 Task: Add an event with the title Second Marketing Campaign Performance Evaluation and Optimization, date ''2023/10/25'', time 7:50 AM to 9:50 AMand add a description: The Strategy Planning Session sets the foundation for informed decision-making, goal alignment, and coordinated efforts. It enables participants to collectively shape the organization''s or project''s direction, anticipate challenges, and create a roadmap for success._x000D_
_x000D_
_x000D_
_x000D_
_x000D_
Select event color  Tangerine . Add location for the event as: 321 Kurfürstendamm, Berlin, Germany, logged in from the account softage.9@softage.netand send the event invitation to softage.7@softage.net with CC to  softage.8@softage.net. Set a reminder for the event Weekly on Sunday
Action: Mouse moved to (45, 146)
Screenshot: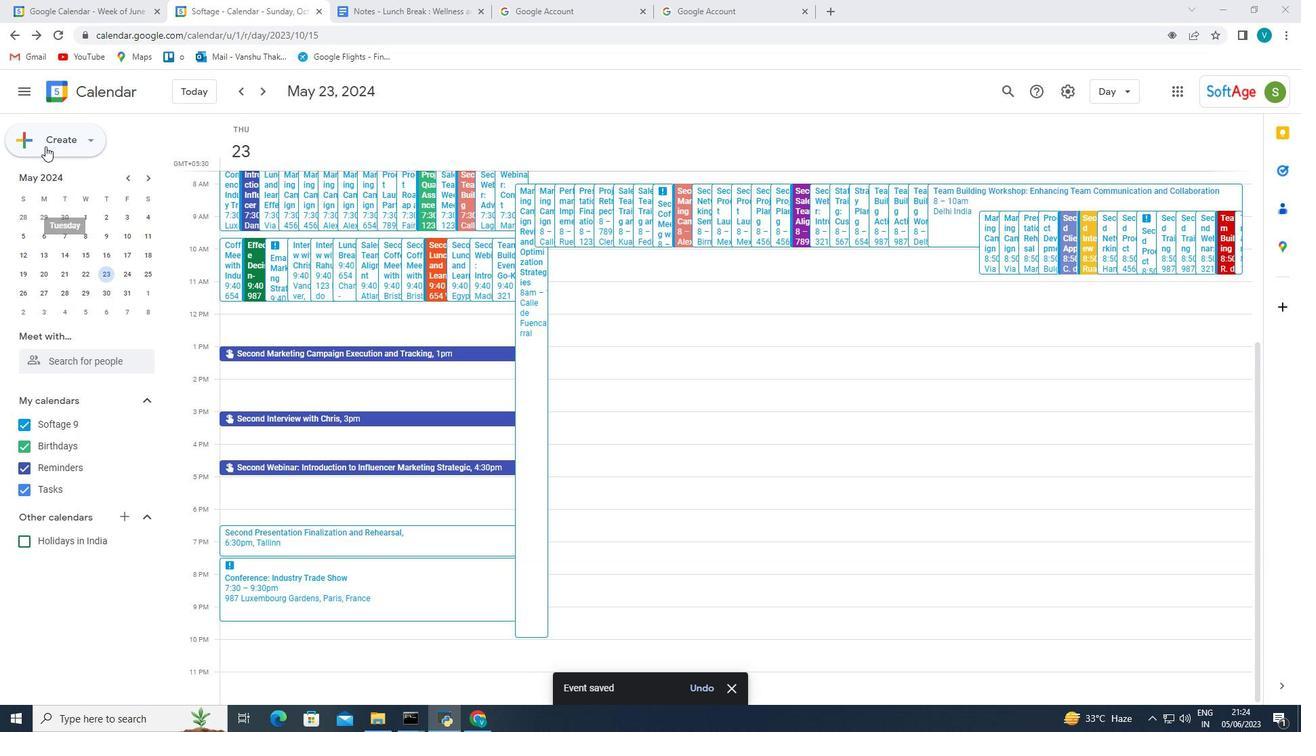 
Action: Mouse pressed left at (45, 146)
Screenshot: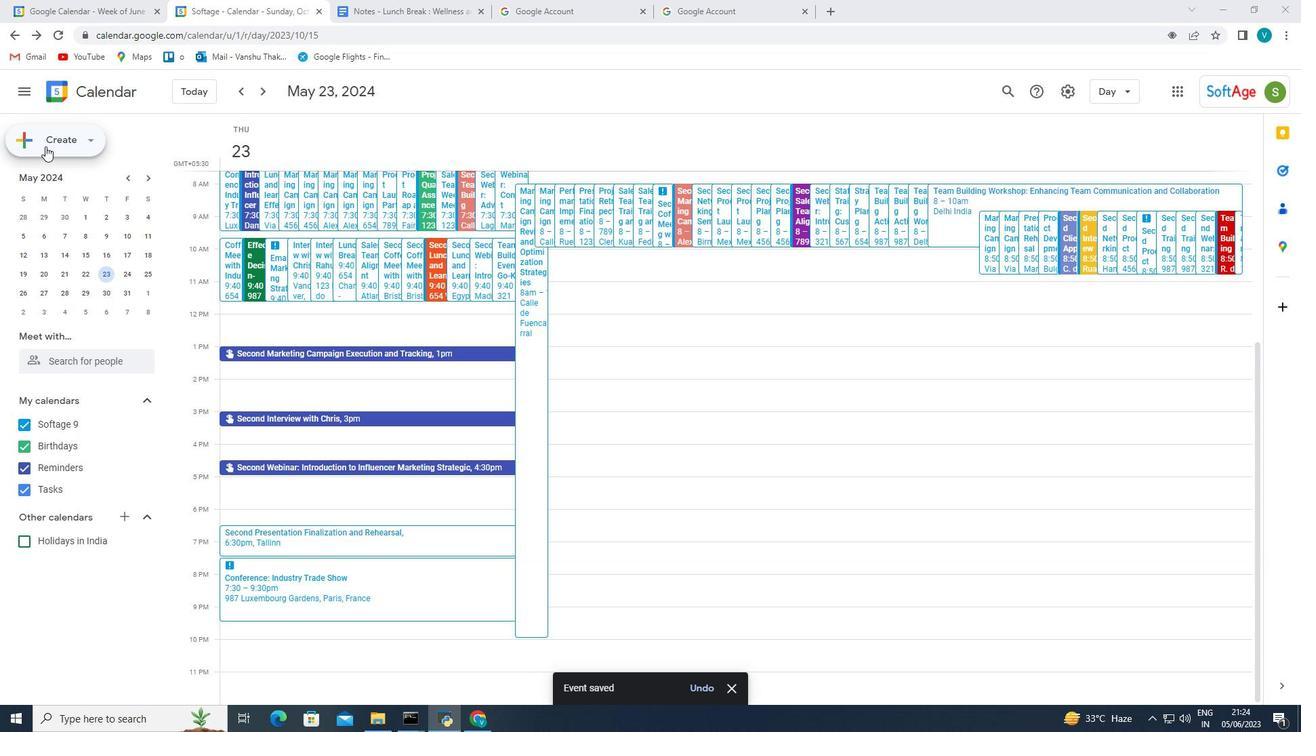 
Action: Mouse moved to (52, 169)
Screenshot: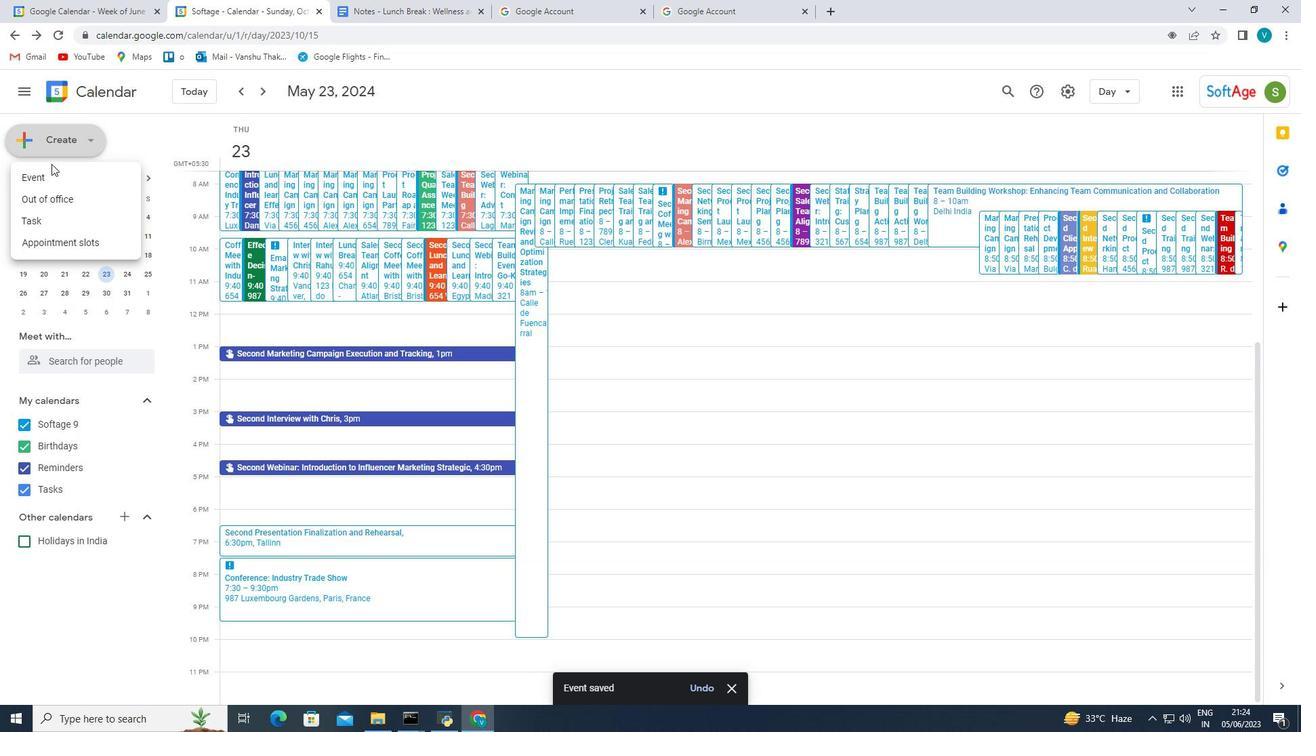
Action: Mouse pressed left at (52, 169)
Screenshot: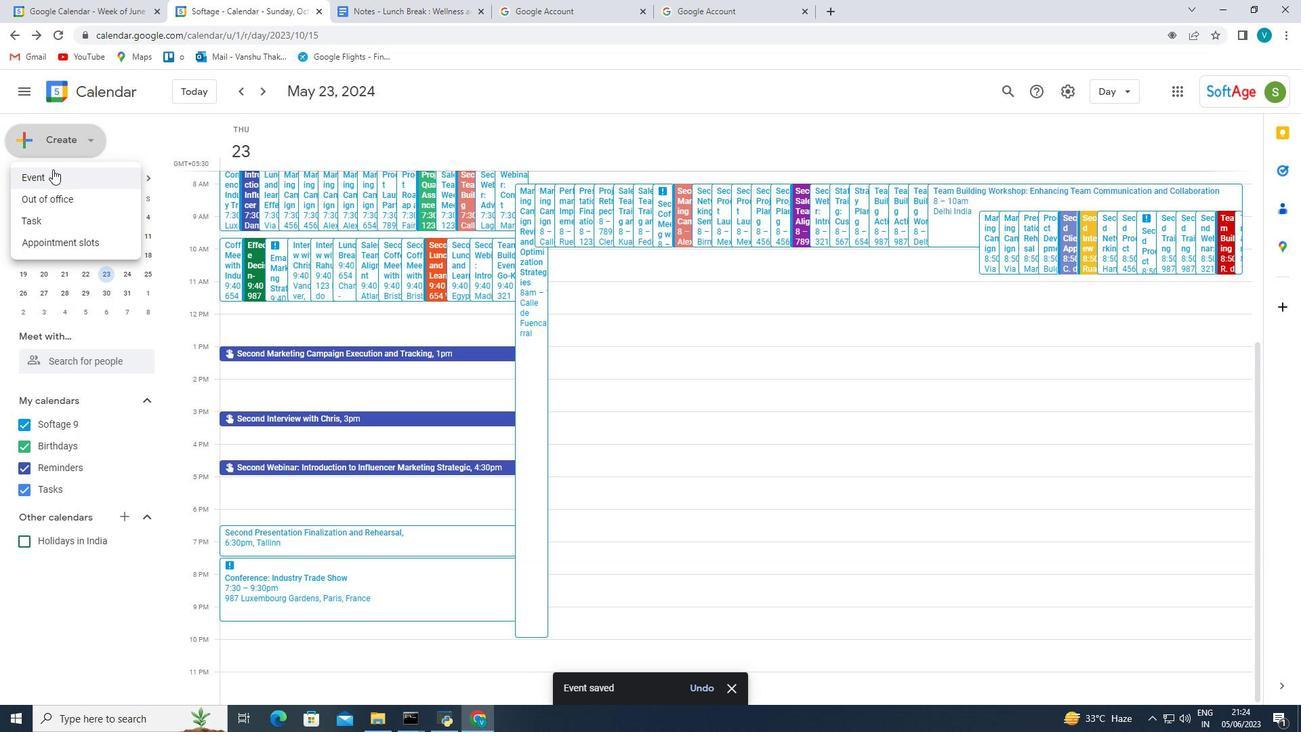 
Action: Mouse moved to (614, 318)
Screenshot: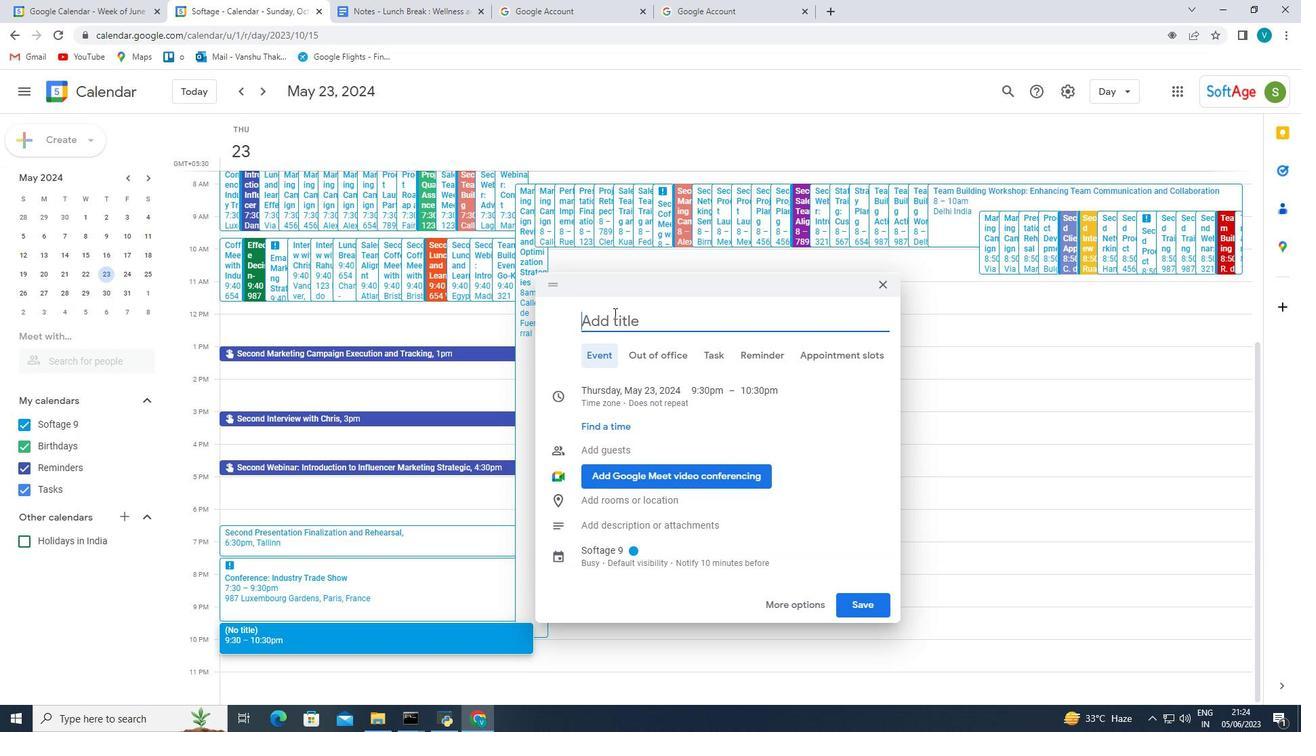
Action: Mouse pressed left at (614, 318)
Screenshot: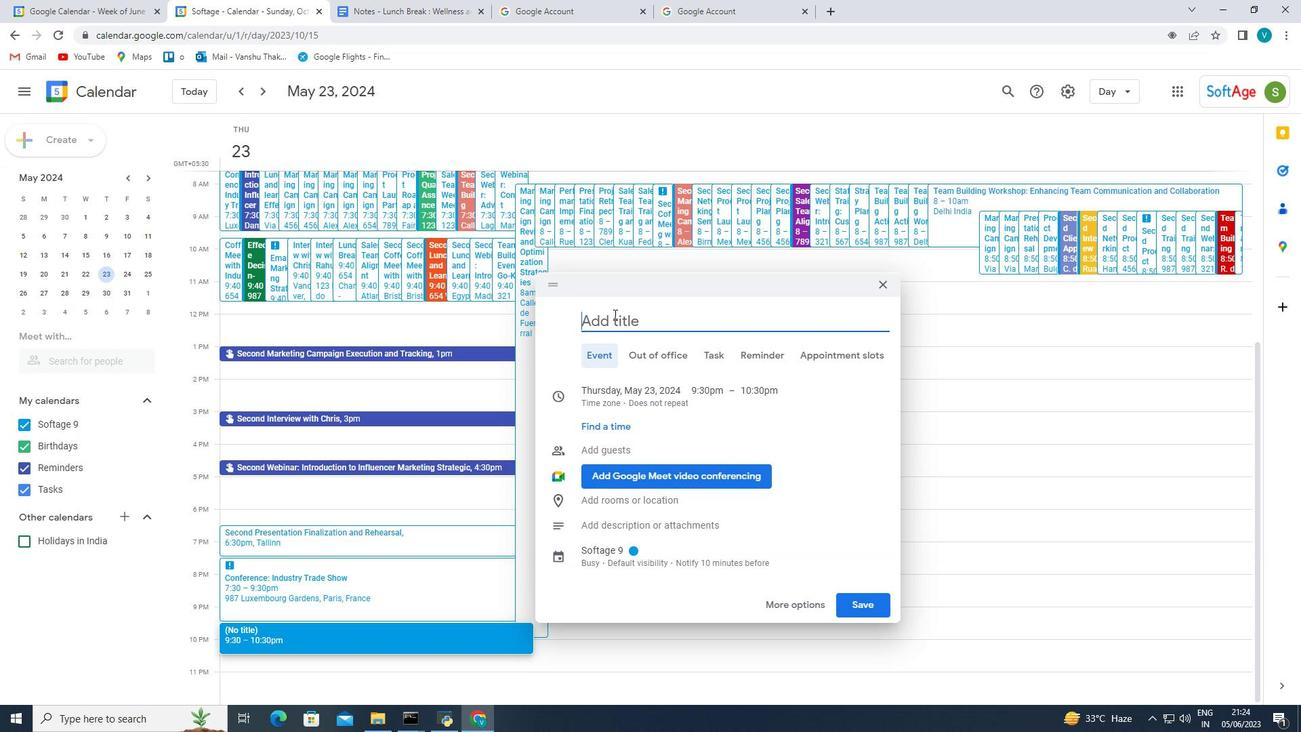 
Action: Key pressed <Key.shift_r>Second<Key.space><Key.shift_r><Key.shift_r><Key.shift_r><Key.shift_r>Marketing<Key.space><Key.shift_r>Can<Key.backspace>mpaign<Key.space><Key.shift_r>Performance<Key.space><Key.shift_r>Ev<Key.backspace>valuation<Key.space>and<Key.space><Key.shift_r>Optimization<Key.space>,
Screenshot: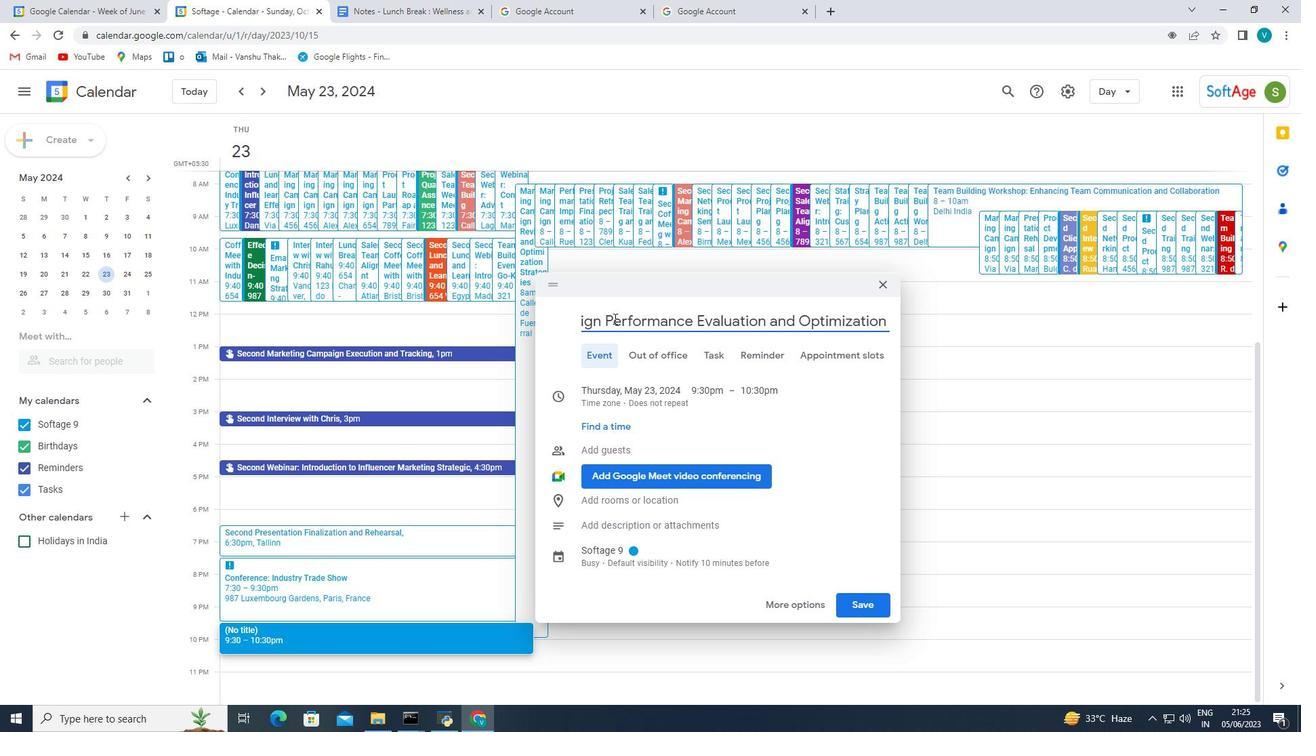 
Action: Mouse moved to (634, 390)
Screenshot: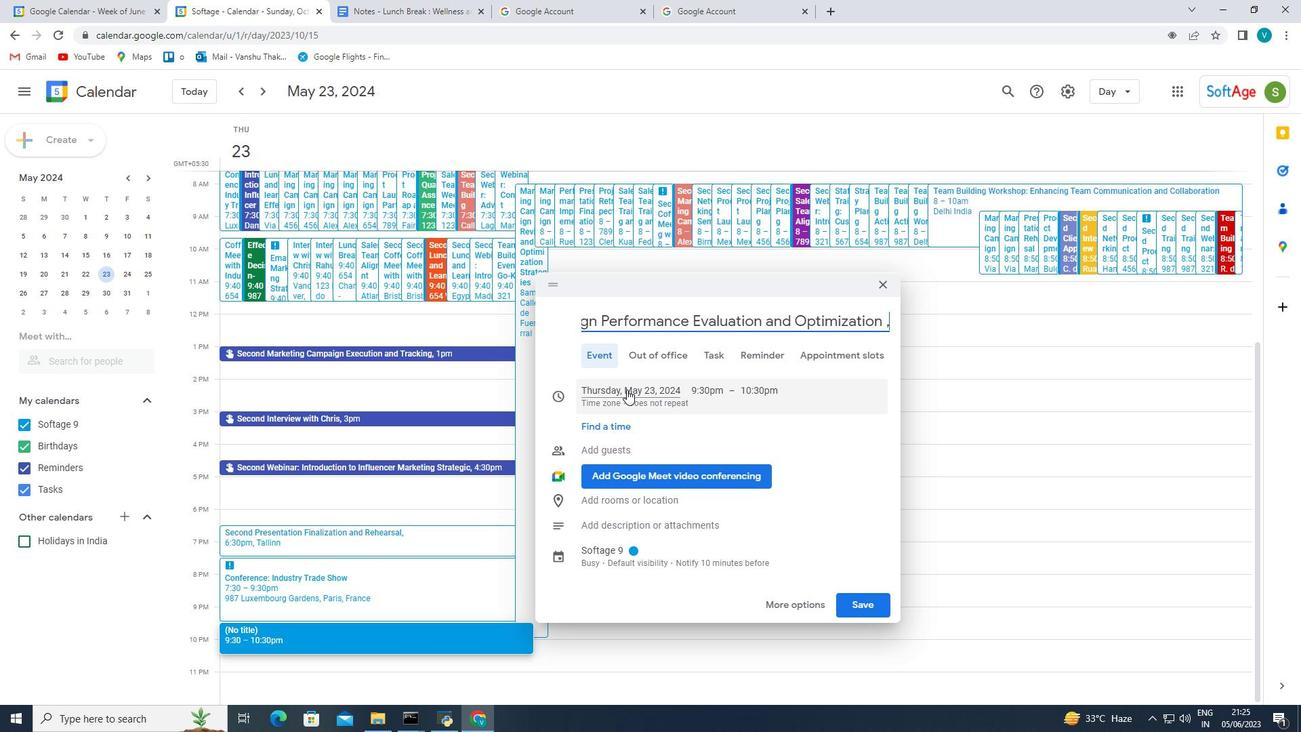 
Action: Mouse pressed left at (634, 390)
Screenshot: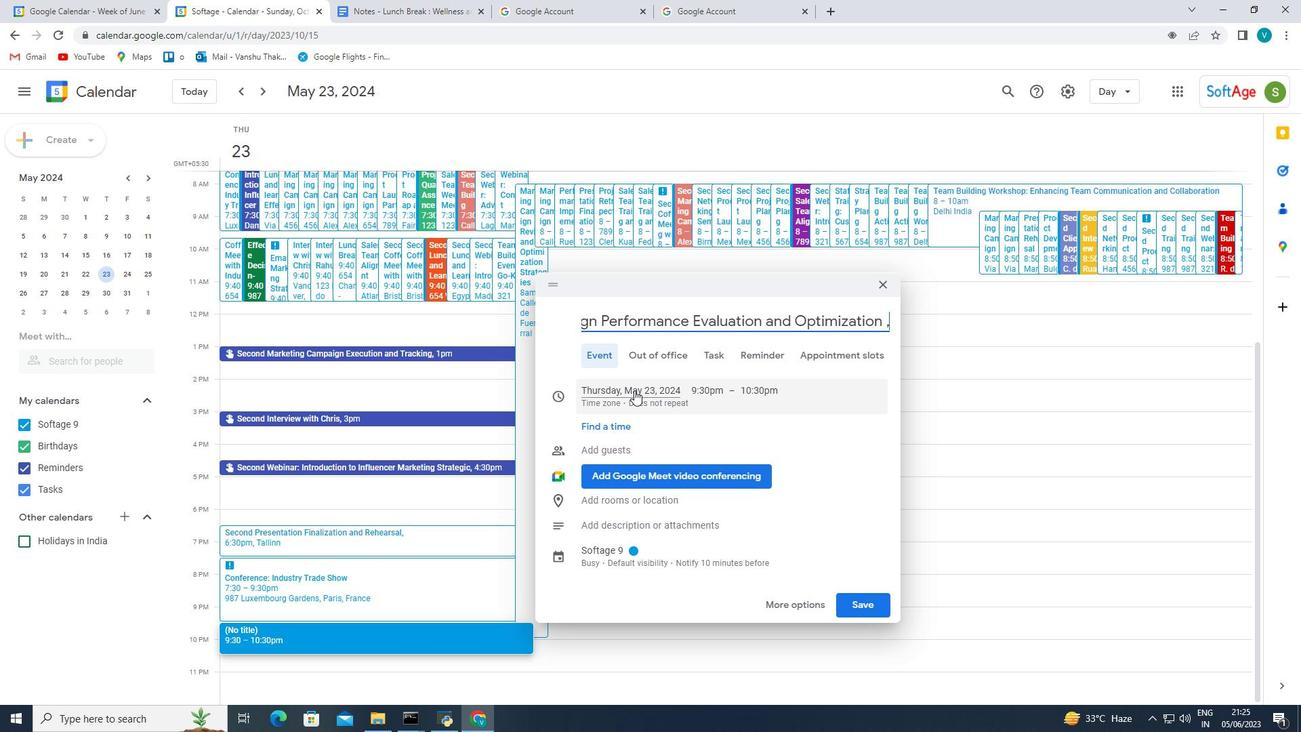 
Action: Key pressed 2023/10/25<Key.enter>
Screenshot: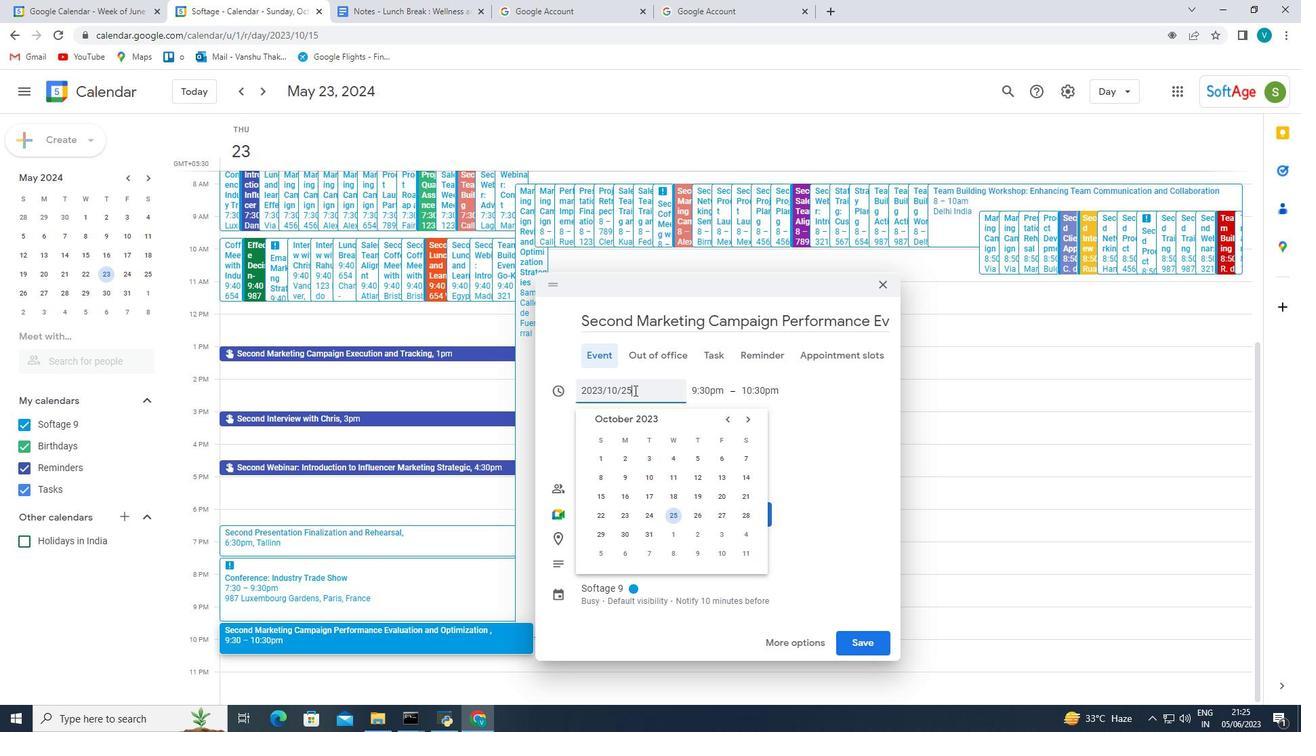 
Action: Mouse moved to (701, 387)
Screenshot: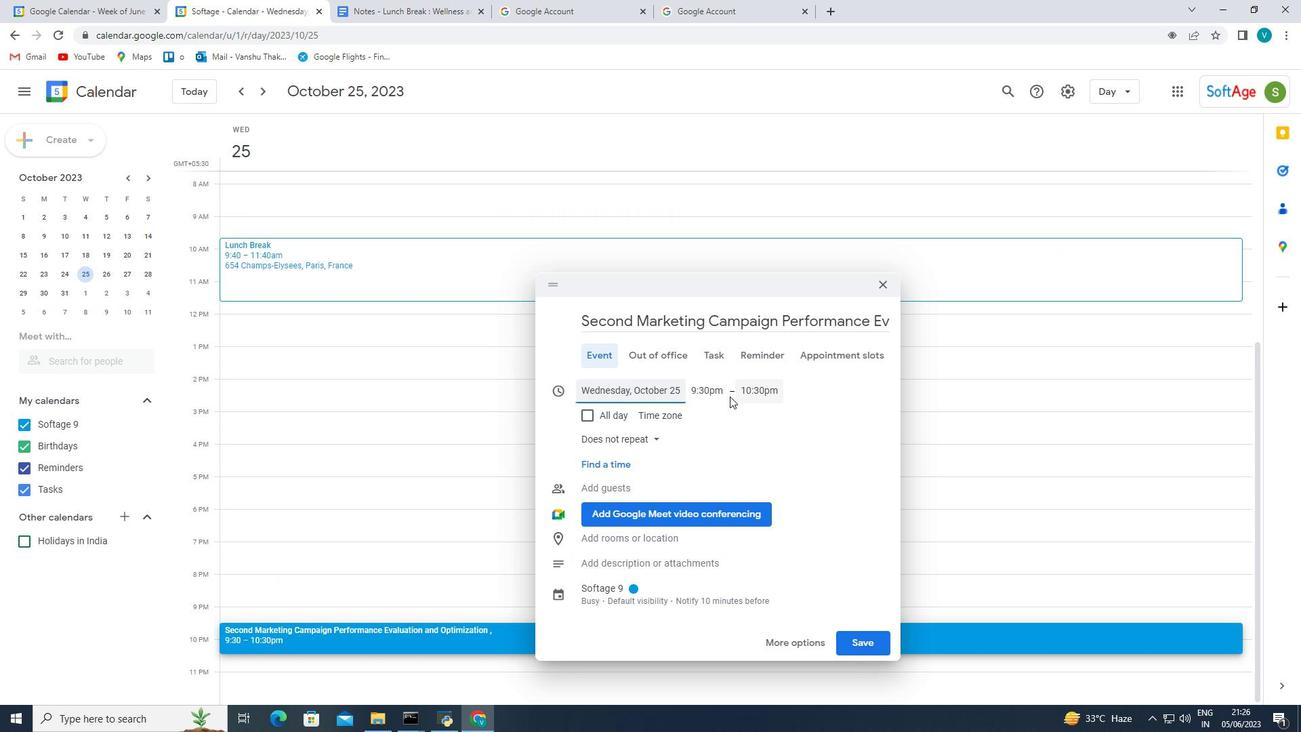 
Action: Mouse pressed left at (701, 387)
Screenshot: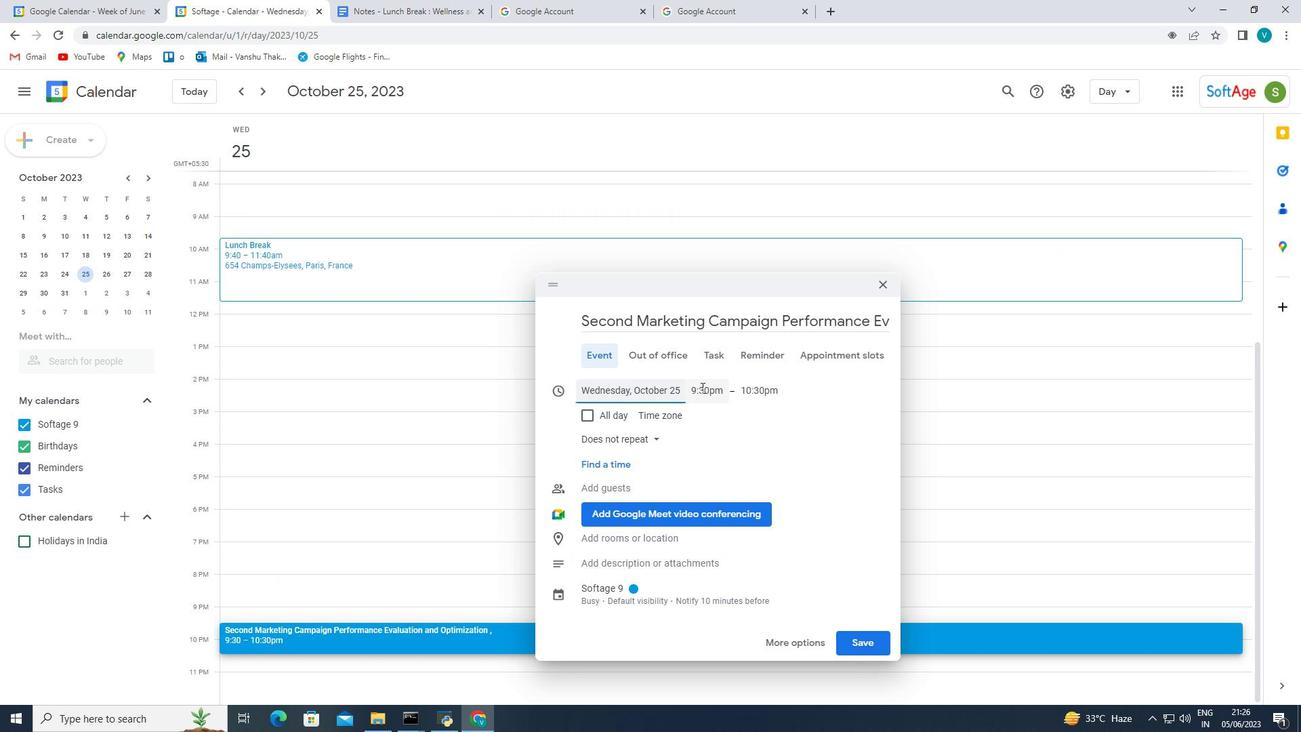 
Action: Mouse moved to (992, 445)
Screenshot: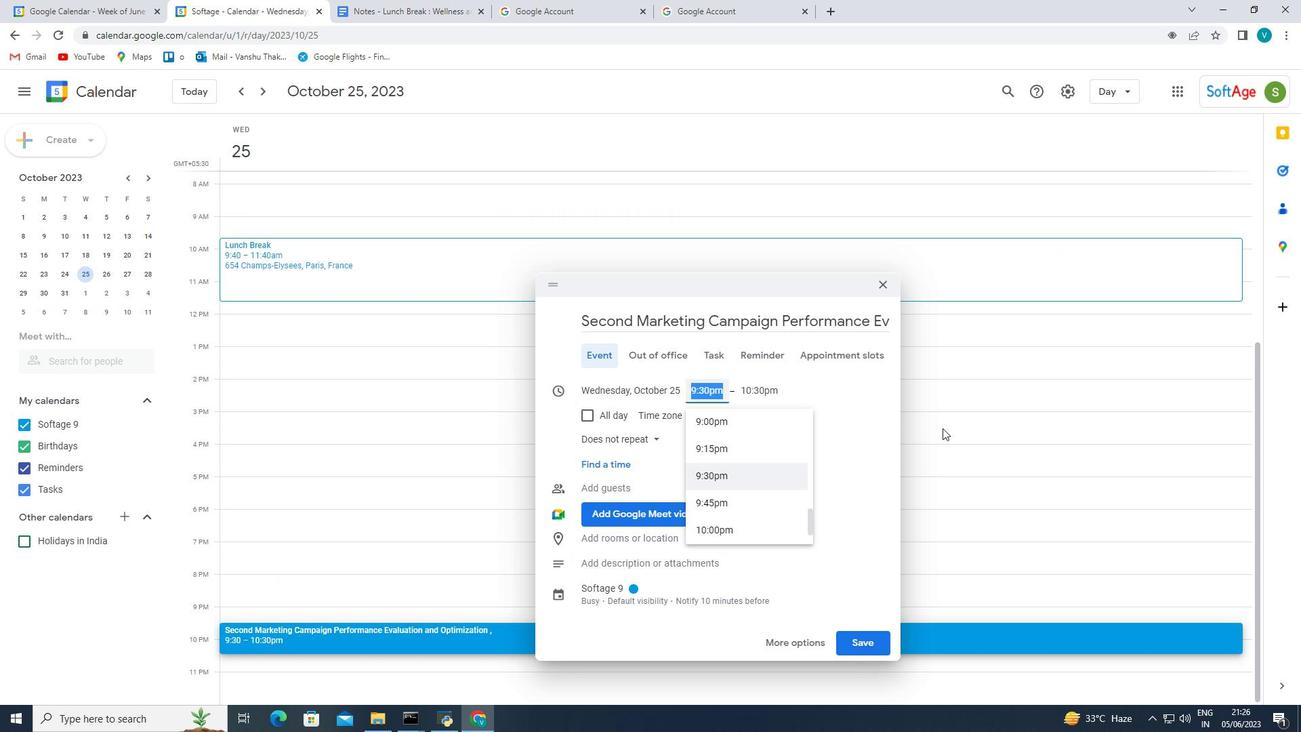 
Action: Key pressed 7<Key.shift_r>:50am<Key.enter>
Screenshot: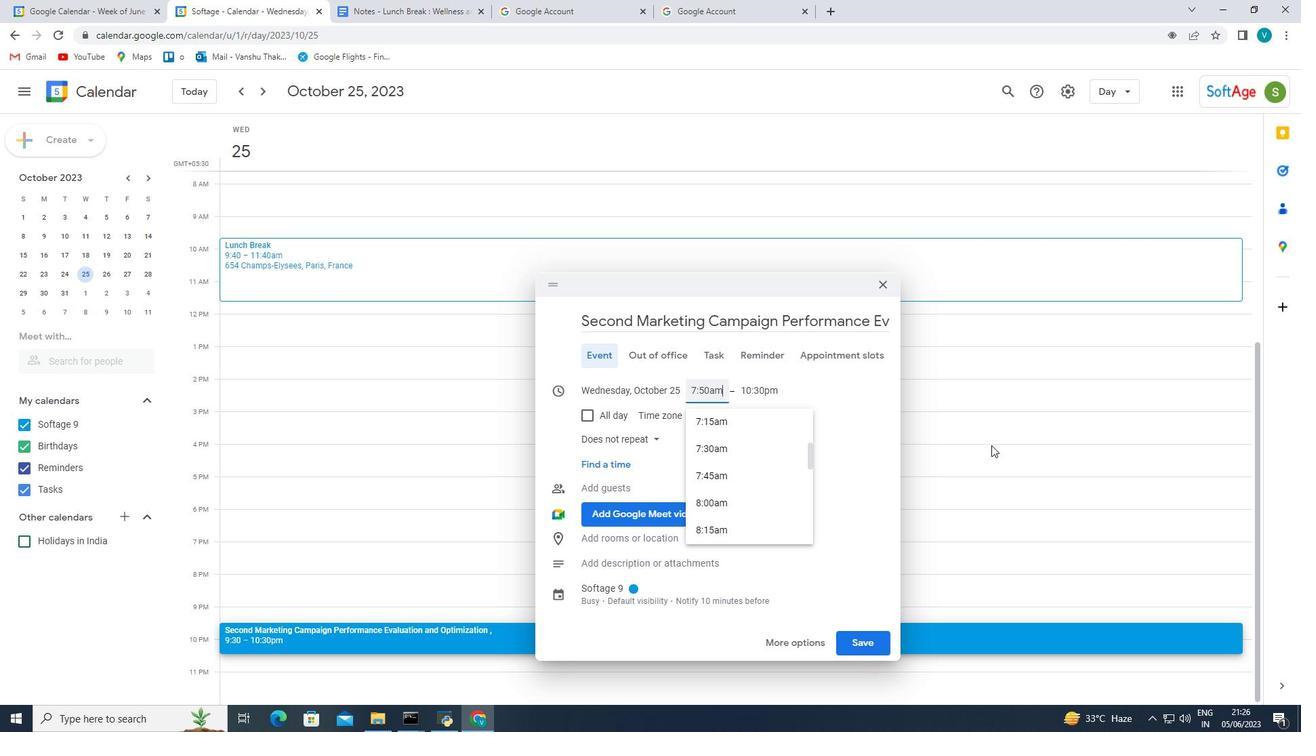 
Action: Mouse moved to (747, 298)
Screenshot: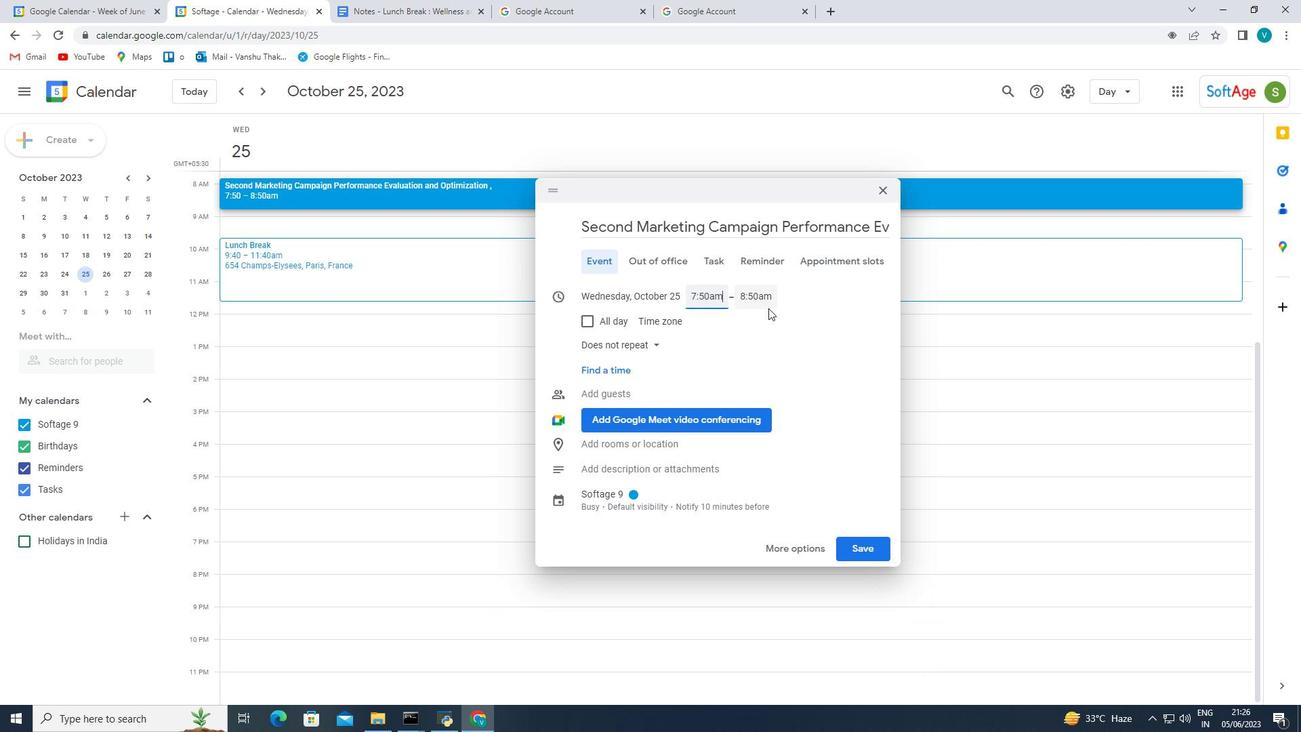 
Action: Mouse pressed left at (747, 298)
Screenshot: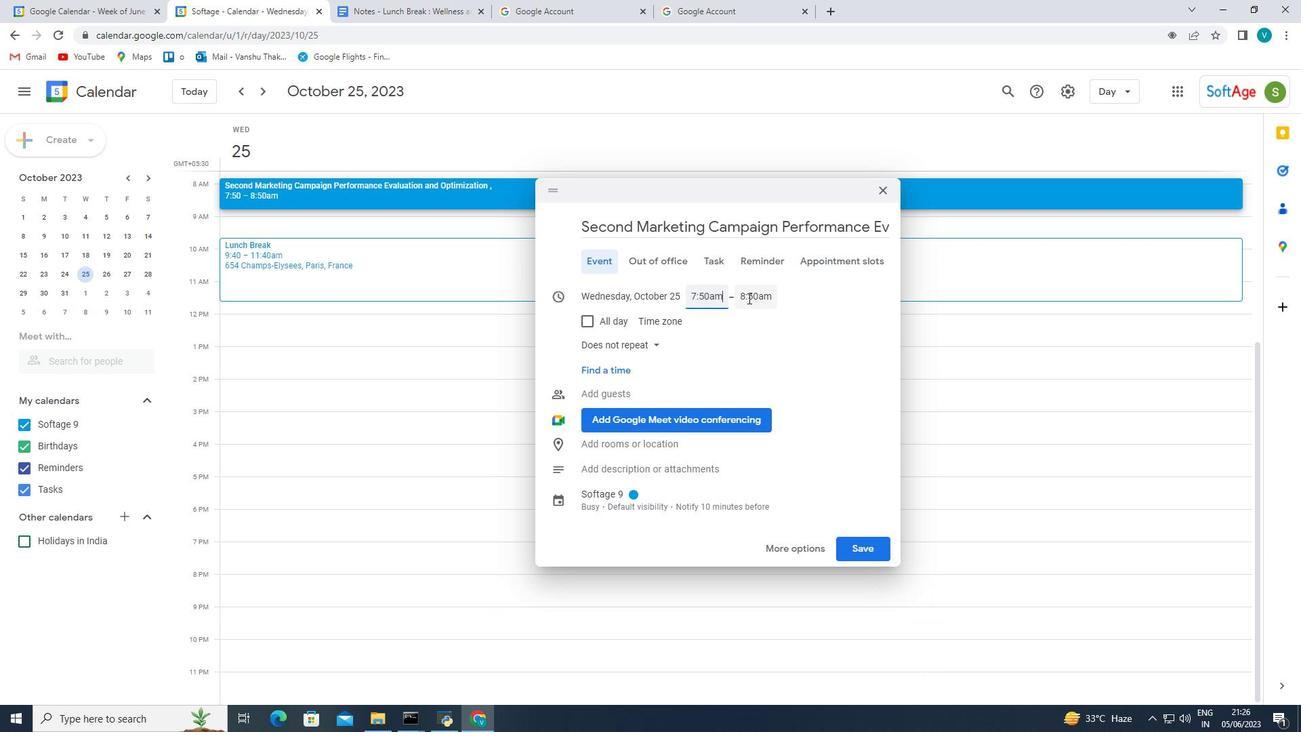 
Action: Mouse moved to (1292, 372)
Screenshot: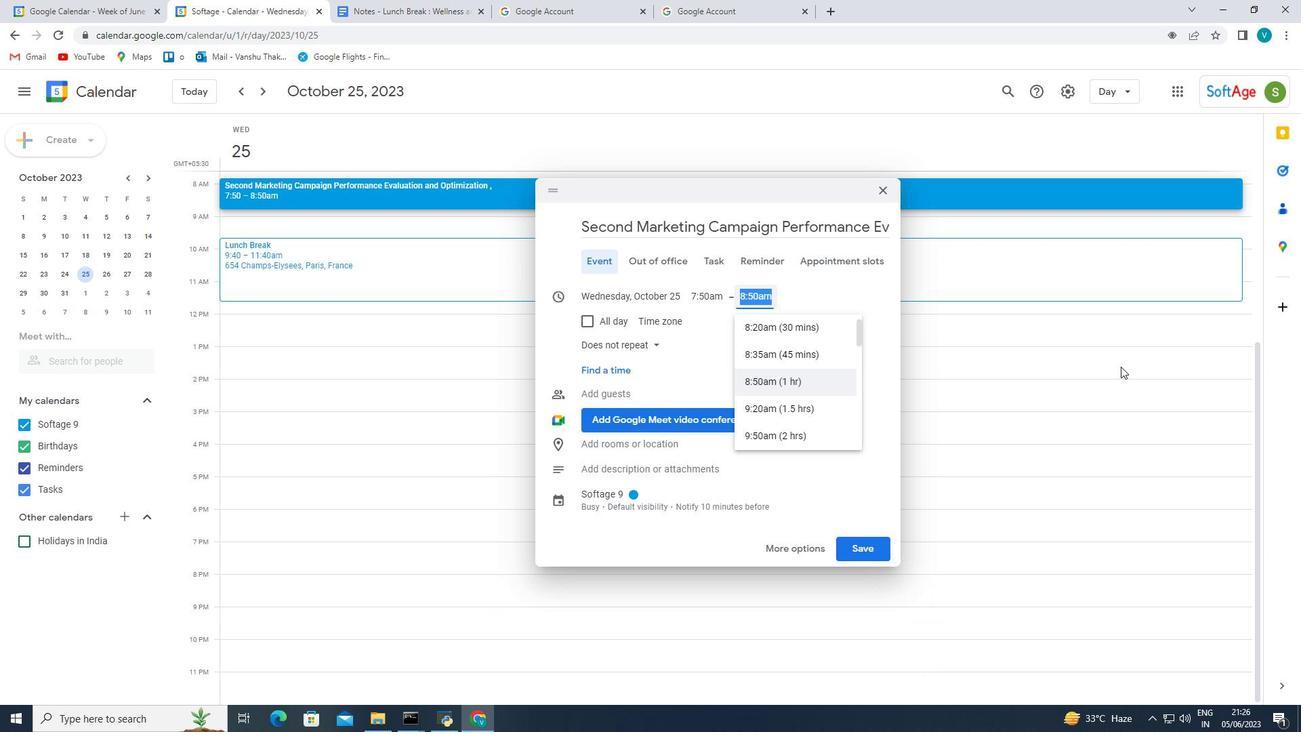 
Action: Key pressed 9<Key.shift_r>:50am<Key.enter>
Screenshot: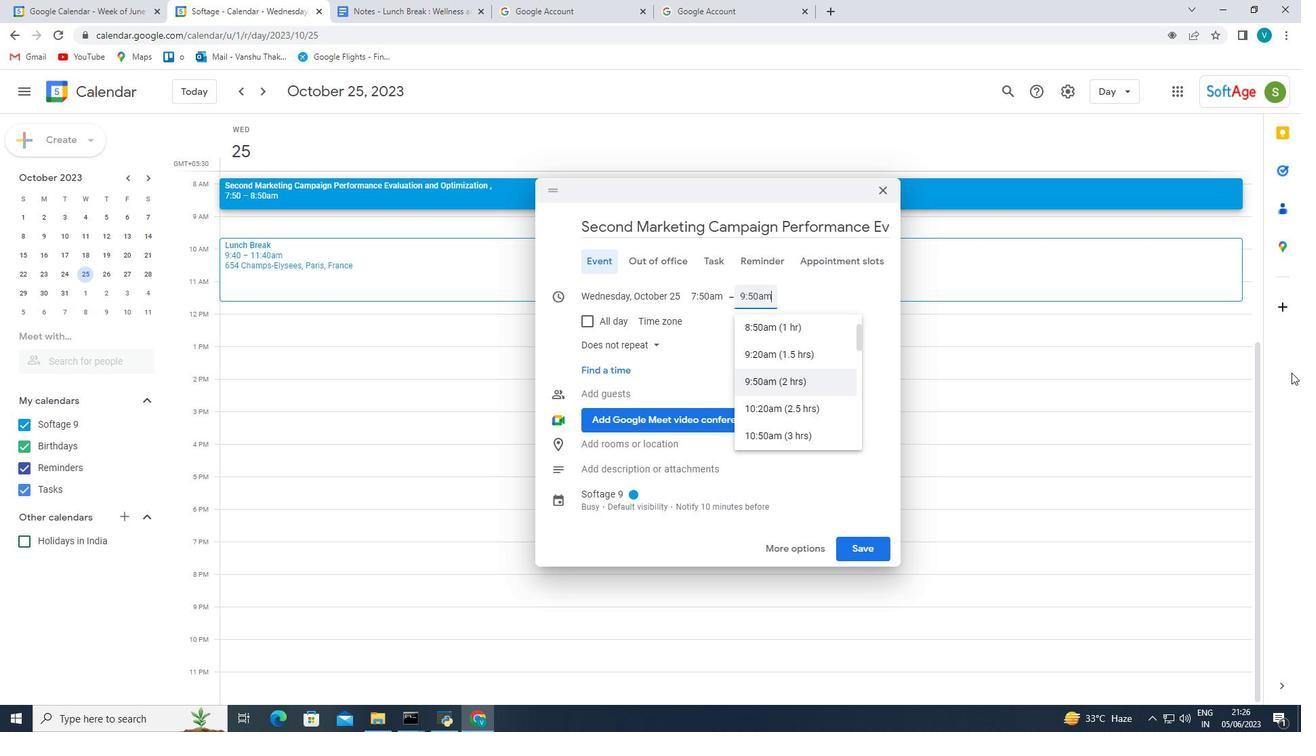 
Action: Mouse moved to (698, 431)
Screenshot: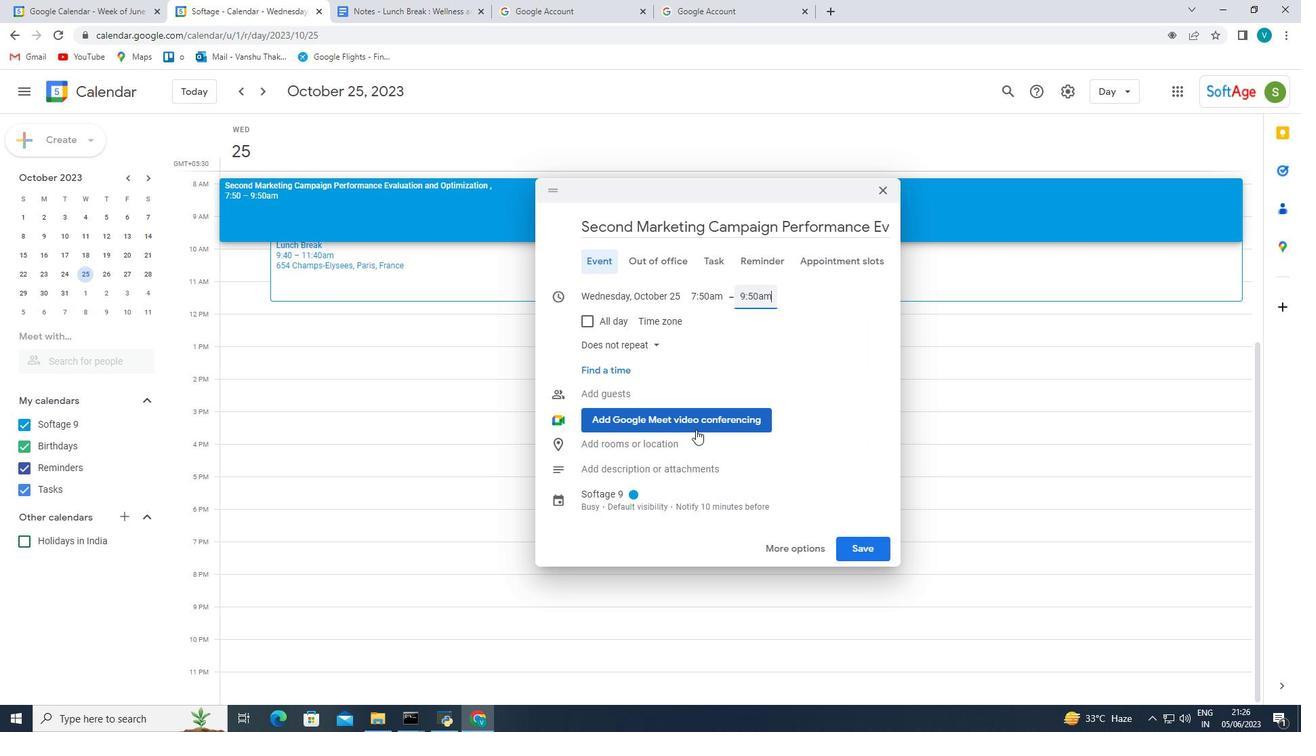 
Action: Mouse scrolled (698, 431) with delta (0, 0)
Screenshot: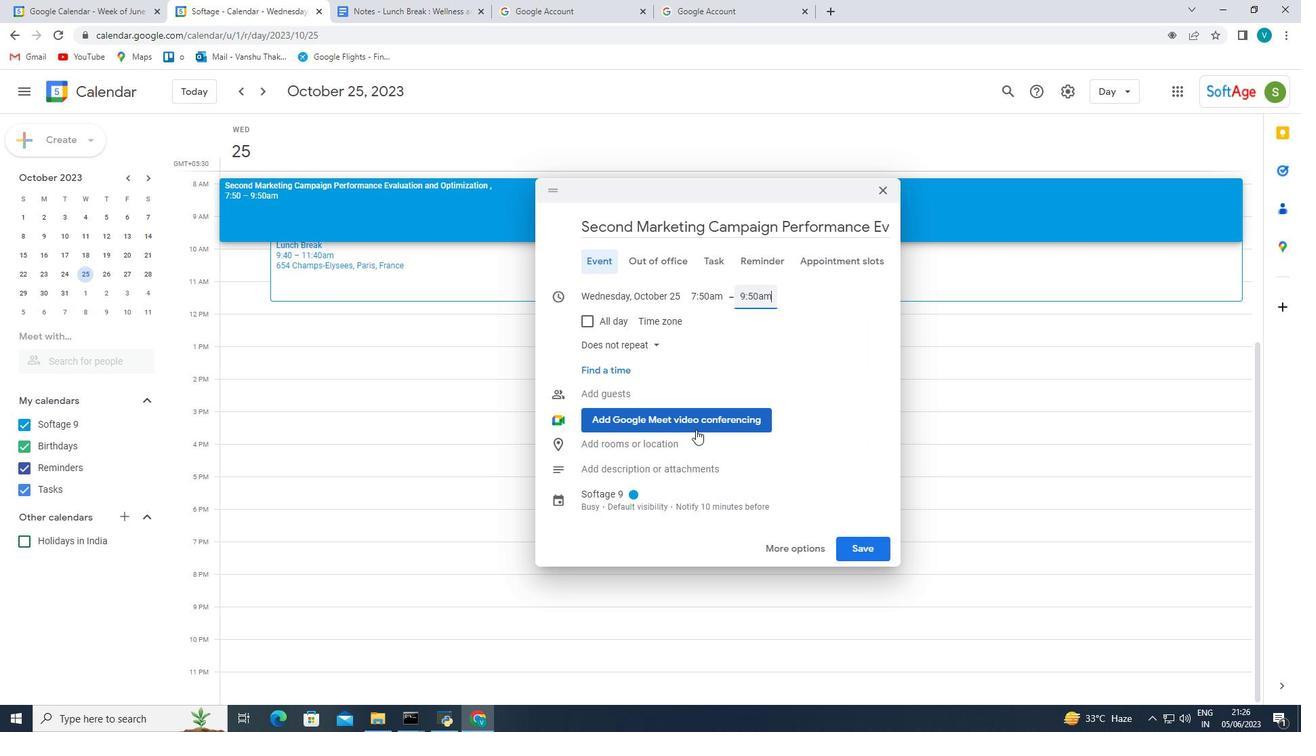 
Action: Mouse moved to (698, 432)
Screenshot: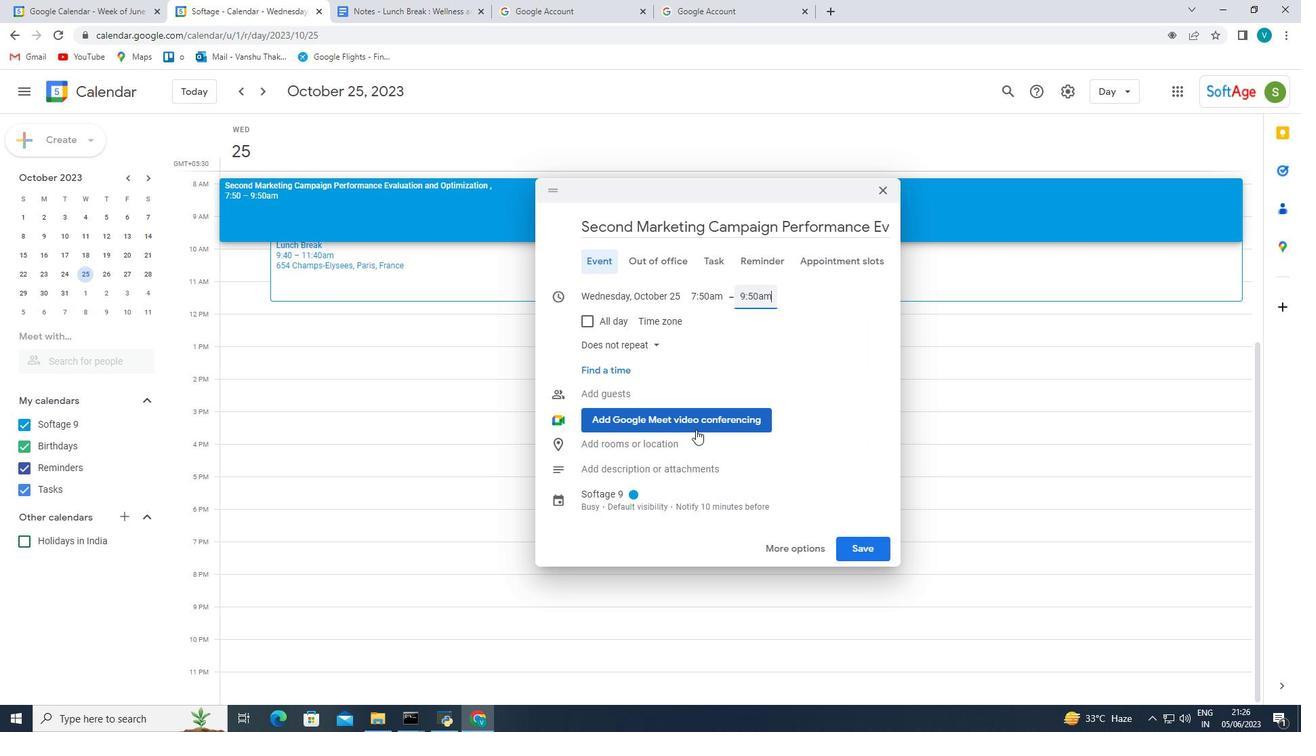 
Action: Mouse scrolled (698, 431) with delta (0, 0)
Screenshot: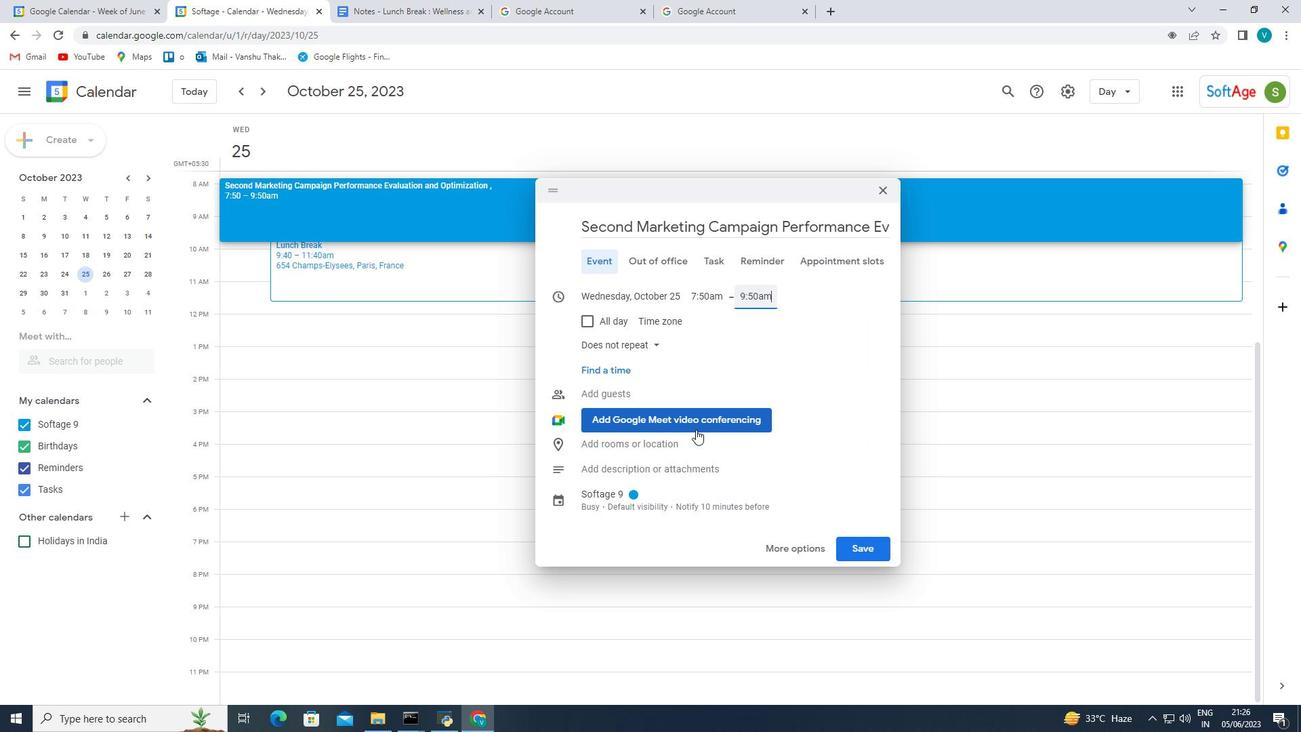 
Action: Mouse scrolled (698, 431) with delta (0, 0)
Screenshot: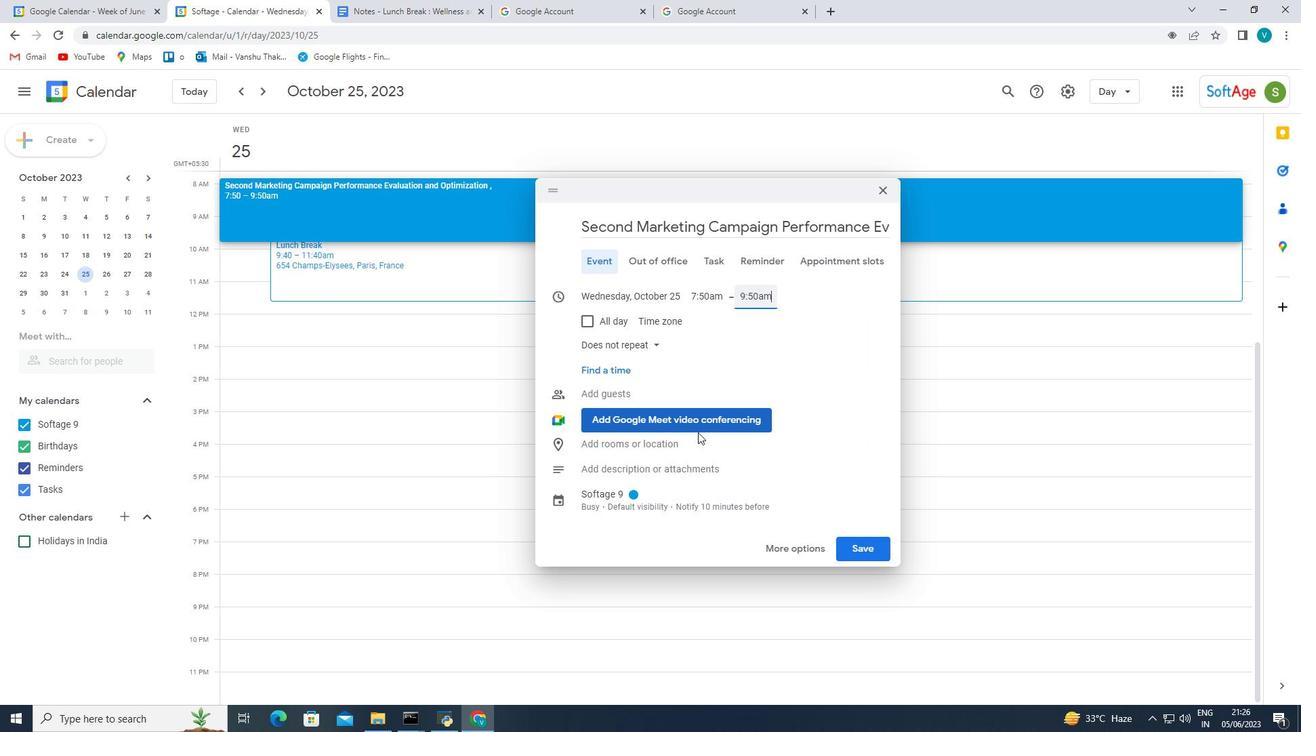 
Action: Mouse moved to (698, 433)
Screenshot: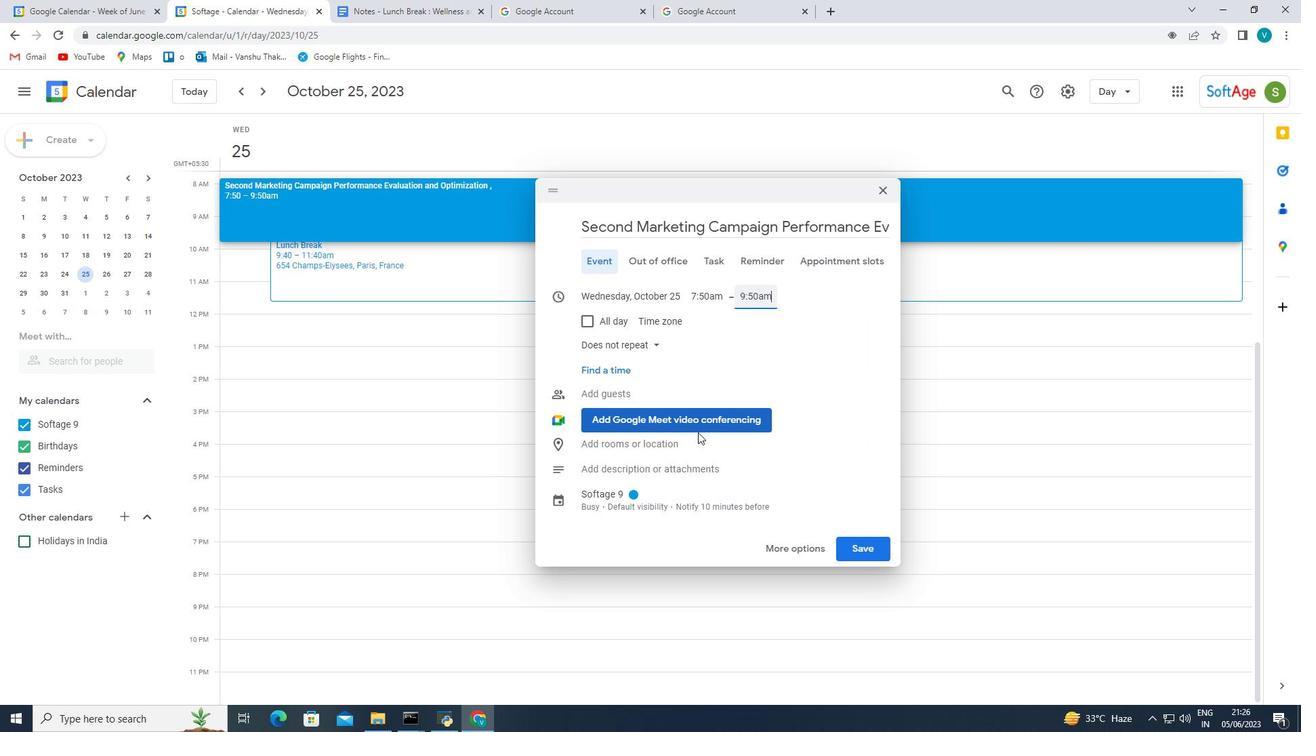 
Action: Mouse scrolled (698, 433) with delta (0, 0)
Screenshot: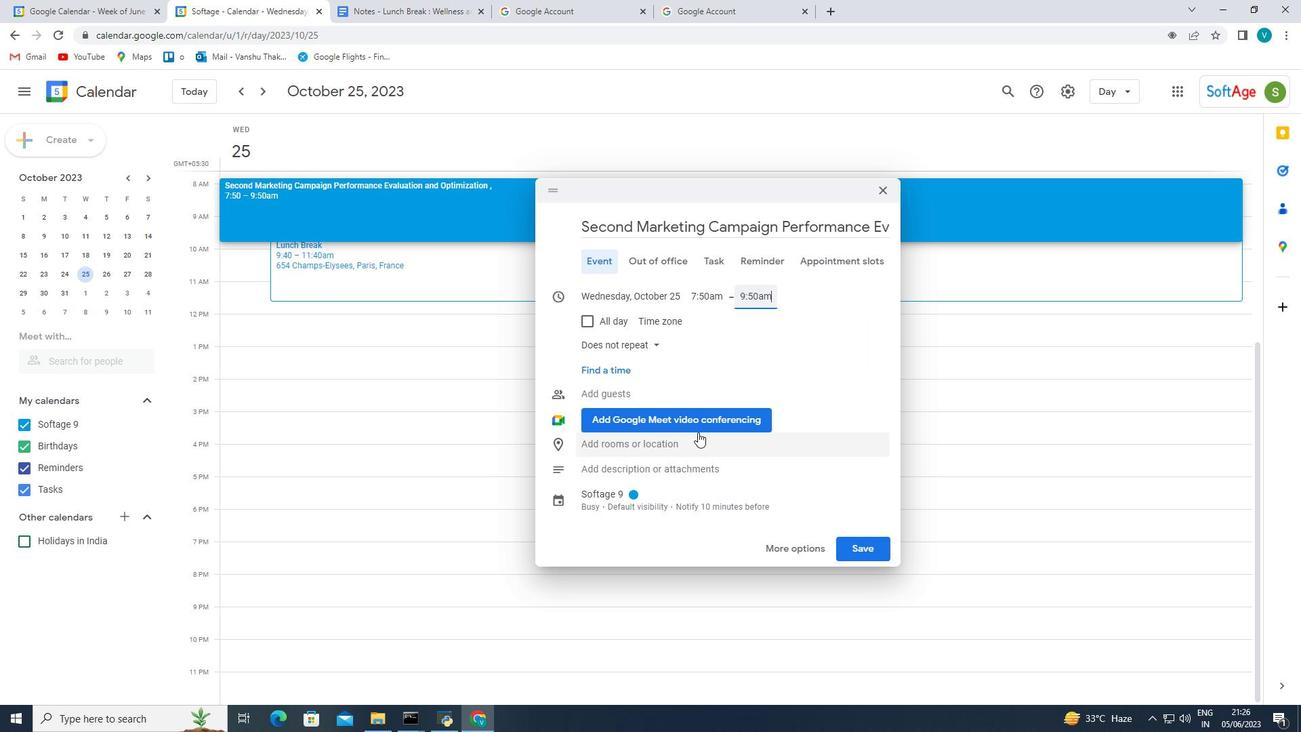 
Action: Mouse moved to (617, 467)
Screenshot: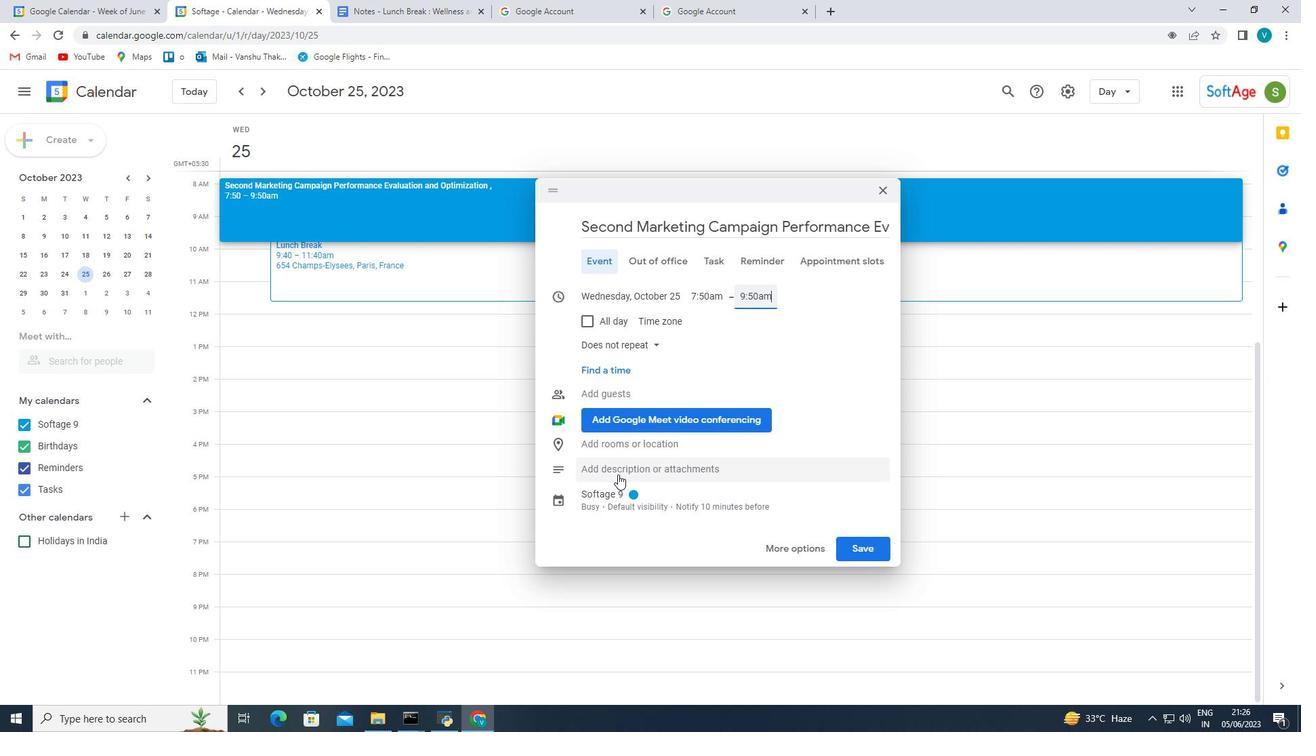 
Action: Mouse pressed left at (617, 467)
Screenshot: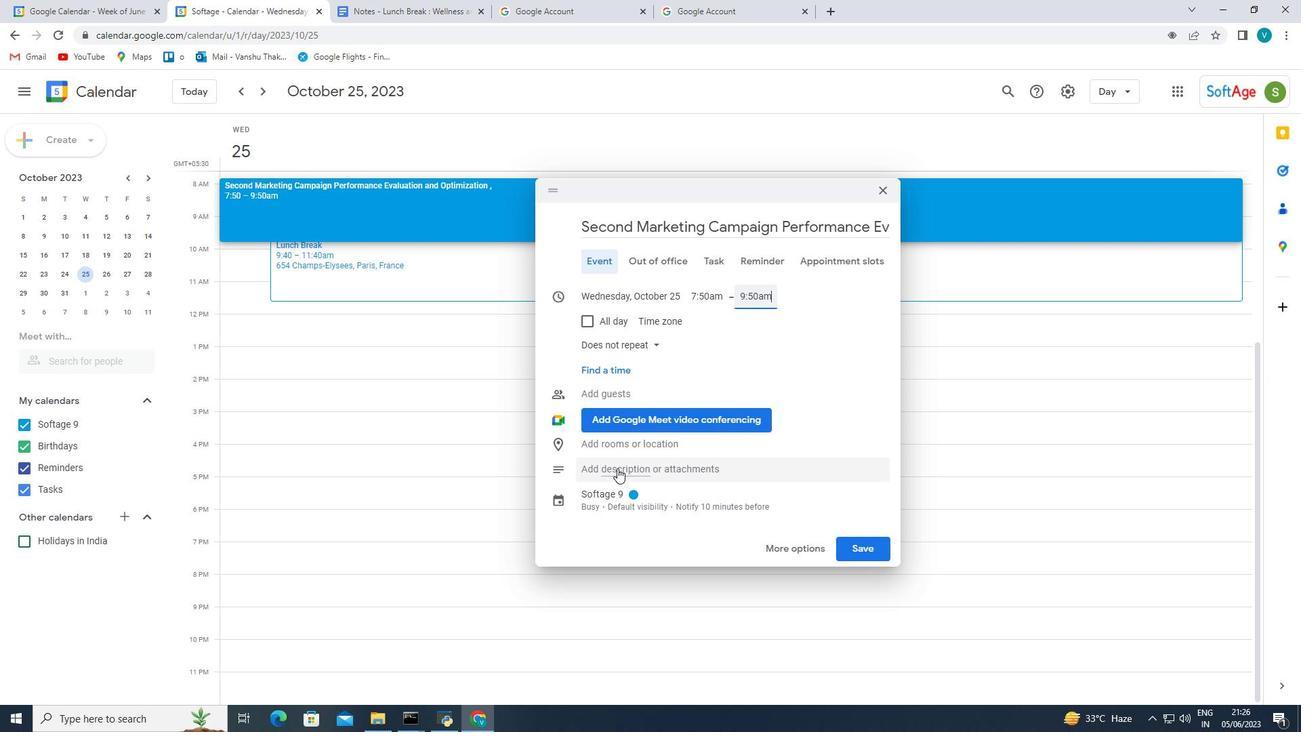 
Action: Mouse moved to (593, 505)
Screenshot: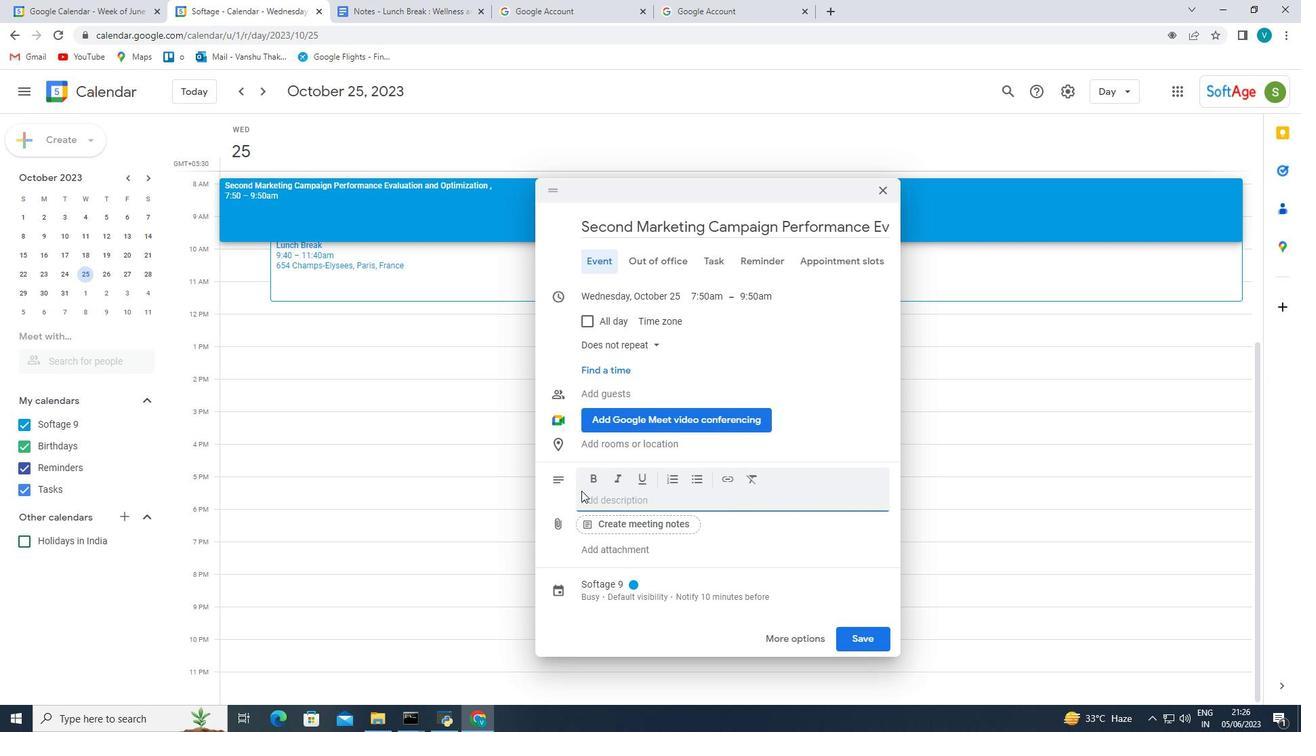 
Action: Mouse pressed left at (593, 505)
Screenshot: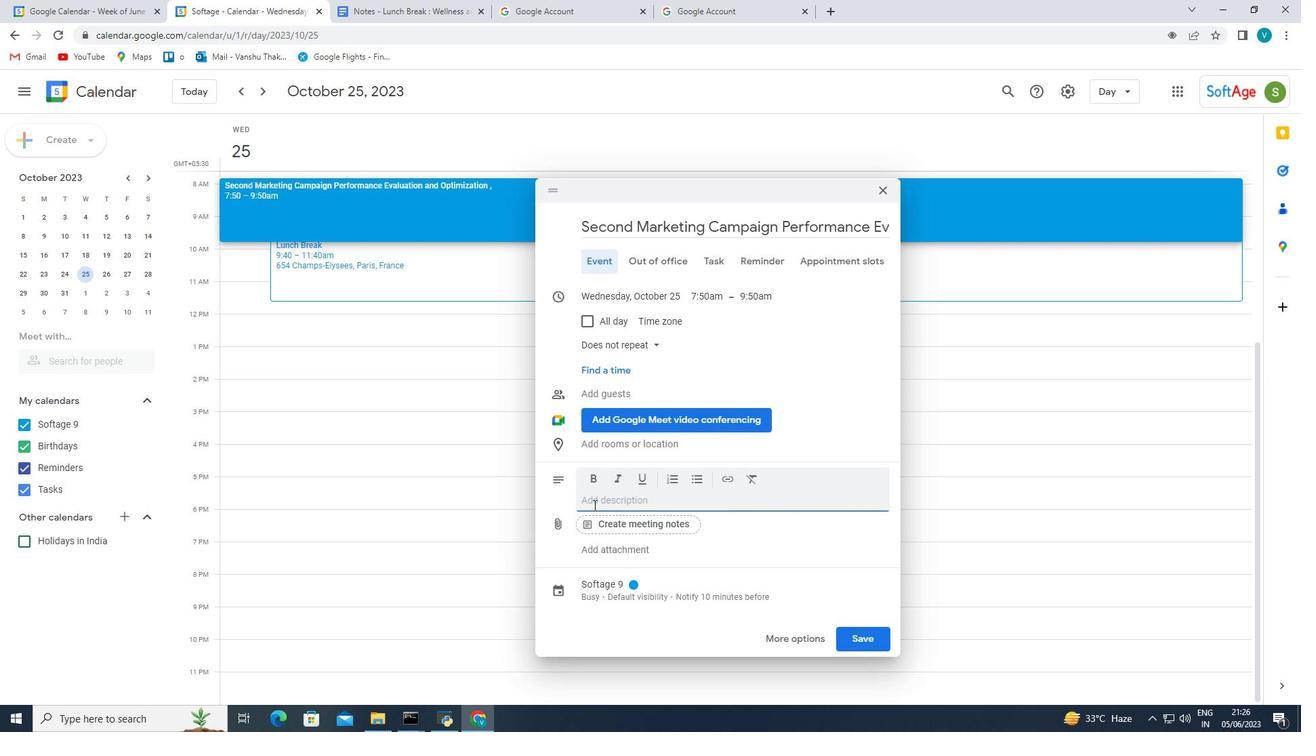 
Action: Mouse moved to (663, 495)
Screenshot: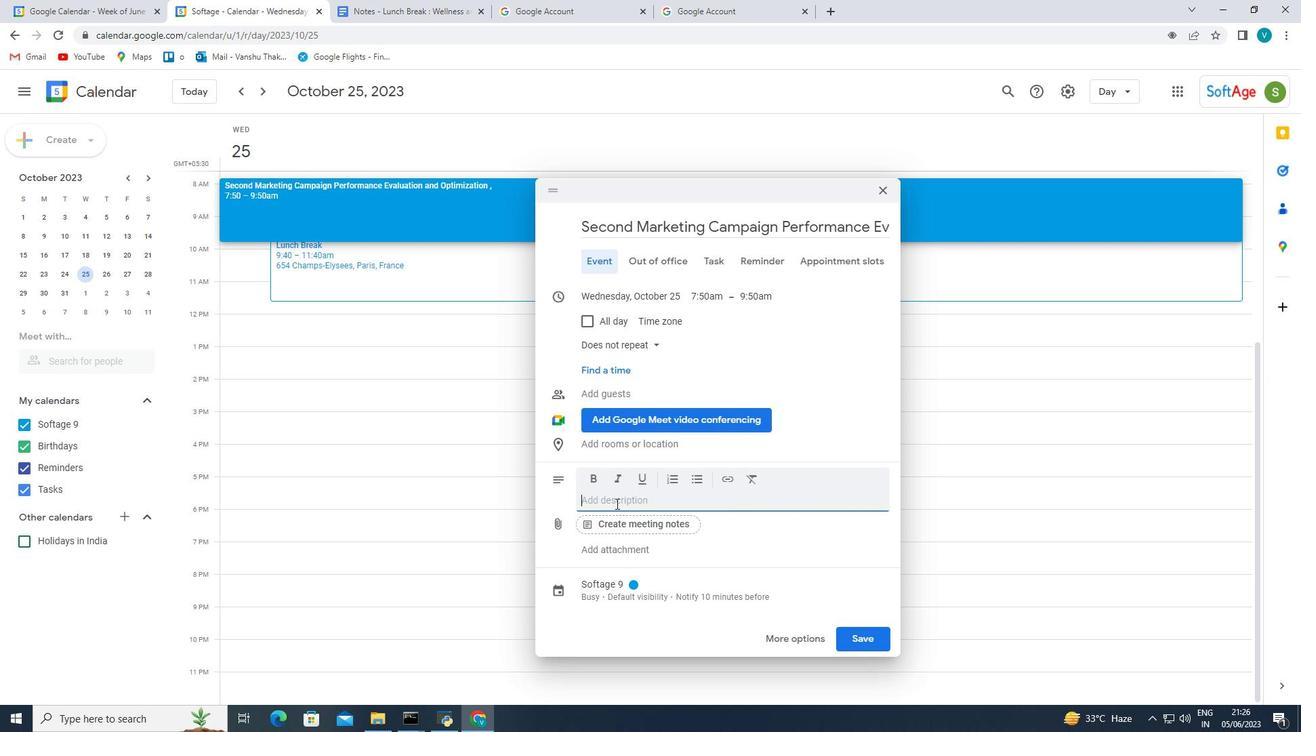 
Action: Key pressed <Key.shift_r>The<Key.space>s<Key.backspace><Key.shift_r>Strategy<Key.space><Key.shift_r>Planning<Key.space><Key.shift_r>Session<Key.space><Key.shift_r>sets<Key.space>the<Key.space>foundstion<Key.space>
Screenshot: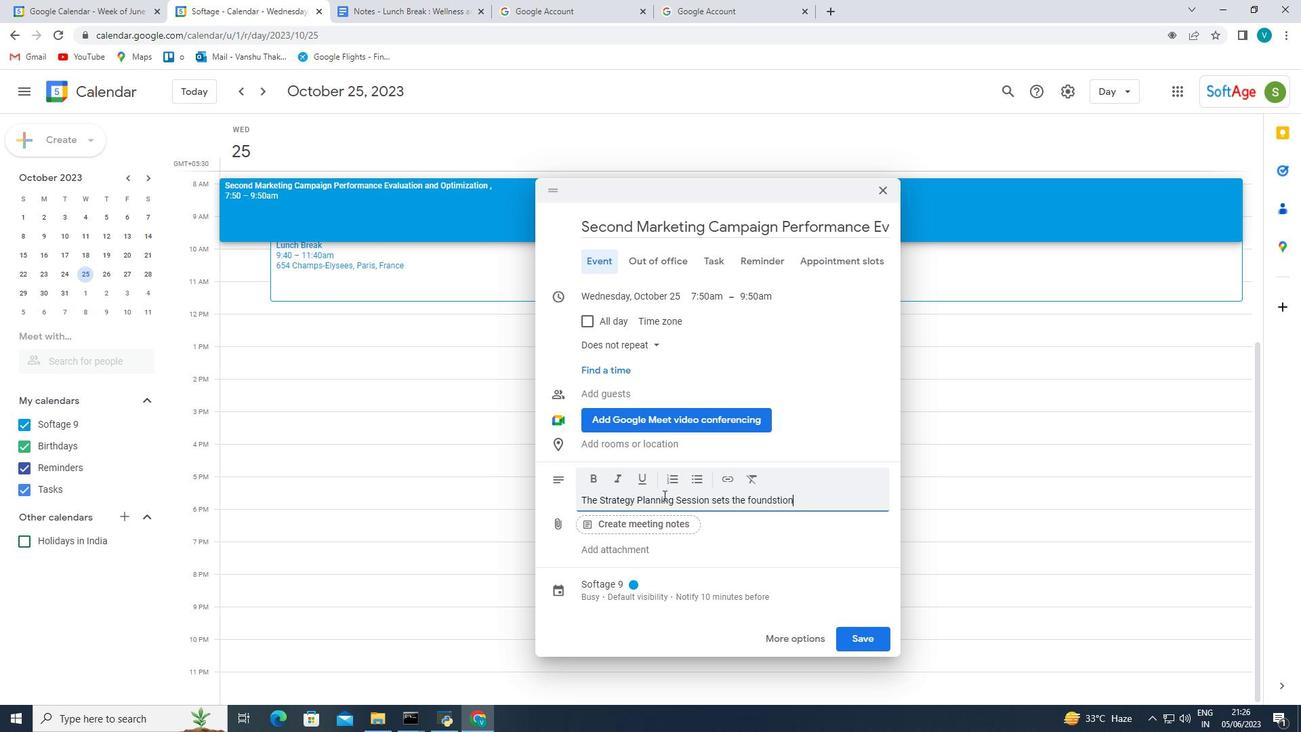
Action: Mouse moved to (772, 500)
Screenshot: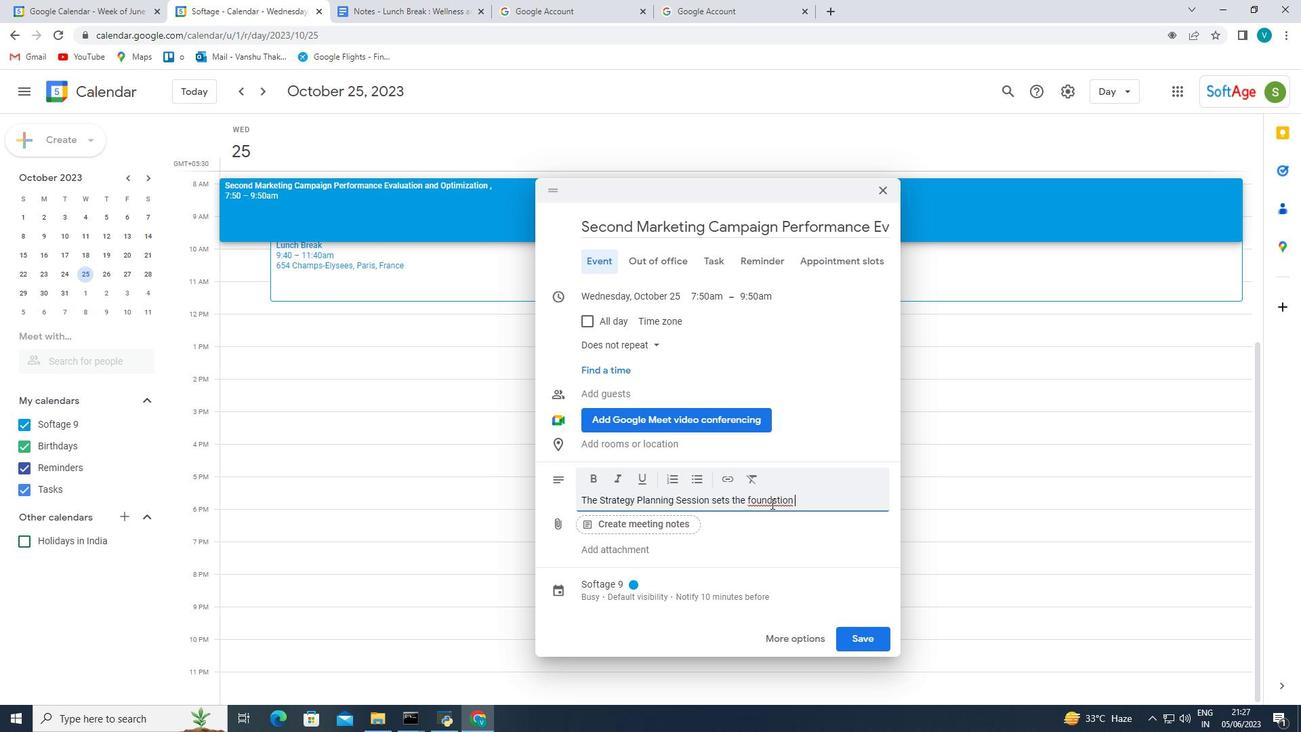 
Action: Mouse pressed left at (772, 500)
Screenshot: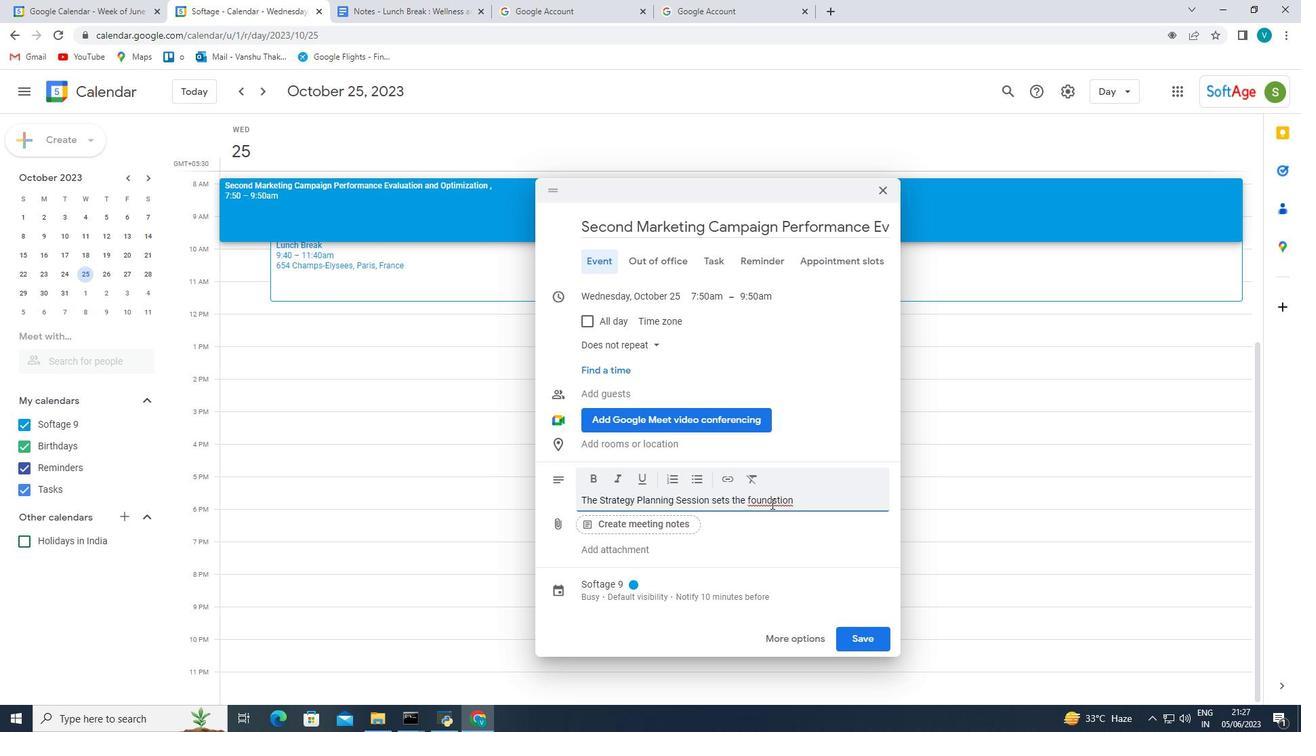 
Action: Mouse moved to (777, 502)
Screenshot: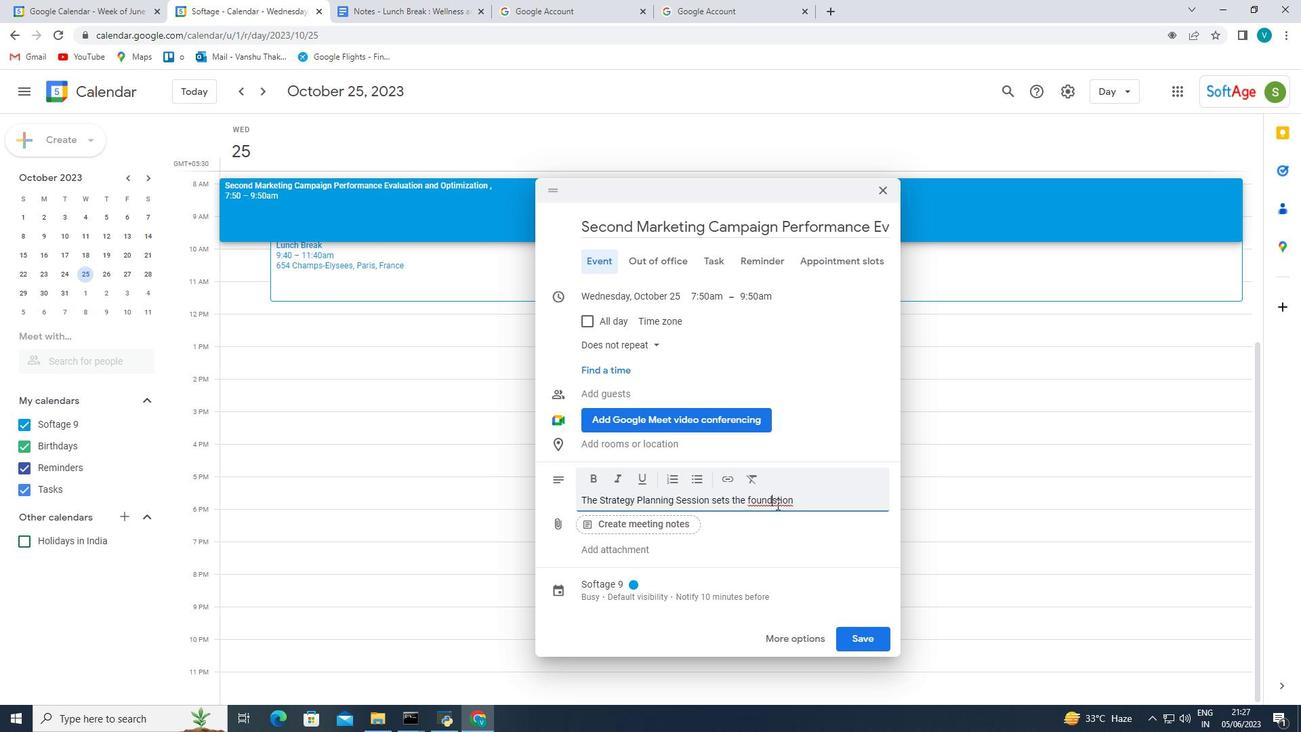 
Action: Key pressed a
Screenshot: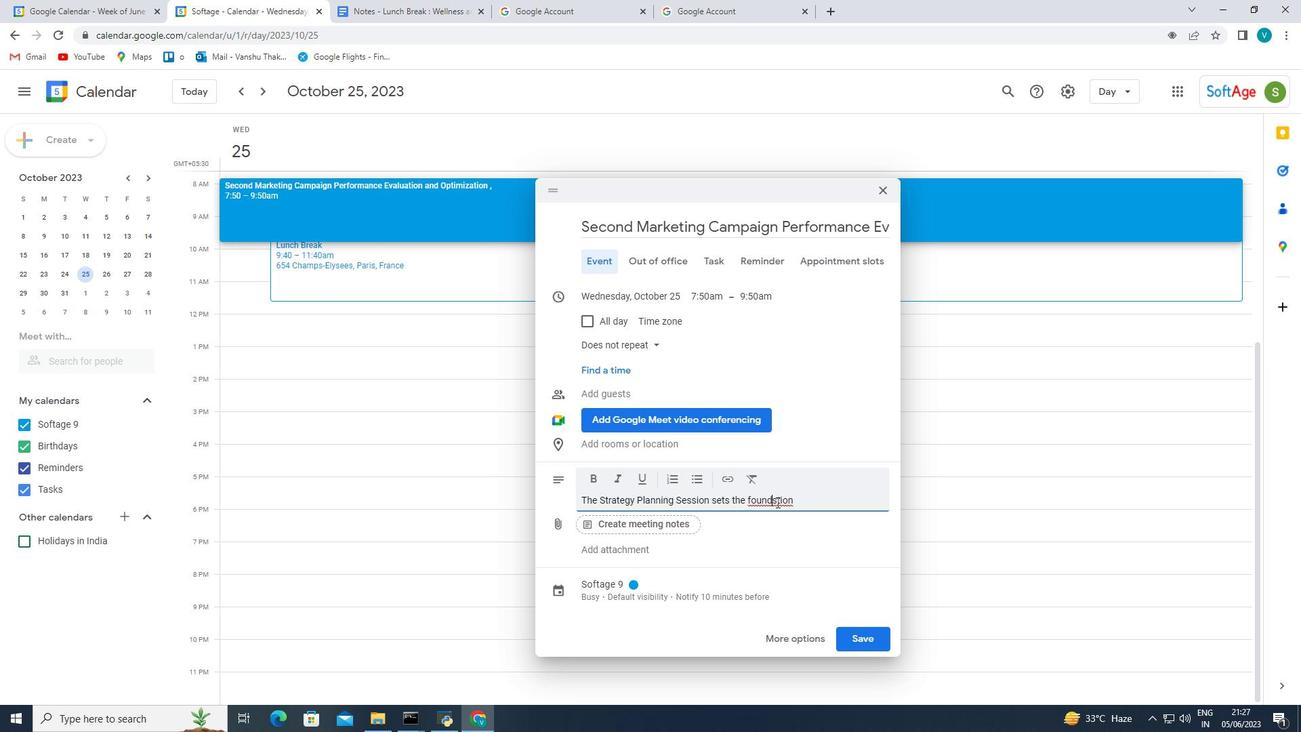 
Action: Mouse moved to (815, 495)
Screenshot: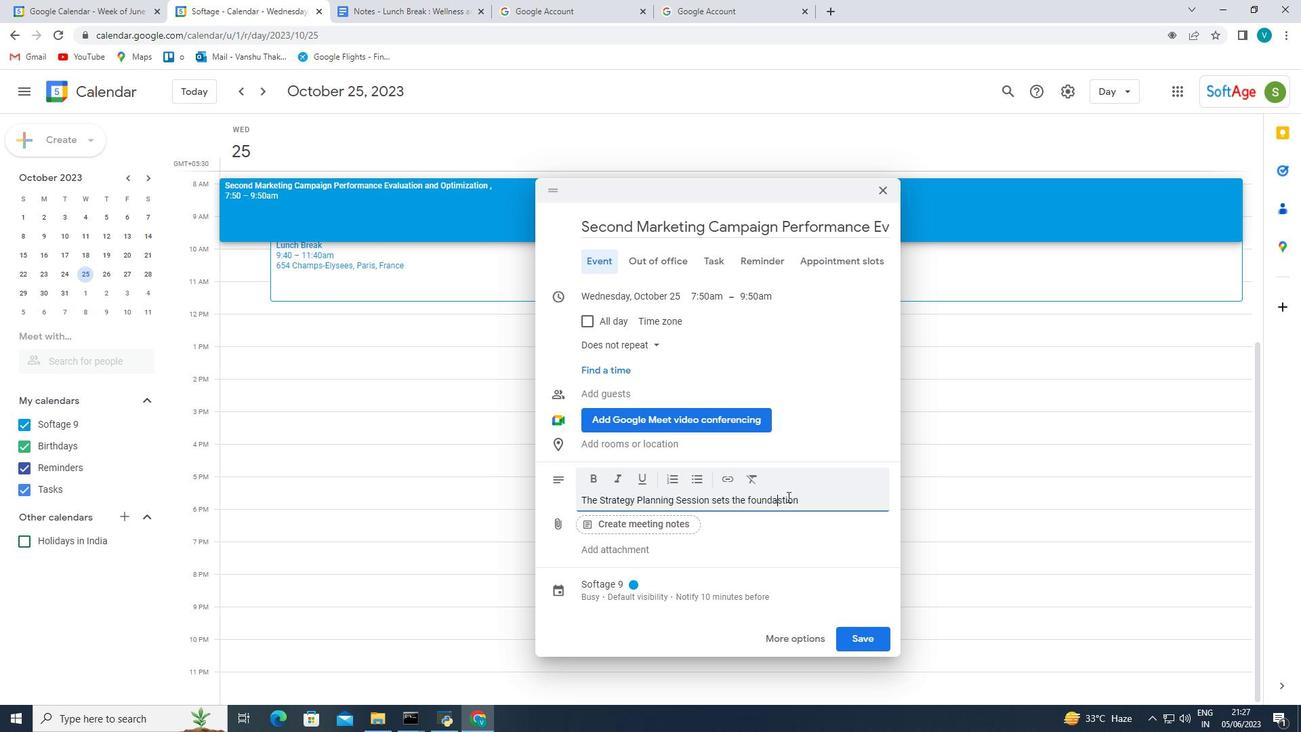 
Action: Mouse pressed left at (815, 495)
Screenshot: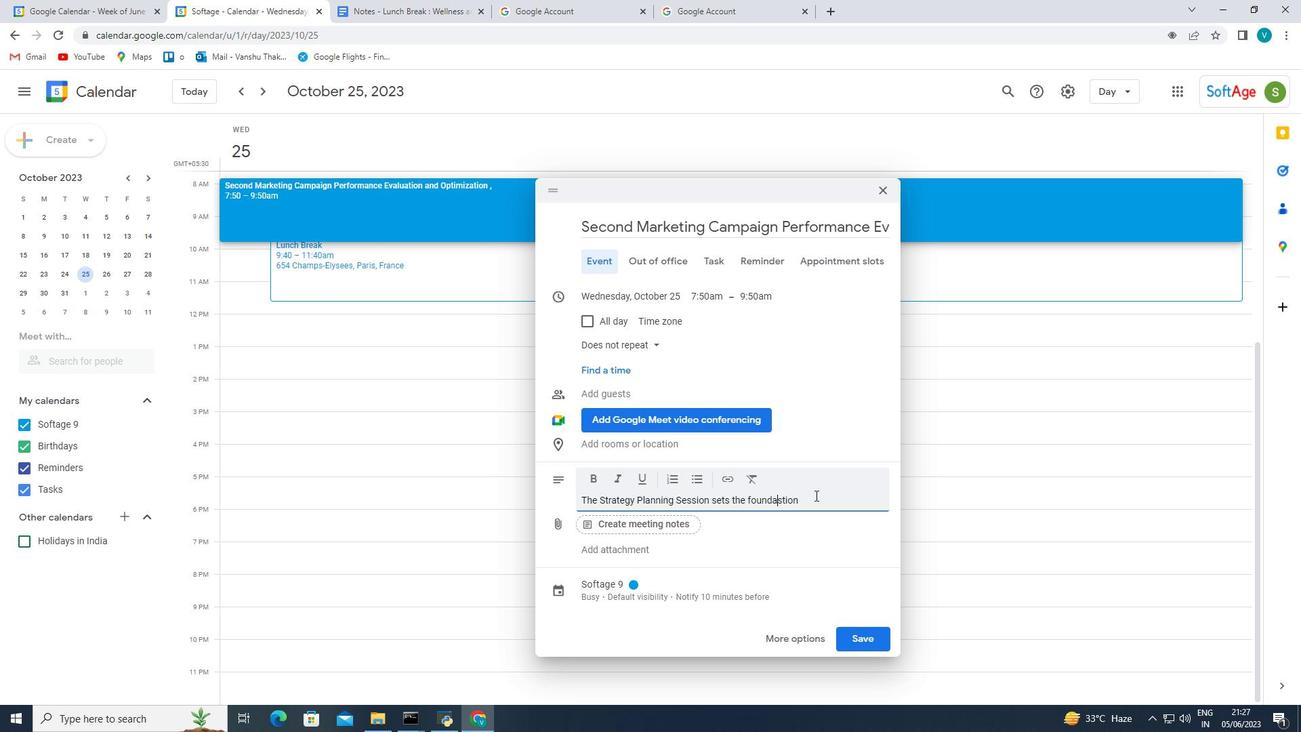 
Action: Mouse moved to (783, 498)
Screenshot: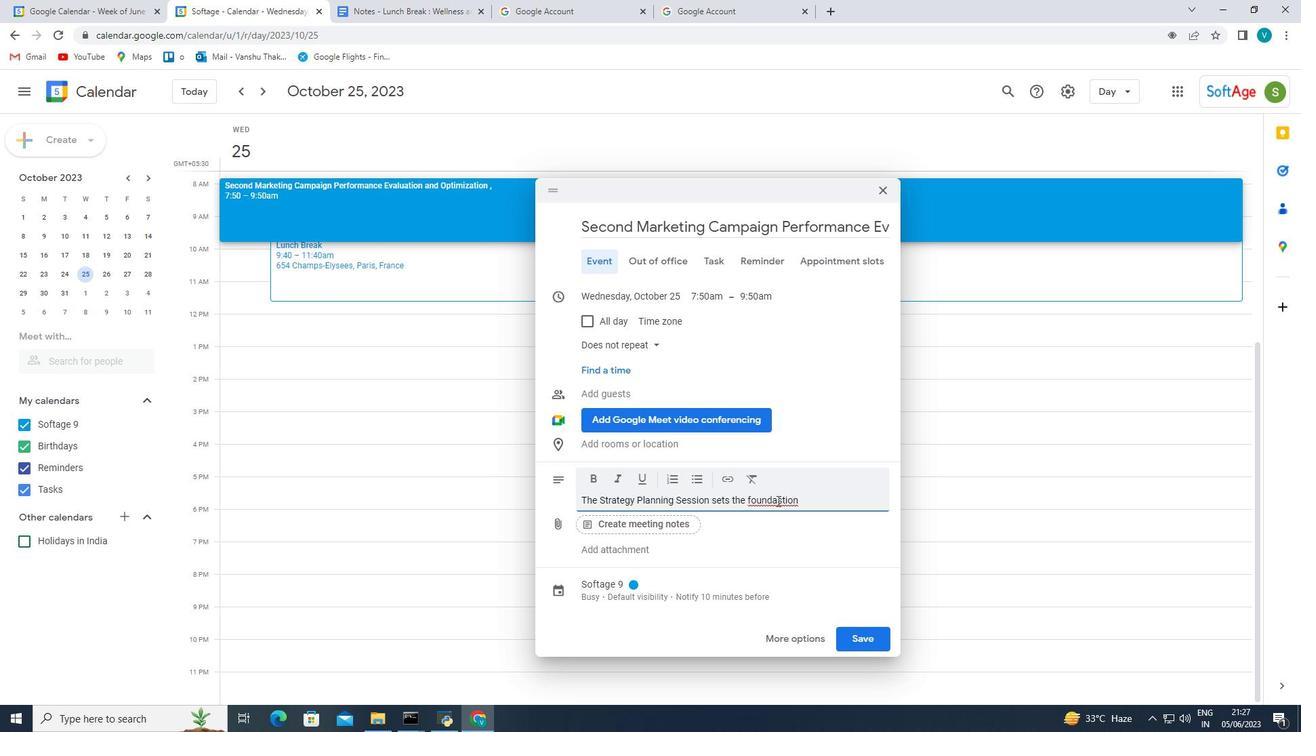 
Action: Mouse pressed left at (783, 498)
Screenshot: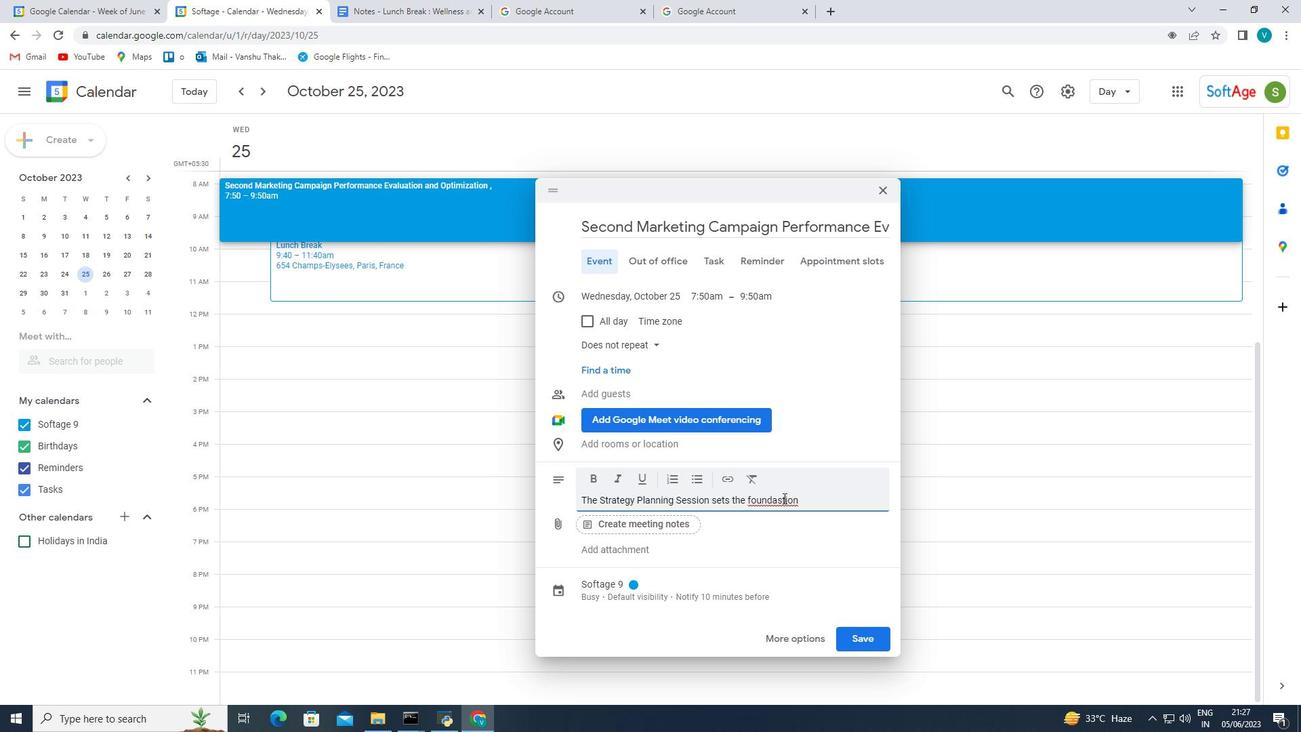 
Action: Mouse moved to (890, 522)
Screenshot: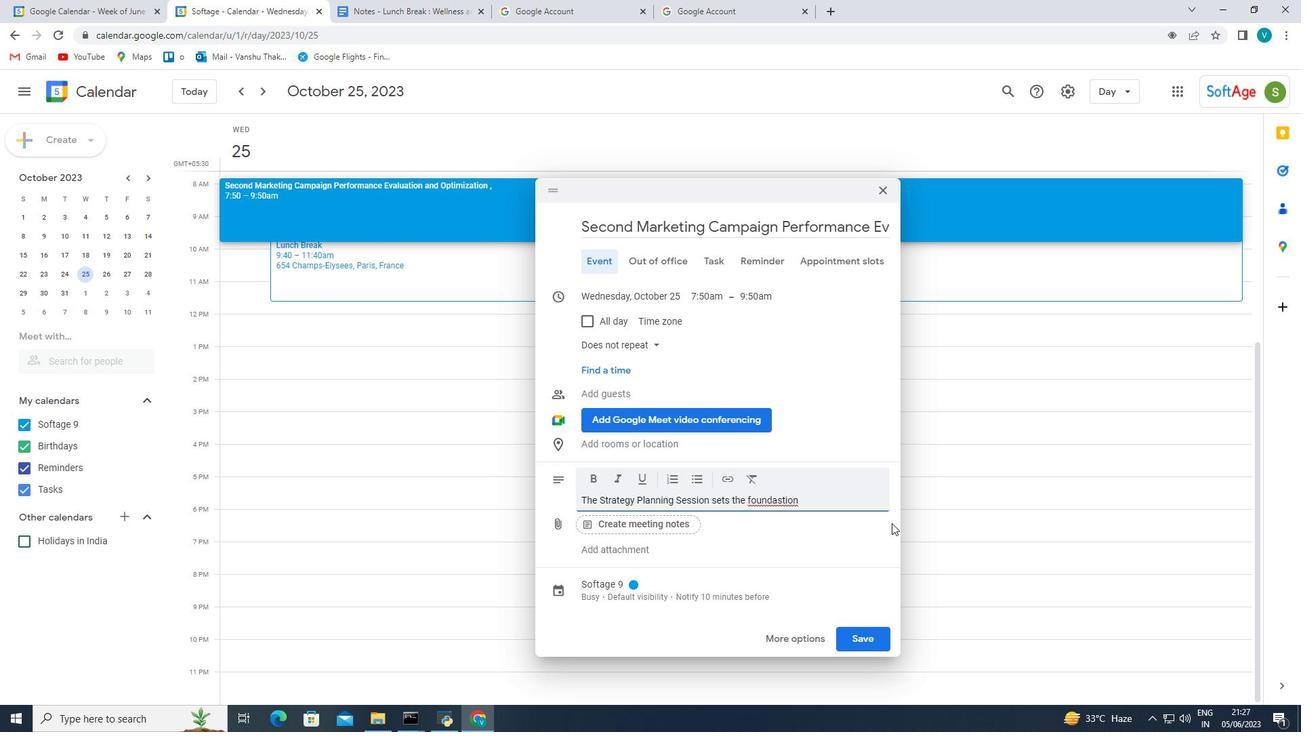 
Action: Key pressed <Key.backspace>
Screenshot: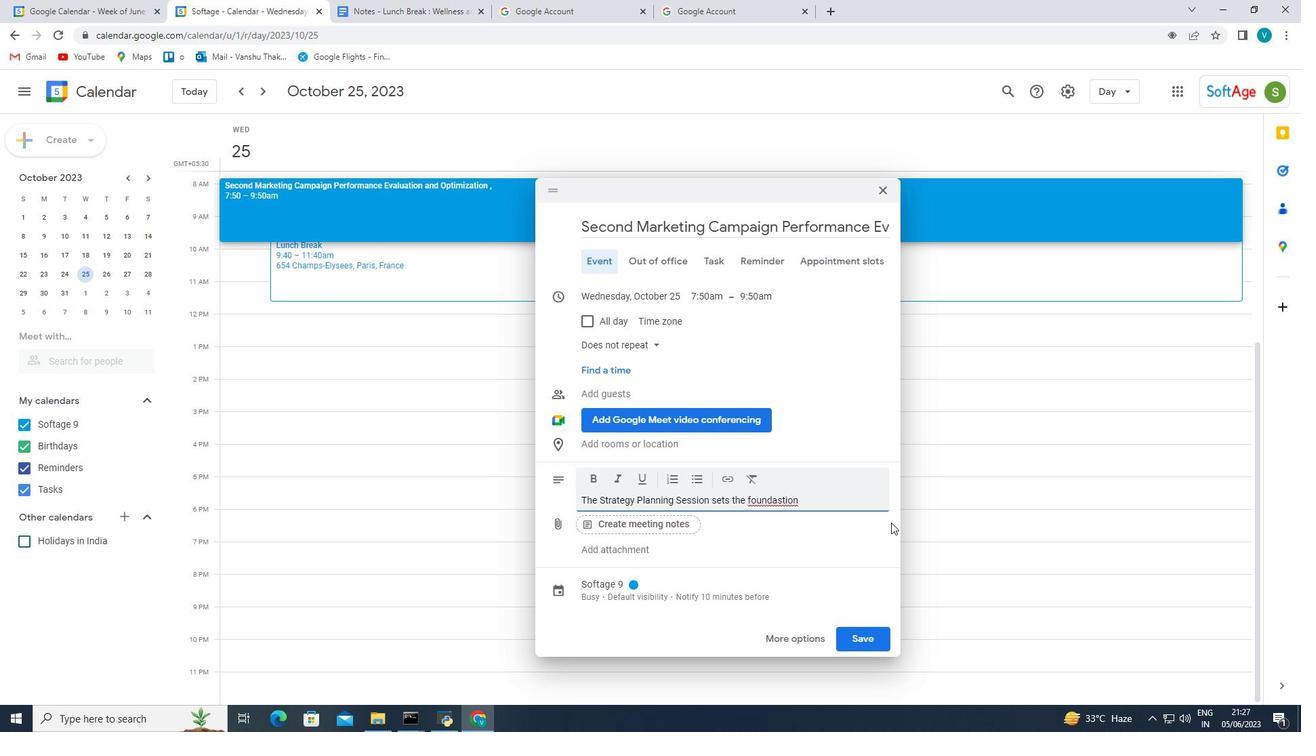 
Action: Mouse moved to (802, 501)
Screenshot: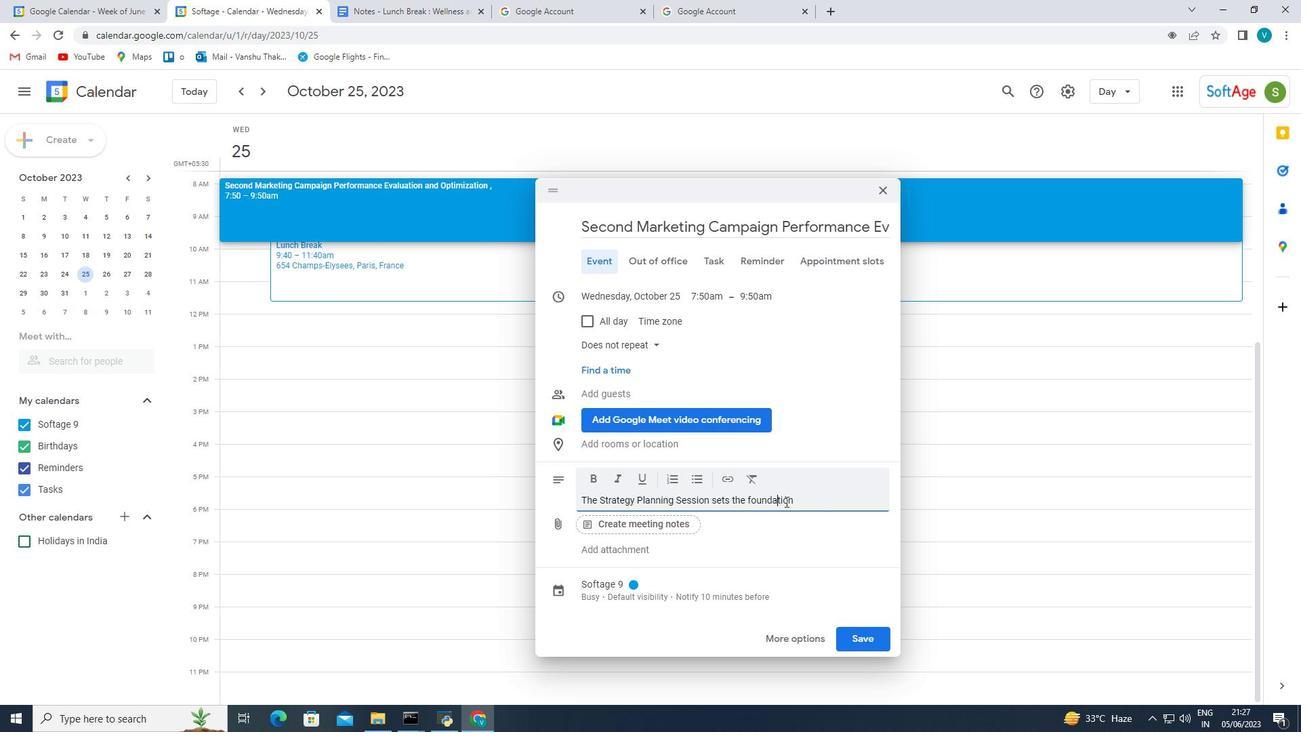 
Action: Mouse pressed left at (802, 501)
Screenshot: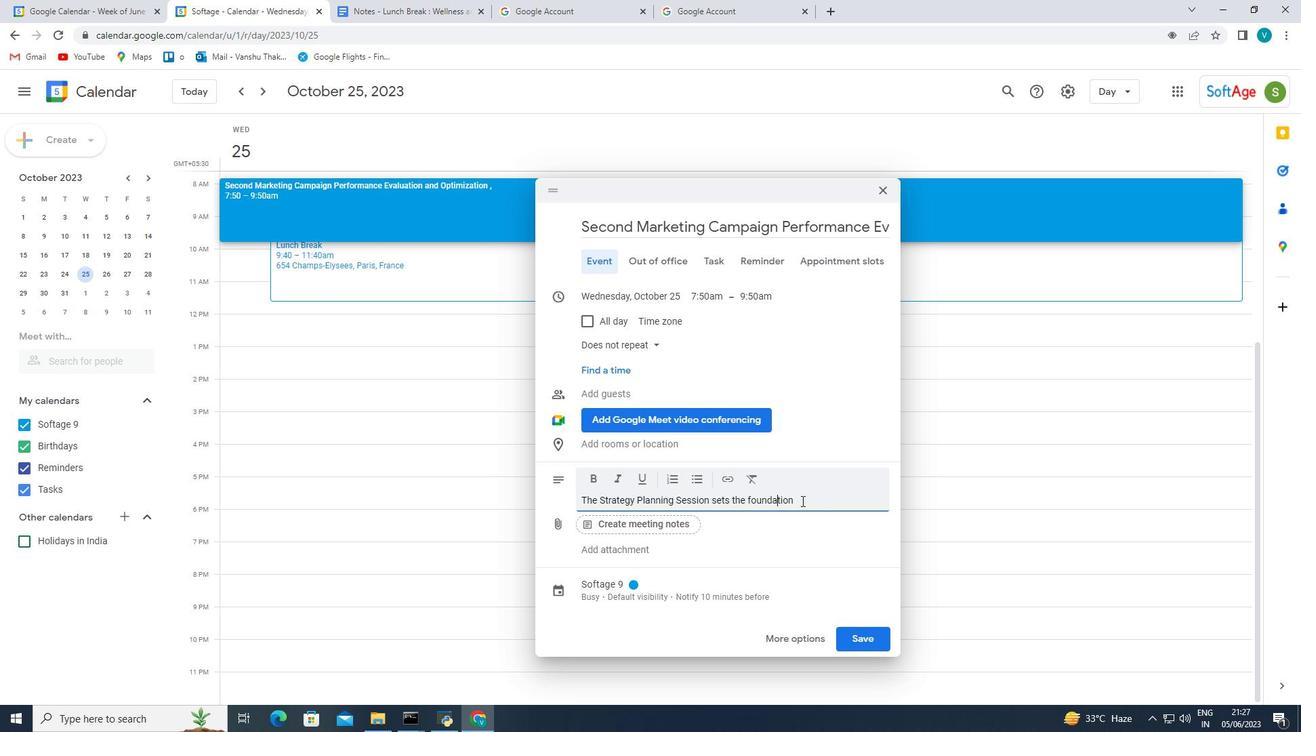 
Action: Mouse moved to (790, 482)
Screenshot: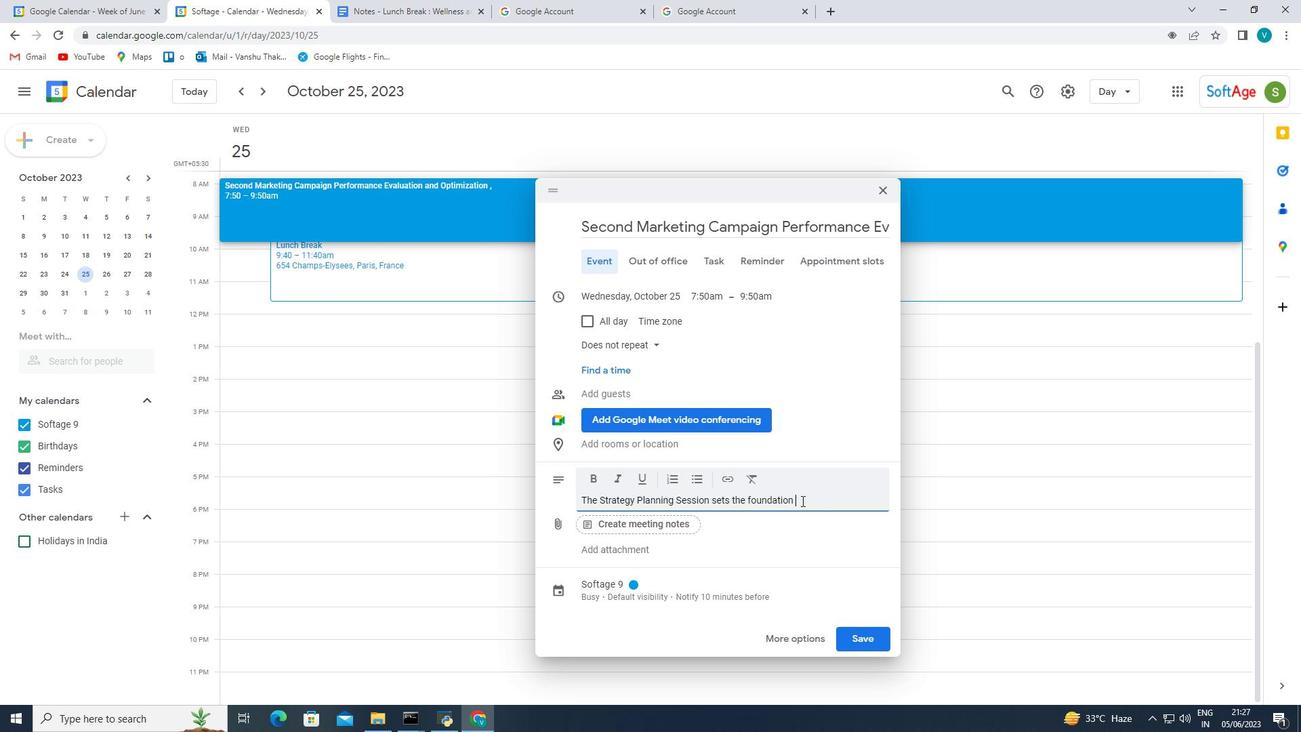 
Action: Key pressed for<Key.space>informed<Key.space>decision<Key.space><Key.backspace>-making<Key.space>,goal<Key.space>alignment<Key.space>,and<Key.space>coordu<Key.backspace>inated<Key.space>efforts<Key.space>.<Key.shift_r>It<Key.space>ena
Screenshot: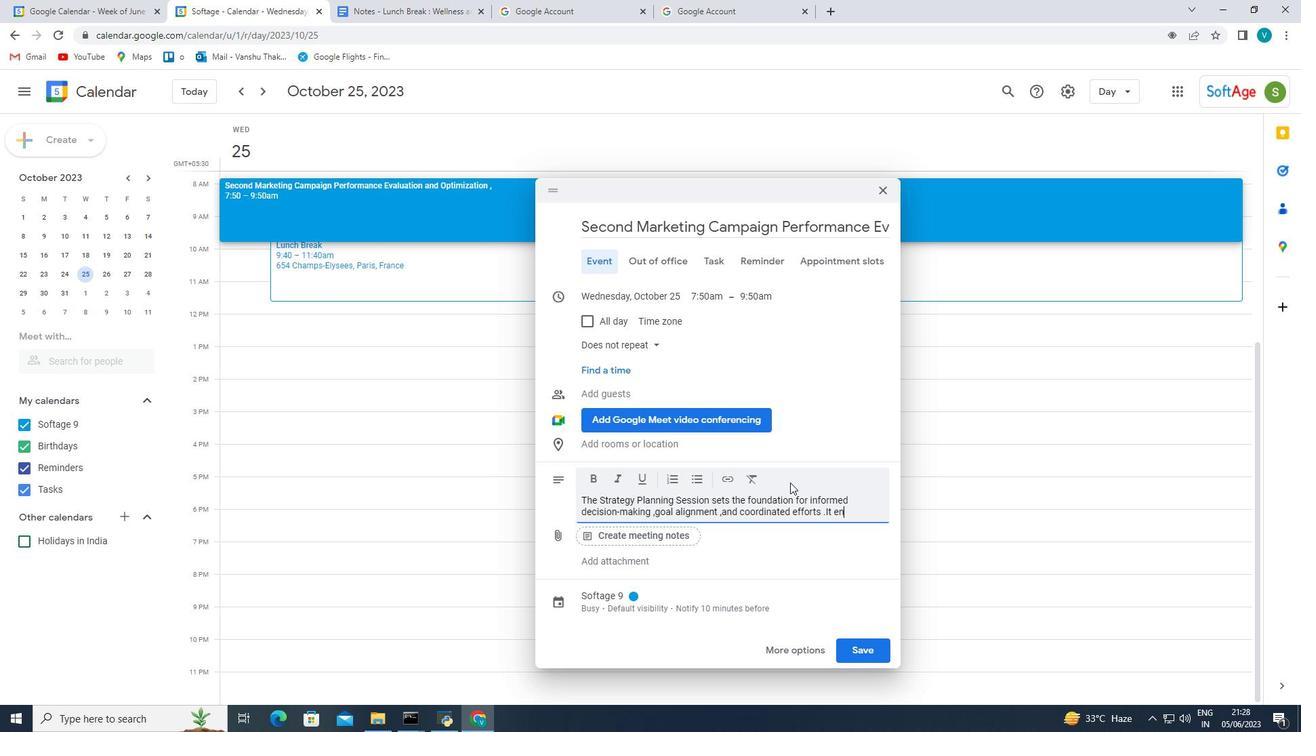 
Action: Mouse moved to (975, 360)
Screenshot: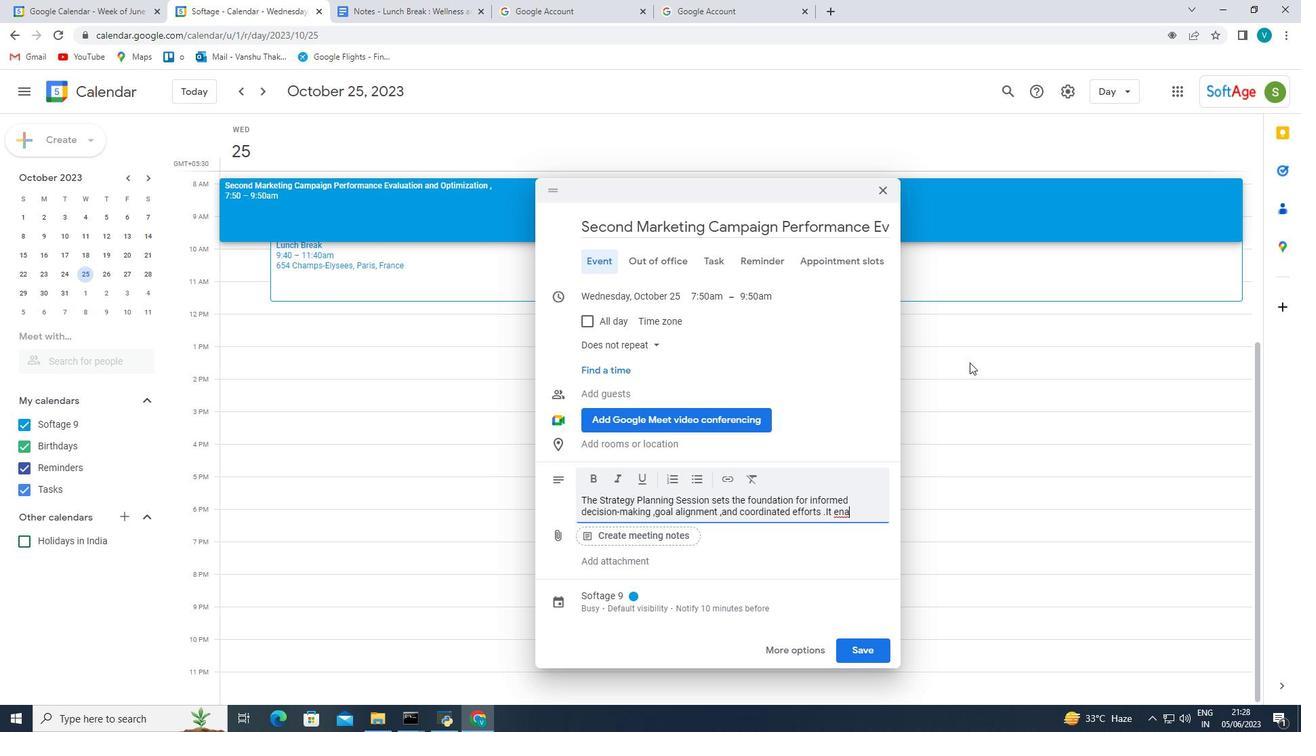 
Action: Key pressed bles<Key.space>participants<Key.space>to<Key.space>cool<Key.backspace><Key.backspace>llectively<Key.space>shape<Key.space>the<Key.space>organization<Key.space><Key.backspace><Key.shift_r>"s<Key.space>or<Key.space>project<Key.space><Key.backspace><Key.shift_r>"s<Key.space>dic<Key.backspace>rection<Key.space>,anticipate<Key.space>challenges<Key.space>,and<Key.space>create<Key.space>a<Key.space>roadmap<Key.space>for<Key.space>
Screenshot: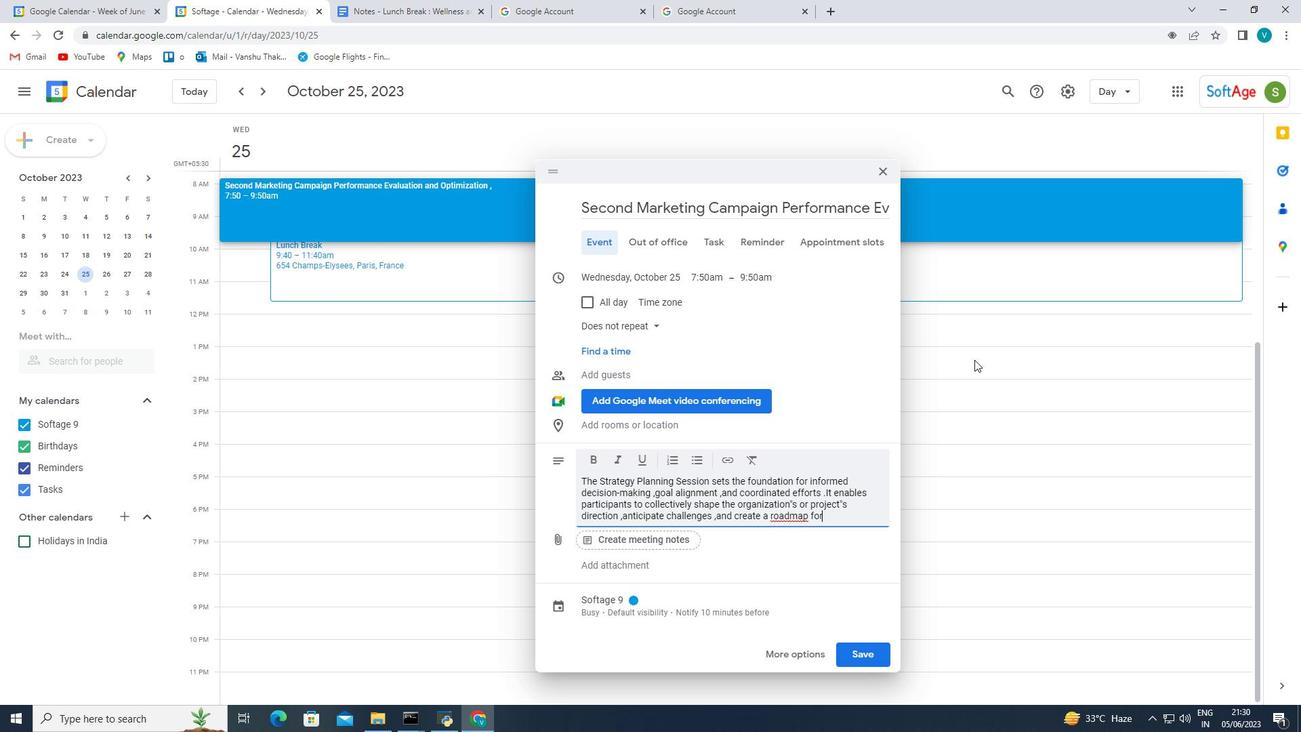 
Action: Mouse moved to (791, 512)
Screenshot: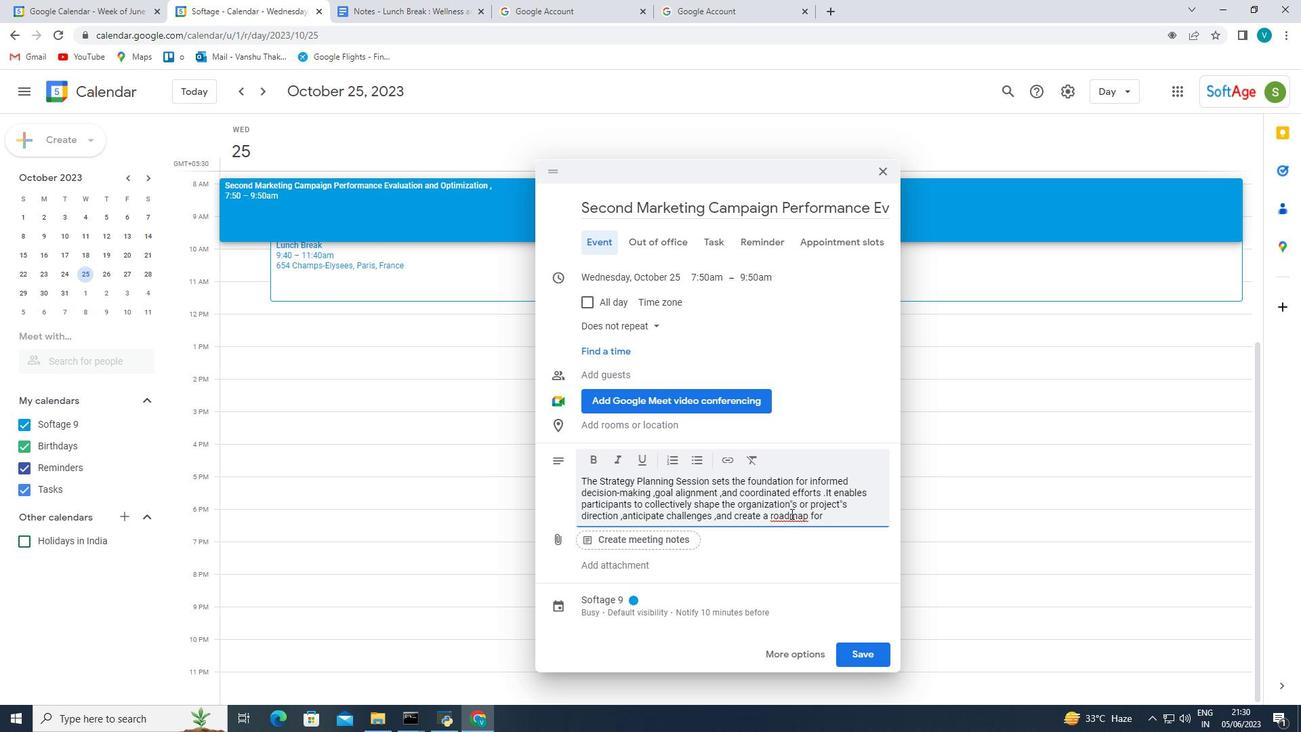 
Action: Mouse pressed right at (791, 512)
Screenshot: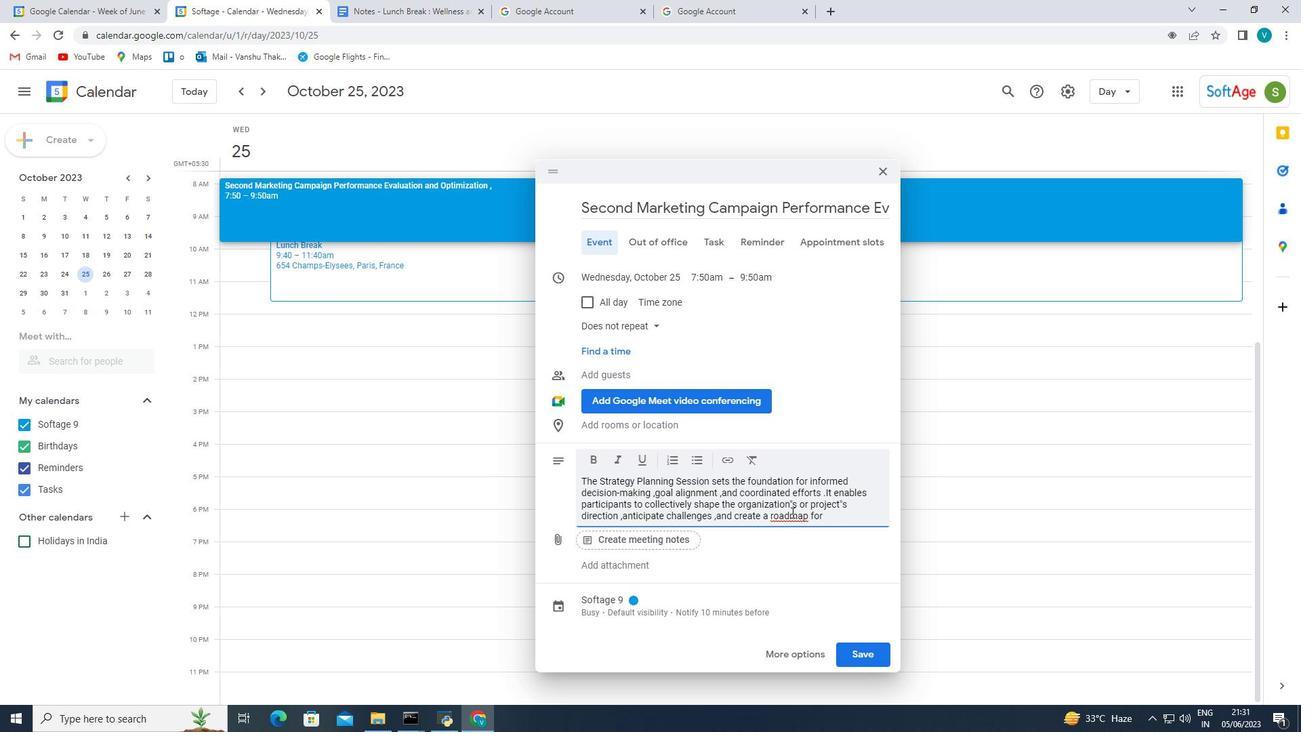 
Action: Mouse moved to (826, 312)
Screenshot: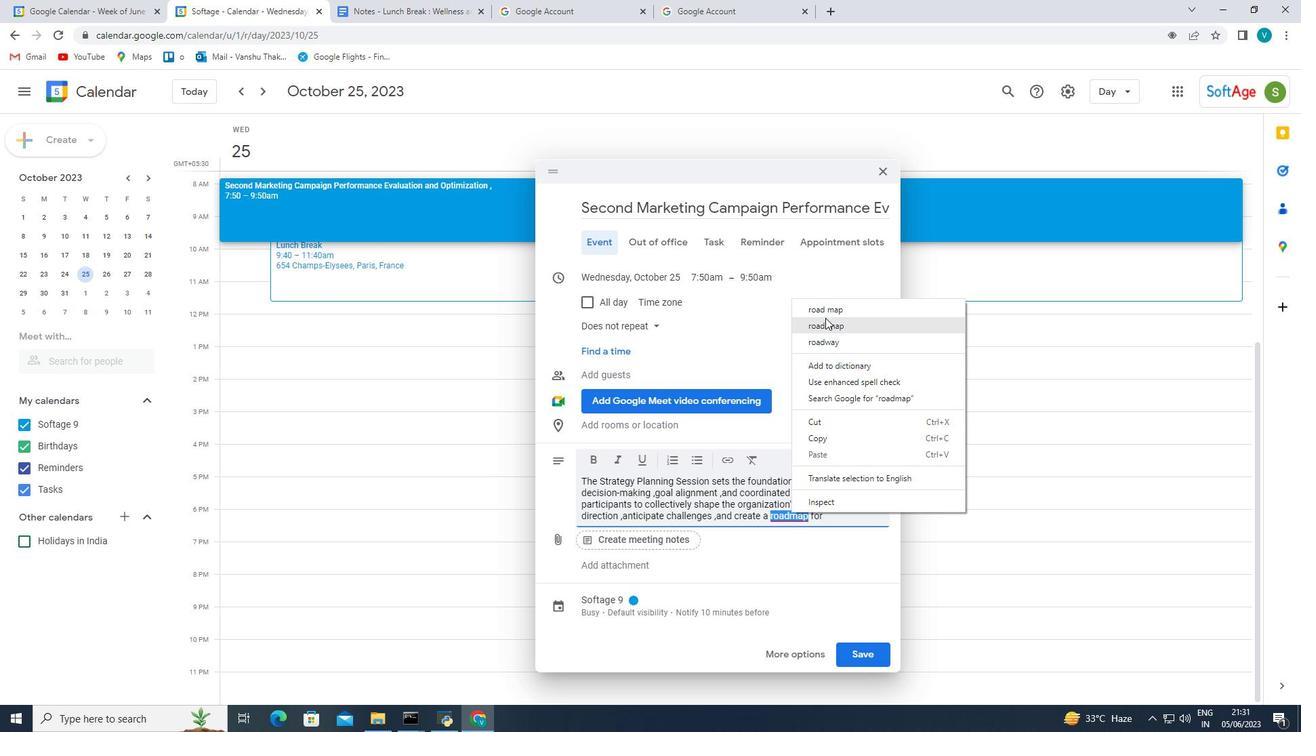 
Action: Mouse pressed left at (826, 312)
Screenshot: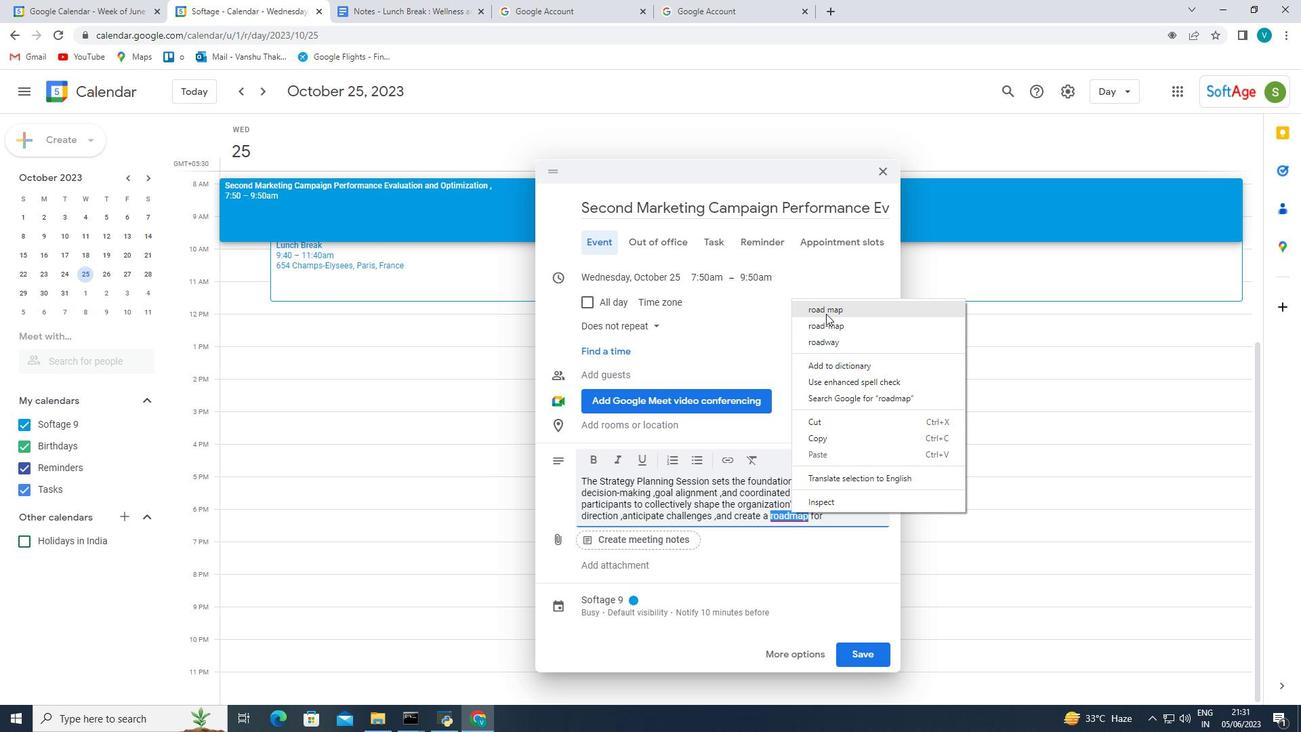 
Action: Mouse moved to (840, 516)
Screenshot: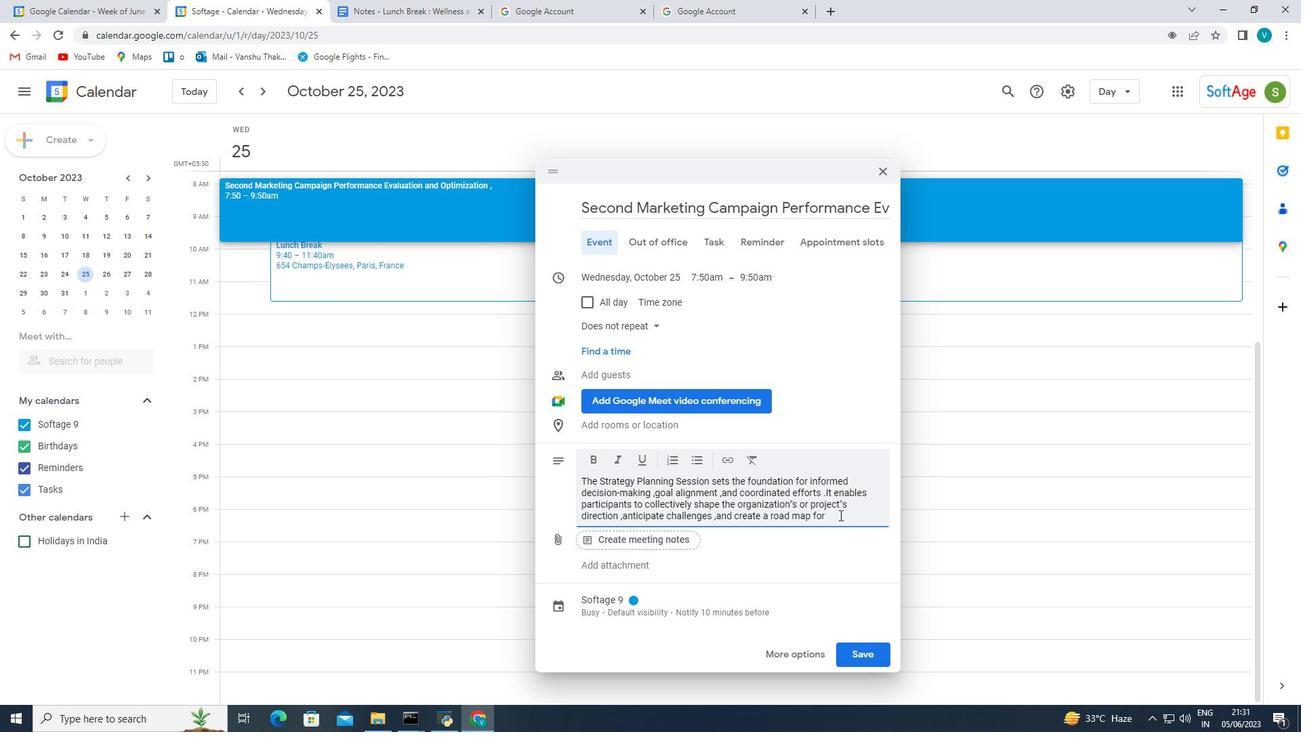 
Action: Mouse pressed left at (840, 516)
Screenshot: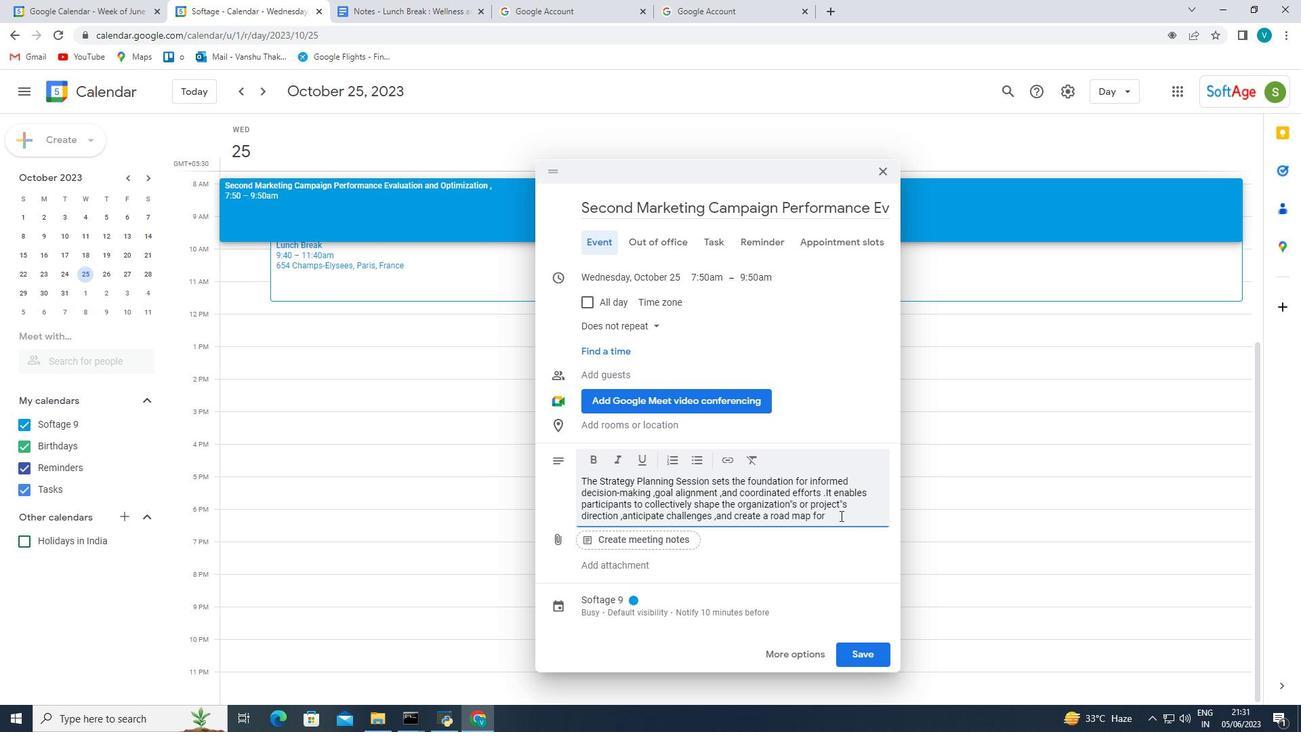 
Action: Mouse moved to (841, 523)
Screenshot: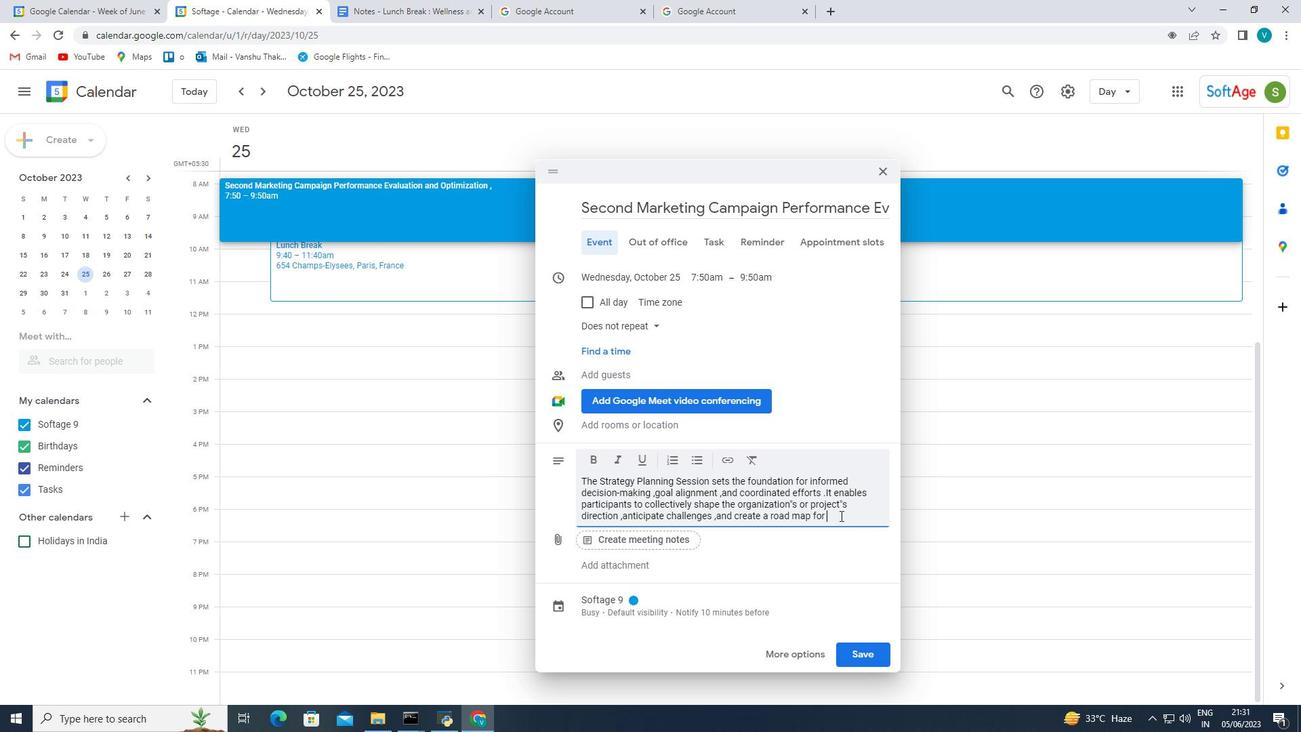 
Action: Key pressed success.
Screenshot: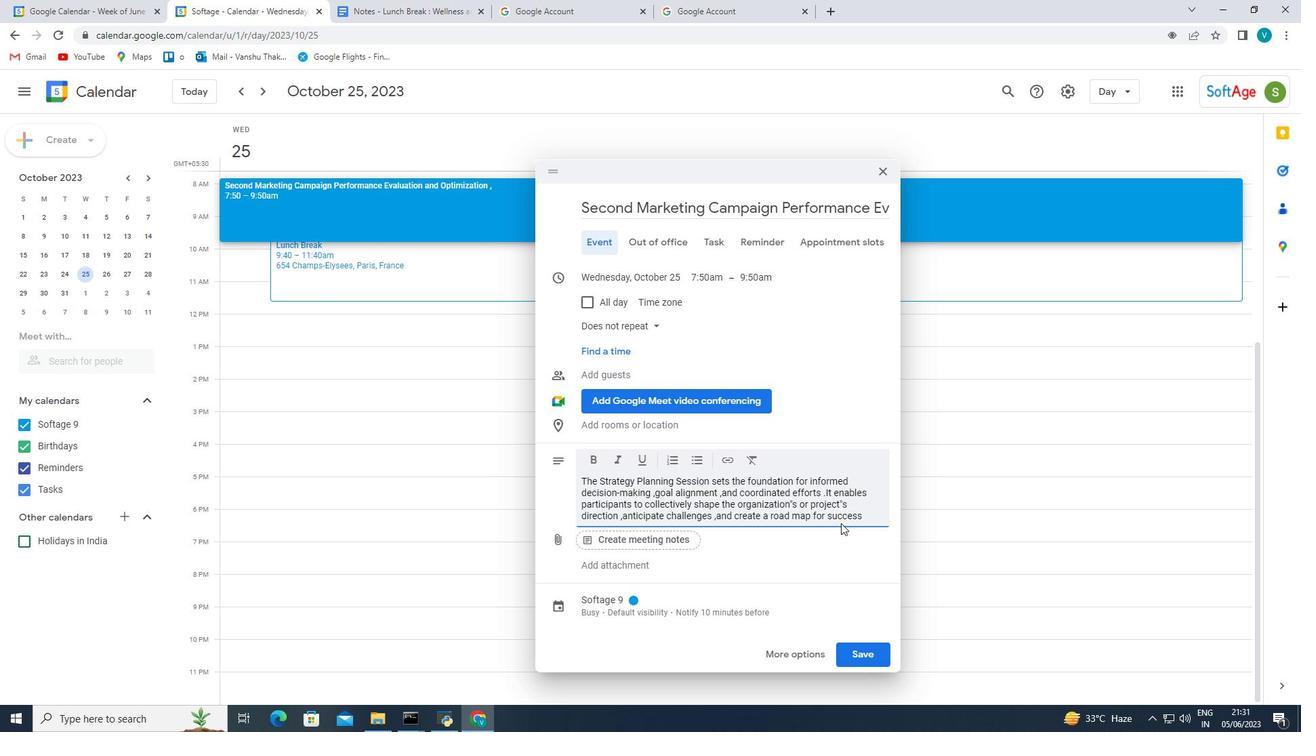 
Action: Mouse moved to (712, 549)
Screenshot: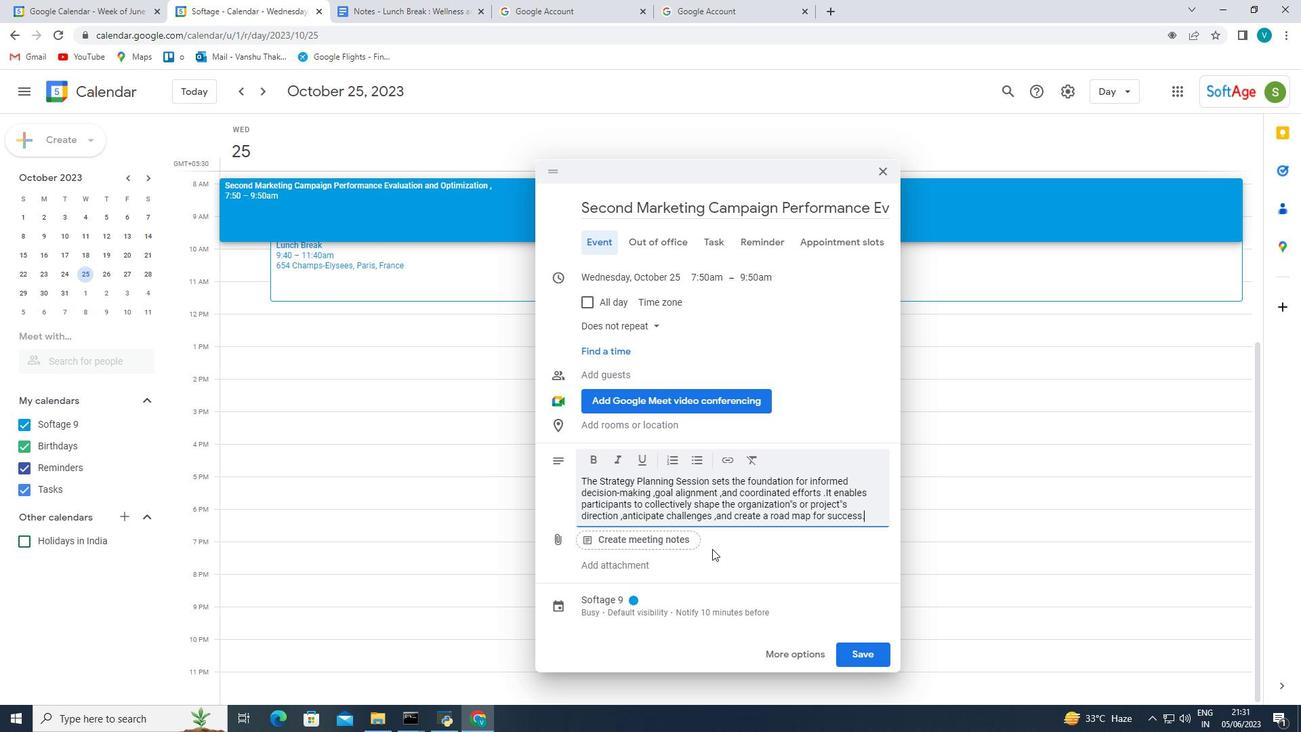 
Action: Mouse scrolled (712, 548) with delta (0, 0)
Screenshot: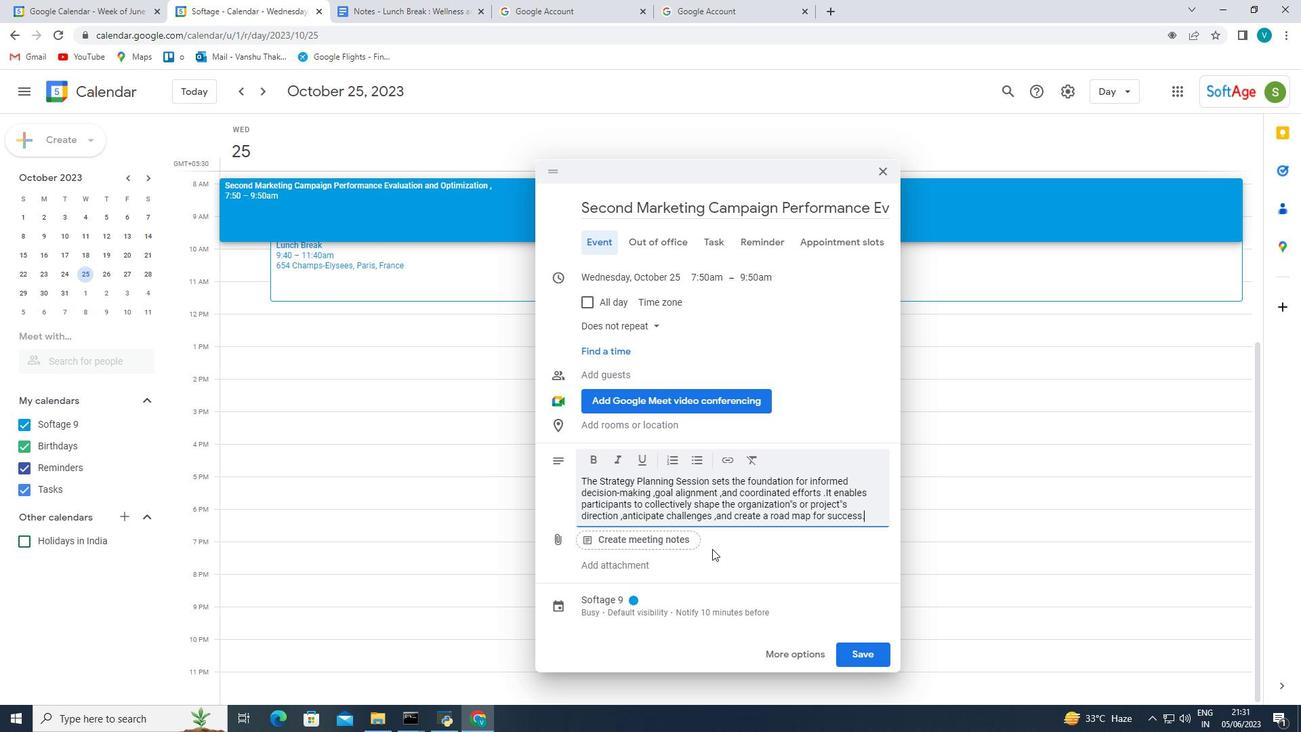 
Action: Mouse scrolled (712, 548) with delta (0, 0)
Screenshot: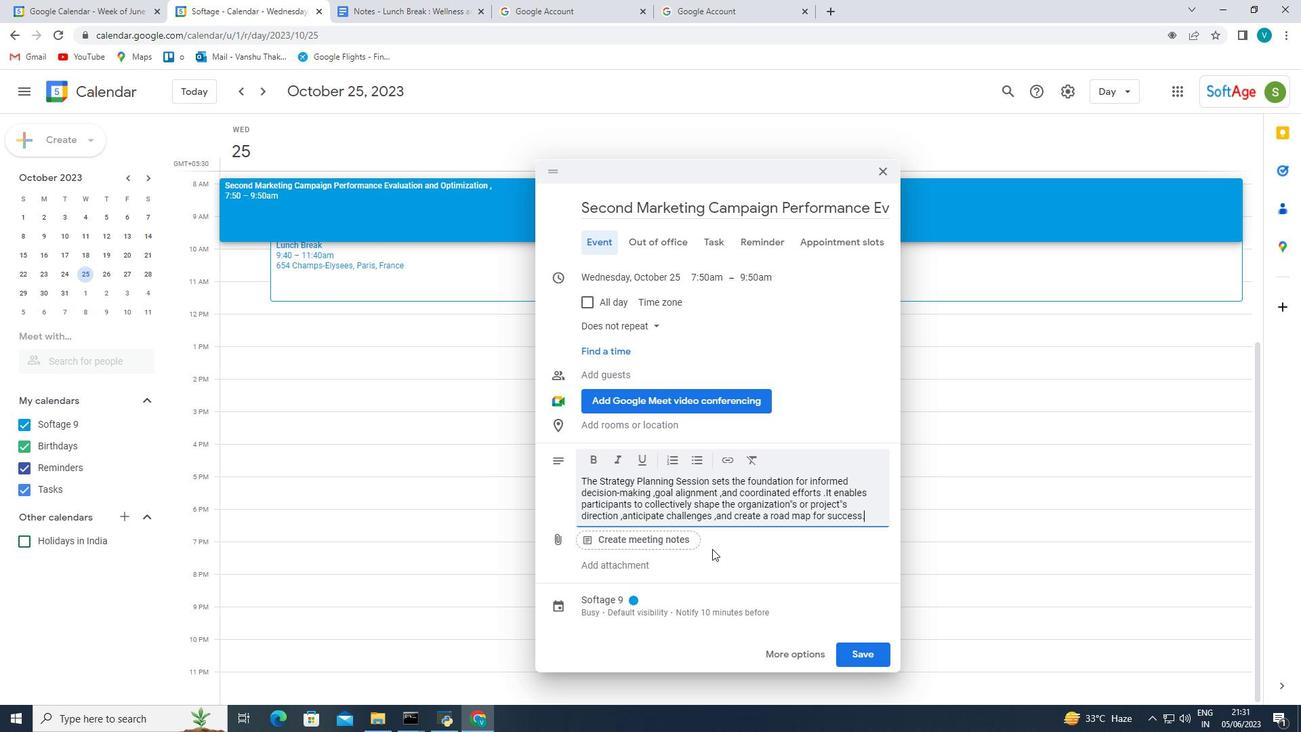 
Action: Mouse scrolled (712, 548) with delta (0, 0)
Screenshot: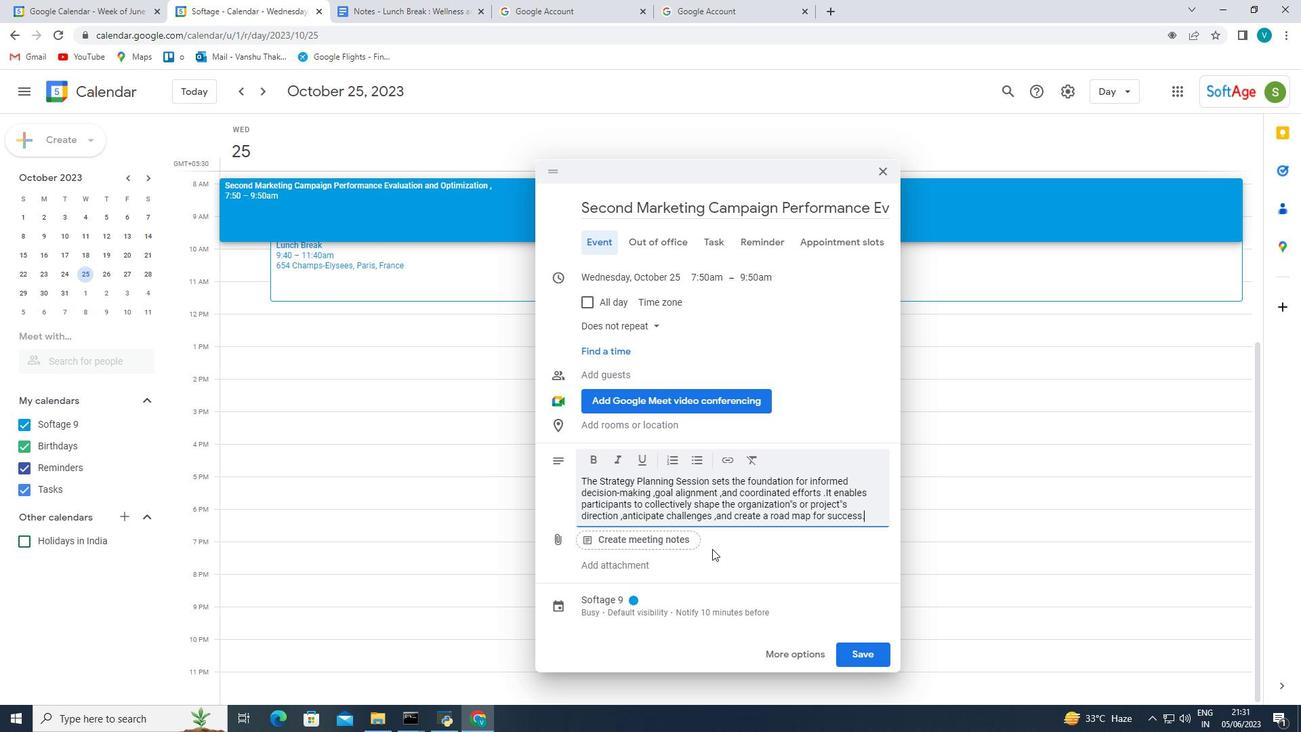 
Action: Mouse scrolled (712, 548) with delta (0, 0)
Screenshot: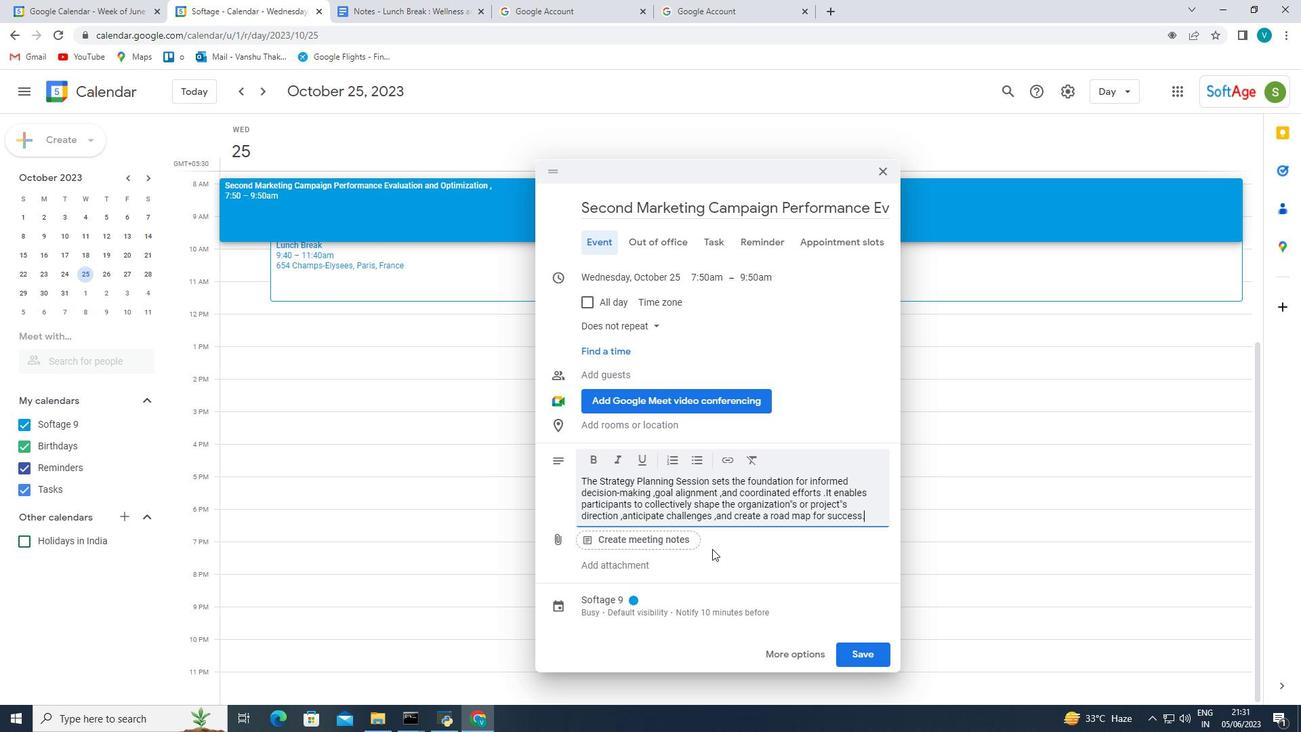 
Action: Mouse scrolled (712, 548) with delta (0, 0)
Screenshot: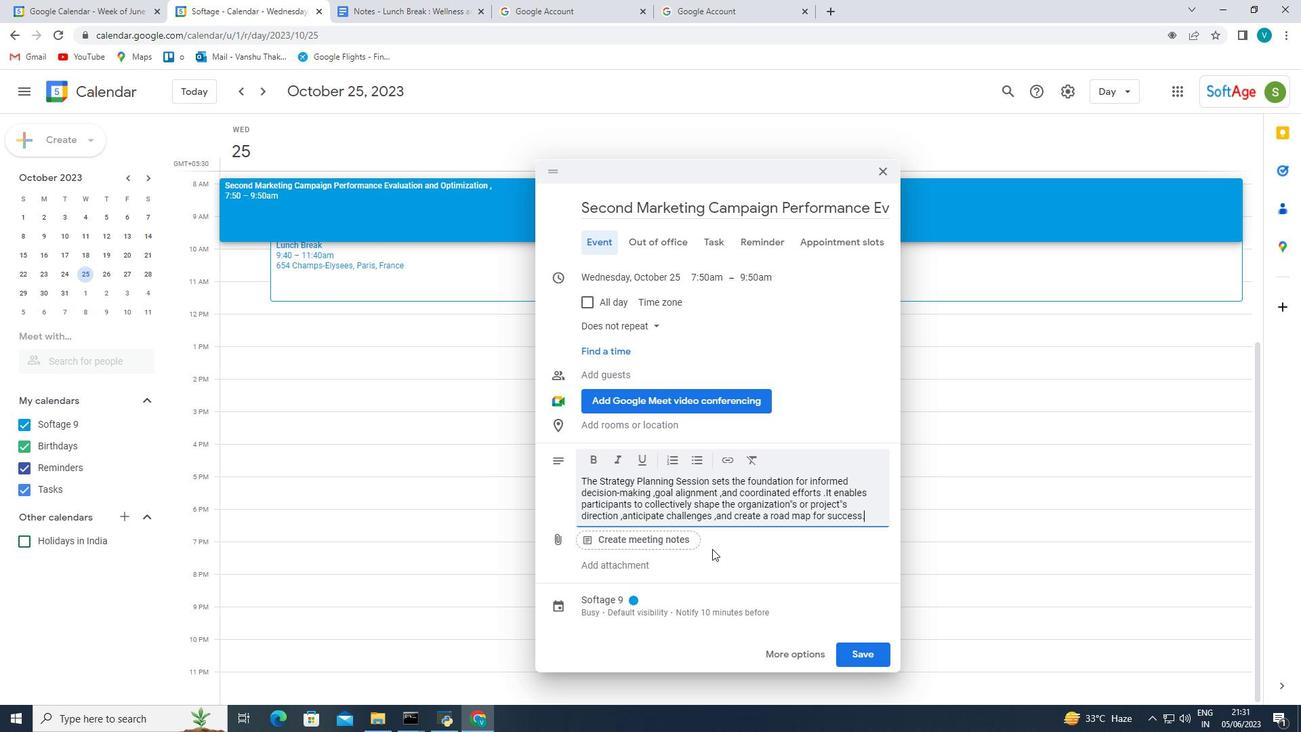 
Action: Mouse moved to (633, 602)
Screenshot: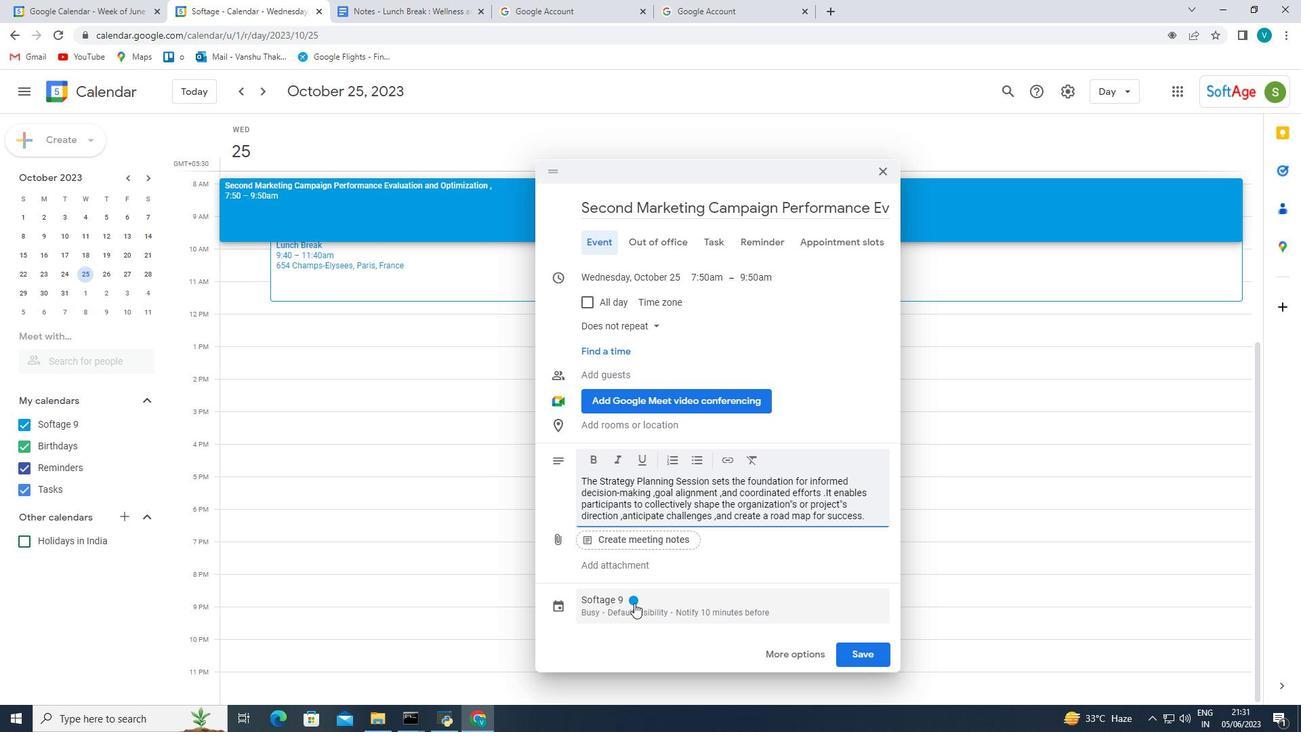 
Action: Mouse pressed left at (633, 602)
Screenshot: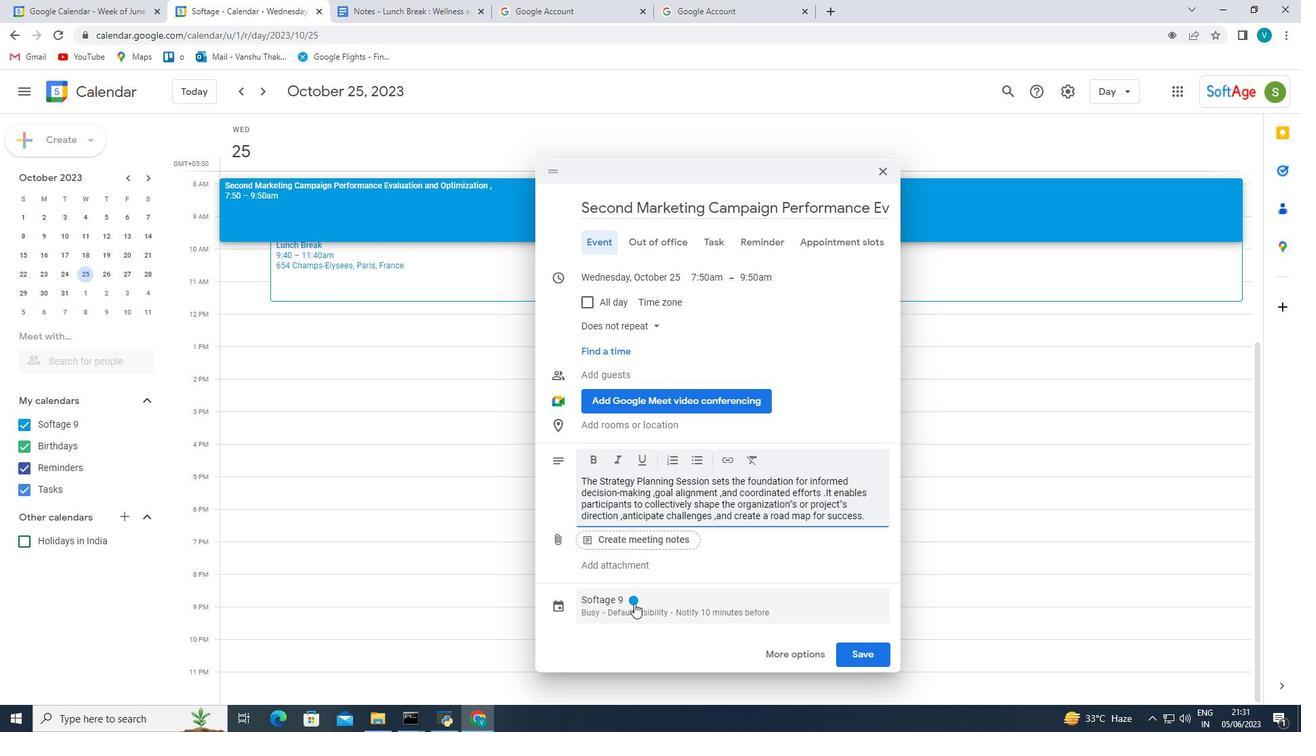 
Action: Mouse moved to (660, 505)
Screenshot: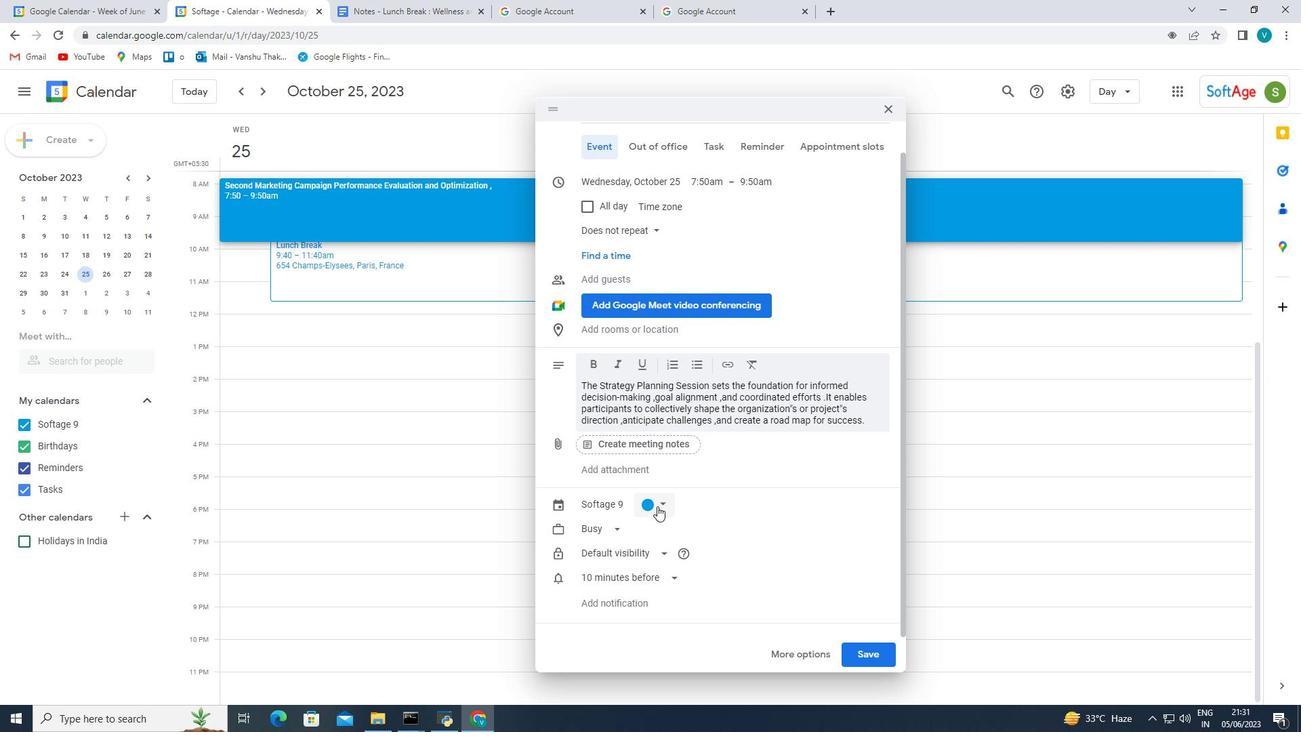 
Action: Mouse pressed left at (660, 505)
Screenshot: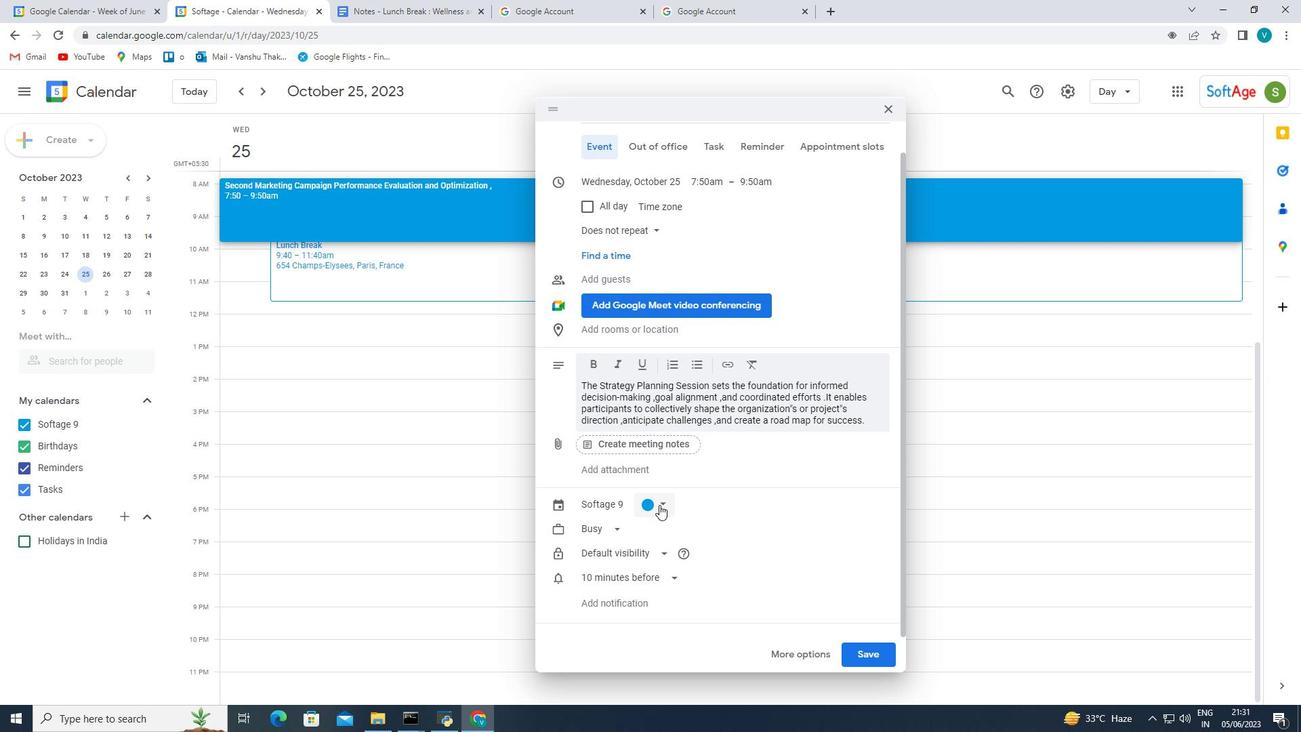 
Action: Mouse moved to (647, 516)
Screenshot: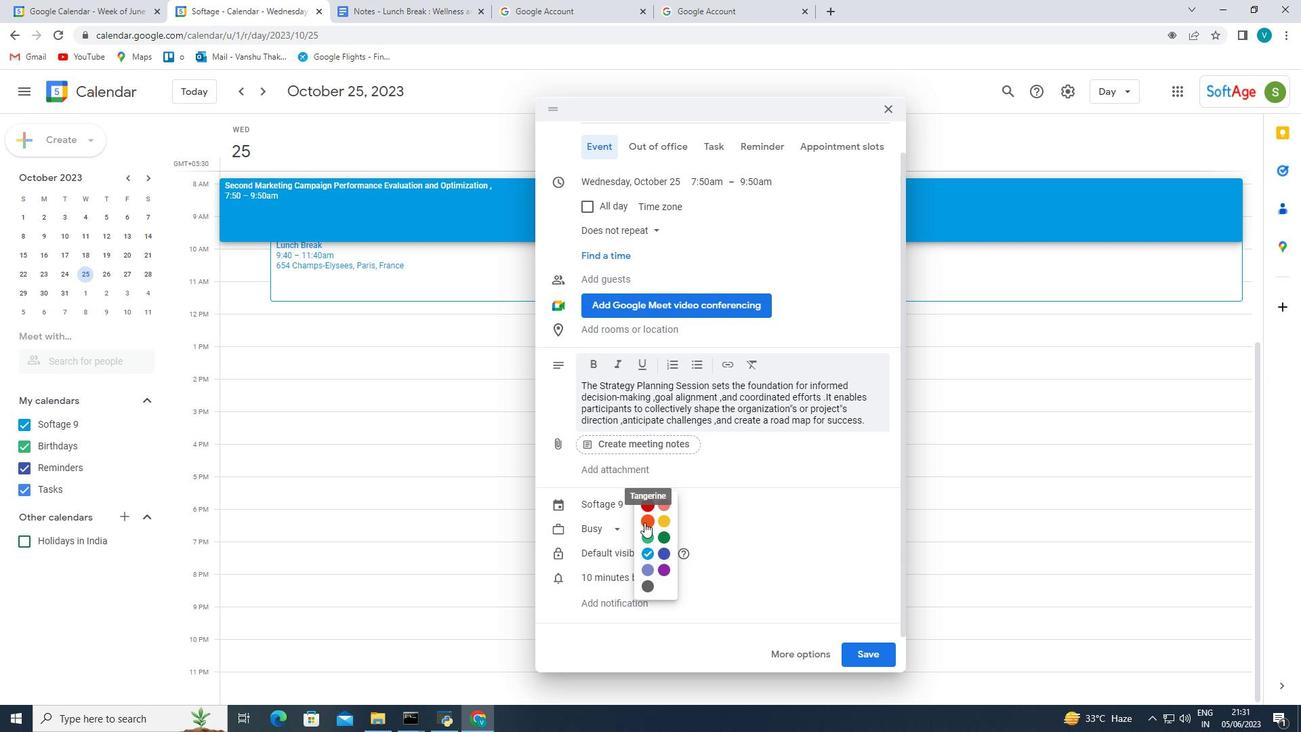 
Action: Mouse pressed left at (647, 516)
Screenshot: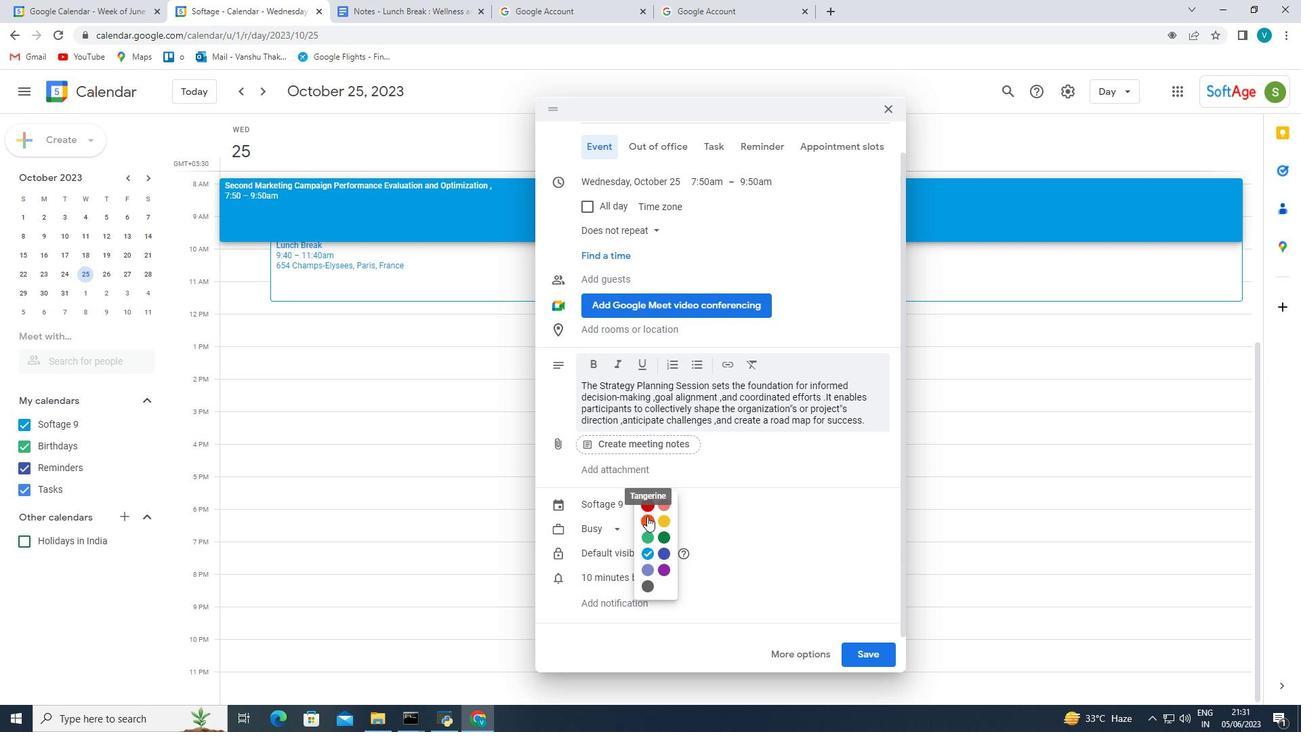 
Action: Mouse moved to (653, 511)
Screenshot: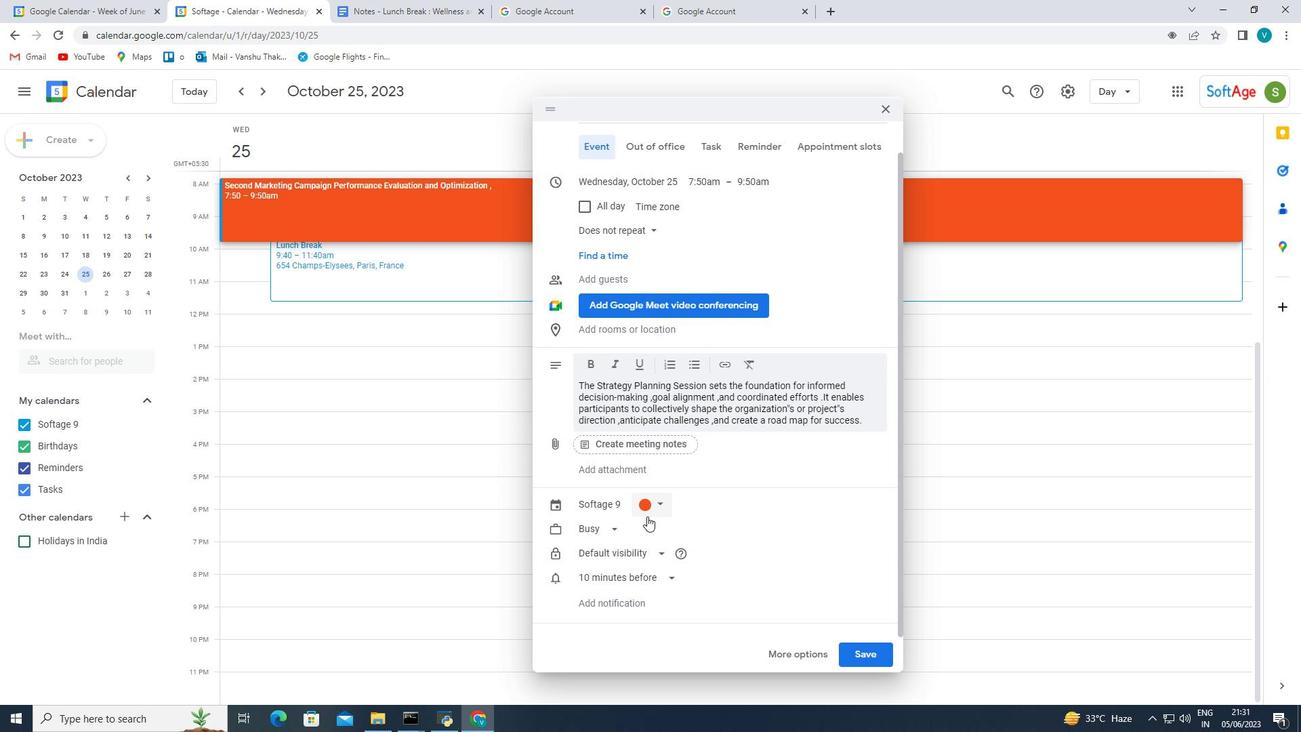 
Action: Mouse scrolled (653, 511) with delta (0, 0)
Screenshot: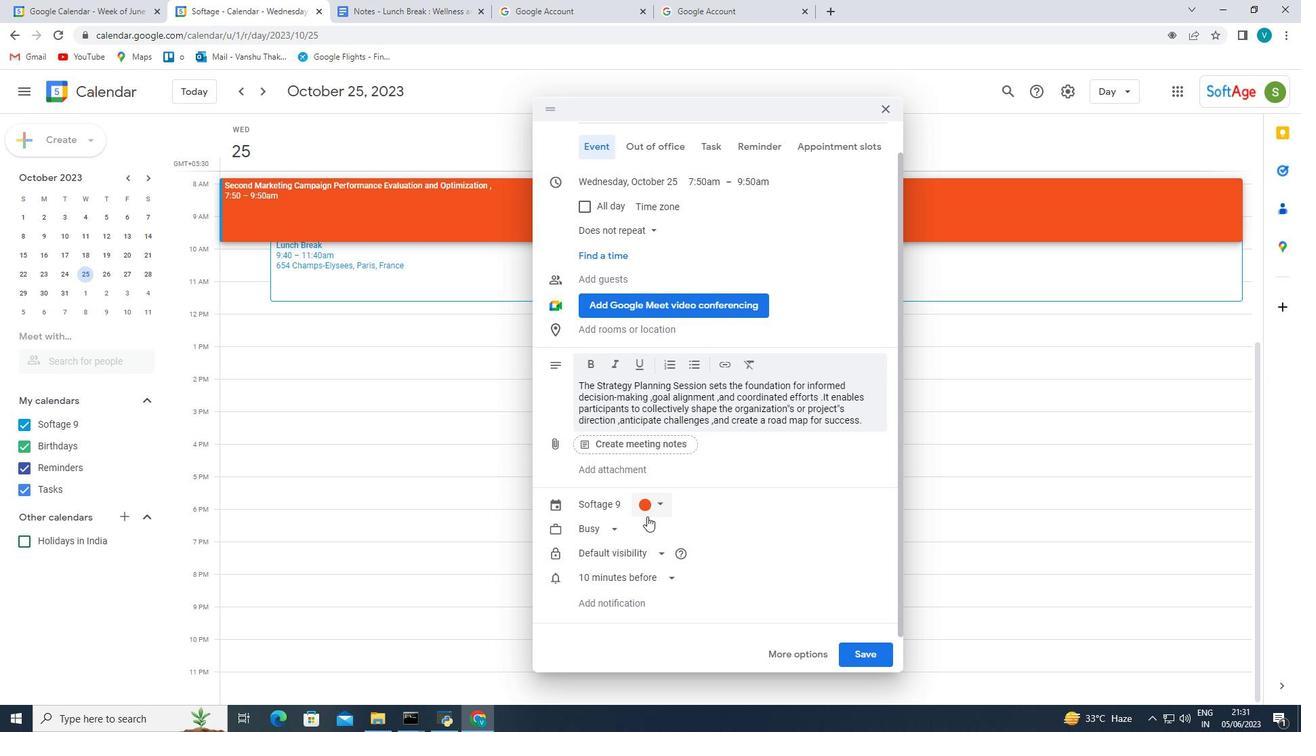 
Action: Mouse moved to (654, 511)
Screenshot: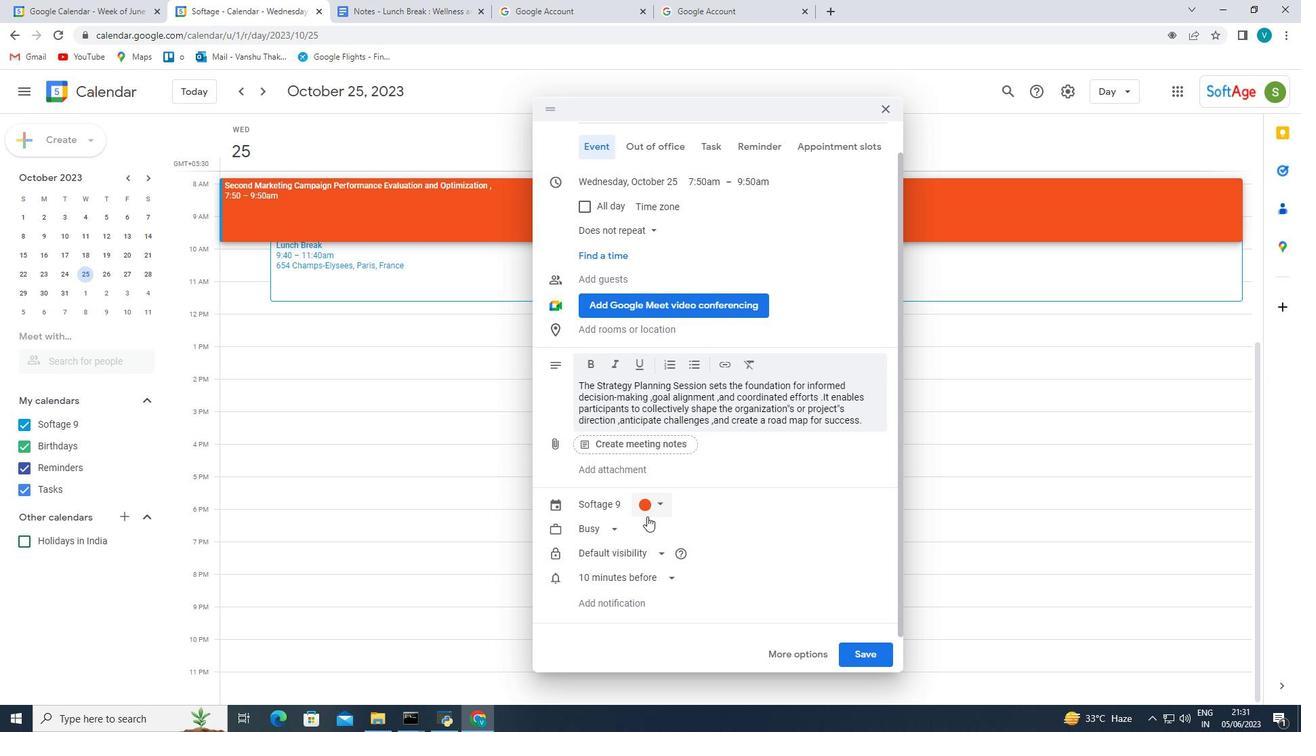 
Action: Mouse scrolled (654, 511) with delta (0, 0)
Screenshot: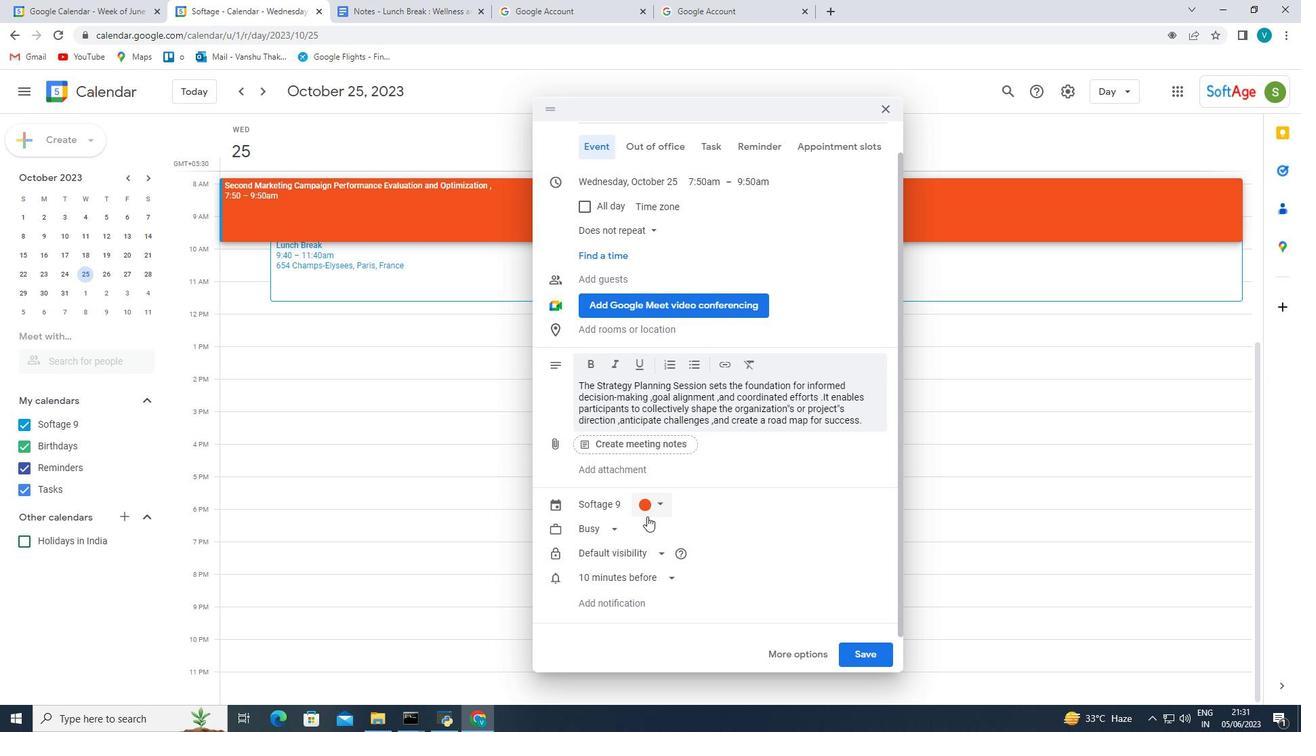 
Action: Mouse moved to (655, 510)
Screenshot: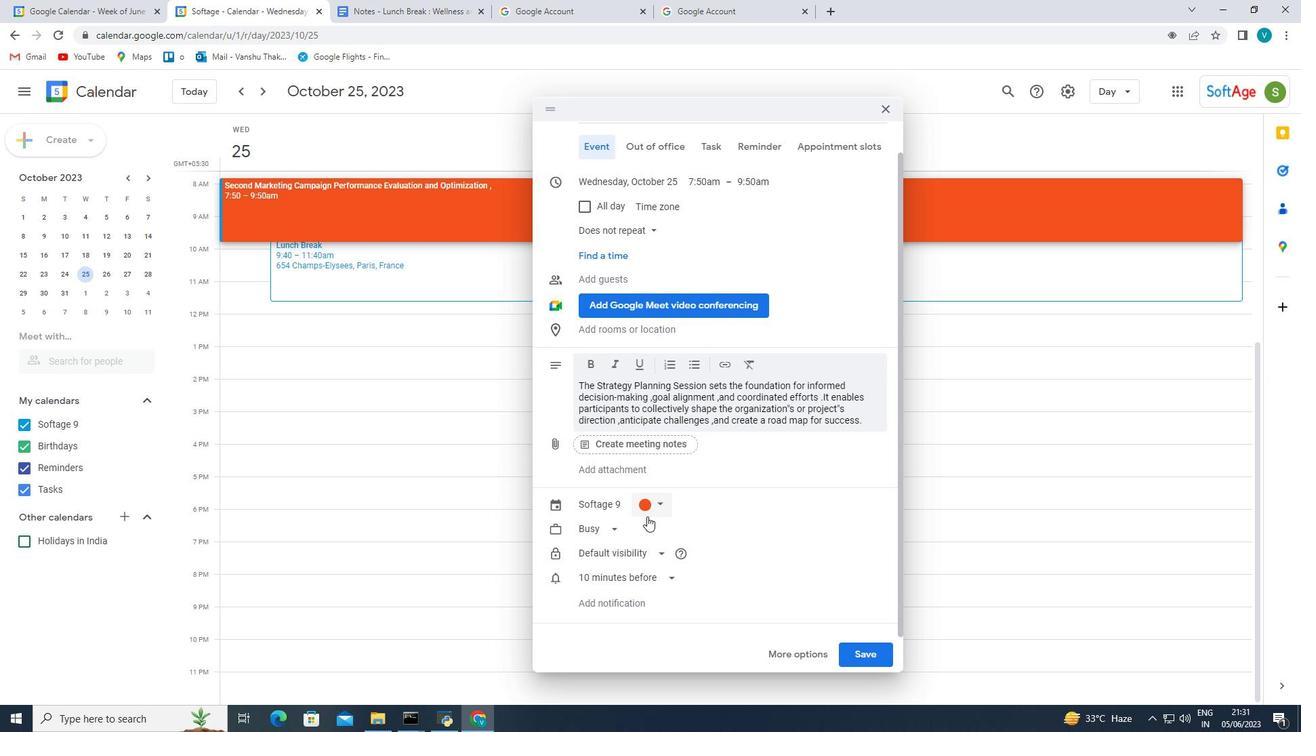 
Action: Mouse scrolled (655, 511) with delta (0, 0)
Screenshot: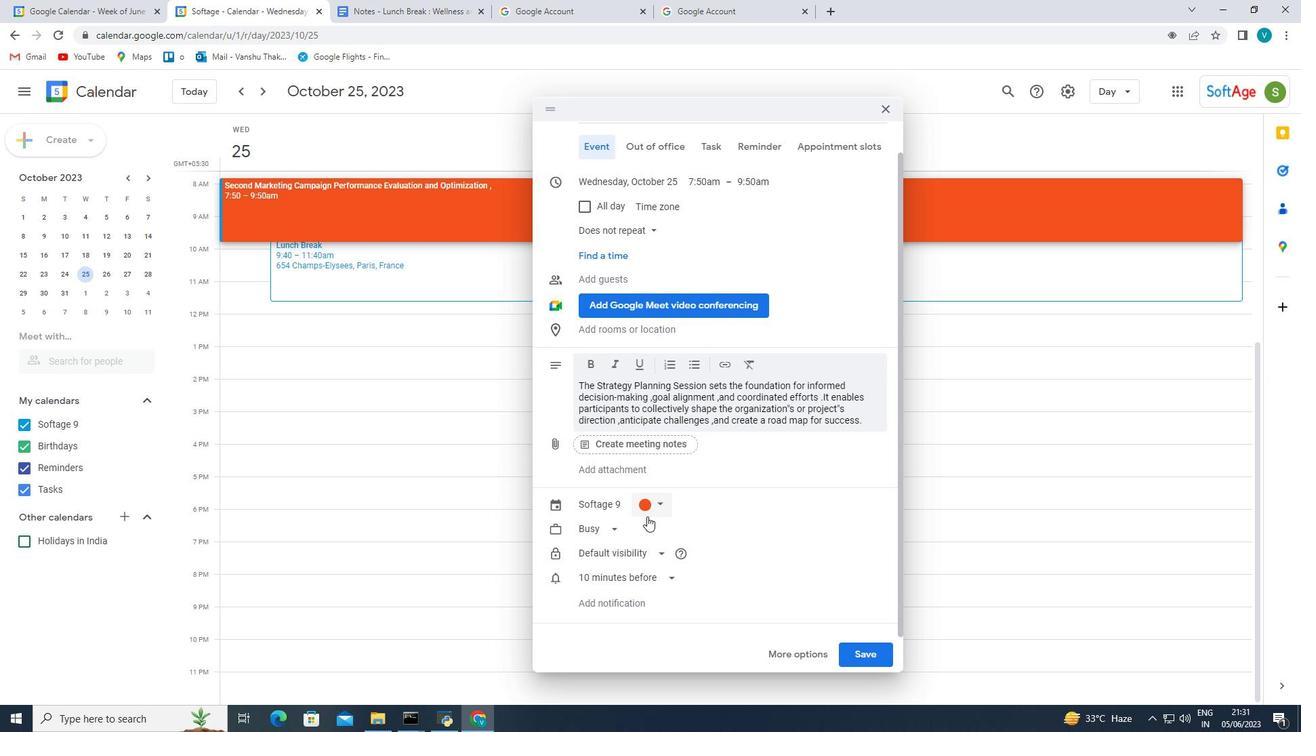 
Action: Mouse moved to (656, 509)
Screenshot: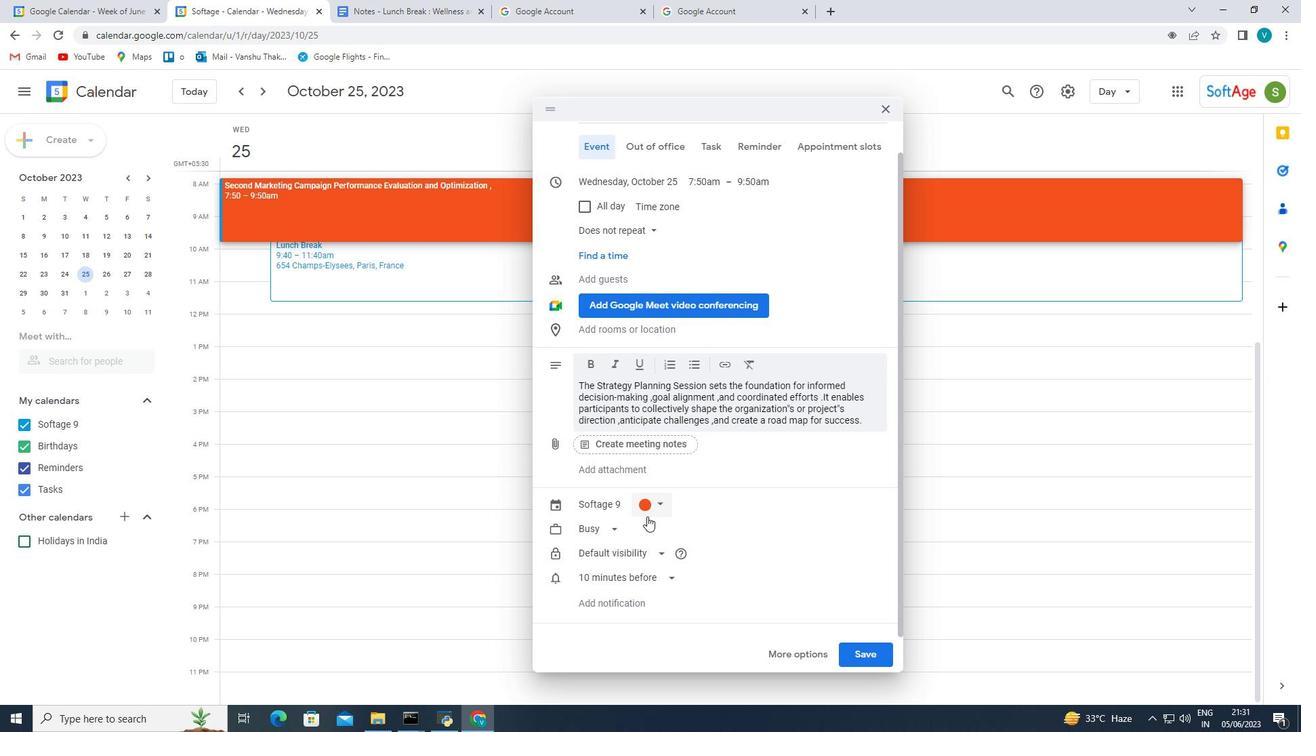 
Action: Mouse scrolled (656, 510) with delta (0, 0)
Screenshot: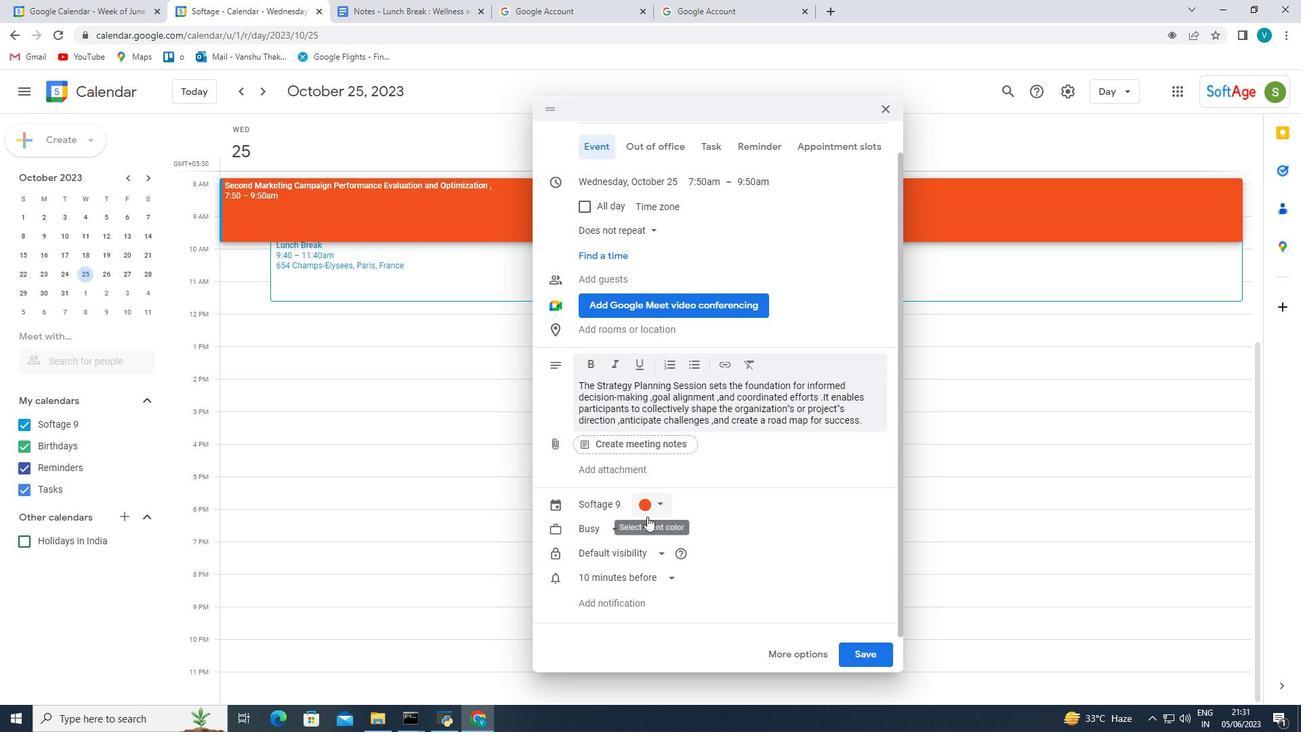 
Action: Mouse moved to (657, 509)
Screenshot: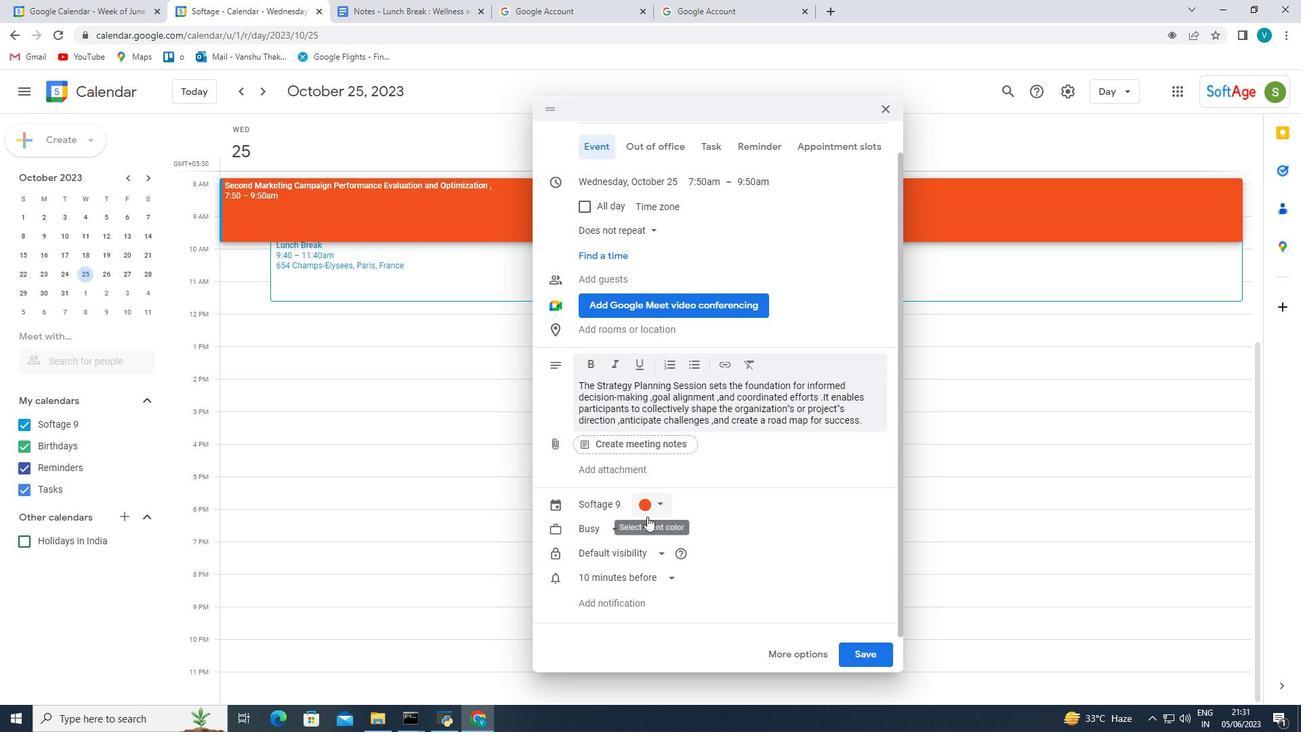 
Action: Mouse scrolled (657, 510) with delta (0, 0)
Screenshot: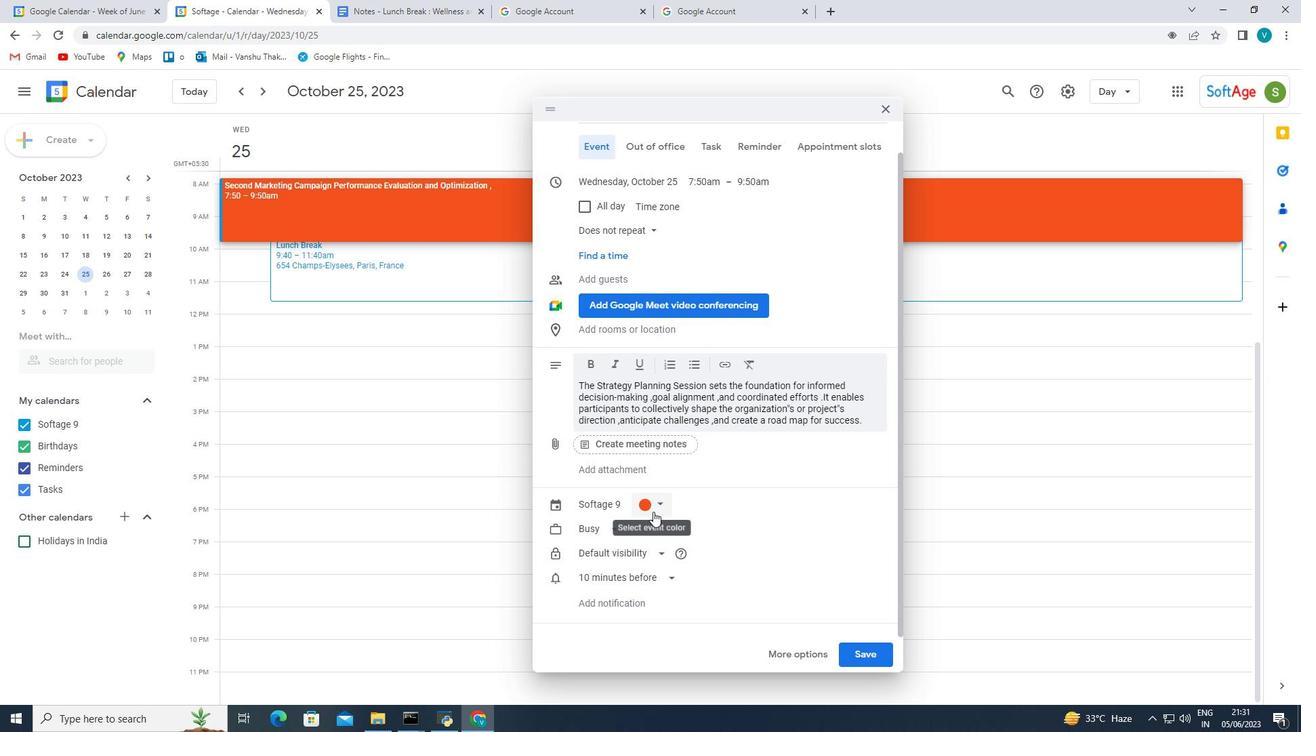 
Action: Mouse scrolled (657, 510) with delta (0, 0)
Screenshot: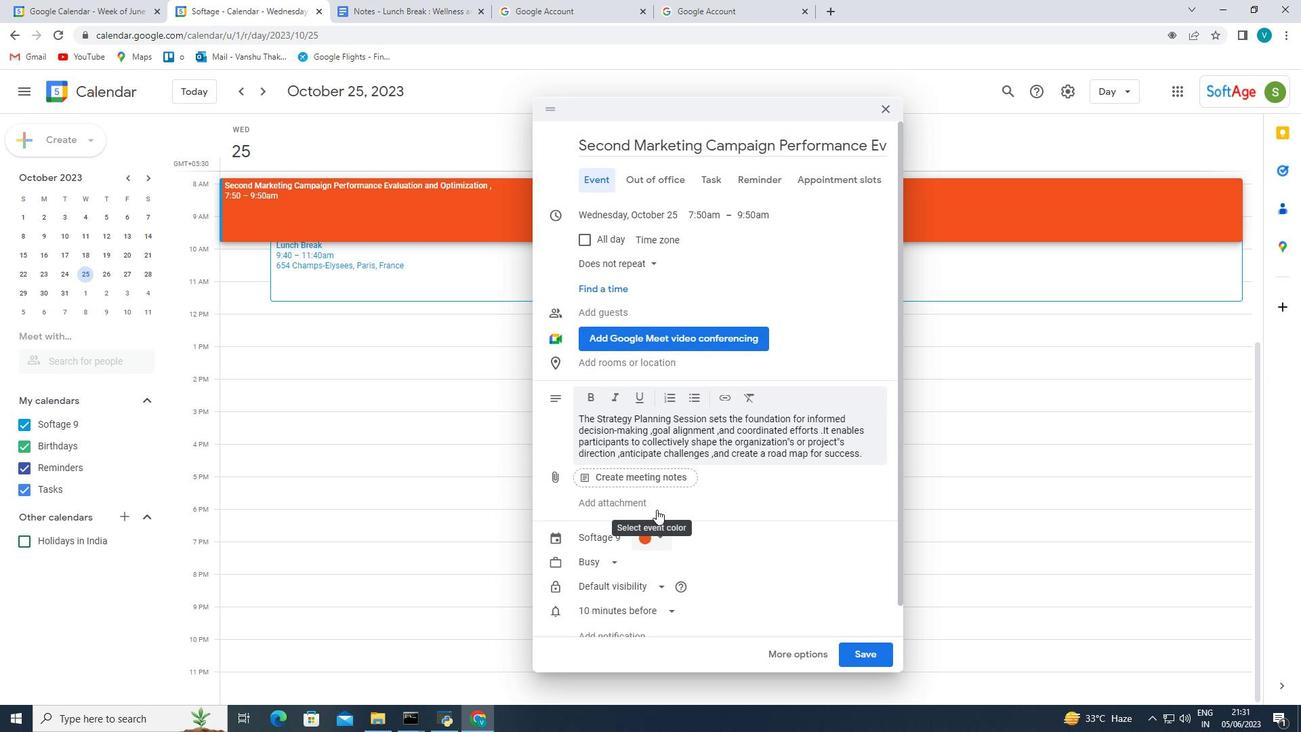 
Action: Mouse scrolled (657, 510) with delta (0, 0)
Screenshot: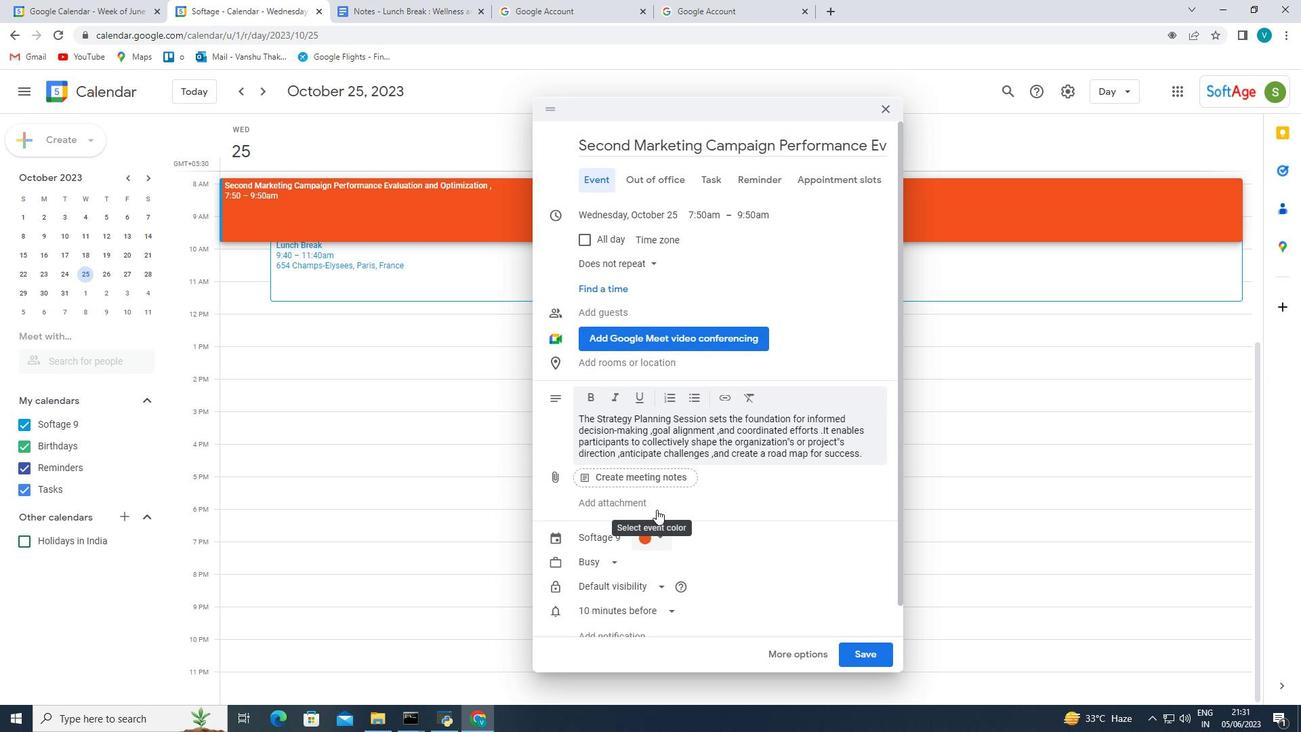 
Action: Mouse scrolled (657, 510) with delta (0, 0)
Screenshot: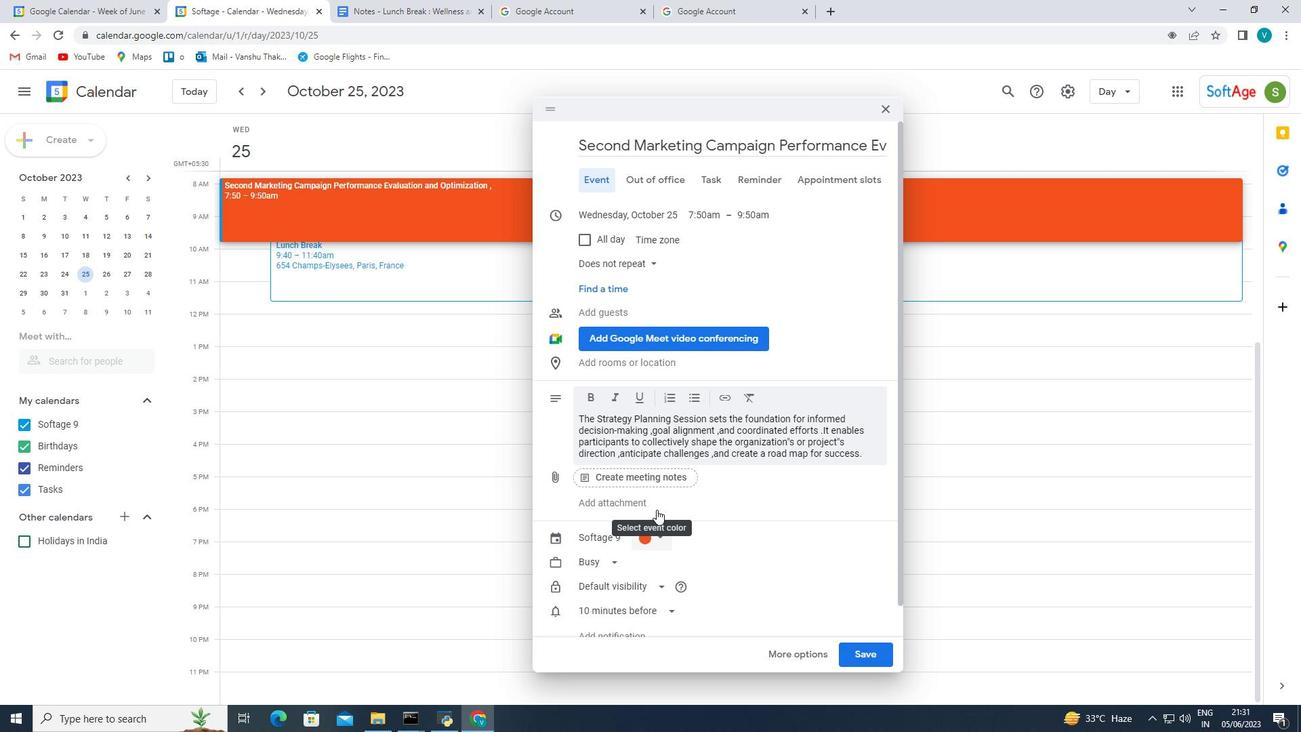 
Action: Mouse scrolled (657, 510) with delta (0, 0)
Screenshot: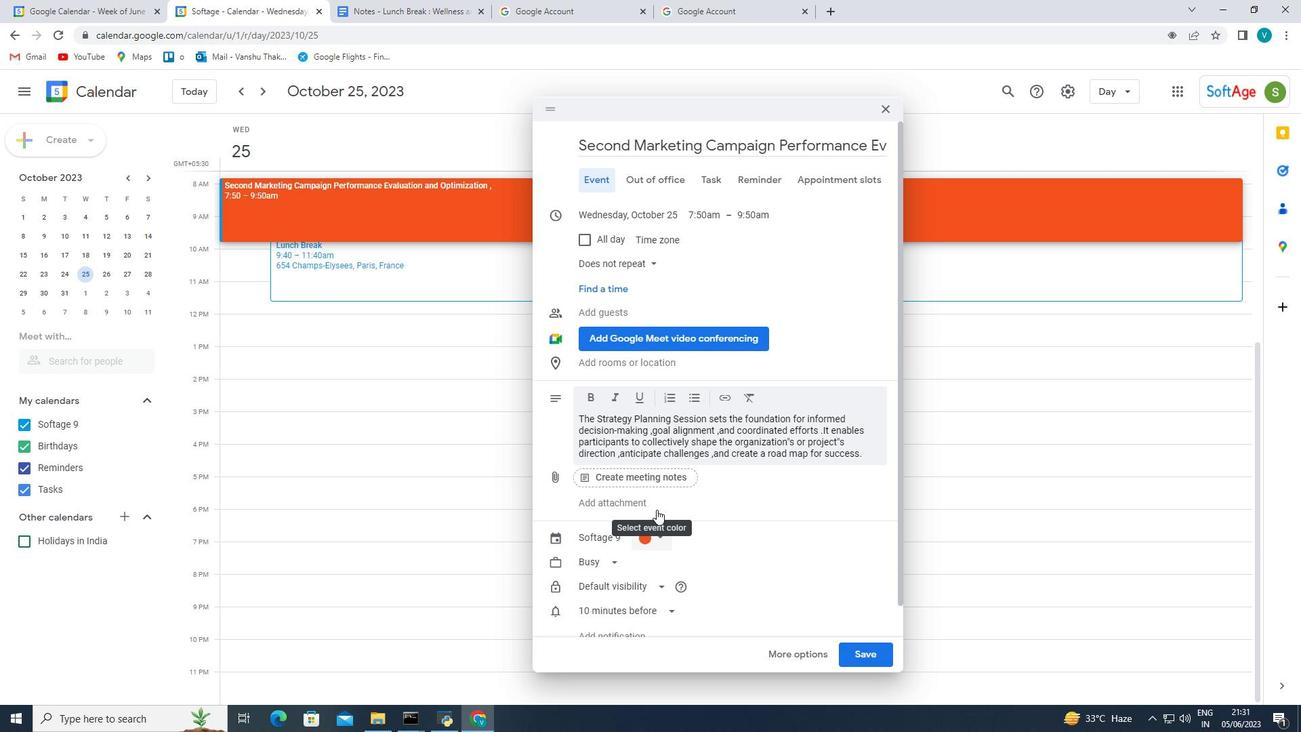 
Action: Mouse scrolled (657, 510) with delta (0, 0)
Screenshot: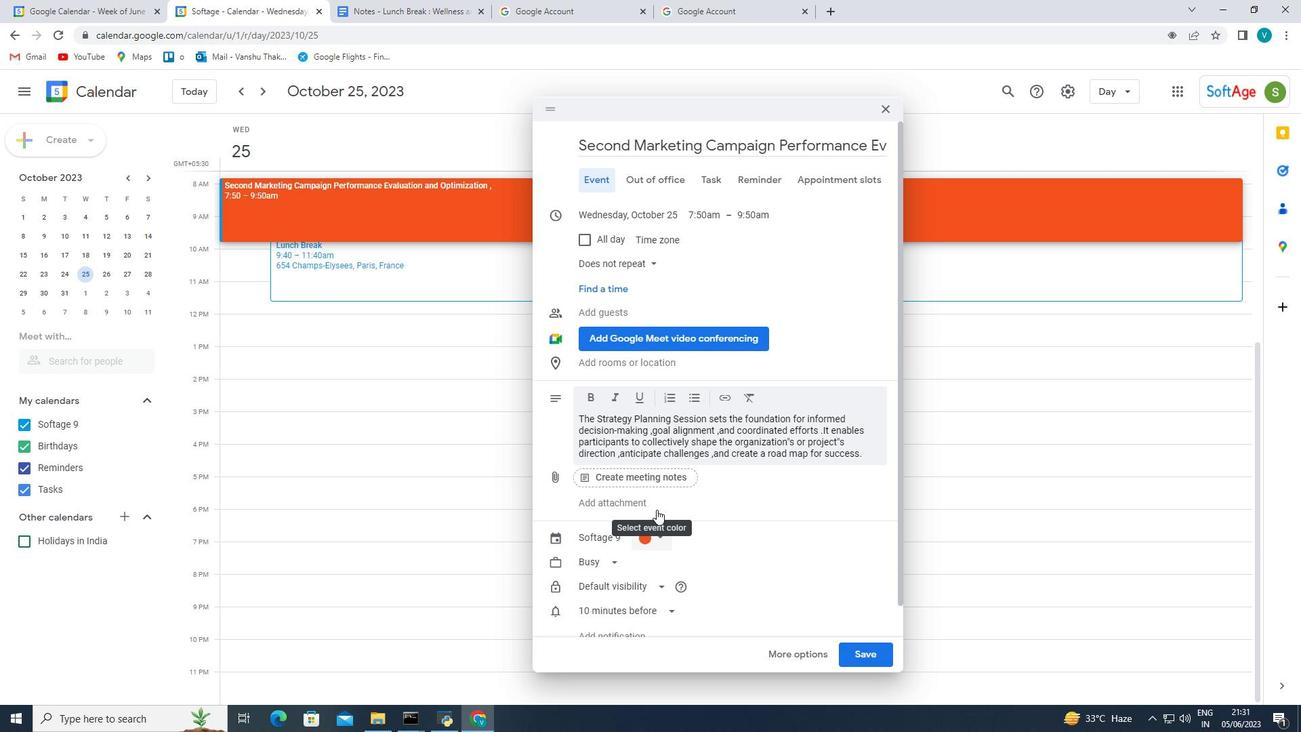 
Action: Mouse moved to (659, 365)
Screenshot: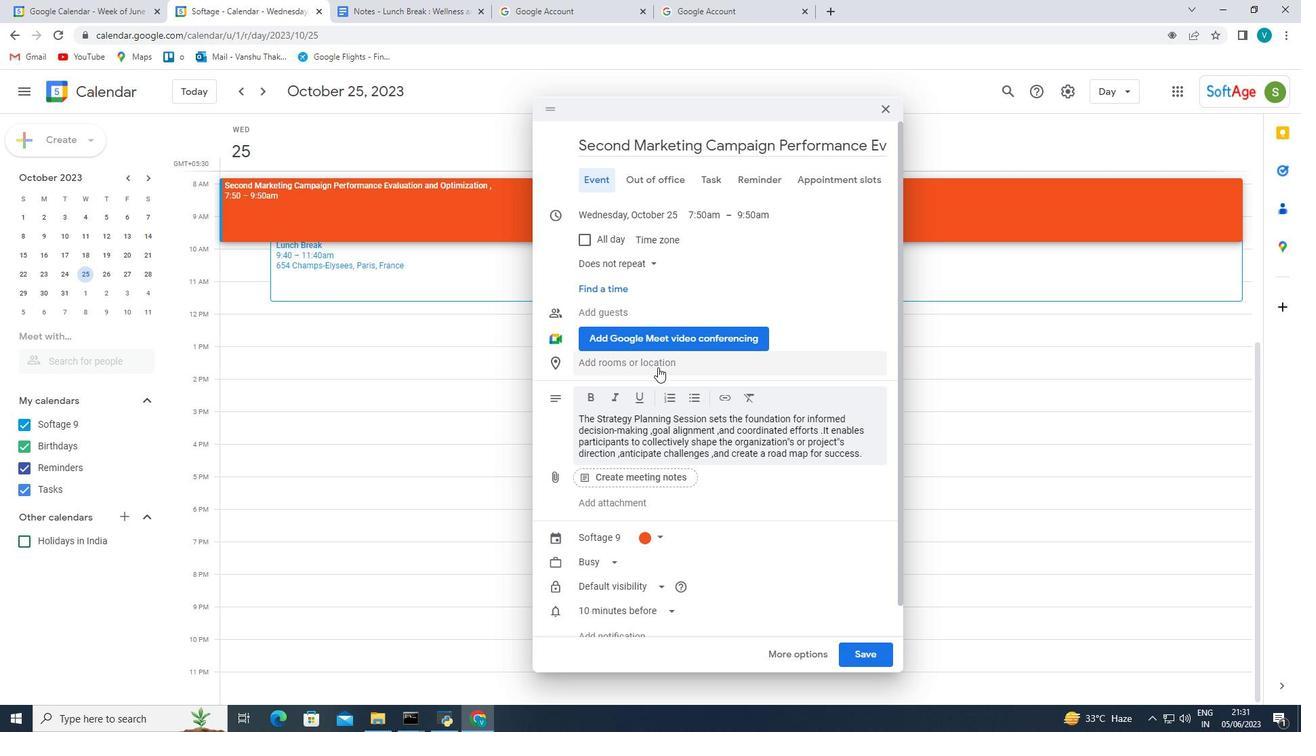 
Action: Mouse pressed left at (659, 365)
Screenshot: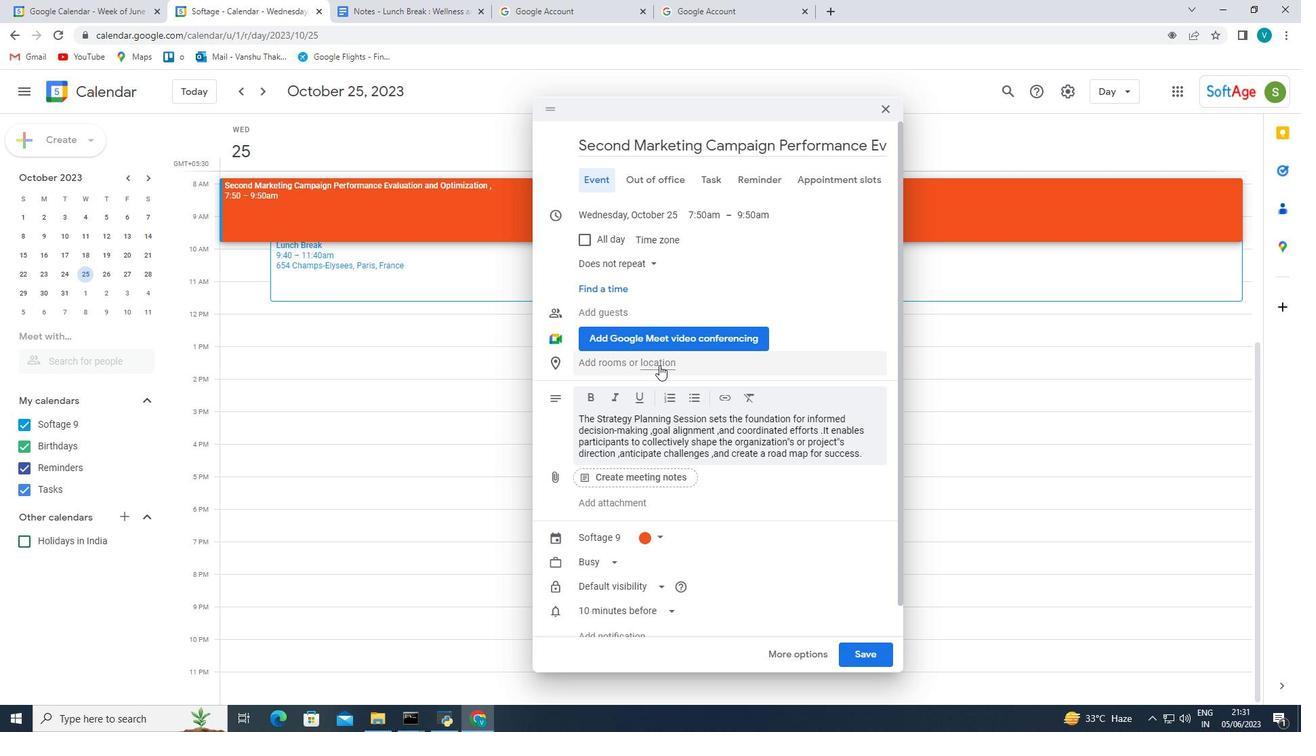 
Action: Mouse moved to (593, 397)
Screenshot: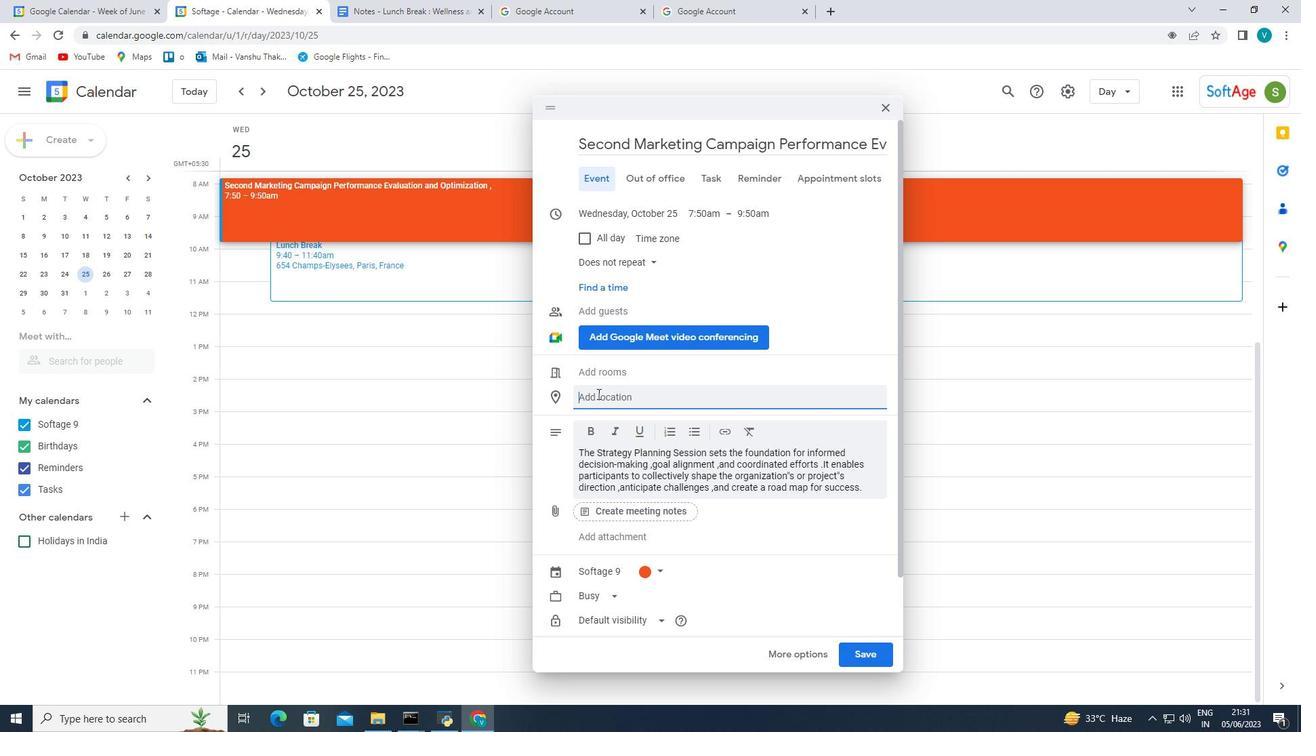
Action: Mouse pressed left at (593, 397)
Screenshot: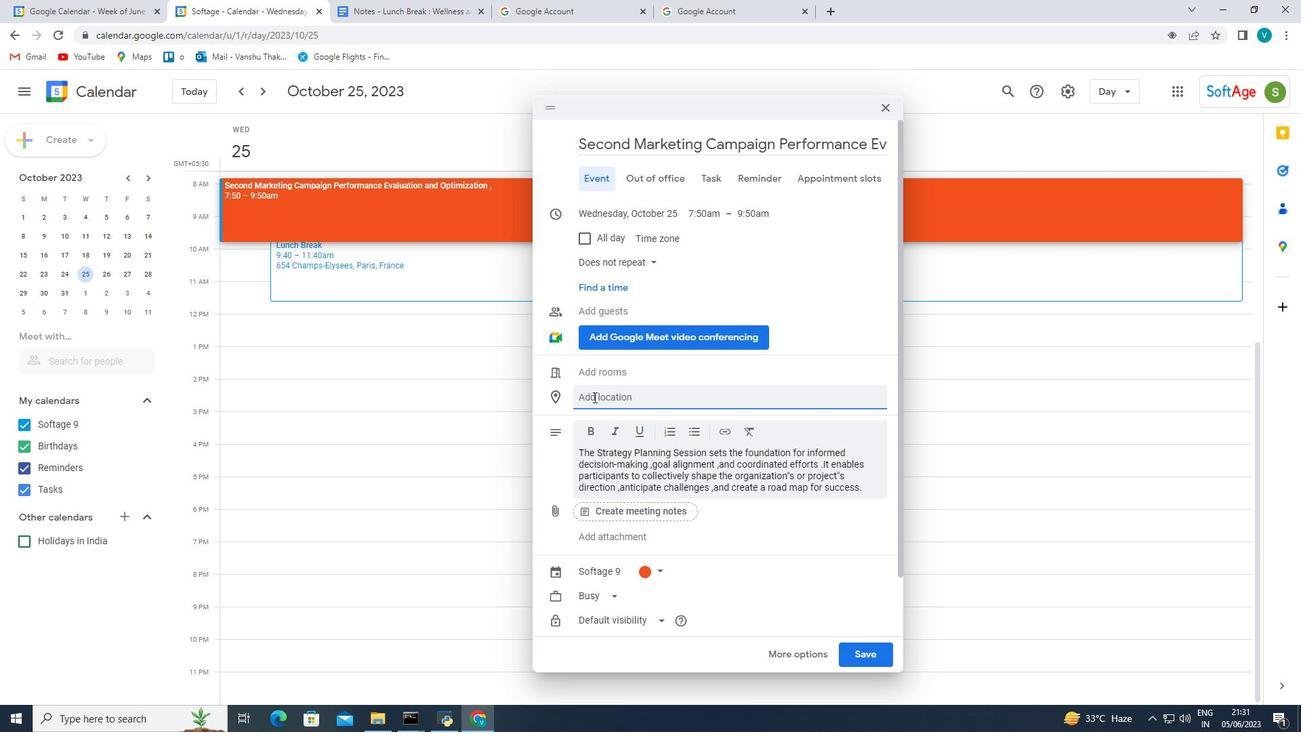 
Action: Mouse moved to (743, 366)
Screenshot: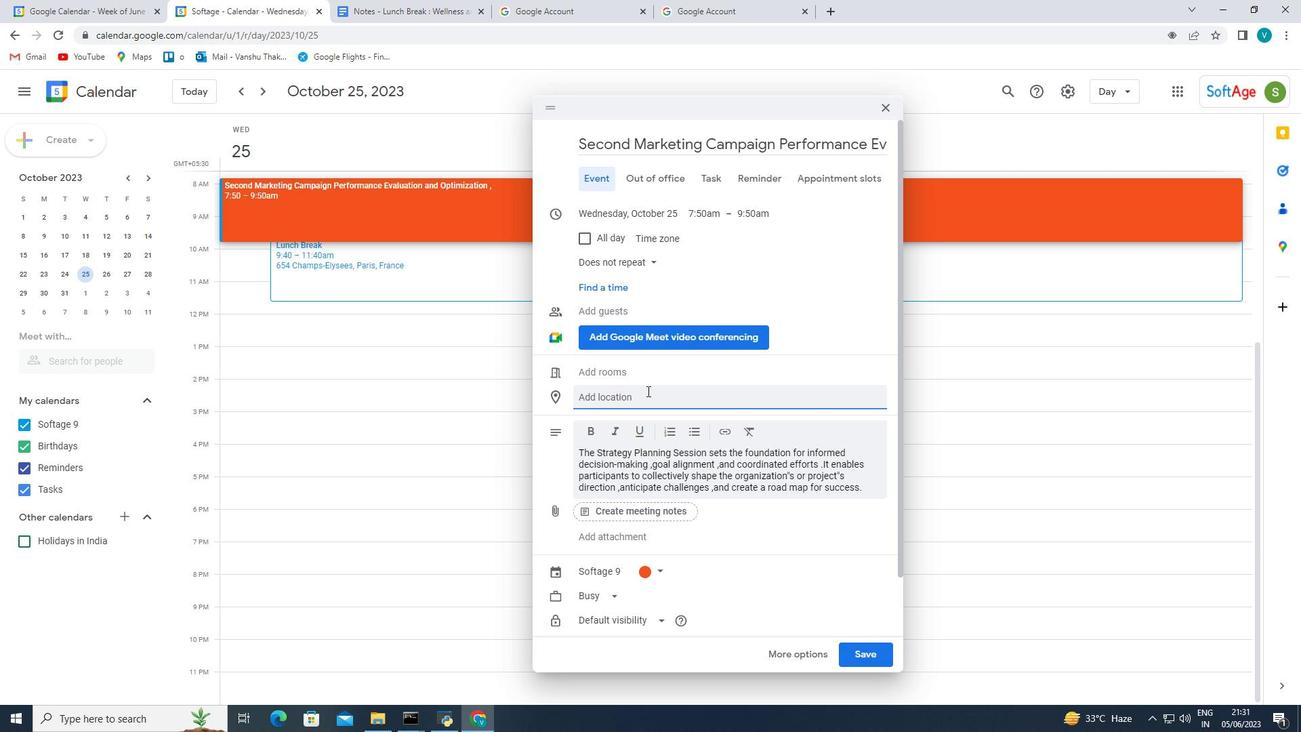 
Action: Key pressed 321<Key.space><Key.shift_r>Kurfurstendamm<Key.space>
Screenshot: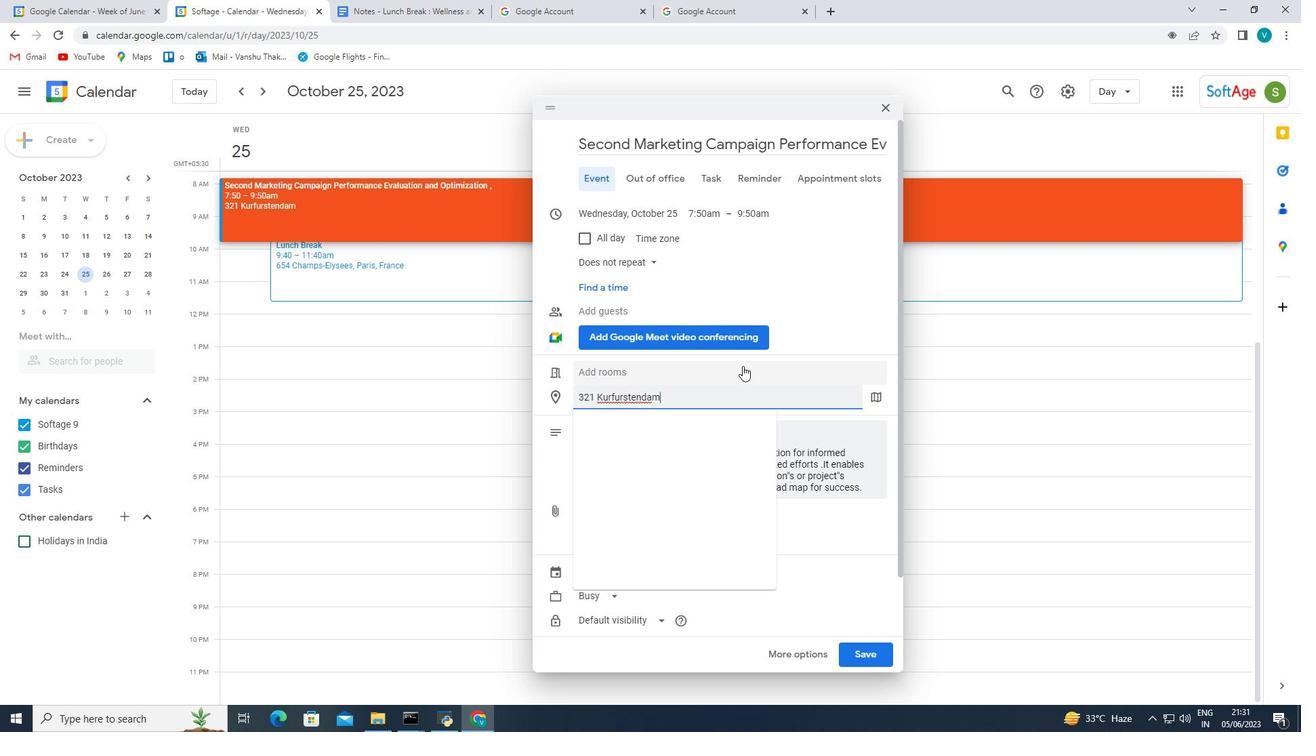 
Action: Mouse moved to (739, 363)
Screenshot: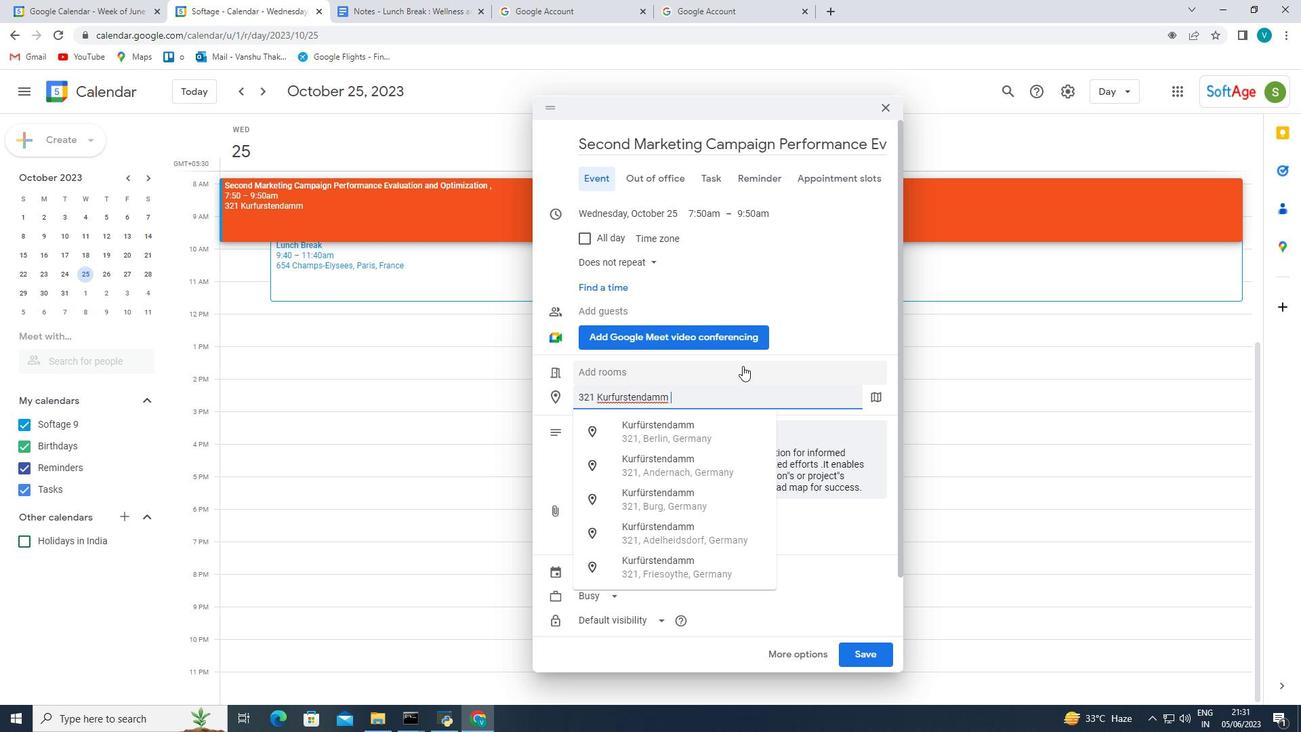 
Action: Key pressed ,<Key.shift_r>Berlin<Key.space>,<Key.shift_r><Key.shift_r><Key.shift_r><Key.shift_r>Germany,
Screenshot: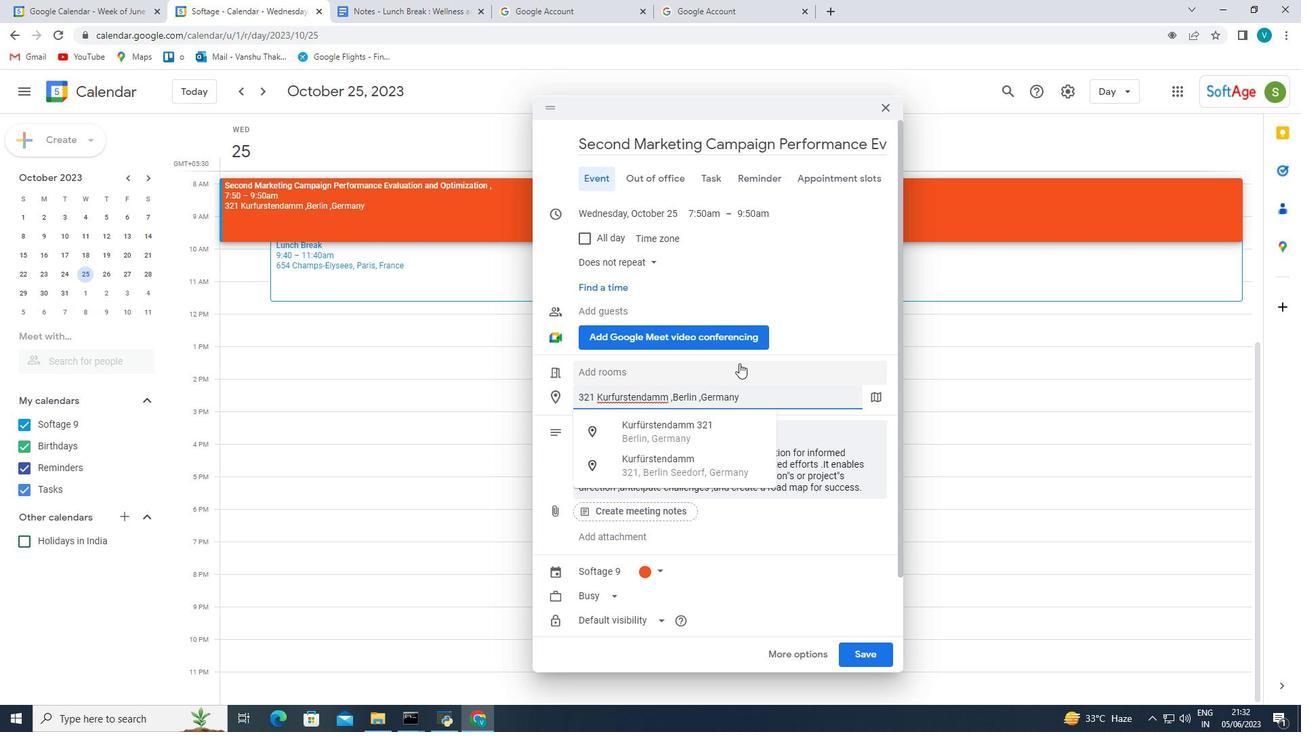 
Action: Mouse moved to (710, 424)
Screenshot: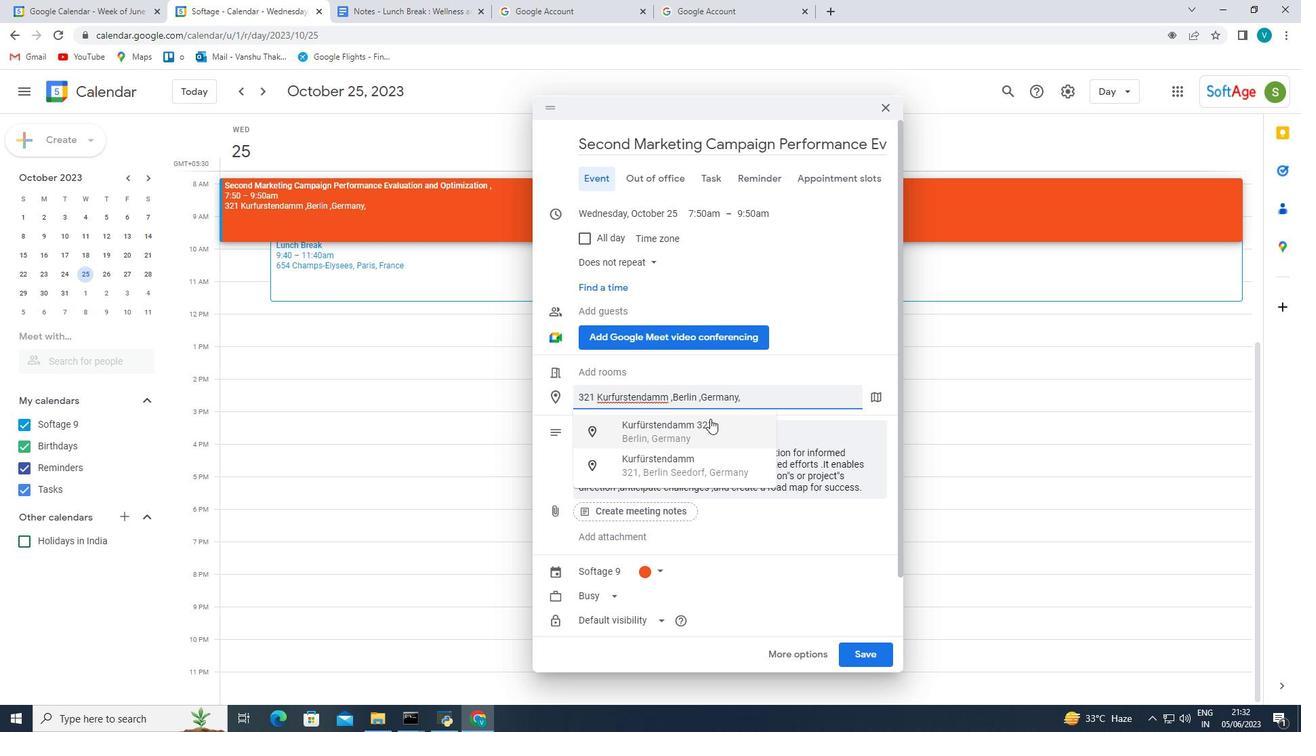 
Action: Mouse pressed left at (710, 424)
Screenshot: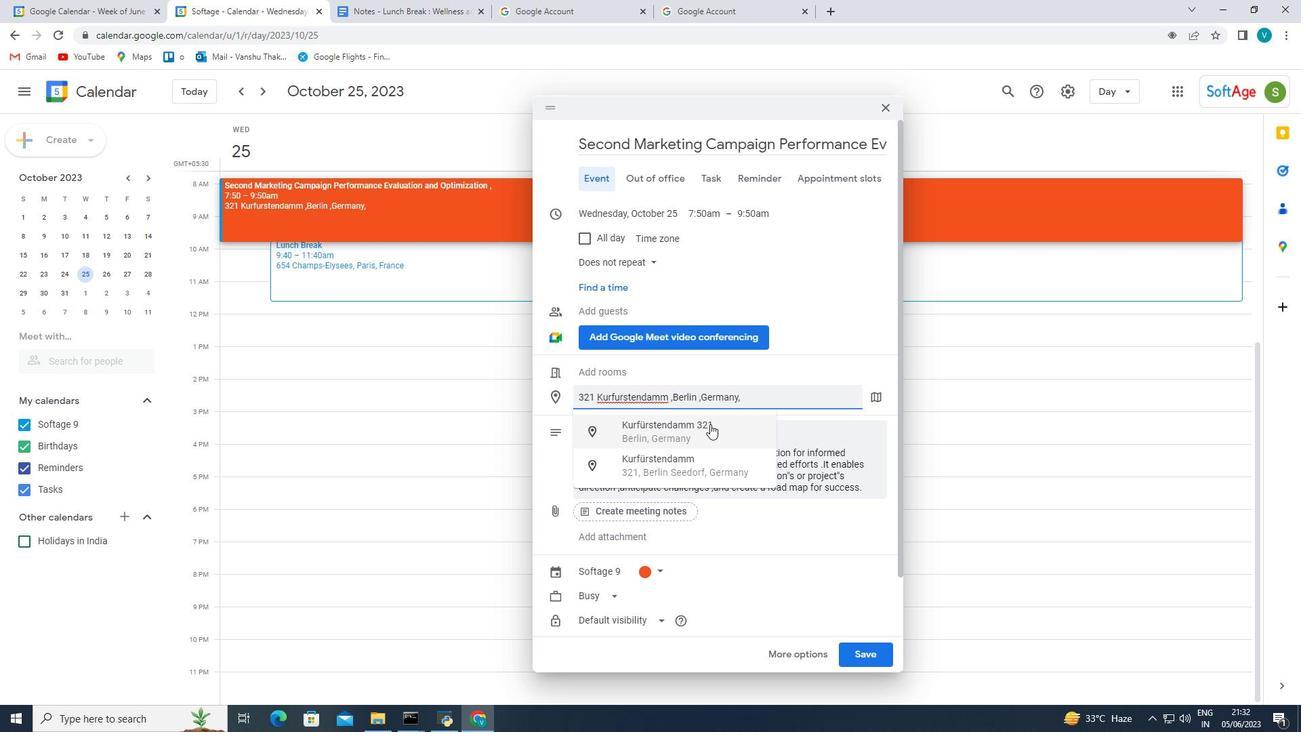 
Action: Mouse moved to (720, 319)
Screenshot: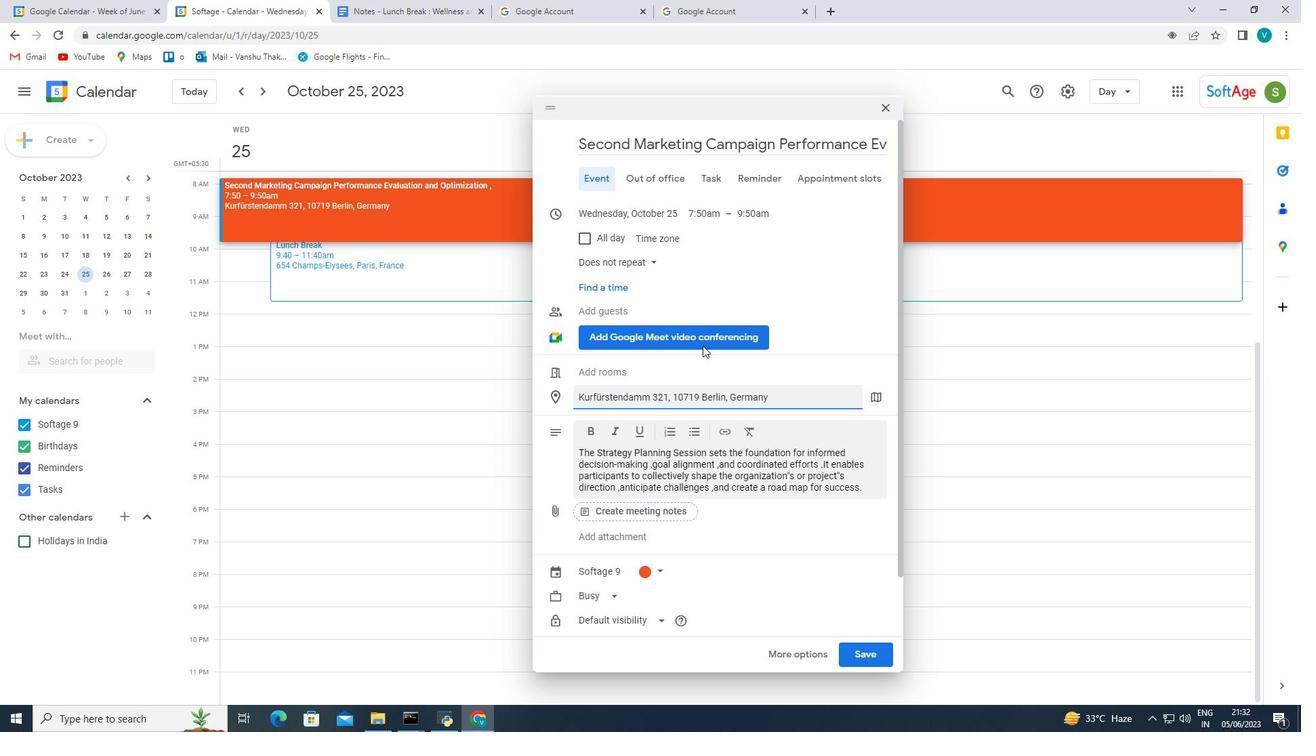 
Action: Mouse scrolled (720, 320) with delta (0, 0)
Screenshot: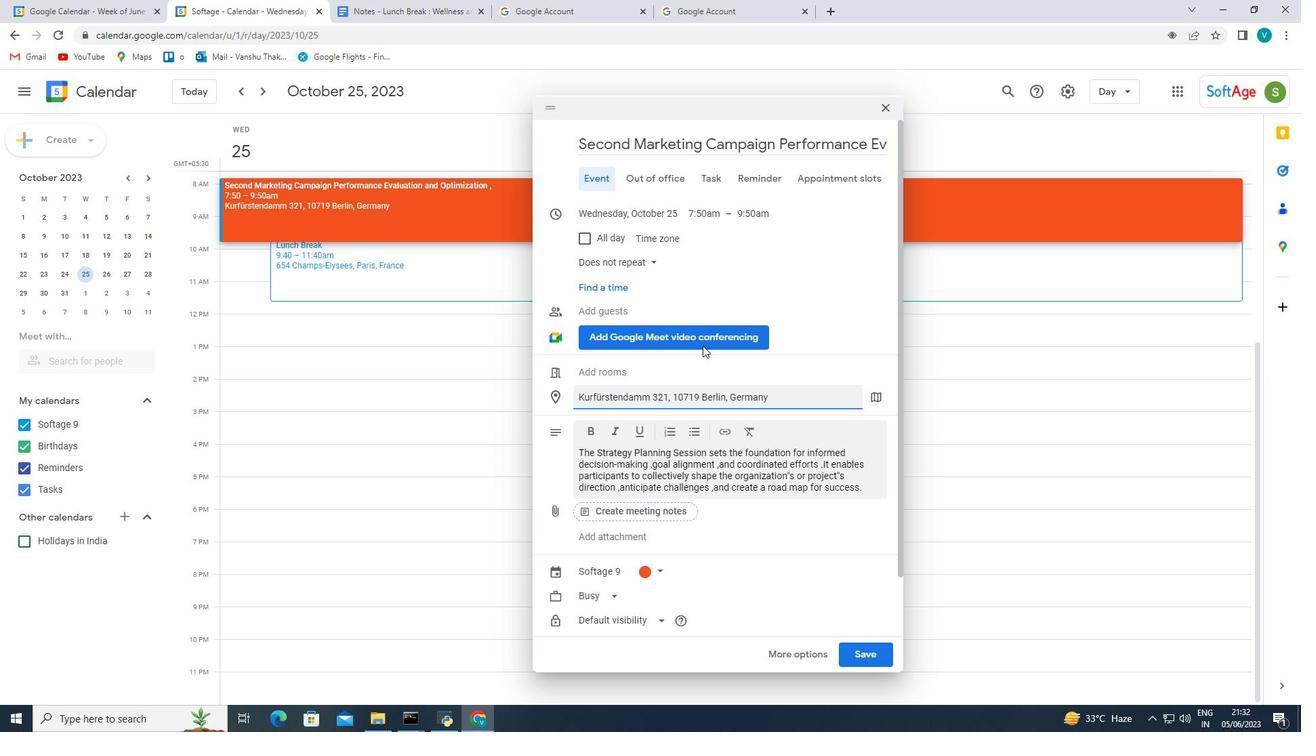 
Action: Mouse scrolled (720, 320) with delta (0, 0)
Screenshot: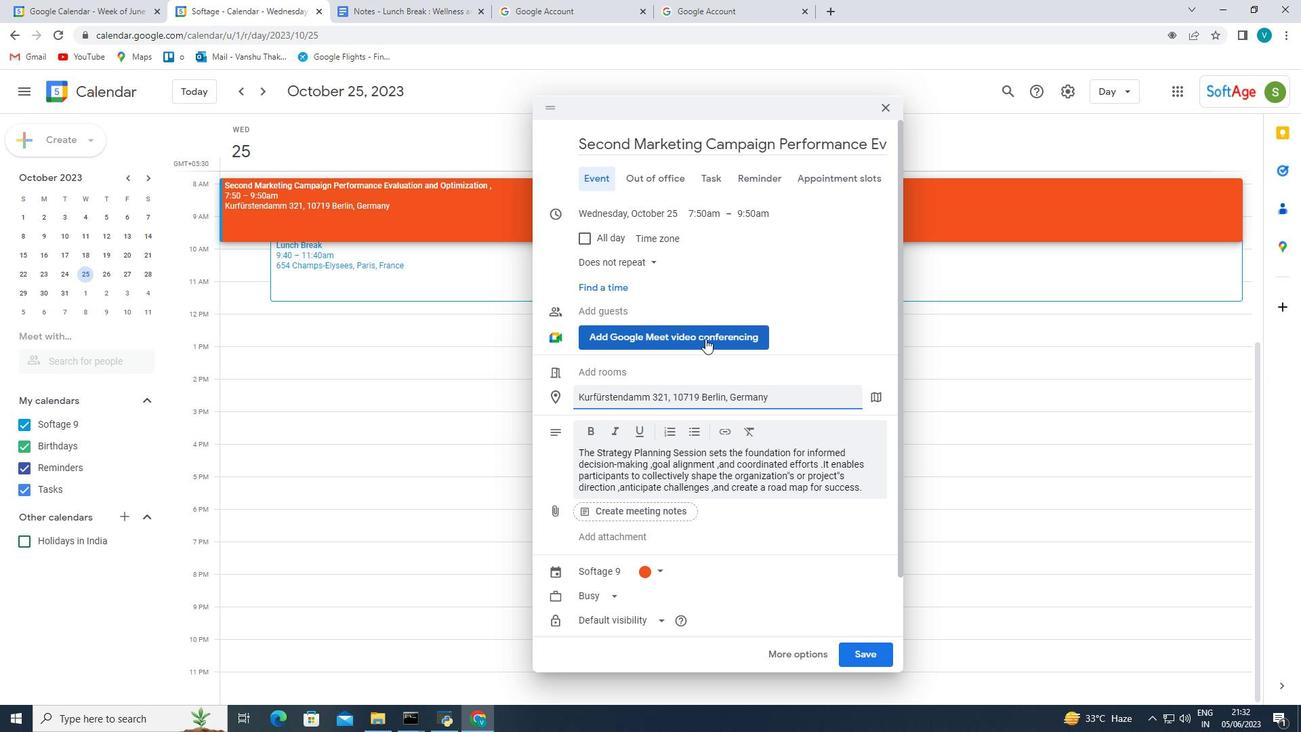 
Action: Mouse scrolled (720, 320) with delta (0, 0)
Screenshot: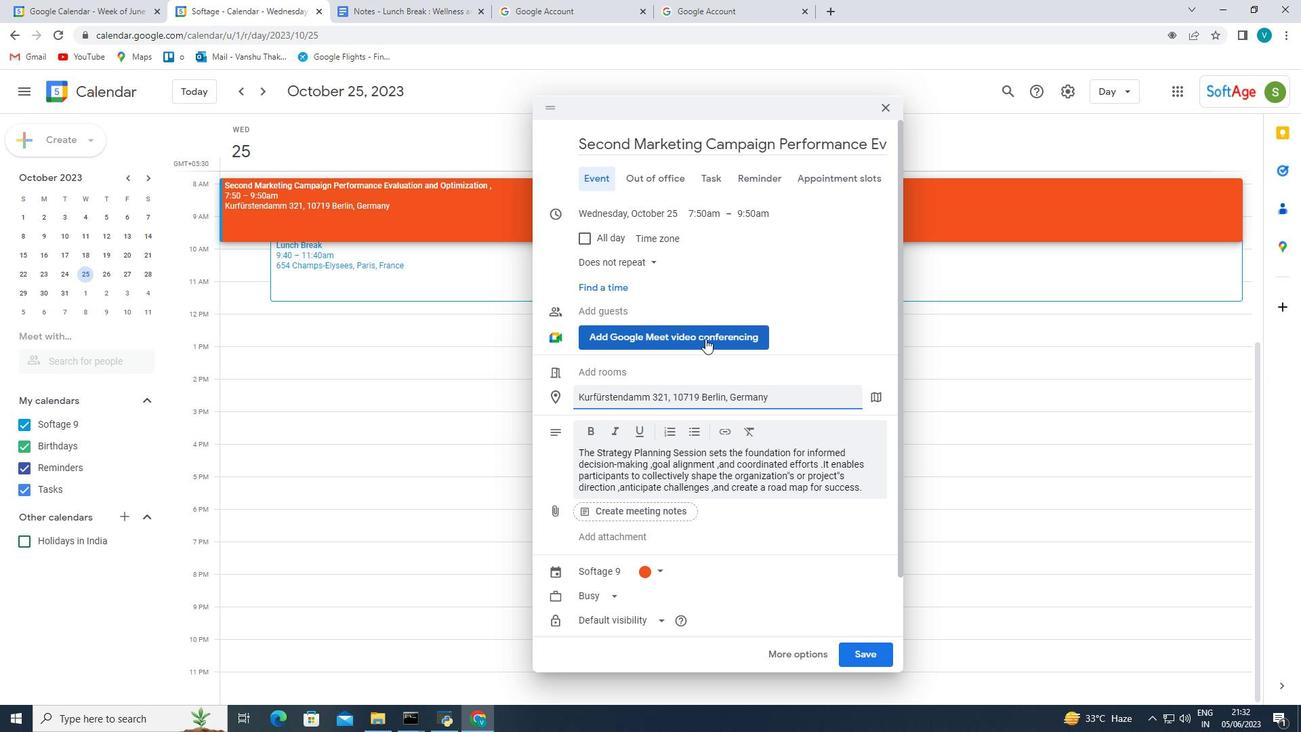 
Action: Mouse scrolled (720, 320) with delta (0, 0)
Screenshot: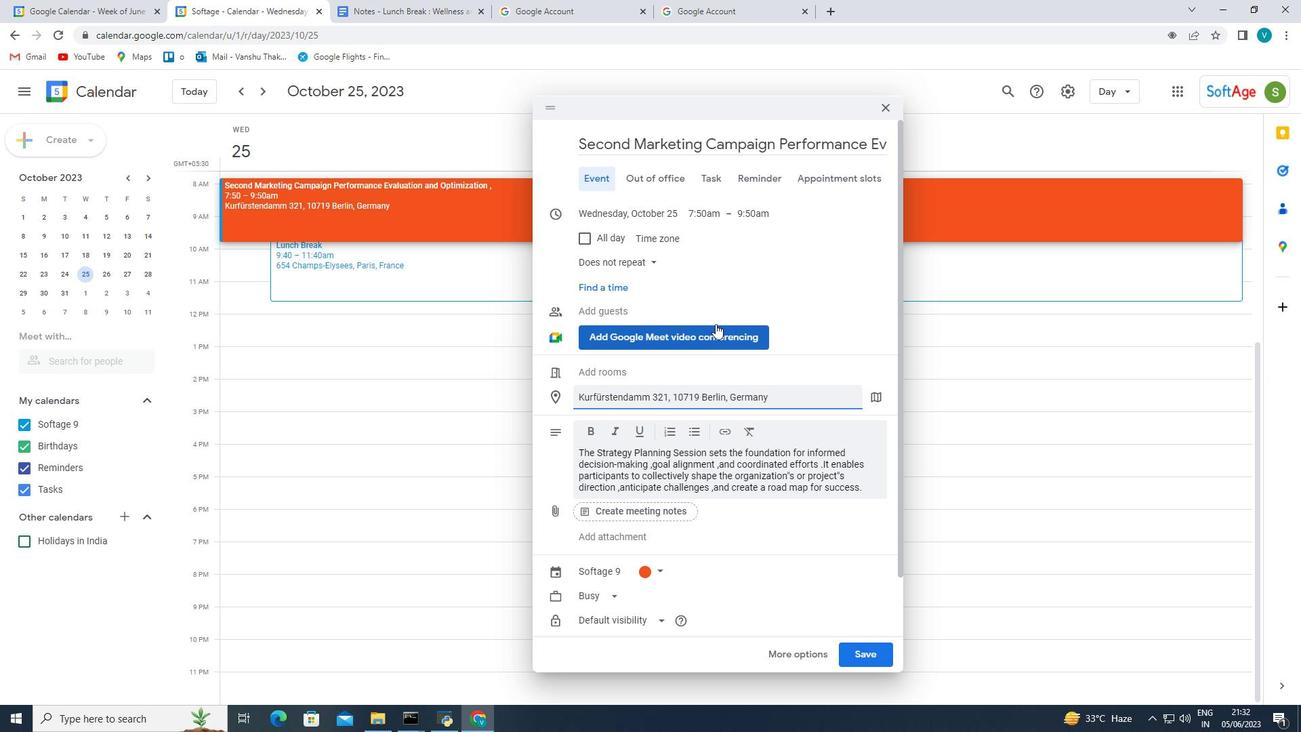 
Action: Mouse scrolled (720, 320) with delta (0, 0)
Screenshot: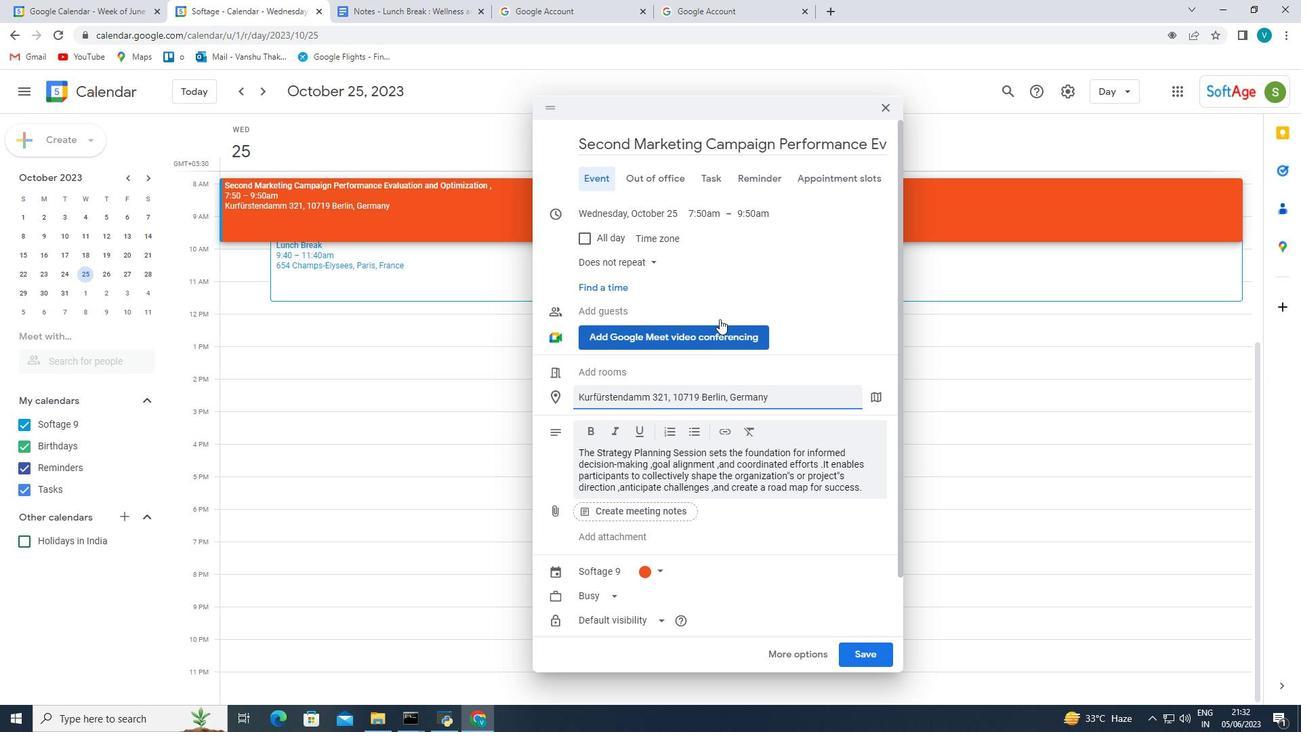 
Action: Mouse moved to (623, 310)
Screenshot: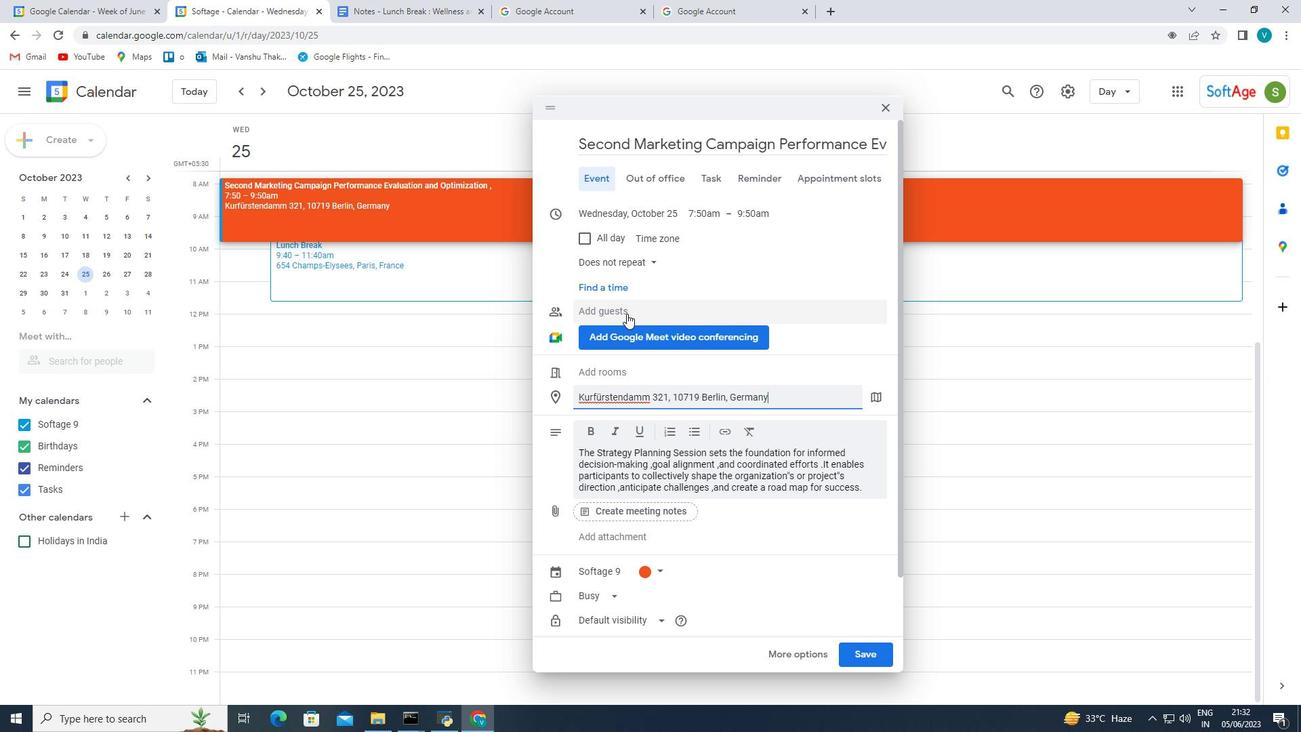 
Action: Mouse pressed left at (623, 310)
Screenshot: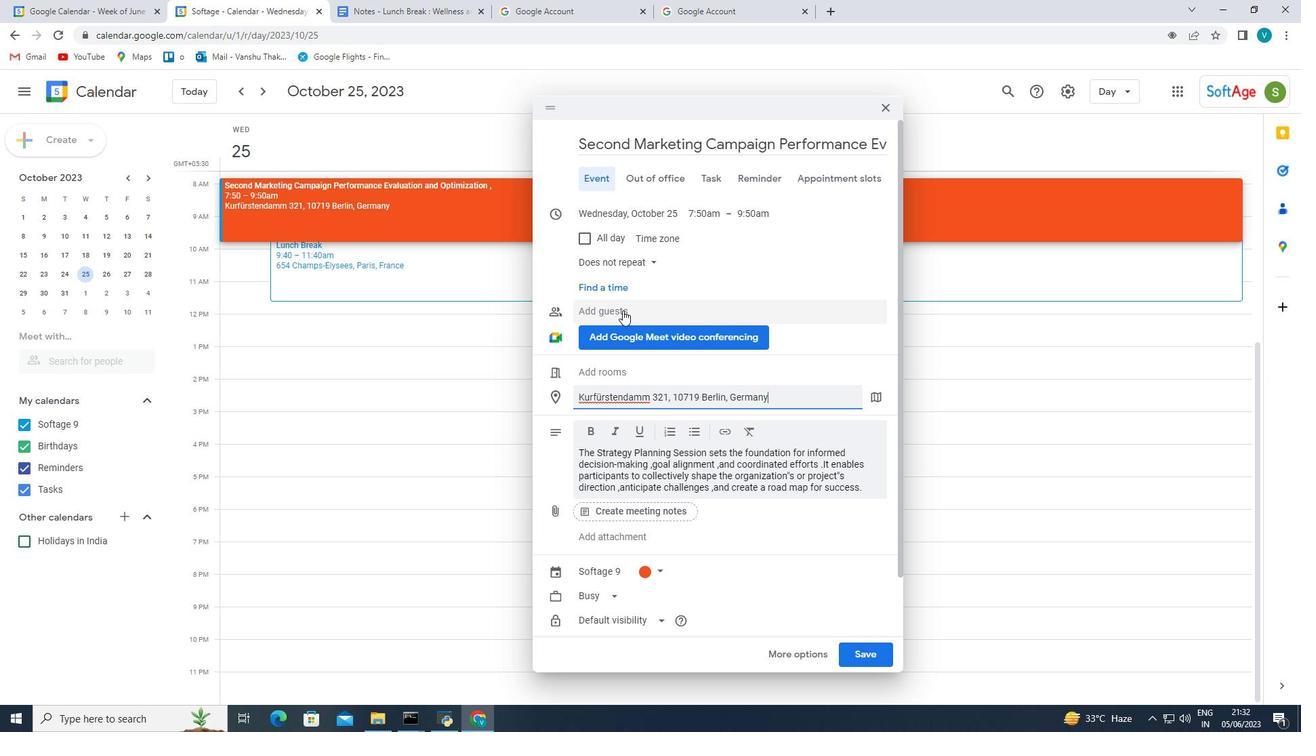
Action: Key pressed sofatge<Key.space><Key.backspace>.7
Screenshot: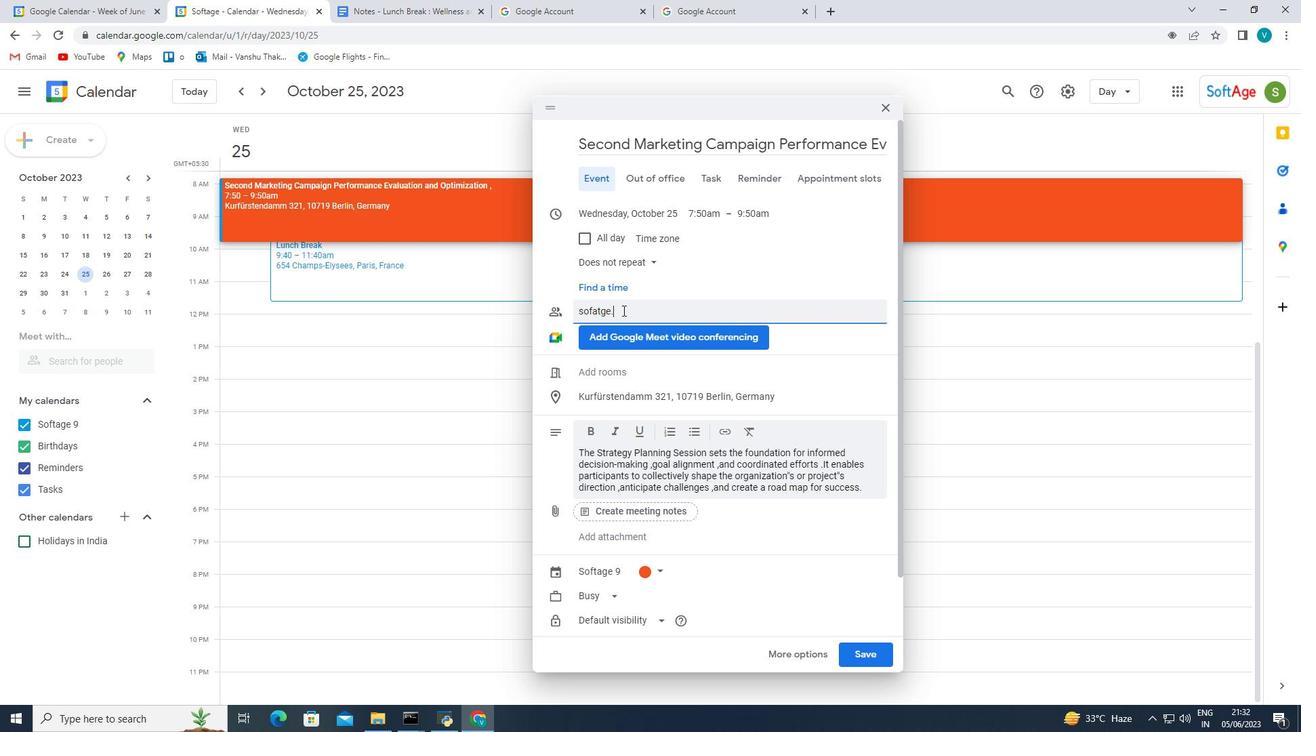 
Action: Mouse moved to (603, 313)
Screenshot: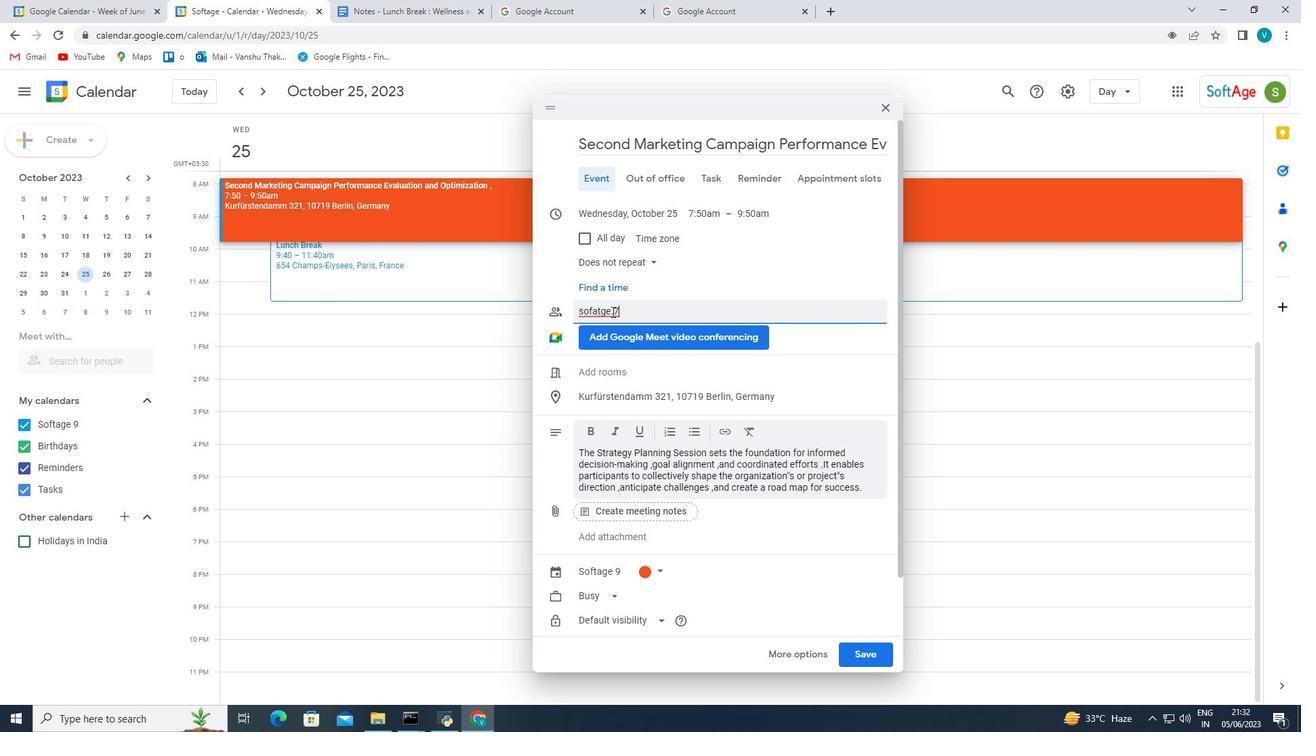 
Action: Mouse pressed left at (603, 313)
Screenshot: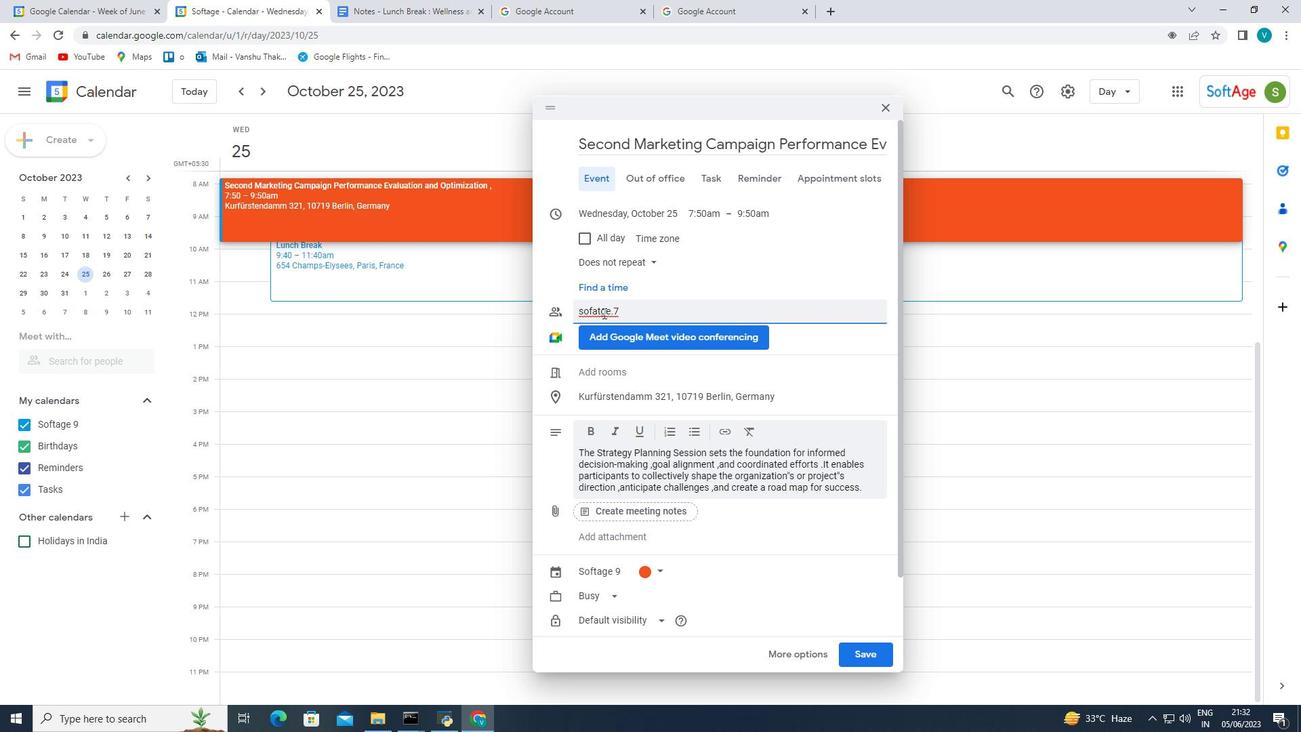 
Action: Key pressed <Key.backspace><Key.backspace>ta
Screenshot: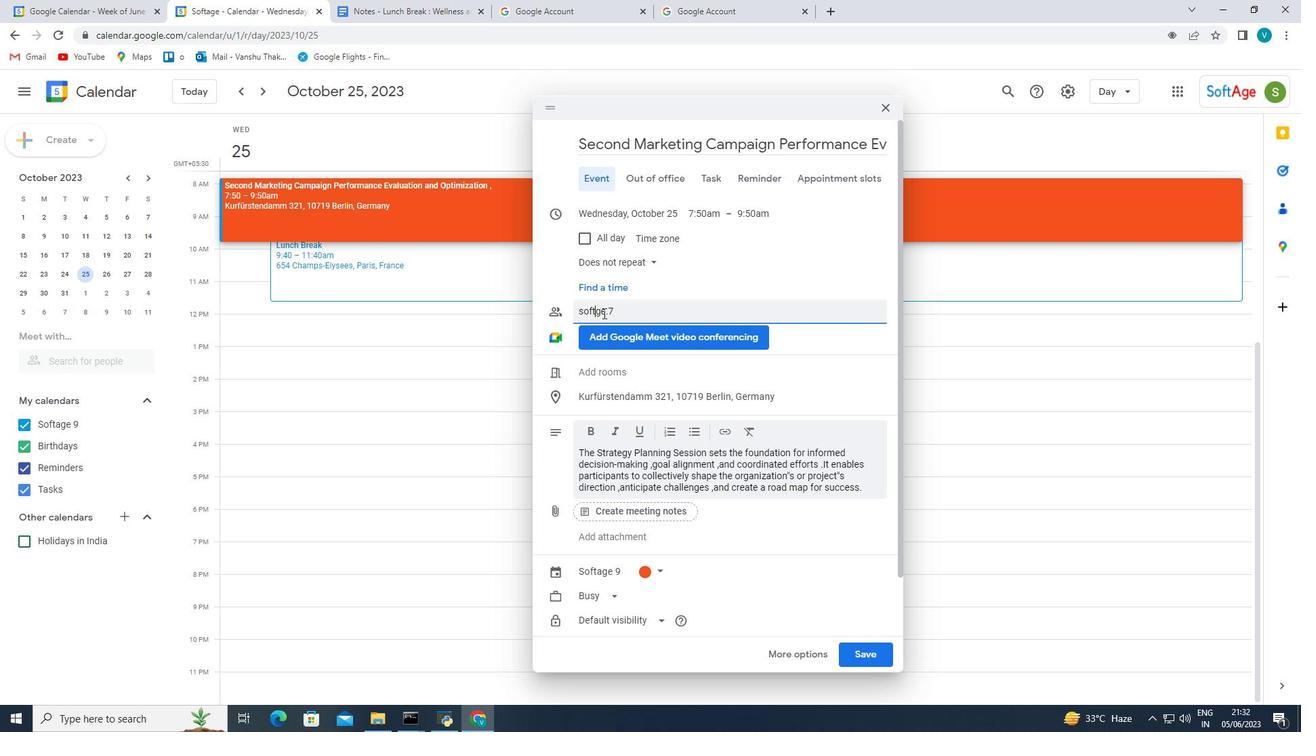 
Action: Mouse moved to (642, 345)
Screenshot: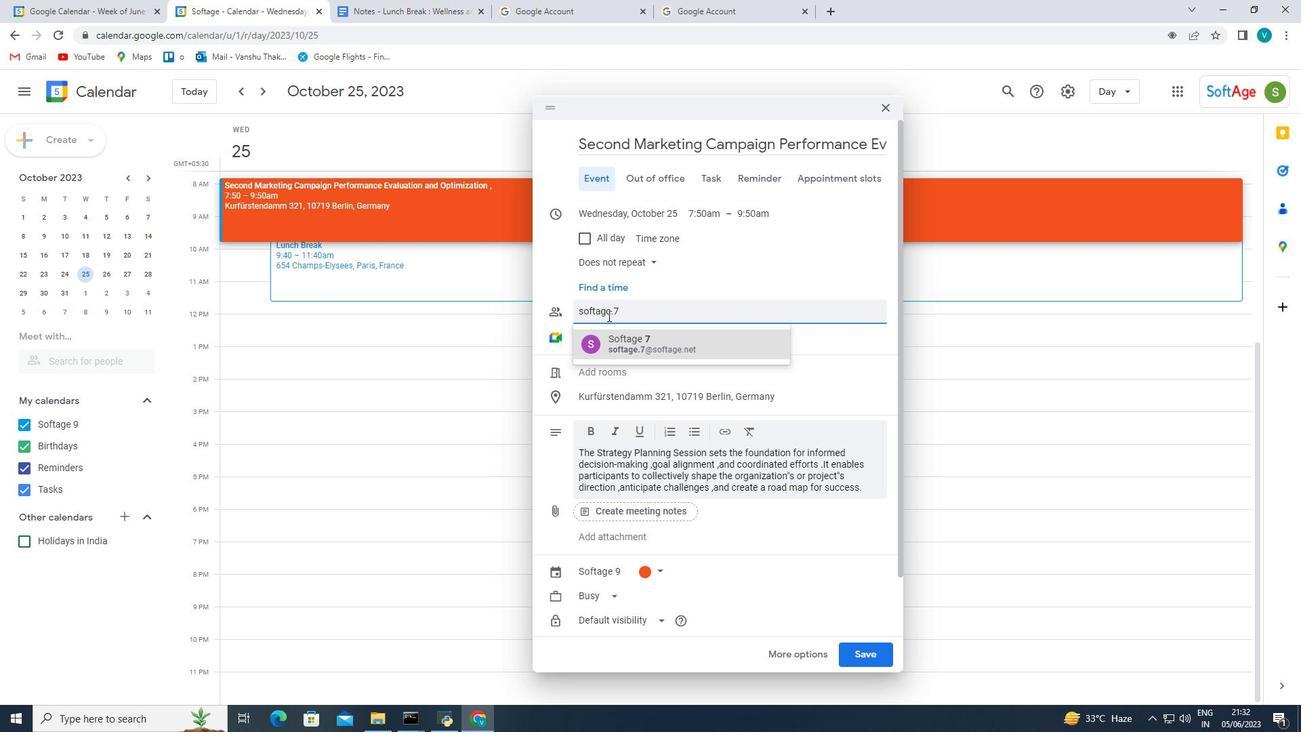 
Action: Mouse pressed left at (642, 345)
Screenshot: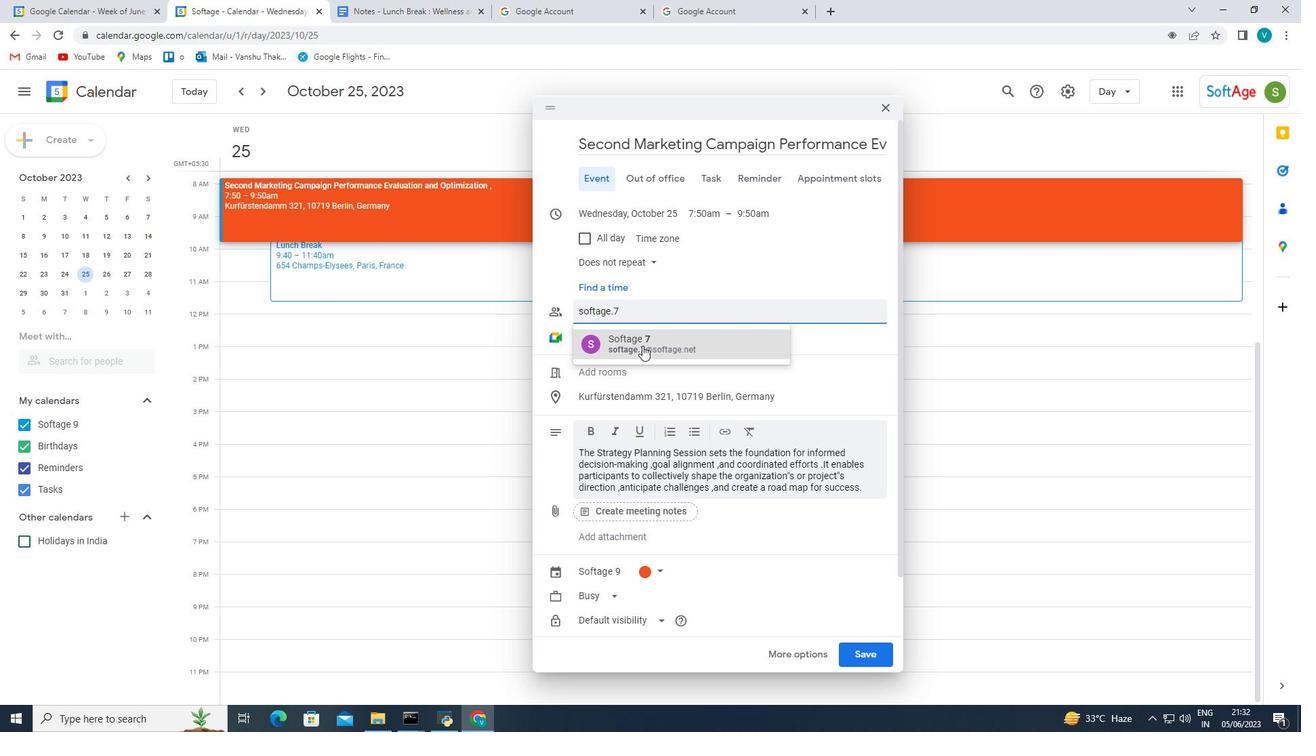 
Action: Mouse moved to (636, 328)
Screenshot: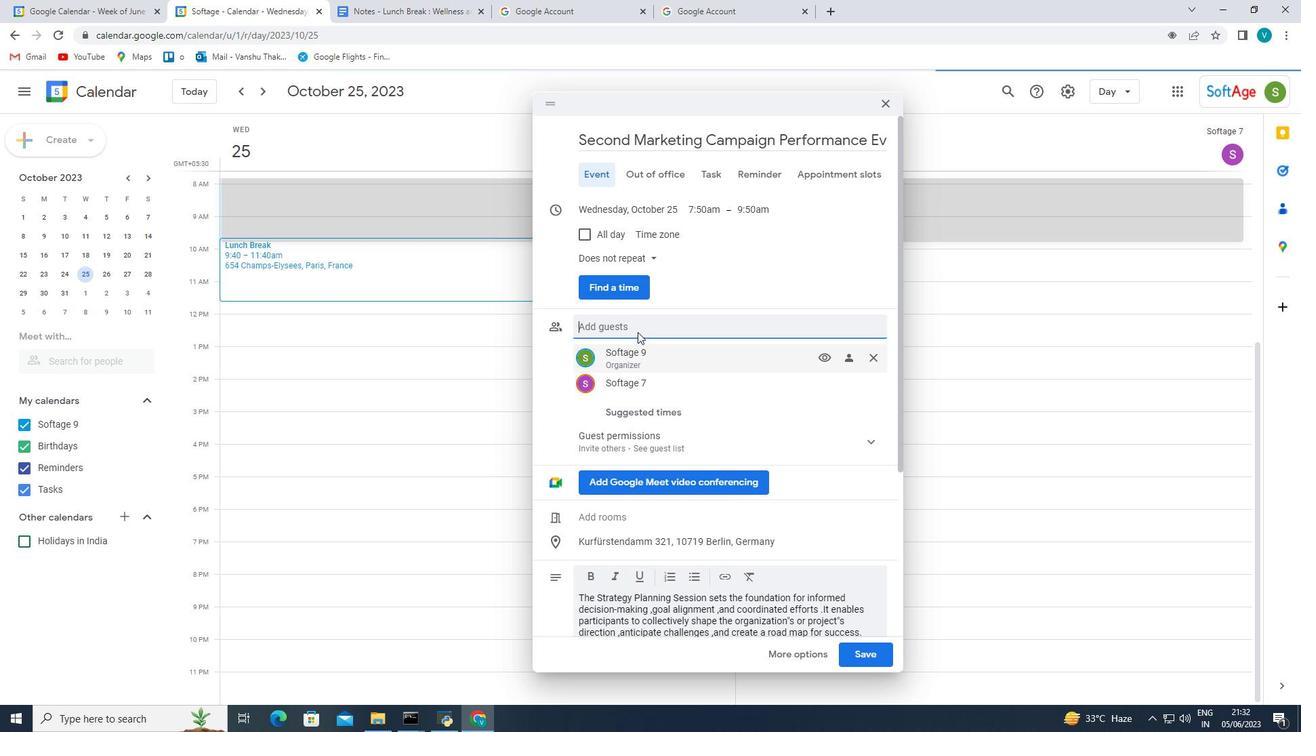 
Action: Mouse pressed left at (636, 328)
Screenshot: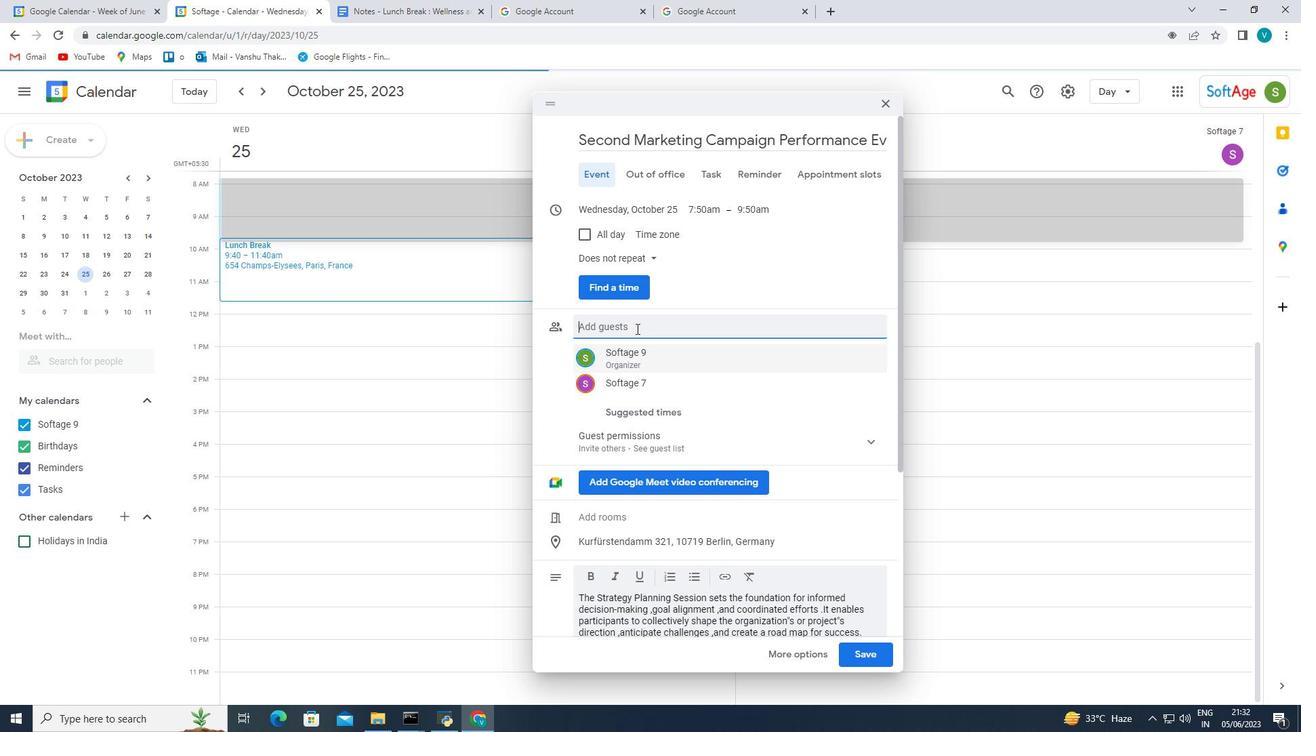 
Action: Key pressed softage.8
Screenshot: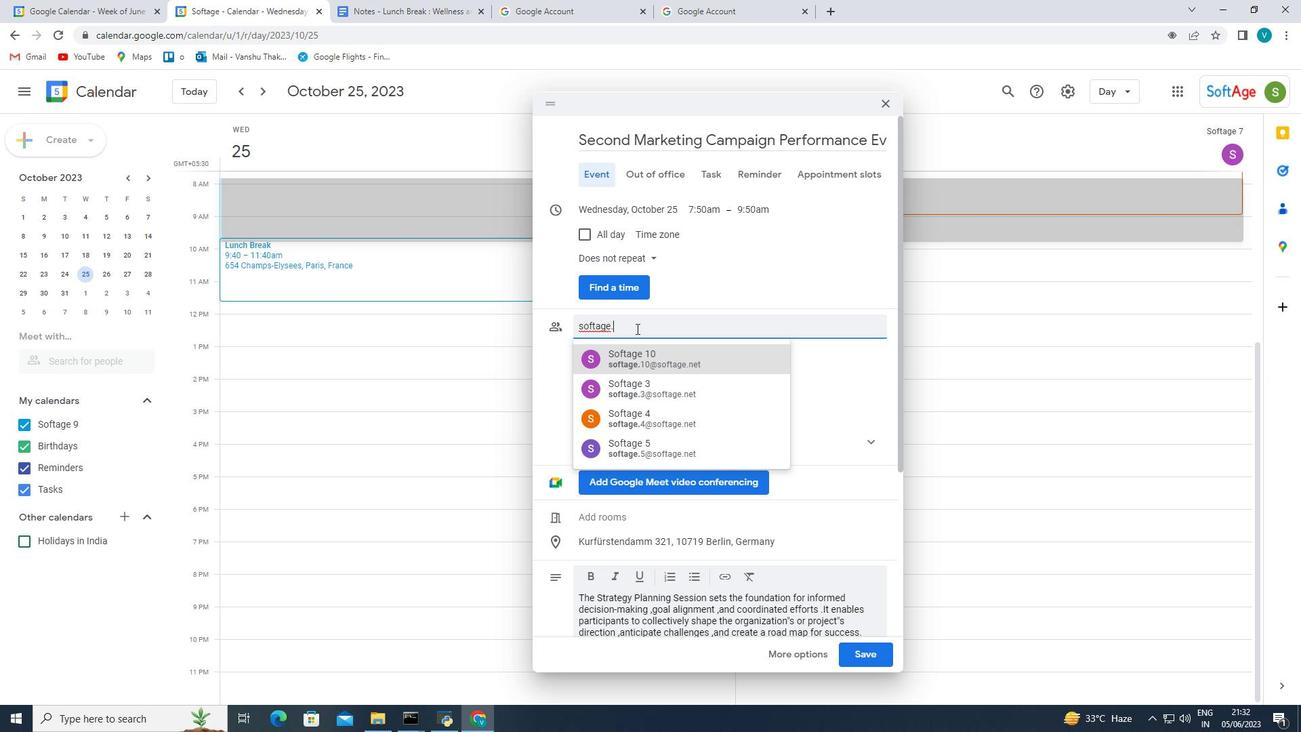 
Action: Mouse moved to (636, 358)
Screenshot: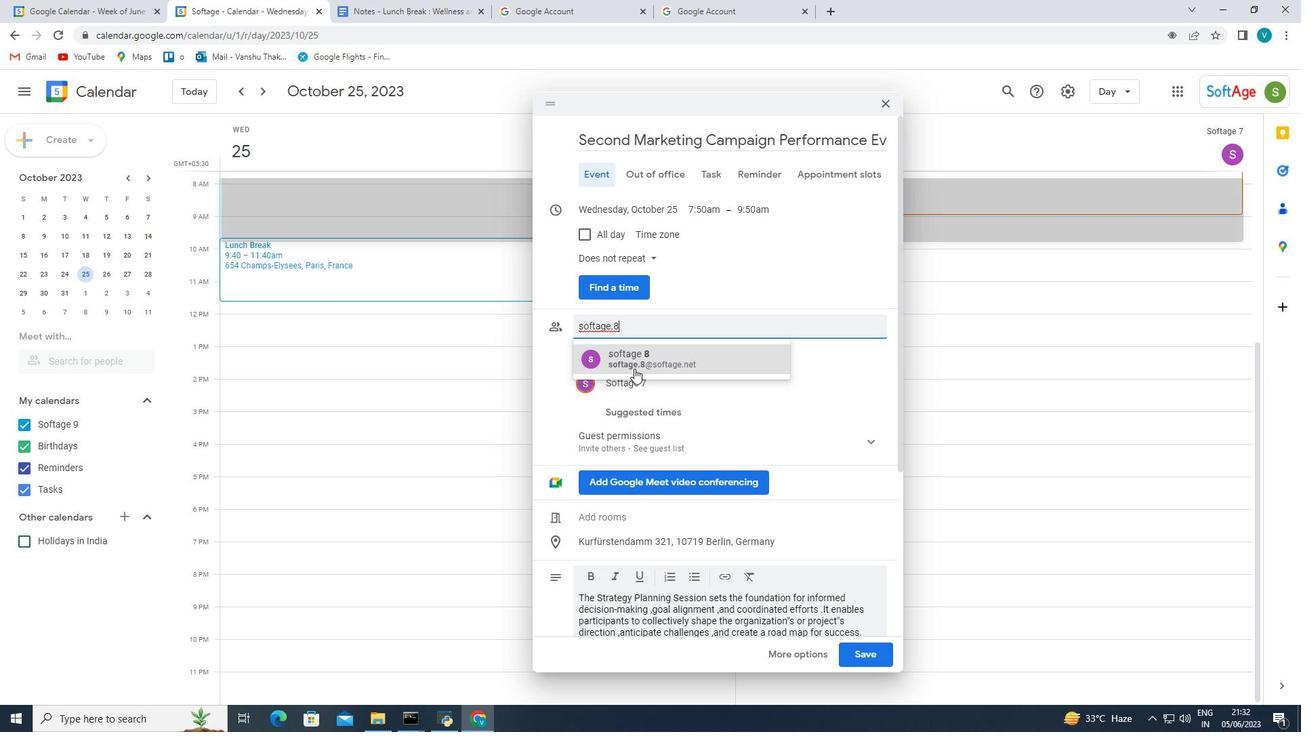 
Action: Mouse pressed left at (636, 358)
Screenshot: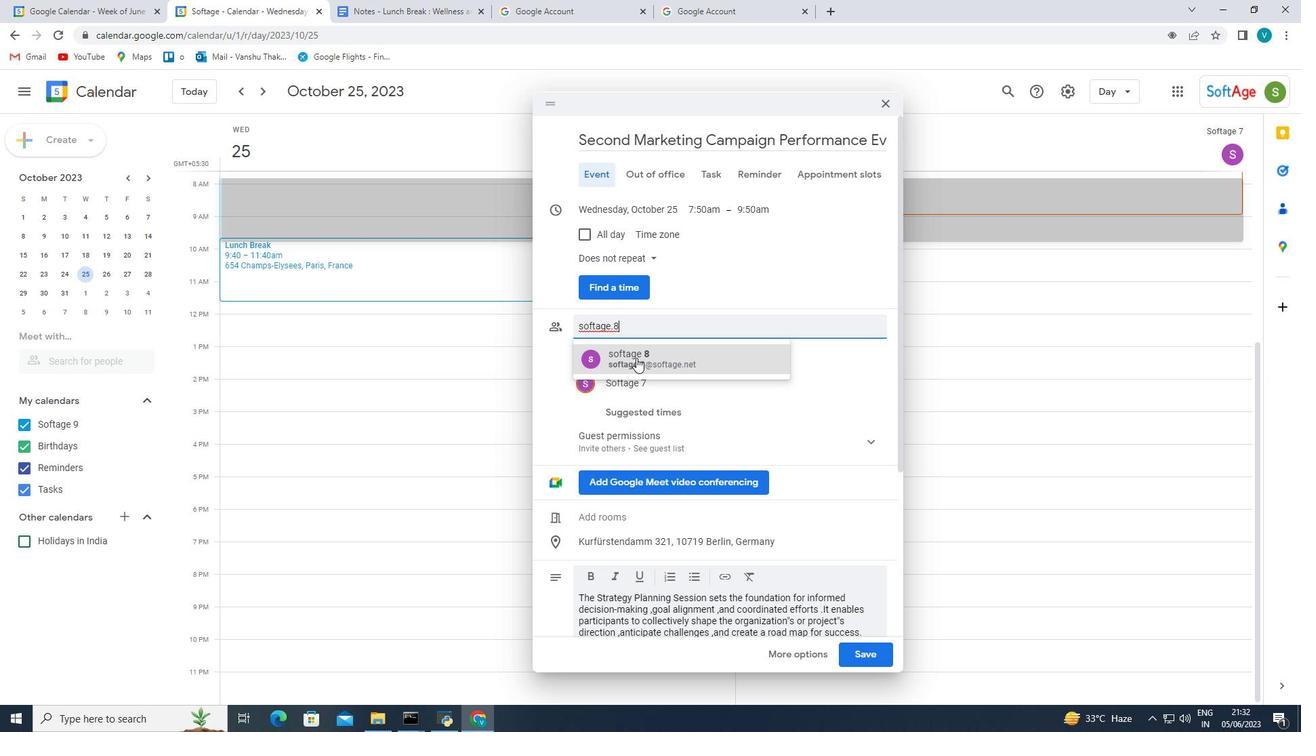 
Action: Mouse moved to (715, 255)
Screenshot: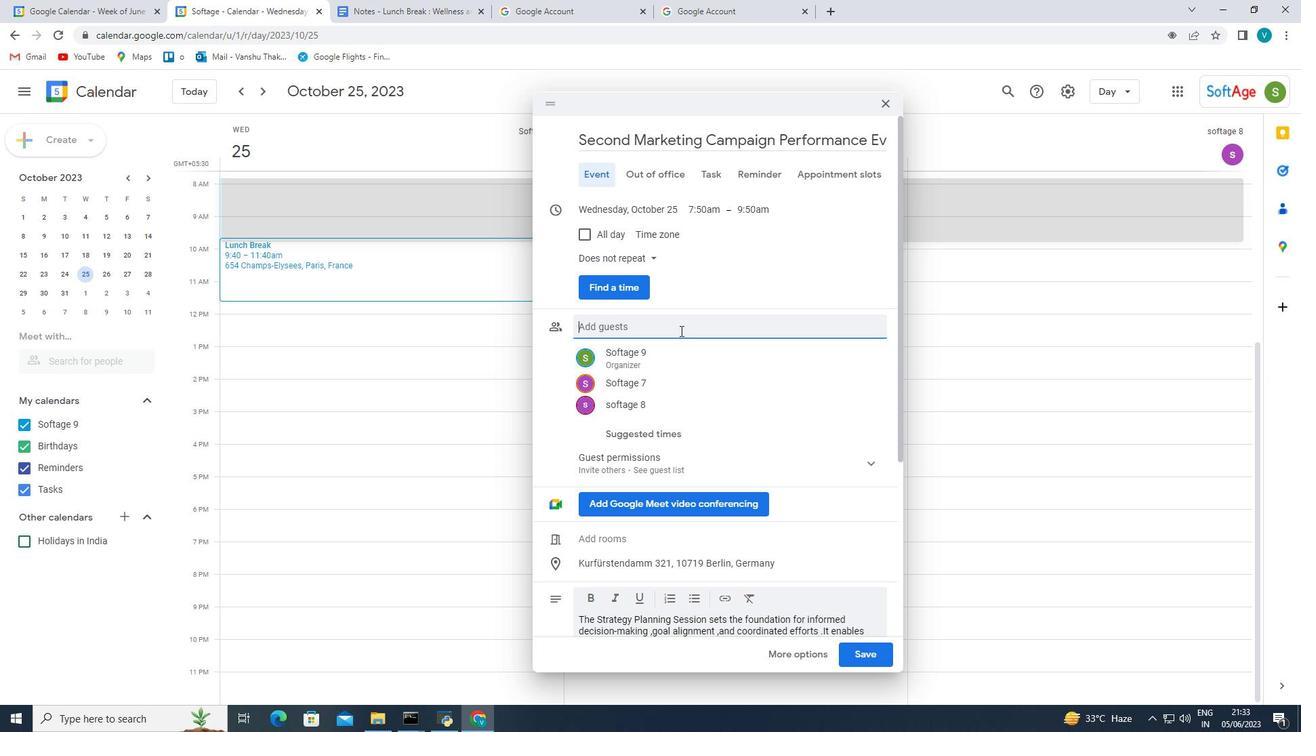 
Action: Mouse scrolled (715, 256) with delta (0, 0)
Screenshot: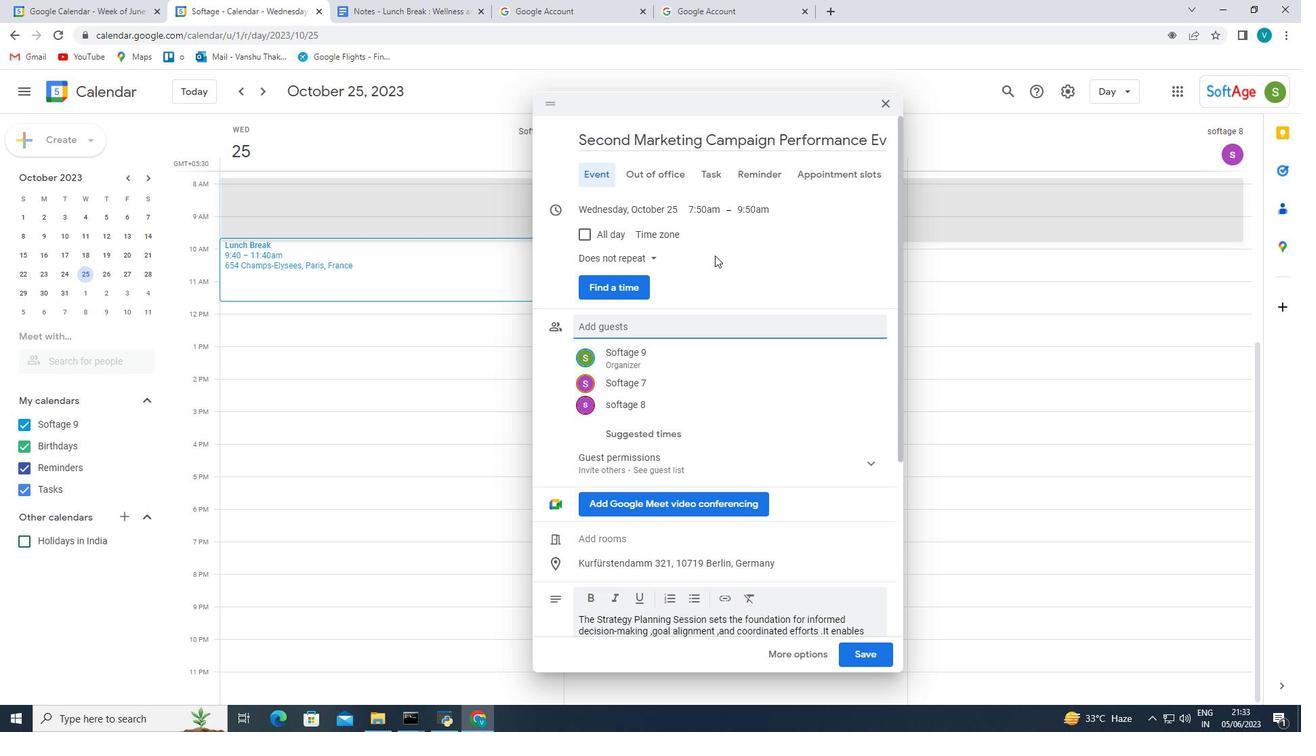 
Action: Mouse scrolled (715, 256) with delta (0, 0)
Screenshot: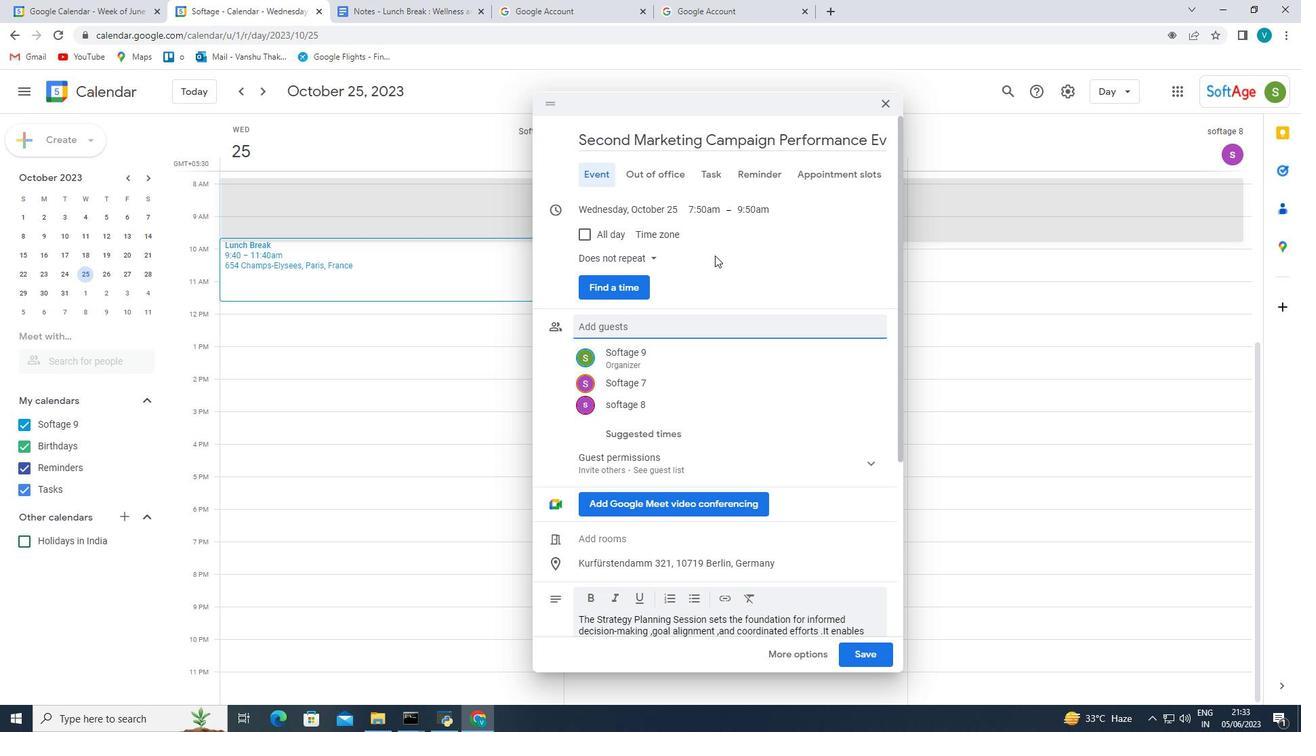 
Action: Mouse scrolled (715, 256) with delta (0, 0)
Screenshot: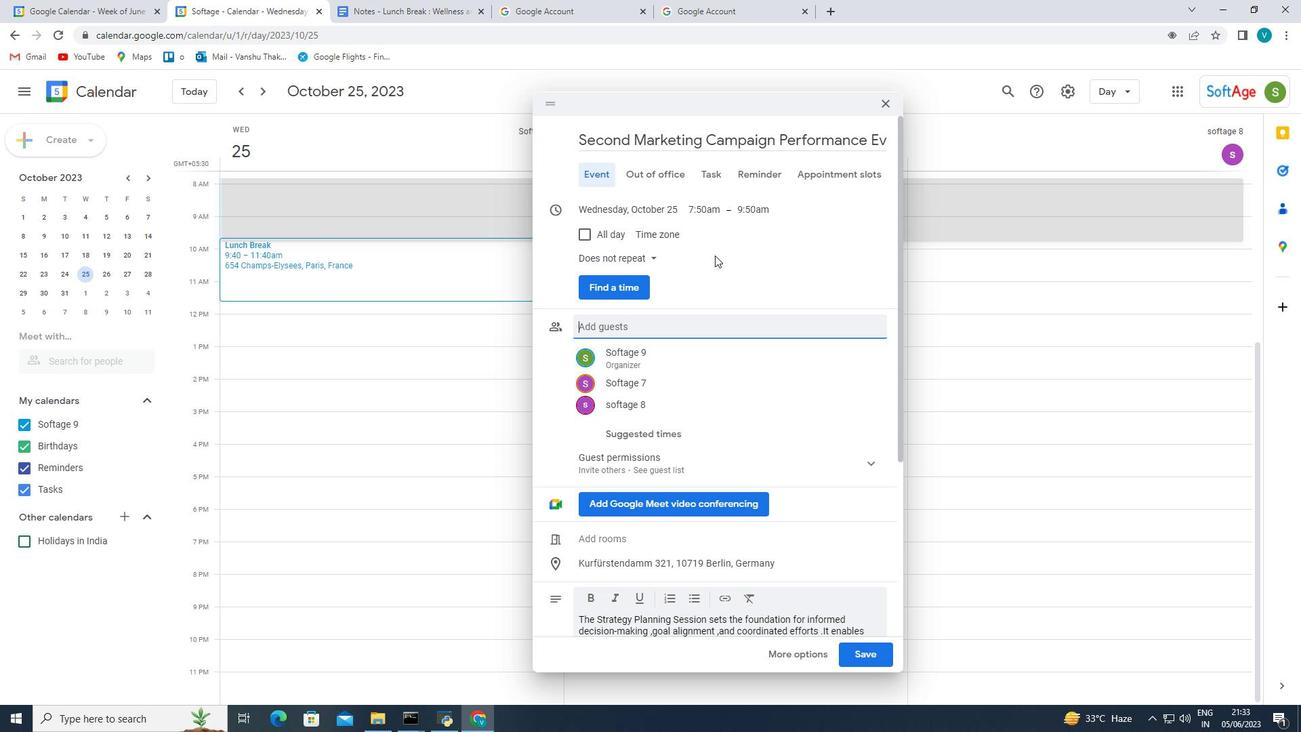 
Action: Mouse scrolled (715, 256) with delta (0, 0)
Screenshot: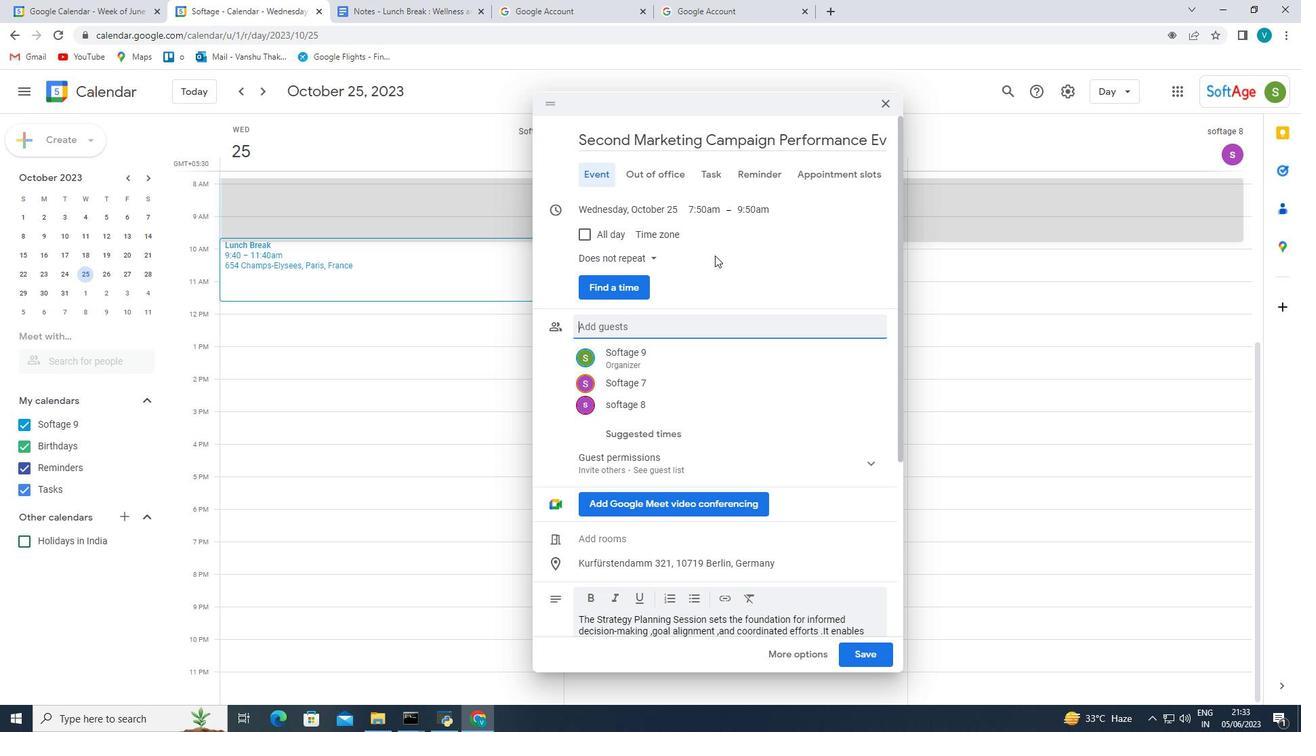 
Action: Mouse moved to (659, 254)
Screenshot: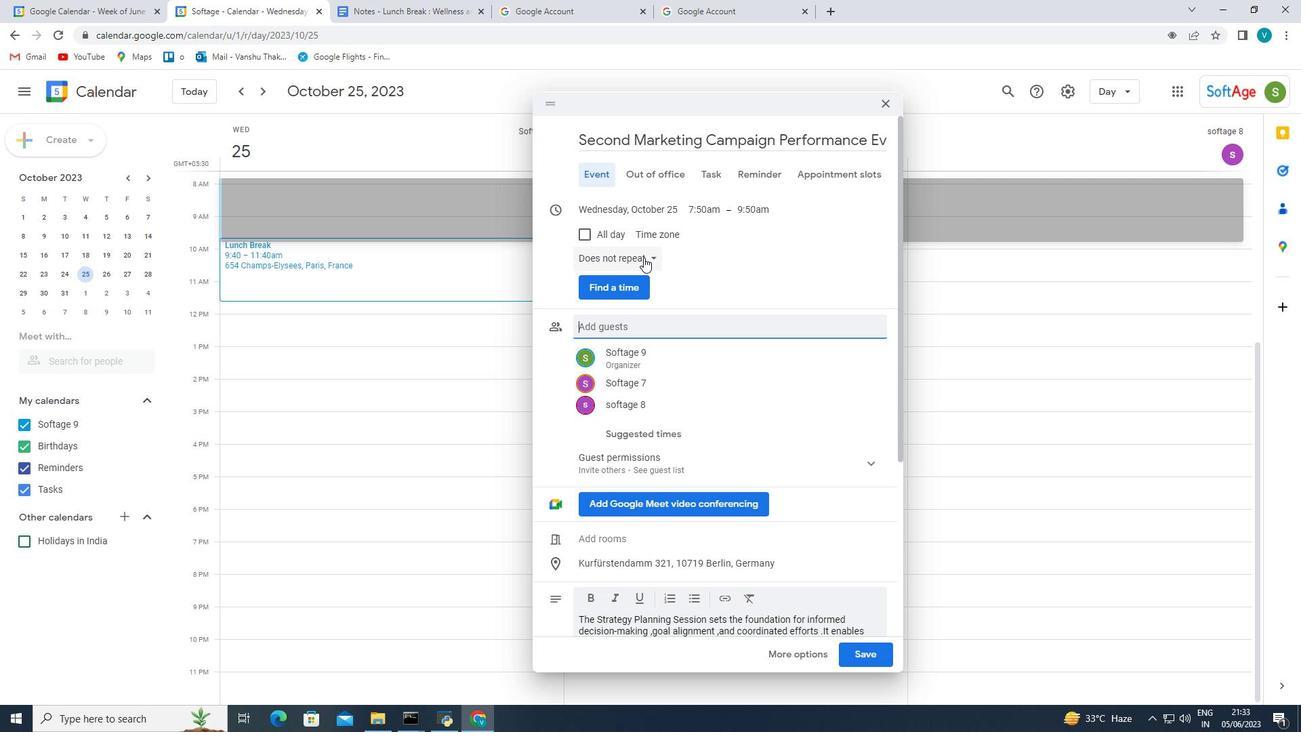 
Action: Mouse pressed left at (659, 254)
Screenshot: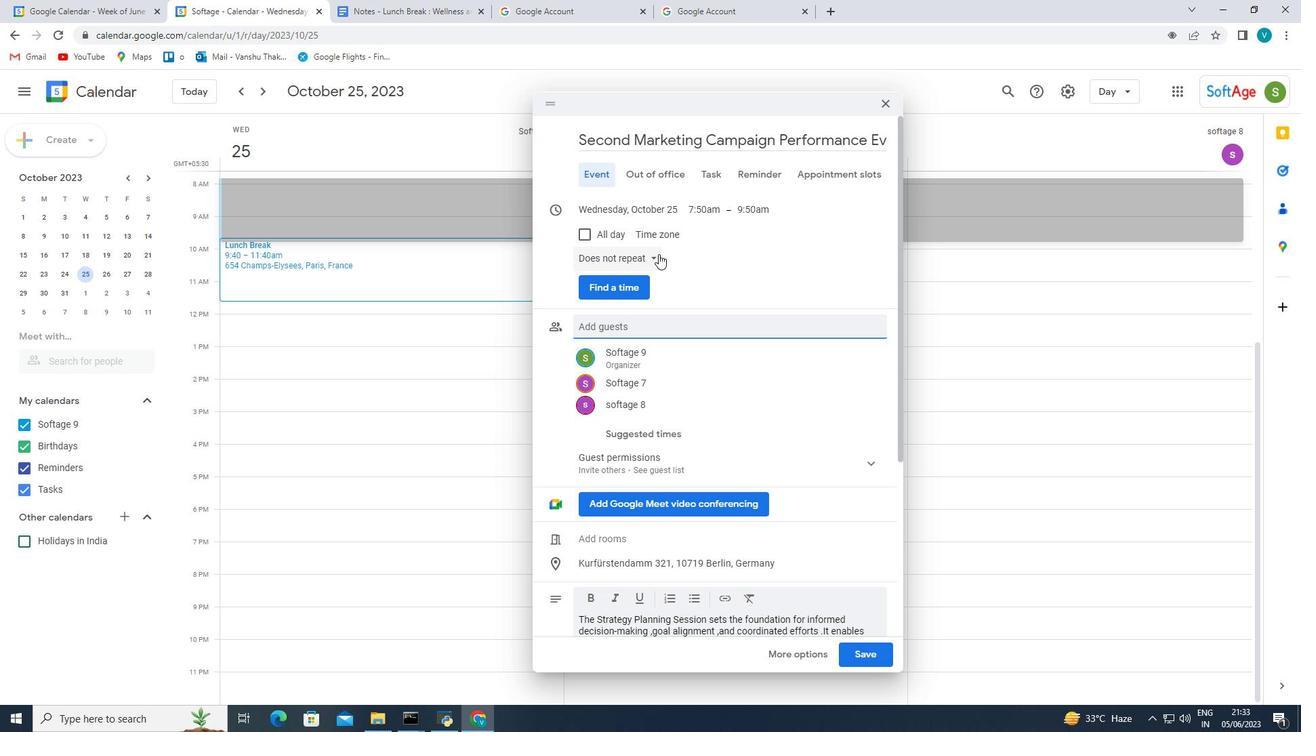 
Action: Mouse moved to (640, 293)
Screenshot: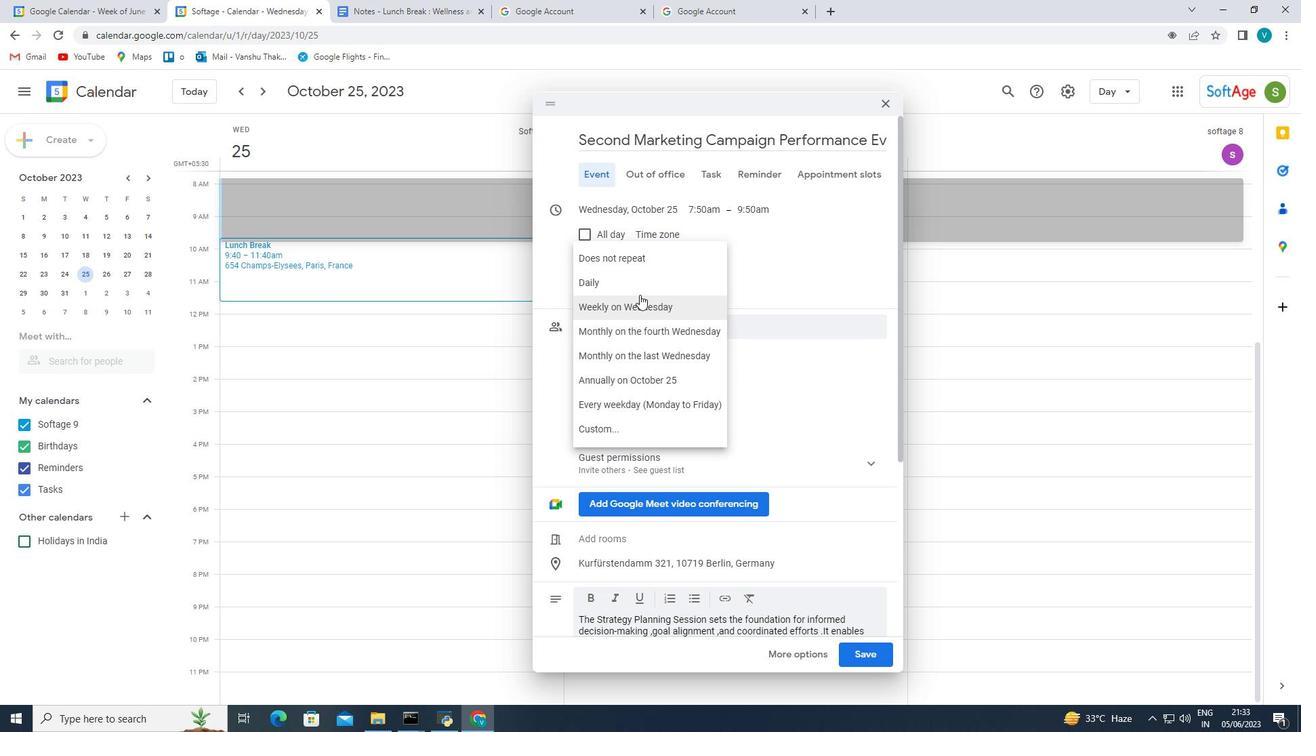 
Action: Mouse scrolled (640, 294) with delta (0, 0)
Screenshot: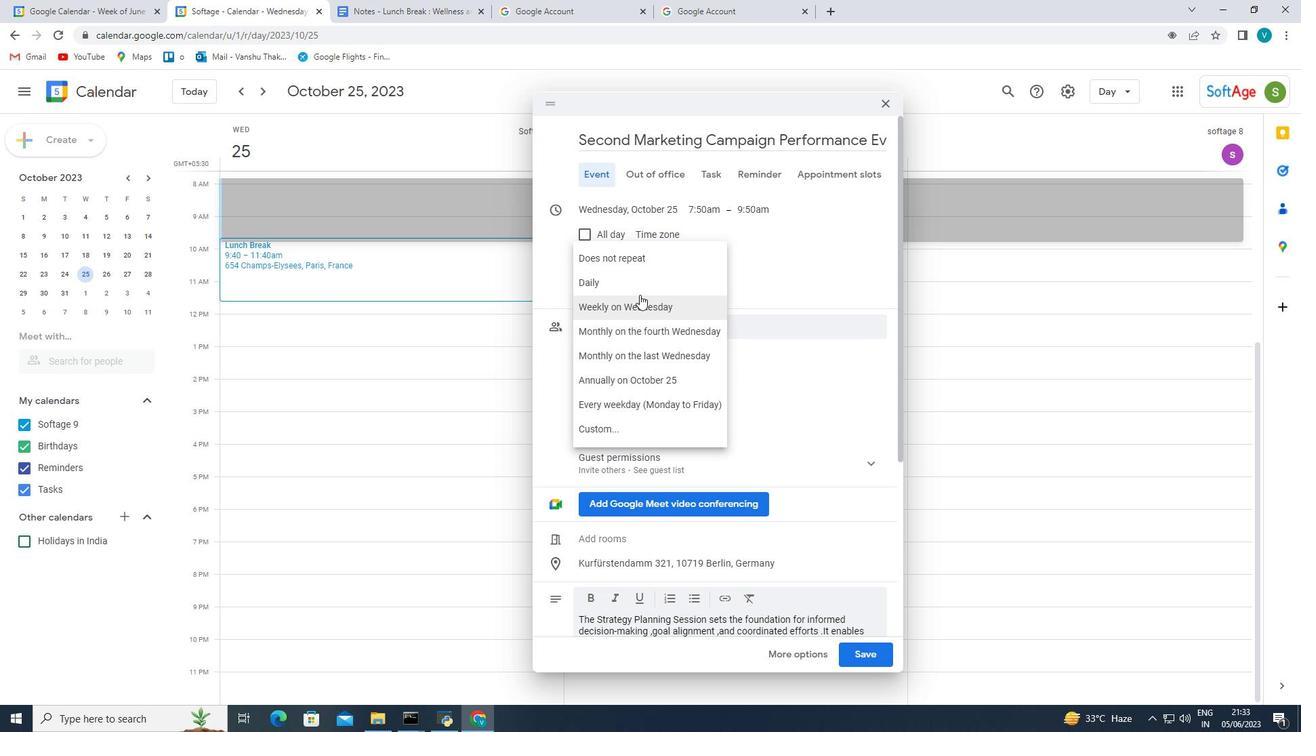 
Action: Mouse scrolled (640, 294) with delta (0, 0)
Screenshot: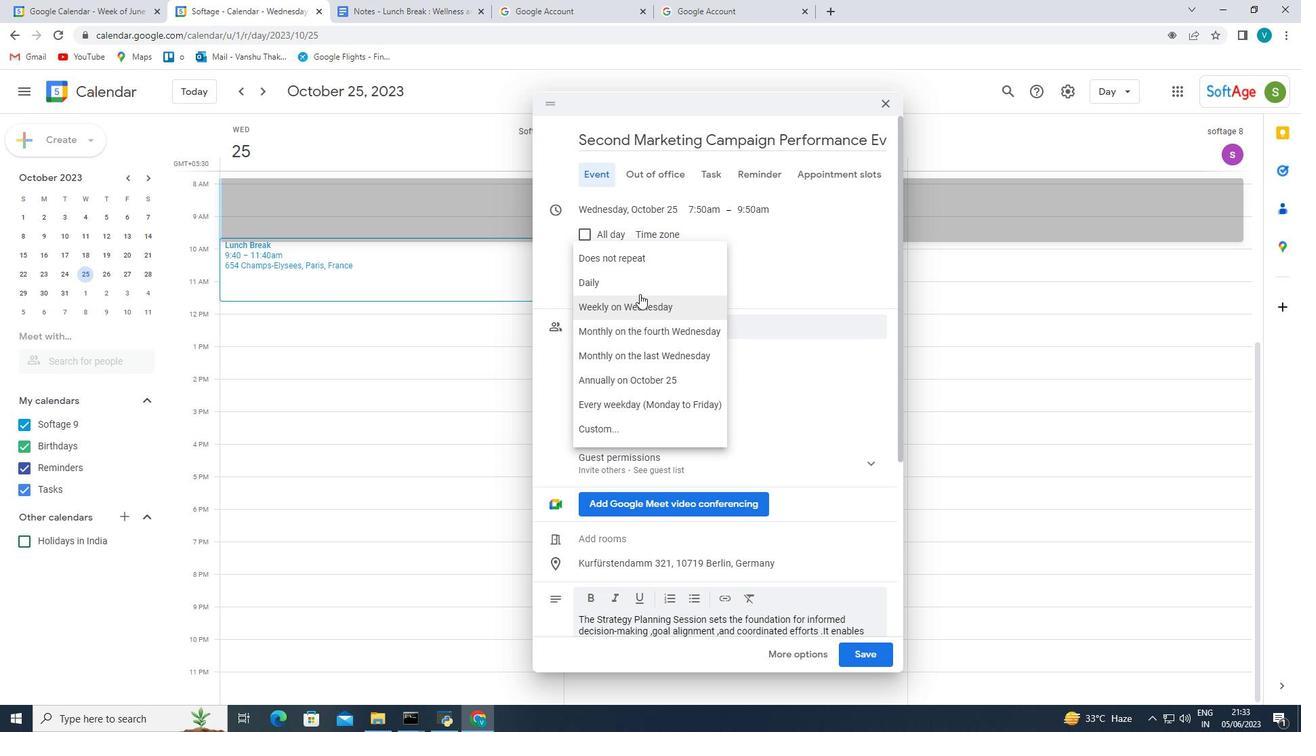 
Action: Mouse moved to (640, 293)
Screenshot: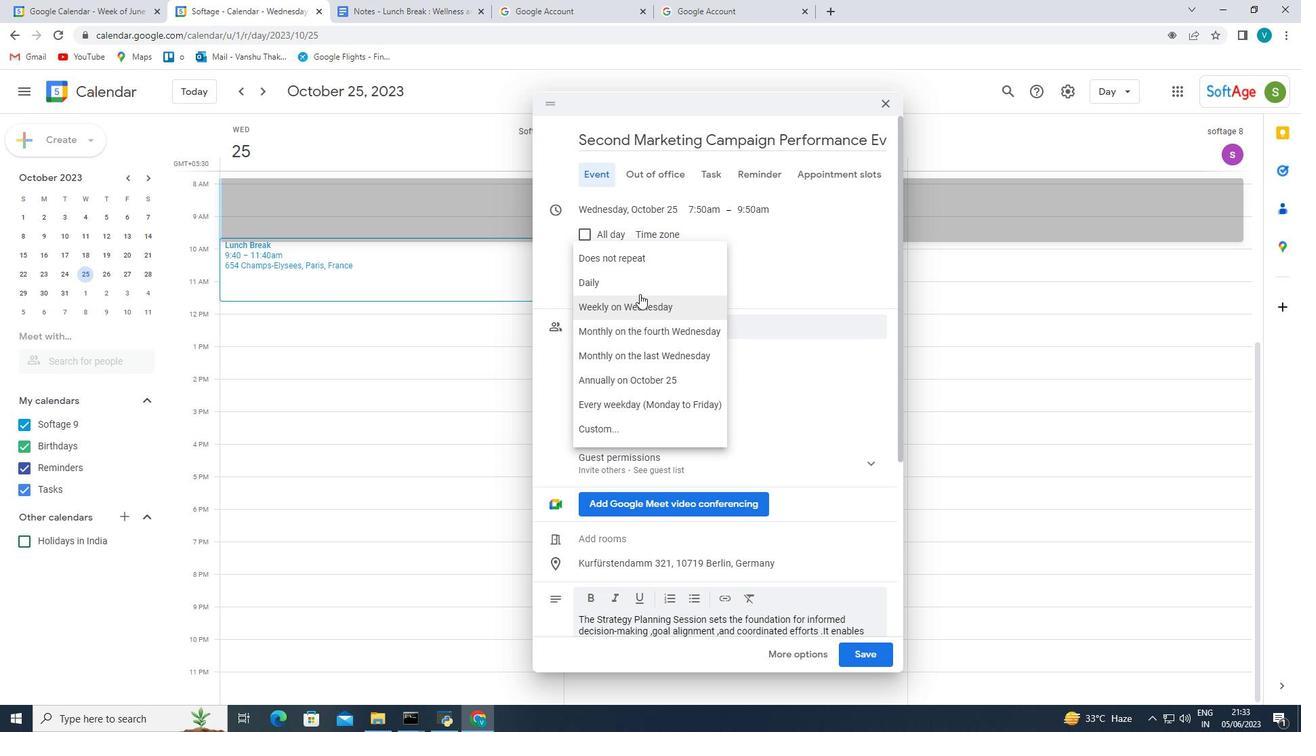 
Action: Mouse scrolled (640, 294) with delta (0, 0)
Screenshot: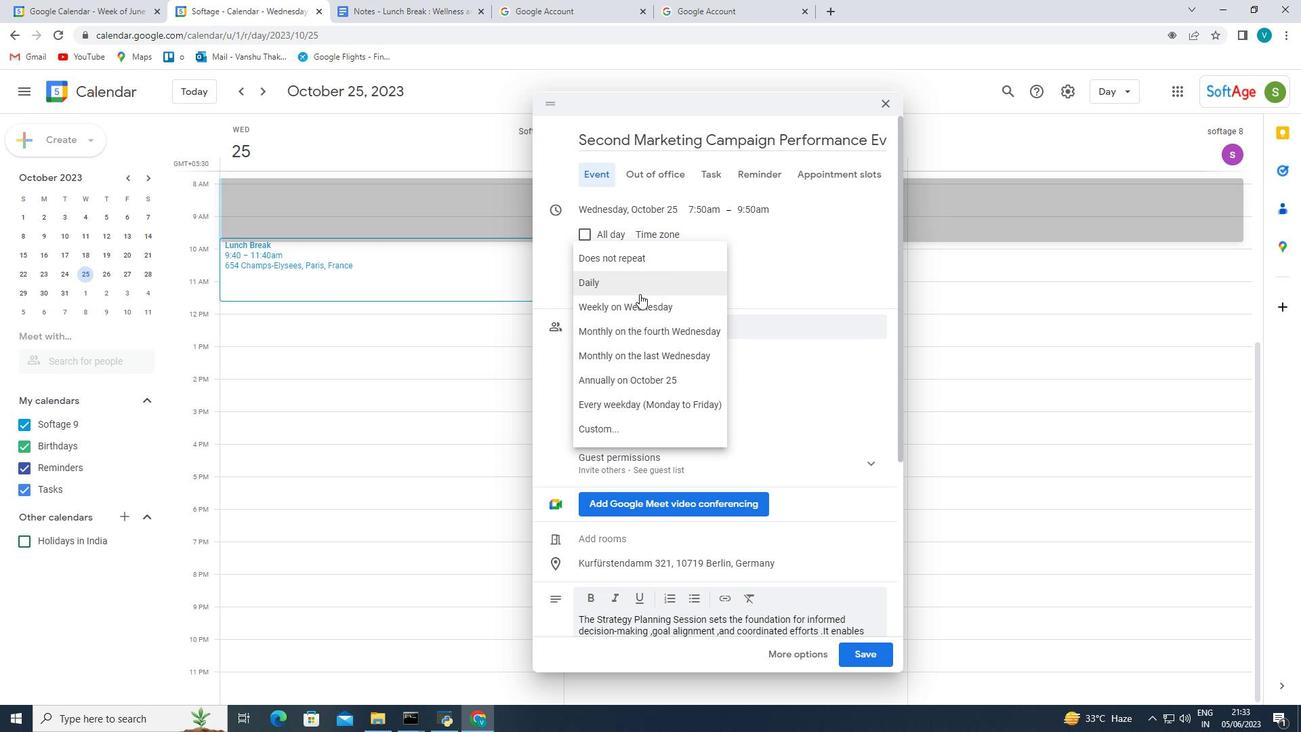 
Action: Mouse scrolled (640, 294) with delta (0, 0)
Screenshot: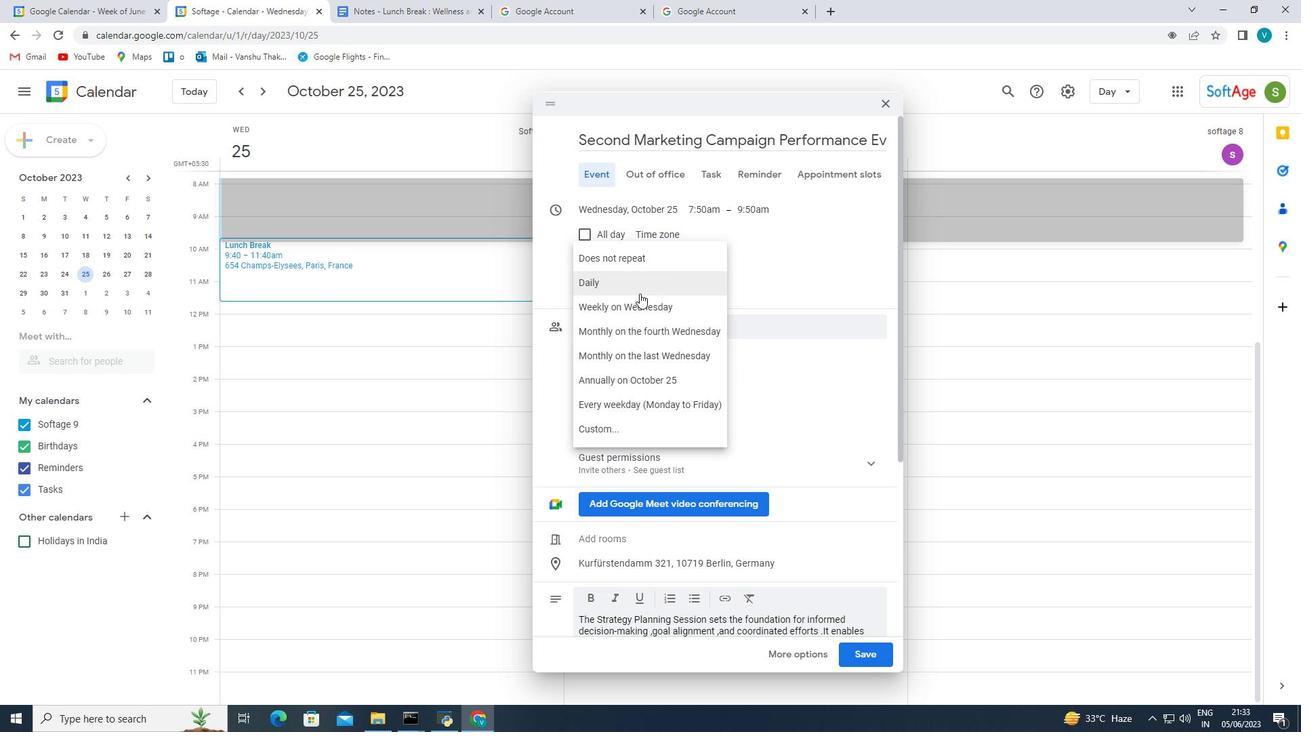 
Action: Mouse moved to (630, 425)
Screenshot: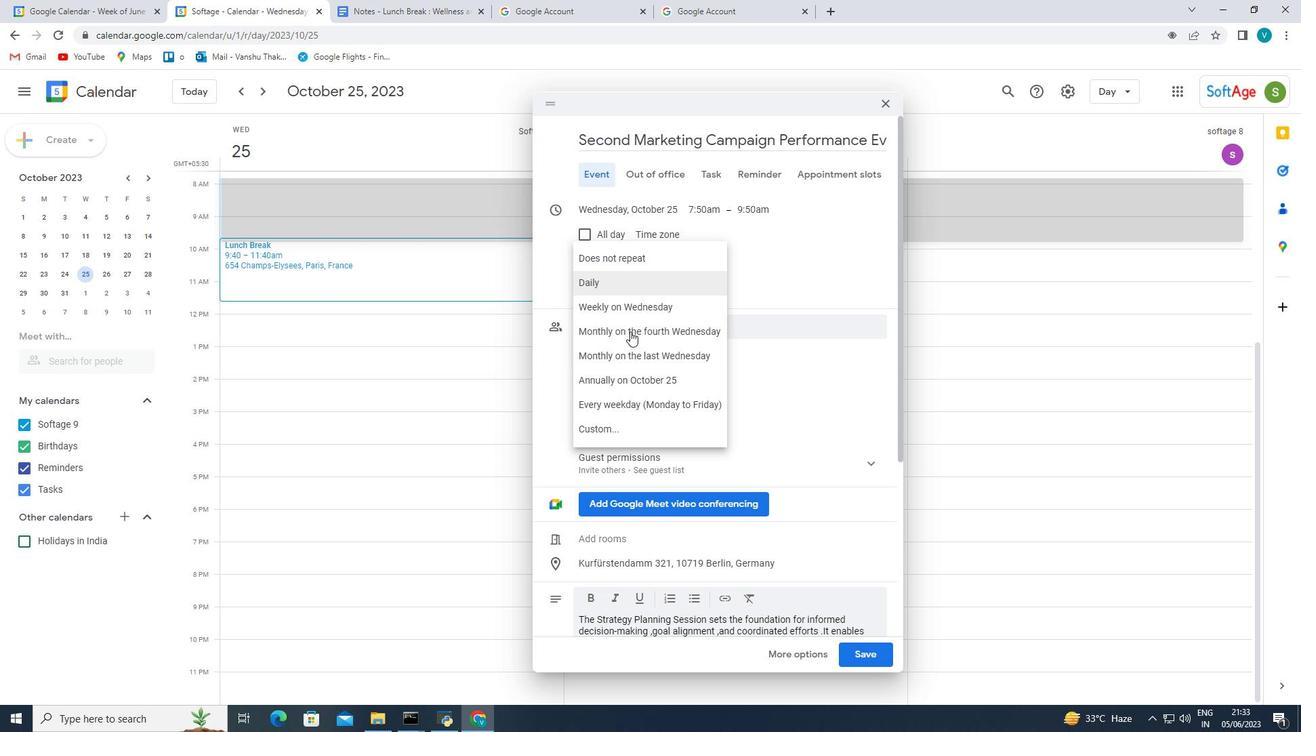 
Action: Mouse pressed left at (630, 425)
Screenshot: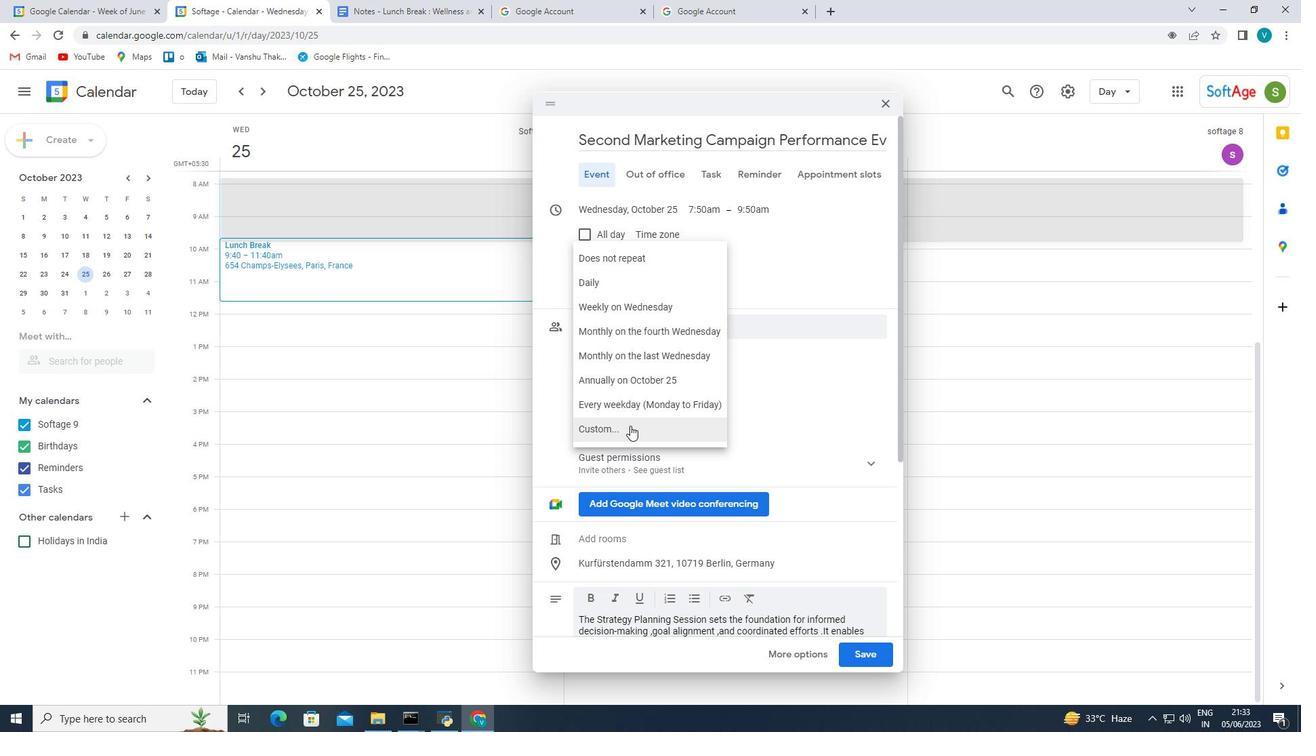 
Action: Mouse moved to (540, 364)
Screenshot: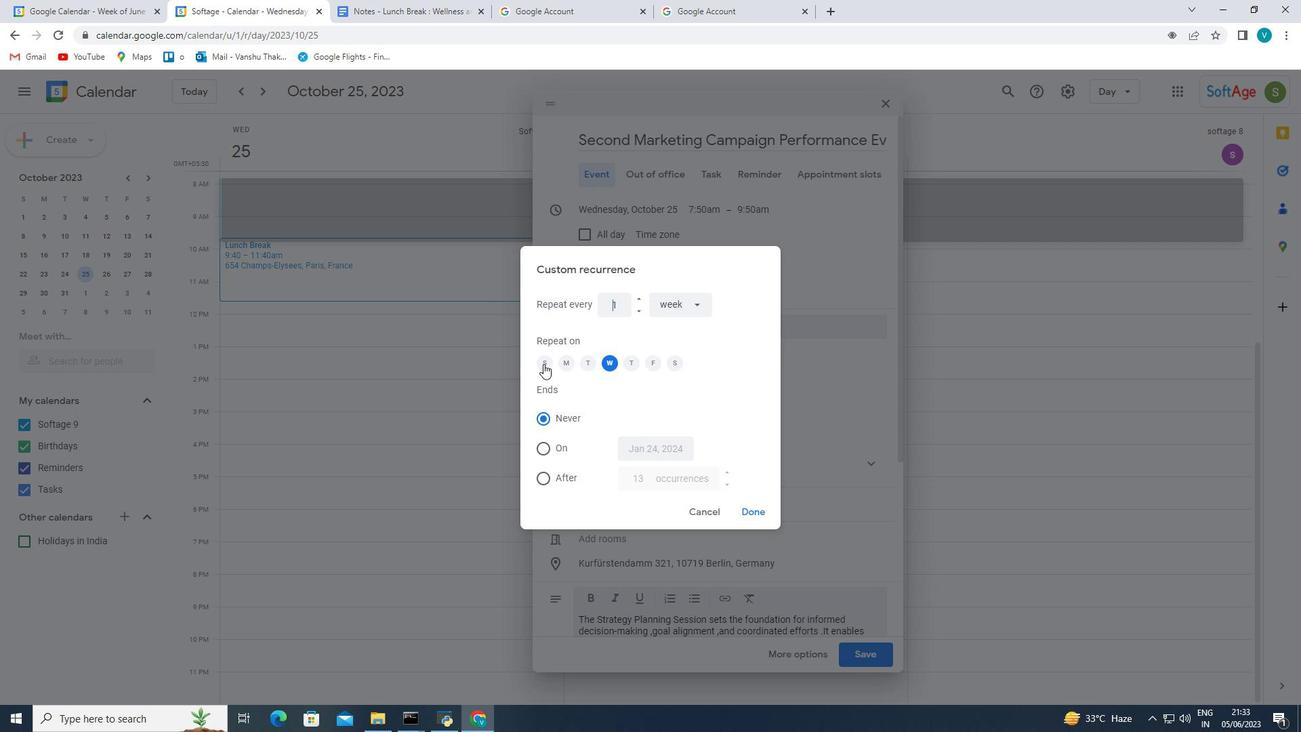 
Action: Mouse pressed left at (540, 364)
Screenshot: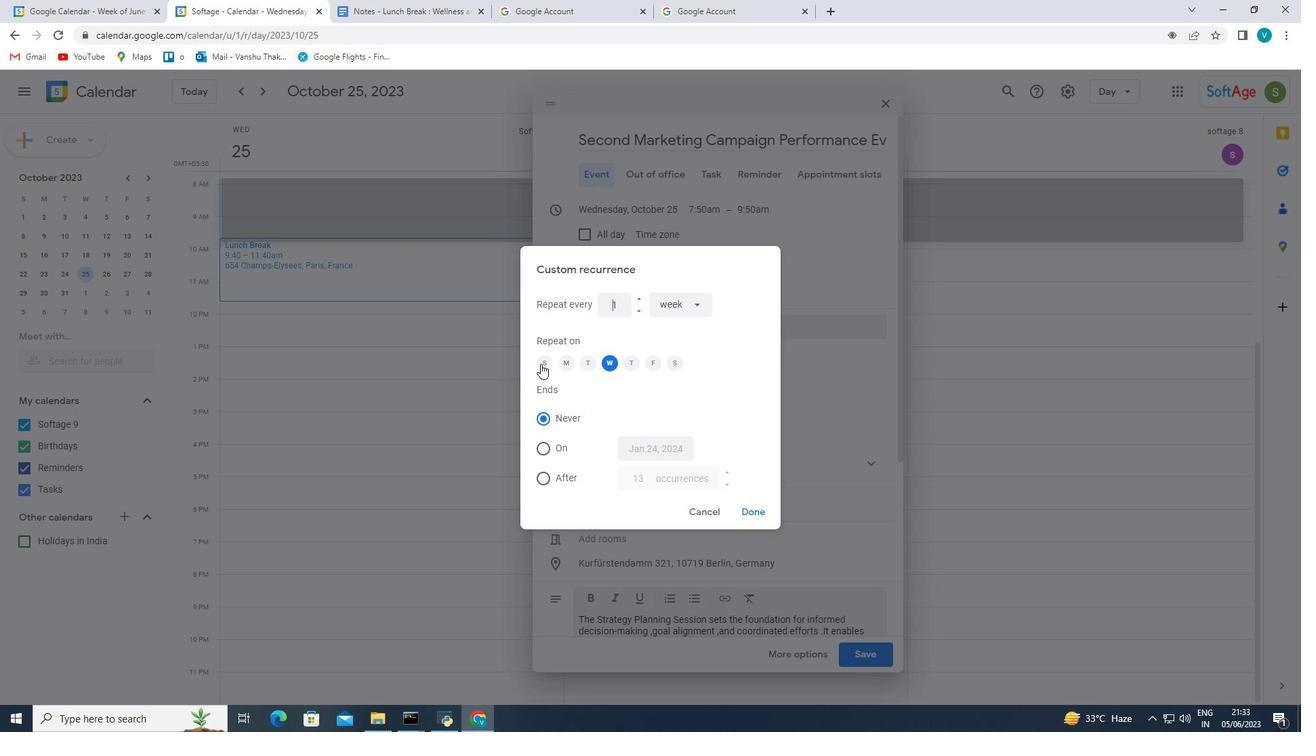 
Action: Mouse moved to (607, 366)
Screenshot: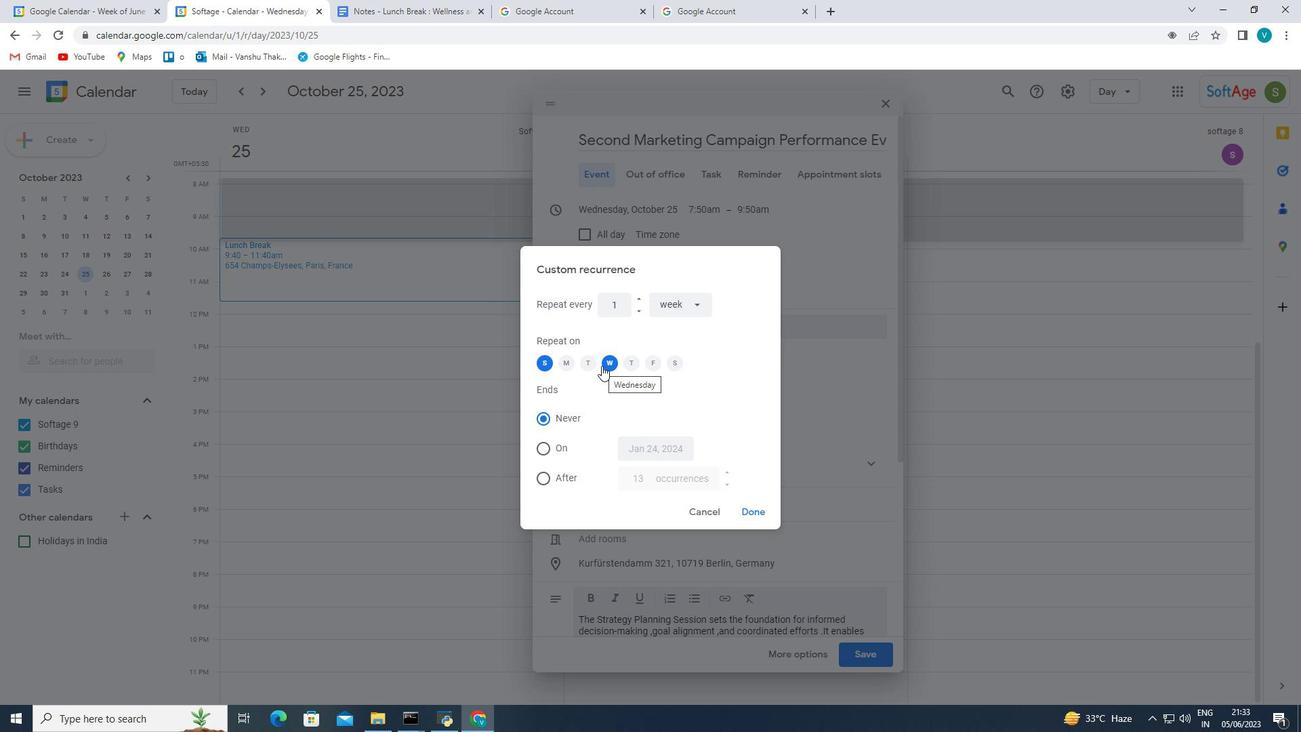 
Action: Mouse pressed left at (607, 366)
Screenshot: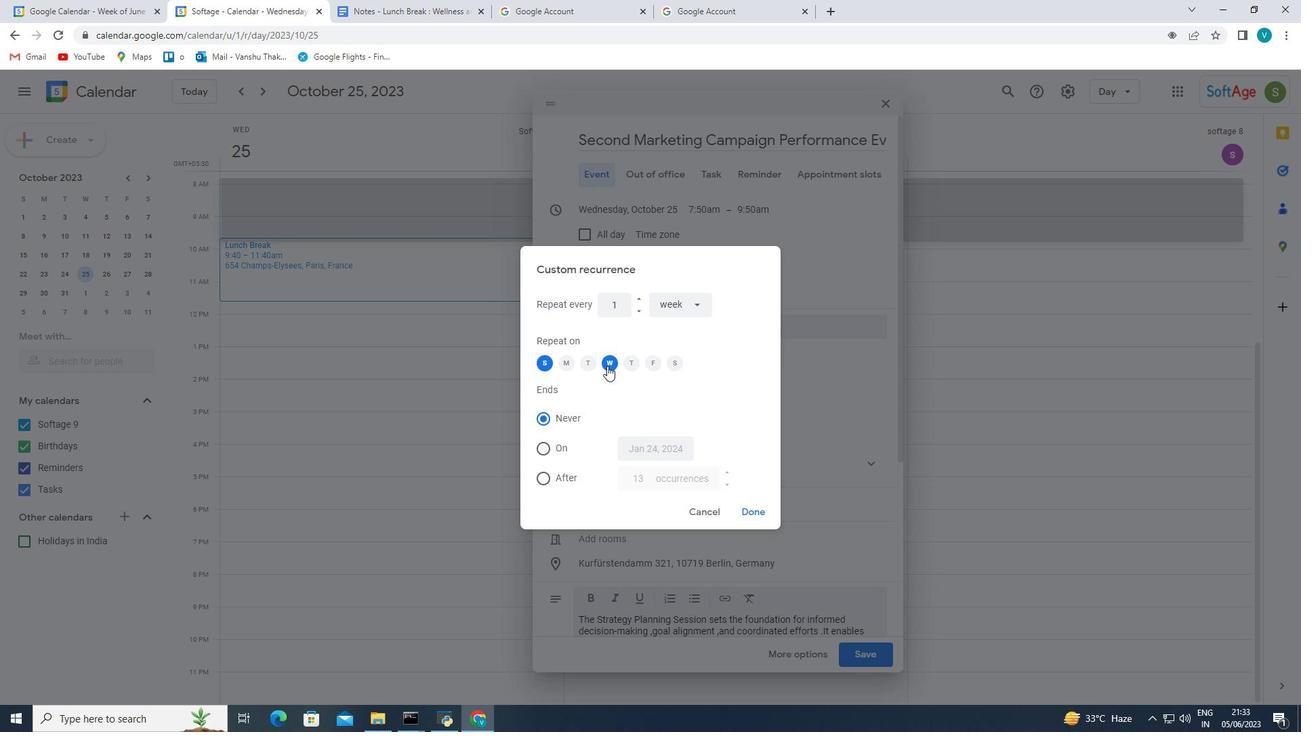 
Action: Mouse moved to (746, 514)
Screenshot: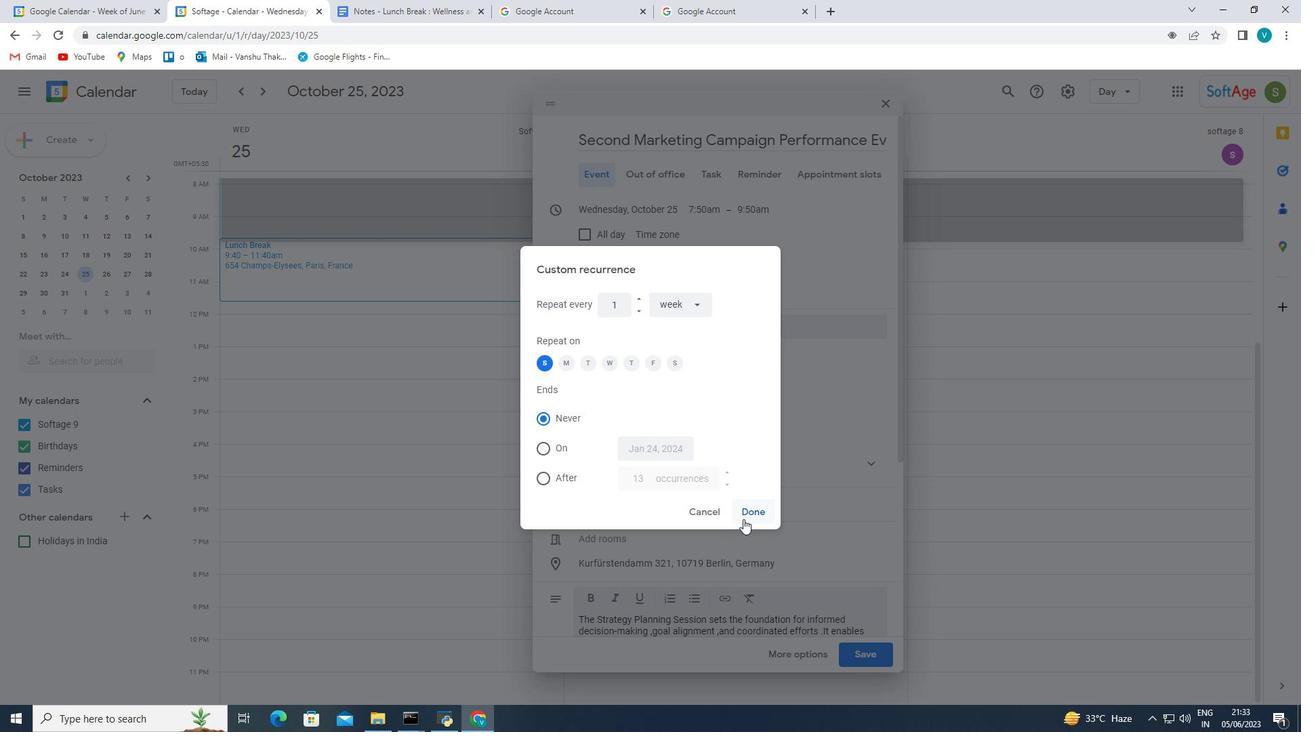 
Action: Mouse pressed left at (746, 514)
Screenshot: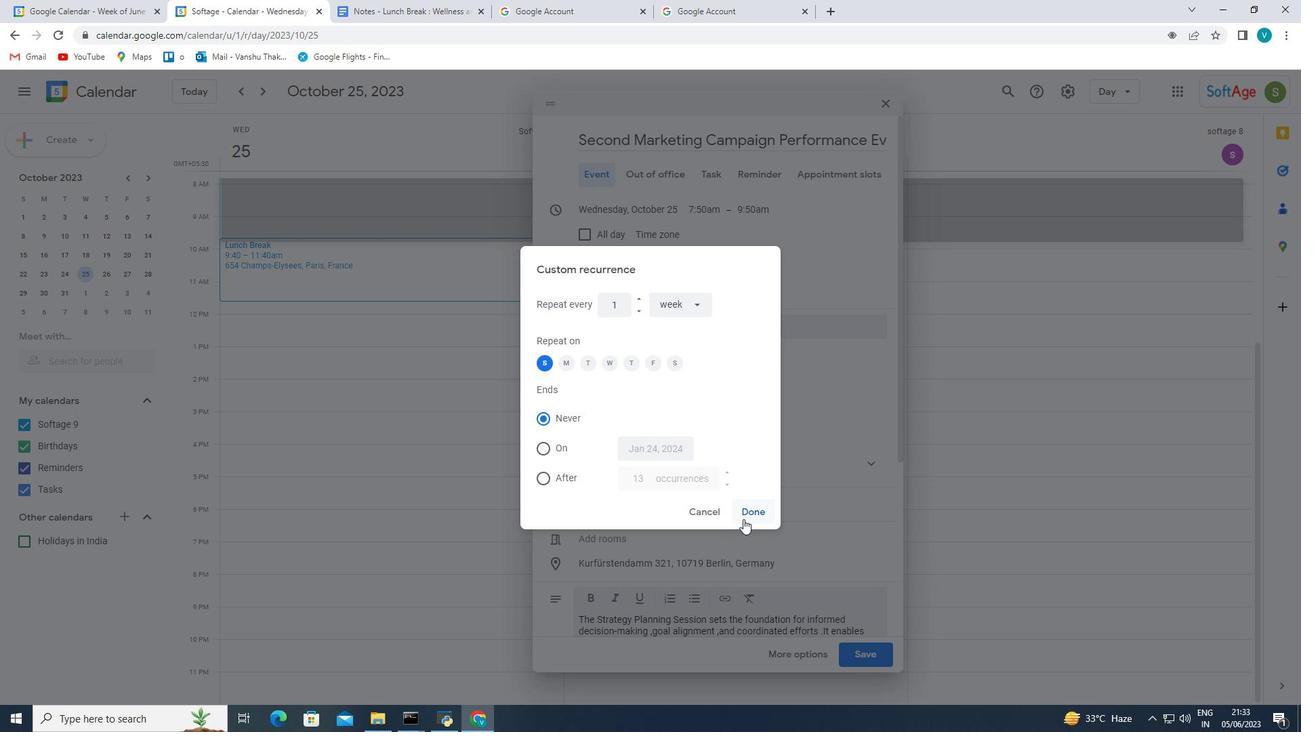 
Action: Mouse moved to (652, 340)
Screenshot: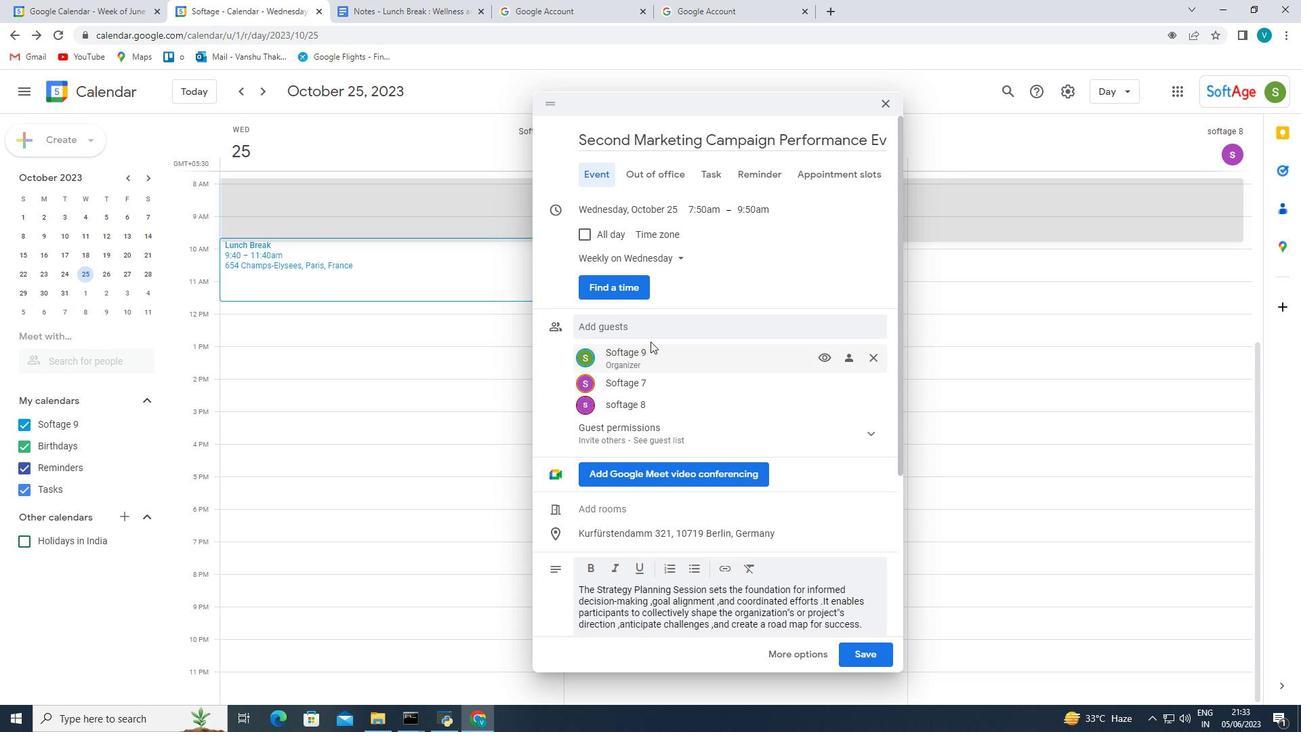 
Action: Mouse scrolled (652, 341) with delta (0, 0)
Screenshot: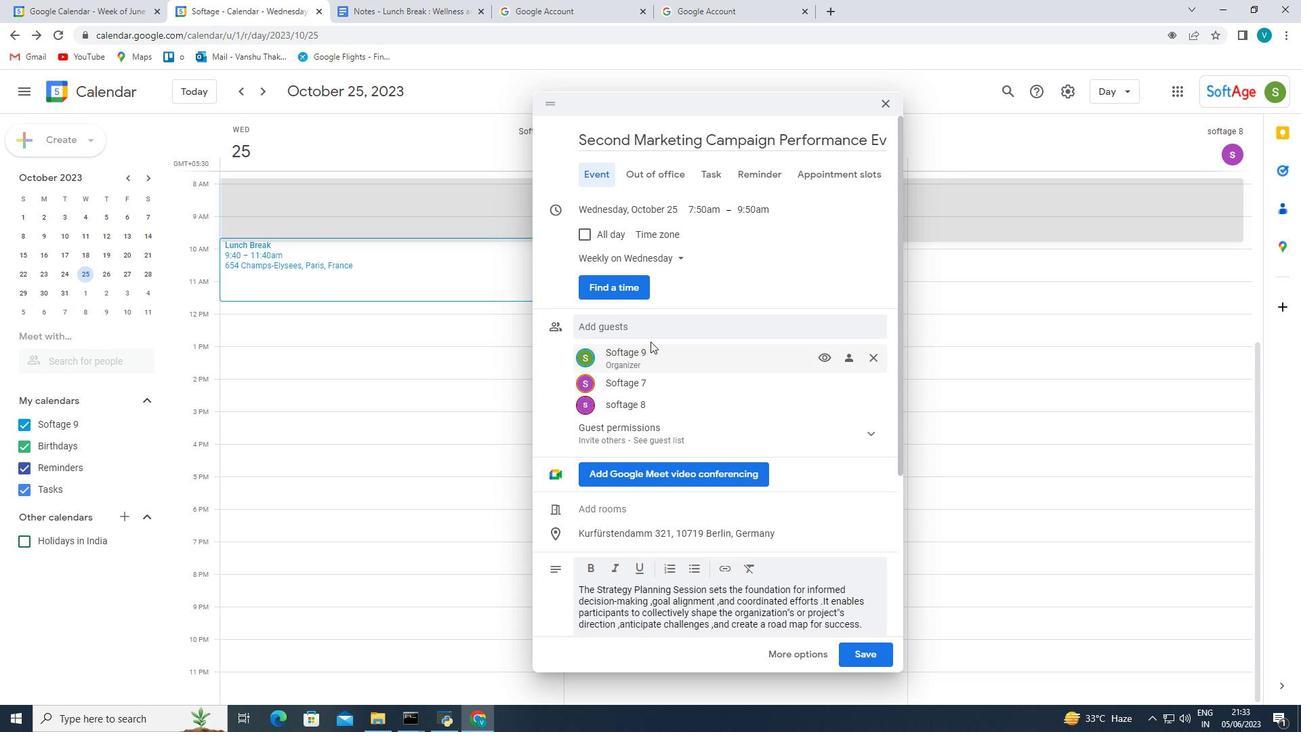
Action: Mouse moved to (653, 340)
Screenshot: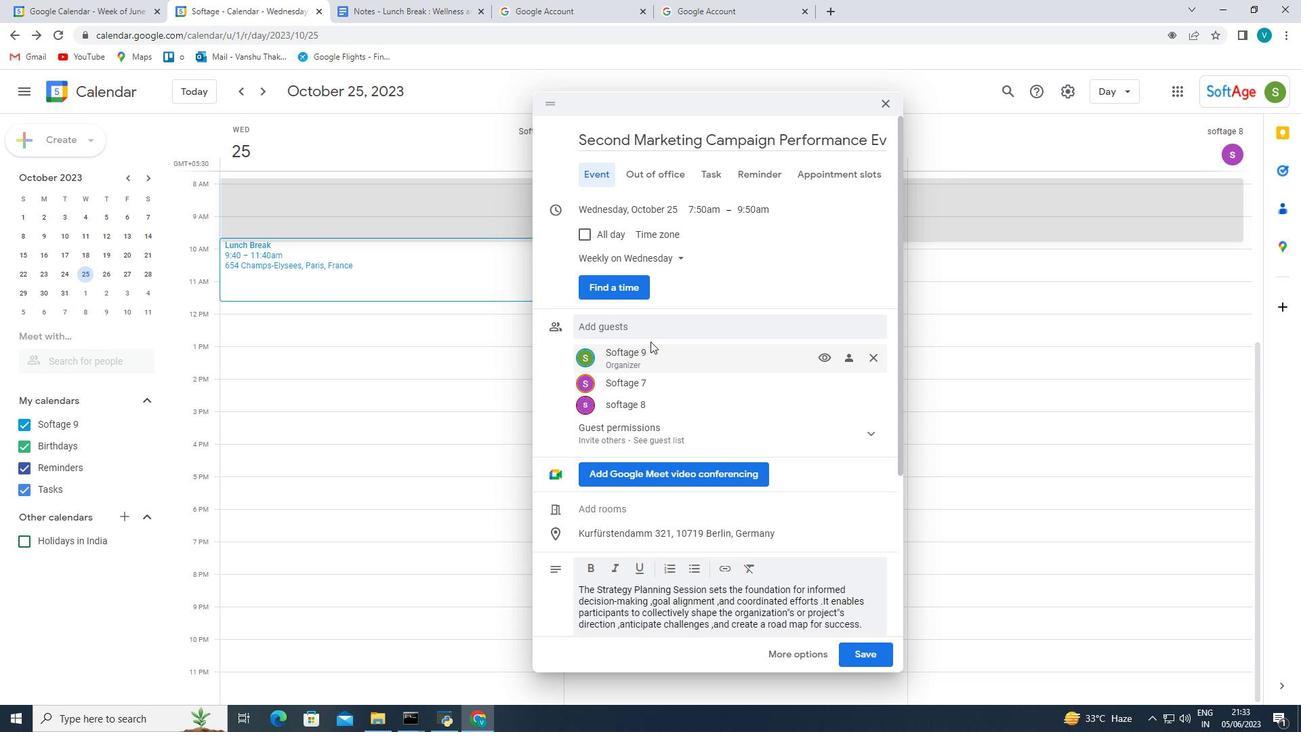 
Action: Mouse scrolled (653, 341) with delta (0, 0)
Screenshot: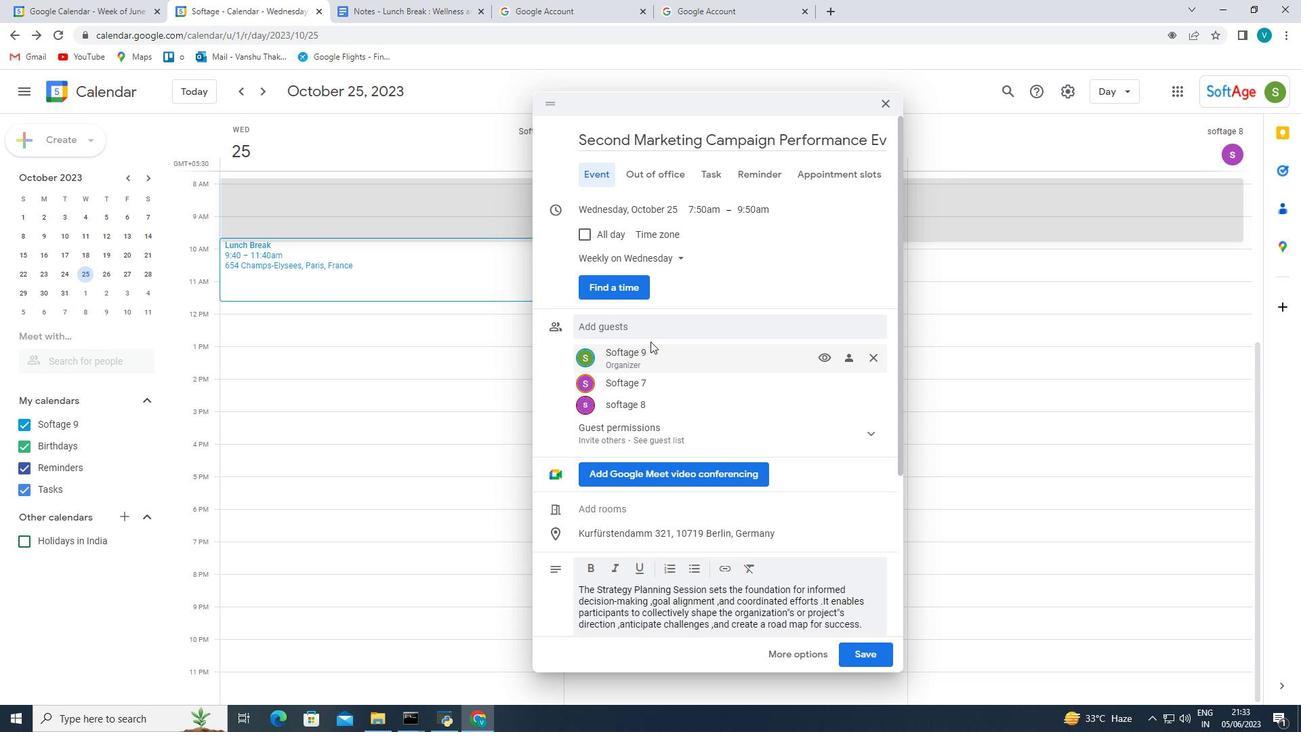 
Action: Mouse scrolled (653, 341) with delta (0, 0)
Screenshot: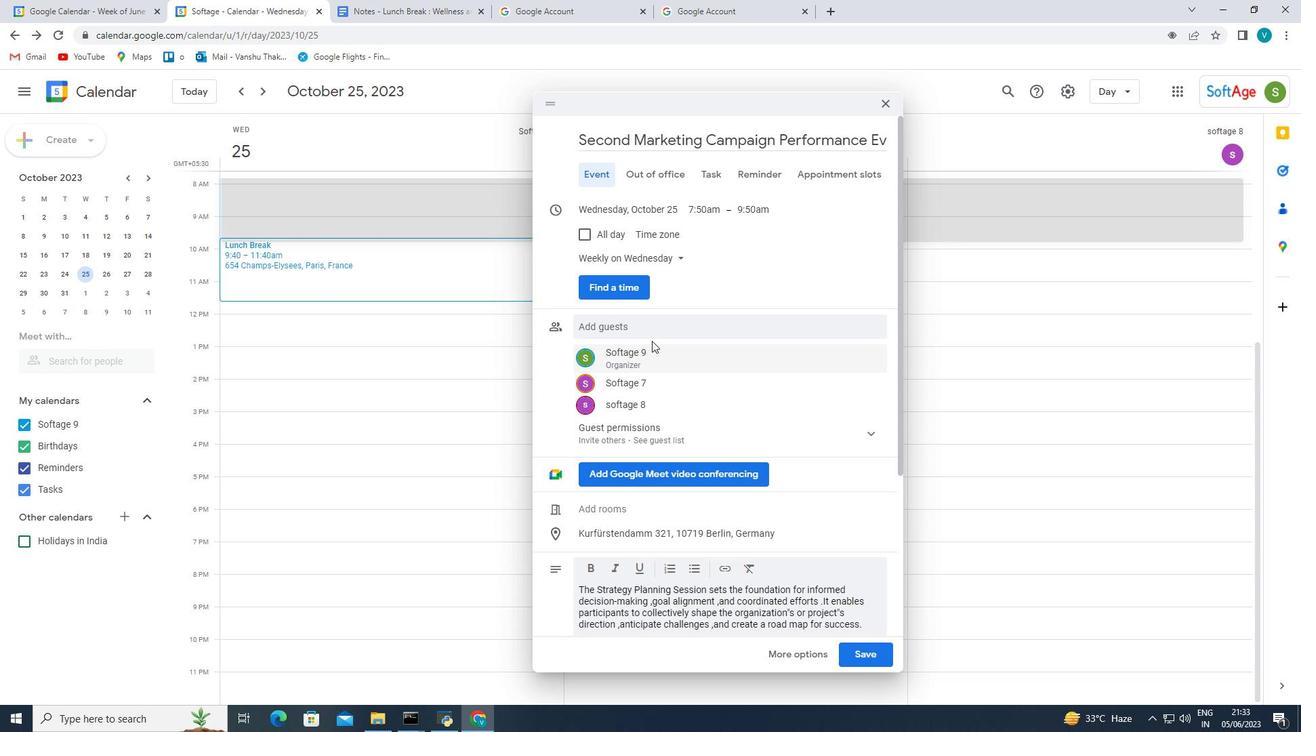 
Action: Mouse scrolled (653, 341) with delta (0, 0)
Screenshot: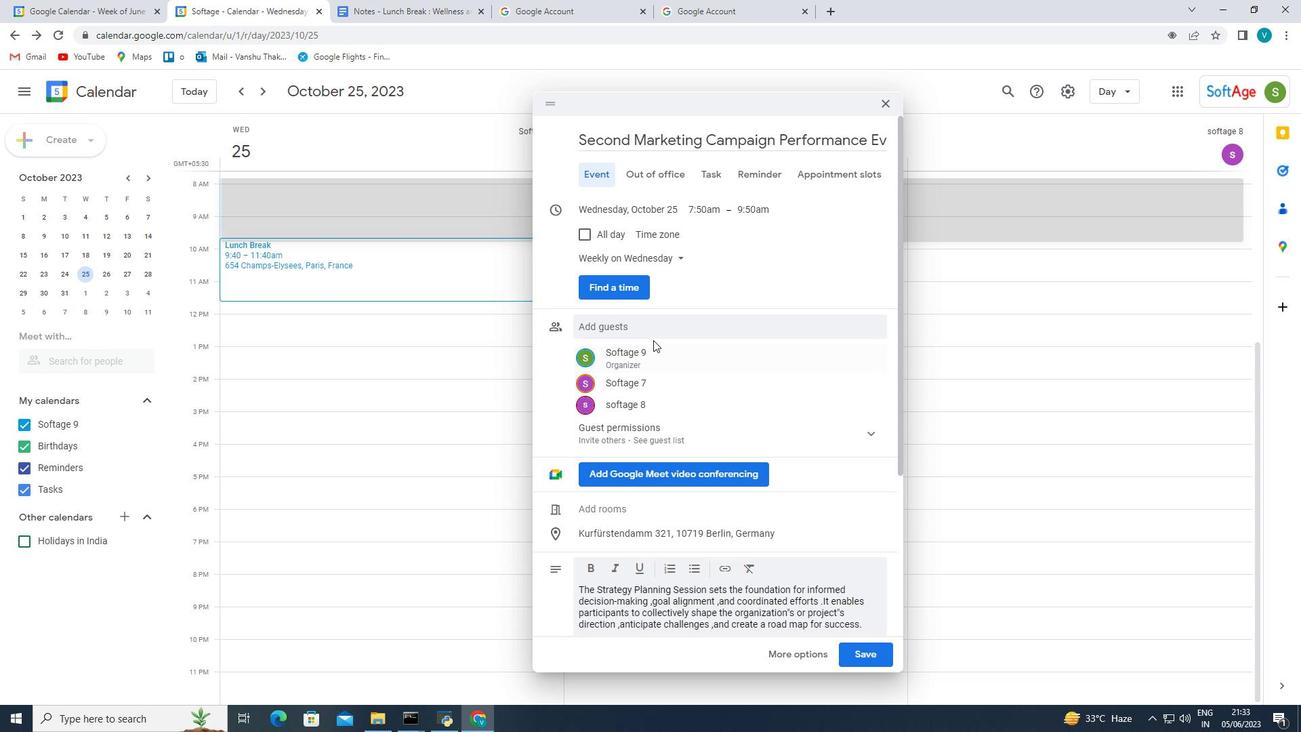
Action: Mouse moved to (655, 260)
Screenshot: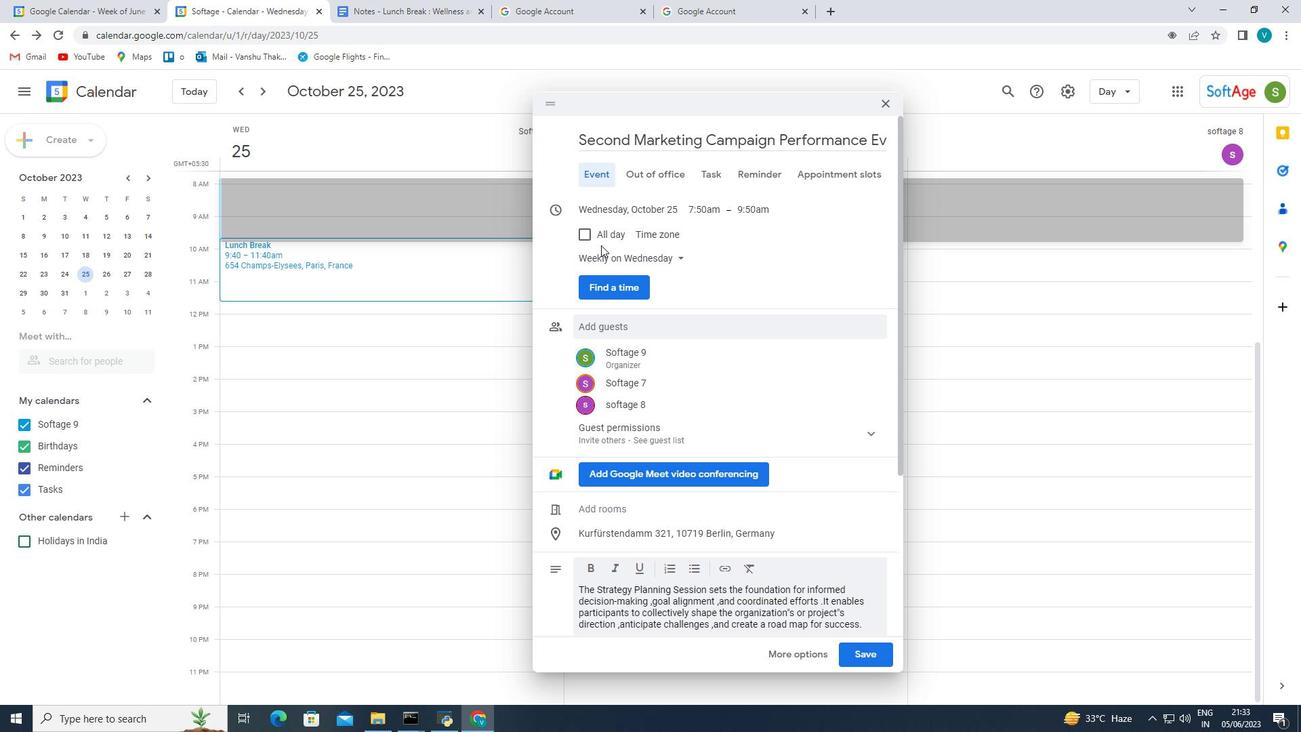 
Action: Mouse pressed left at (655, 260)
Screenshot: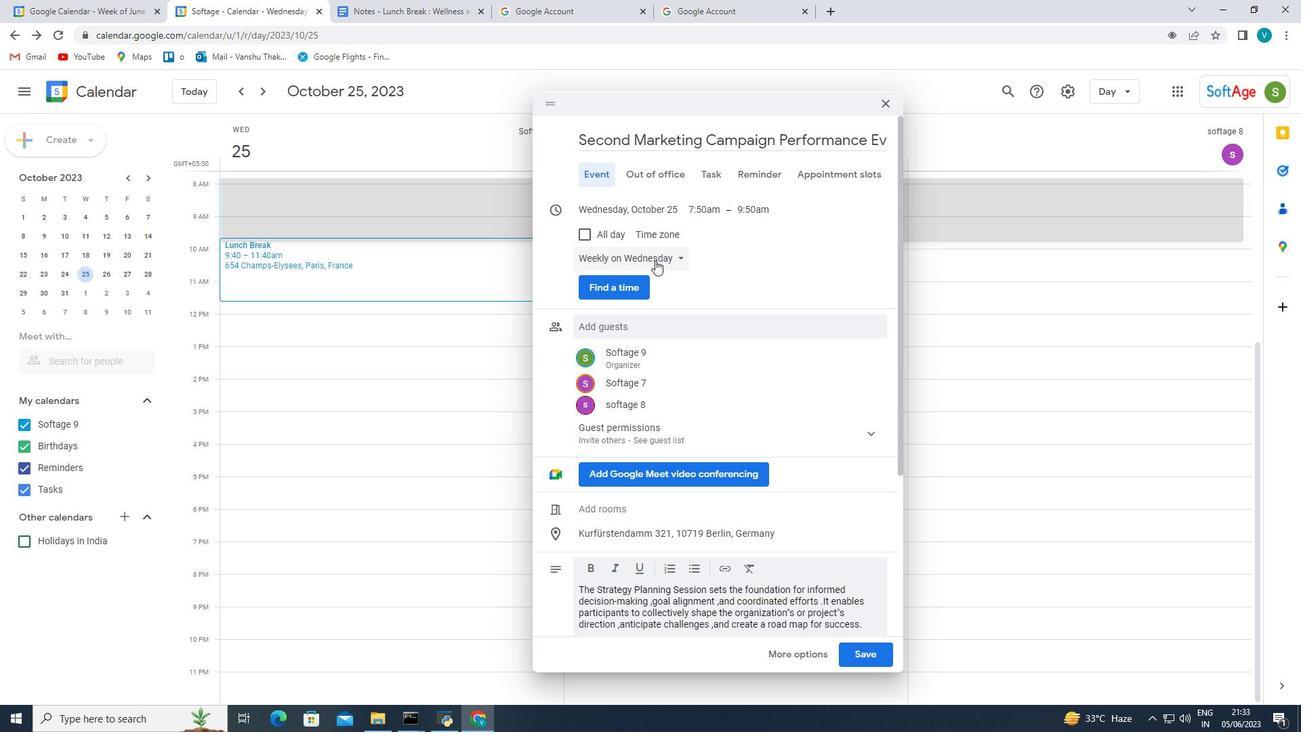 
Action: Mouse moved to (627, 281)
Screenshot: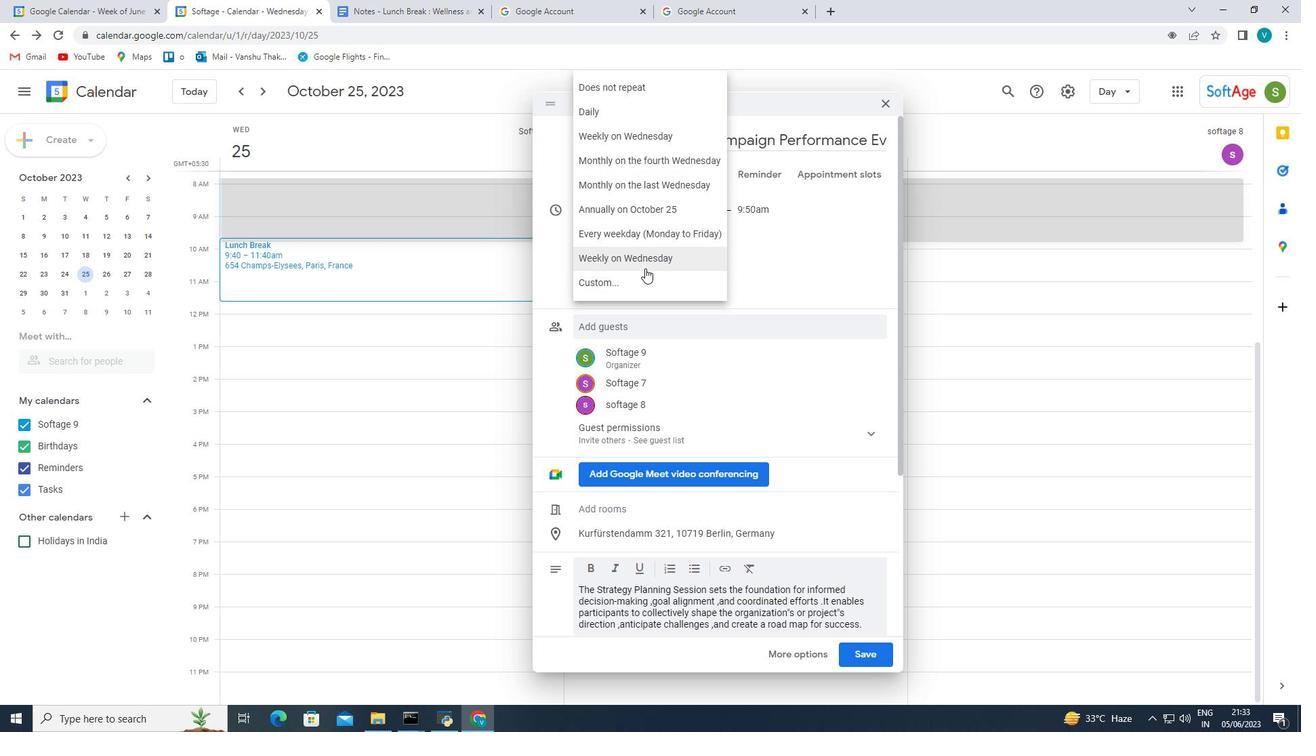 
Action: Mouse pressed left at (627, 281)
Screenshot: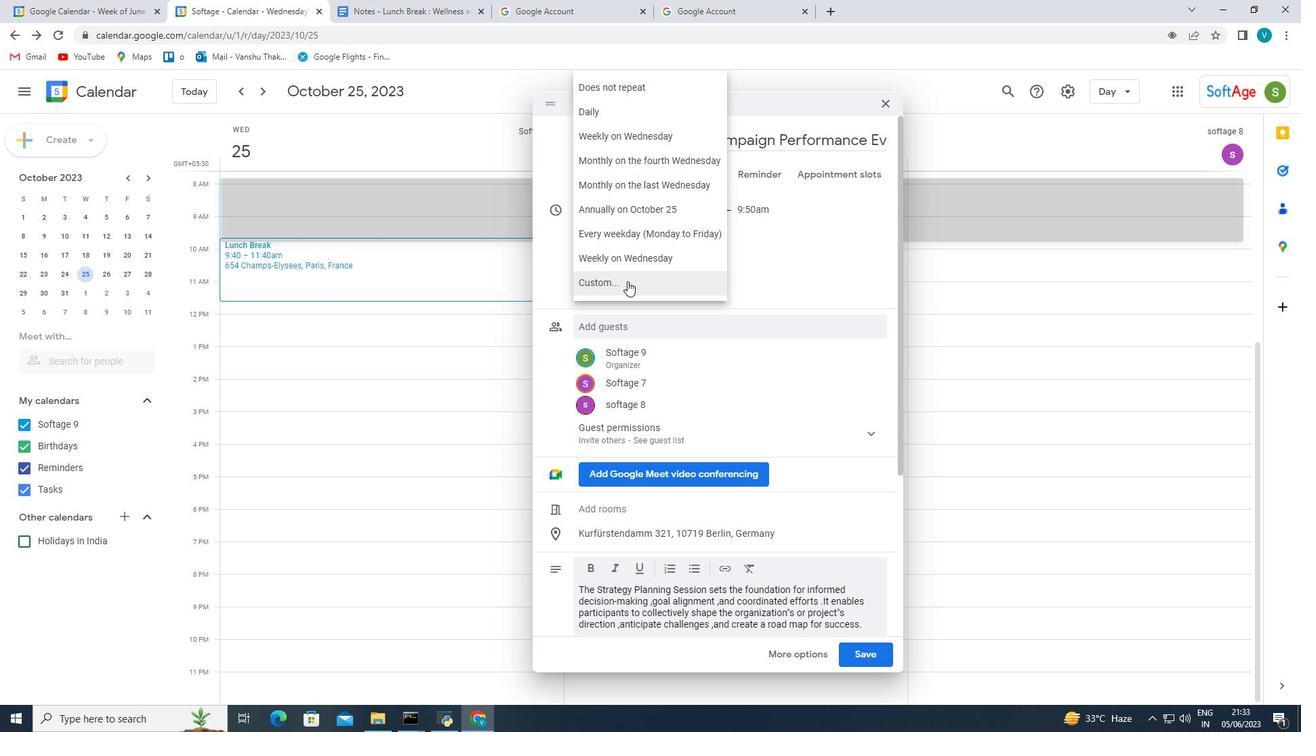 
Action: Mouse moved to (547, 361)
Screenshot: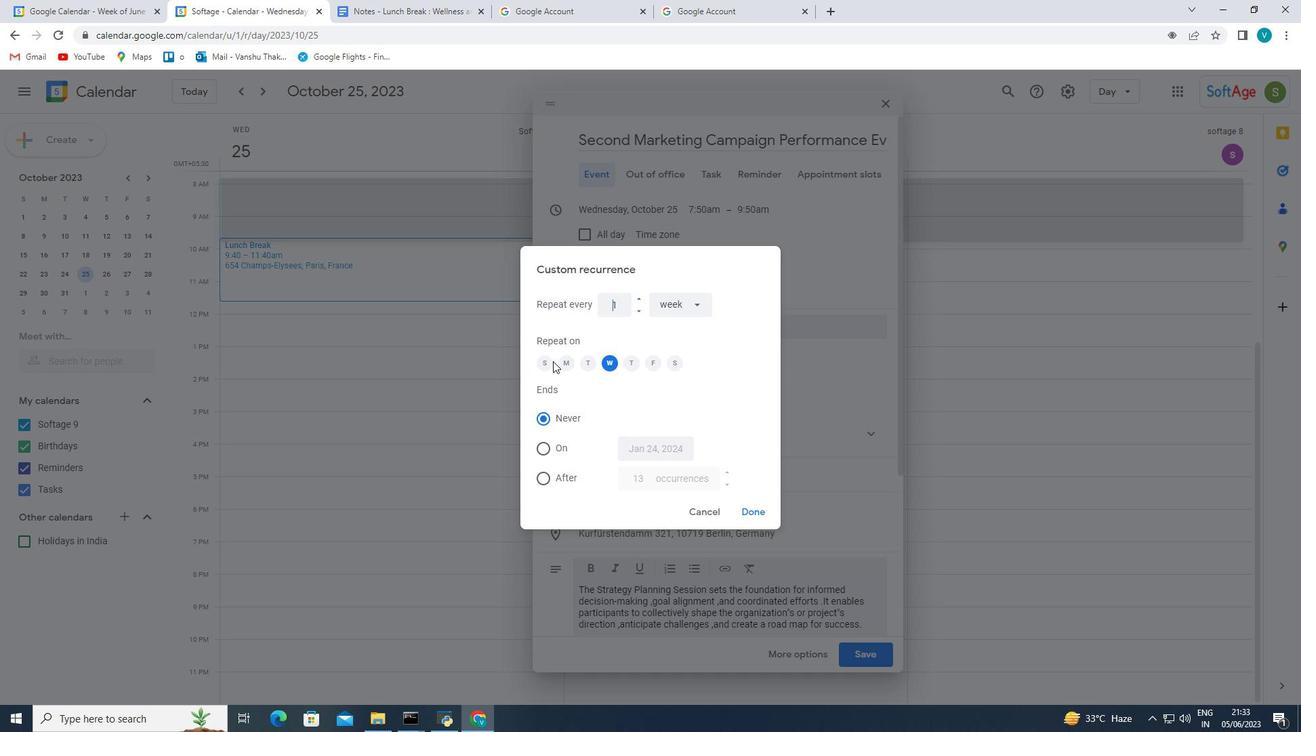 
Action: Mouse pressed left at (547, 361)
Screenshot: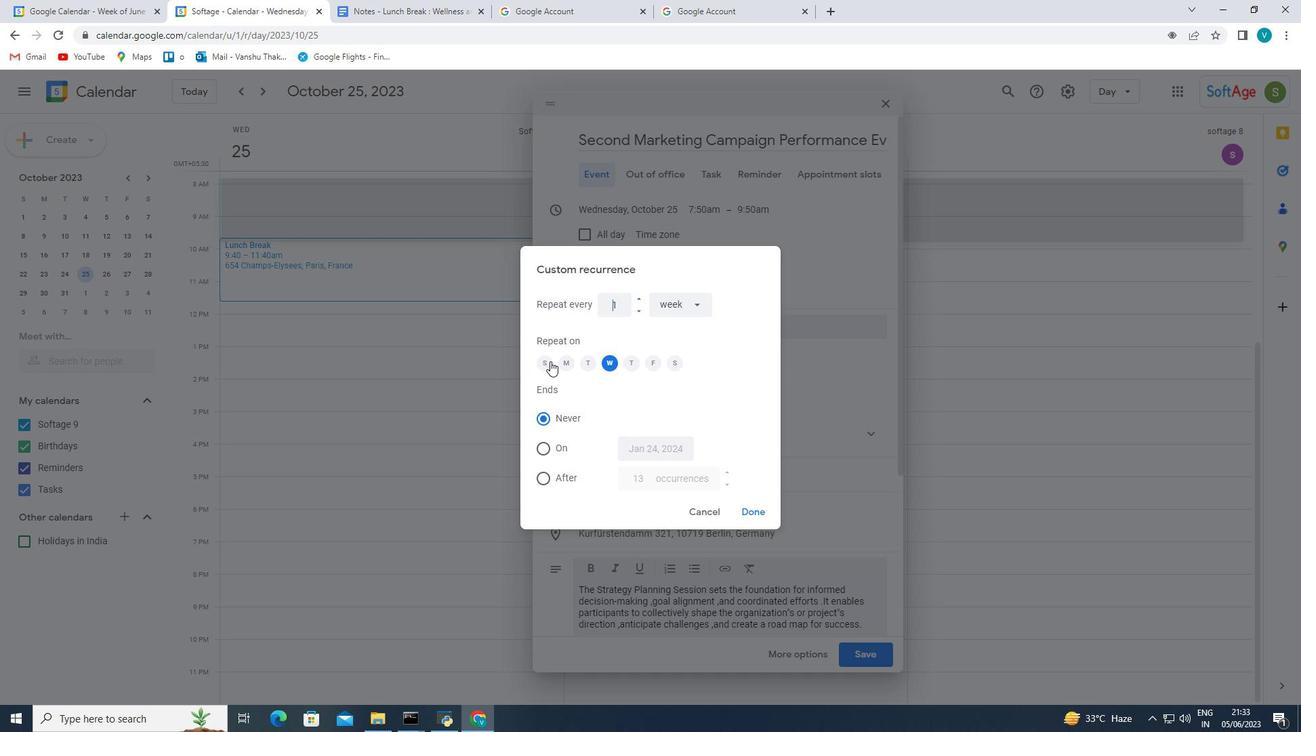 
Action: Mouse moved to (610, 368)
Screenshot: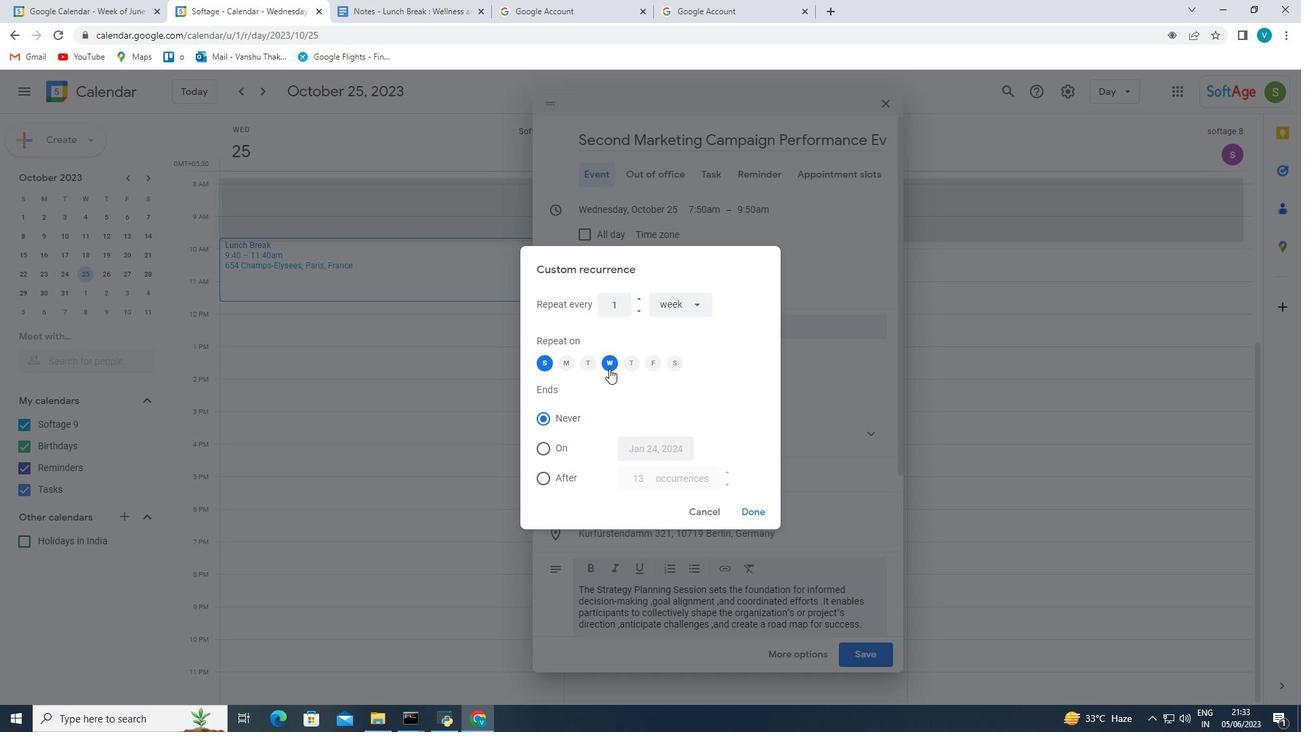 
Action: Mouse pressed left at (610, 368)
Screenshot: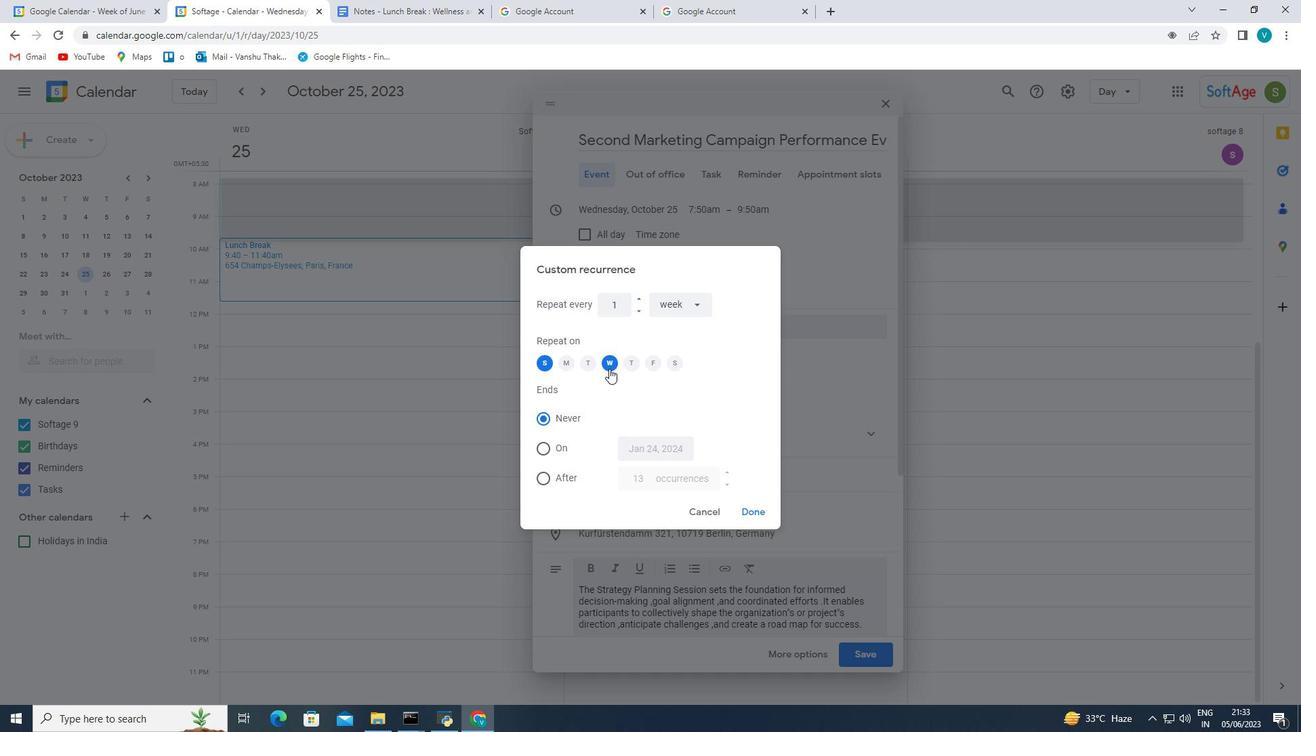 
Action: Mouse moved to (764, 506)
Screenshot: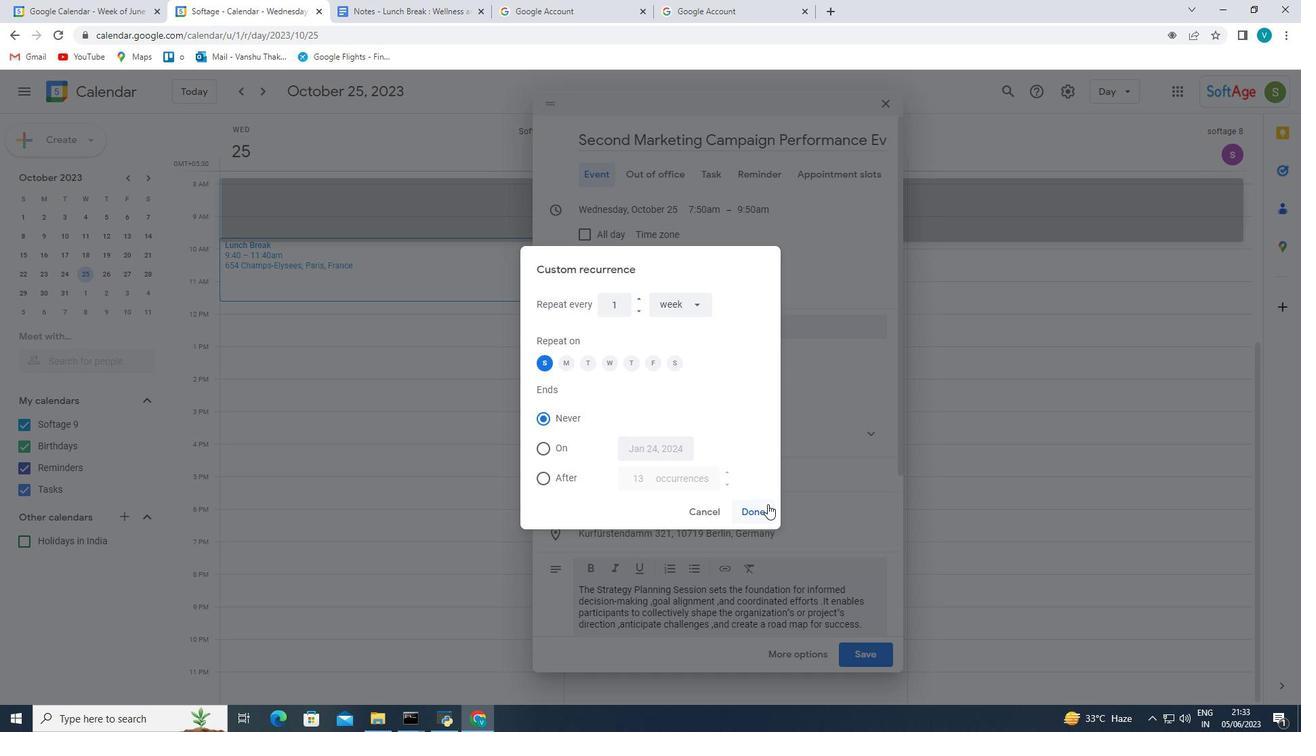 
Action: Mouse pressed left at (764, 506)
Screenshot: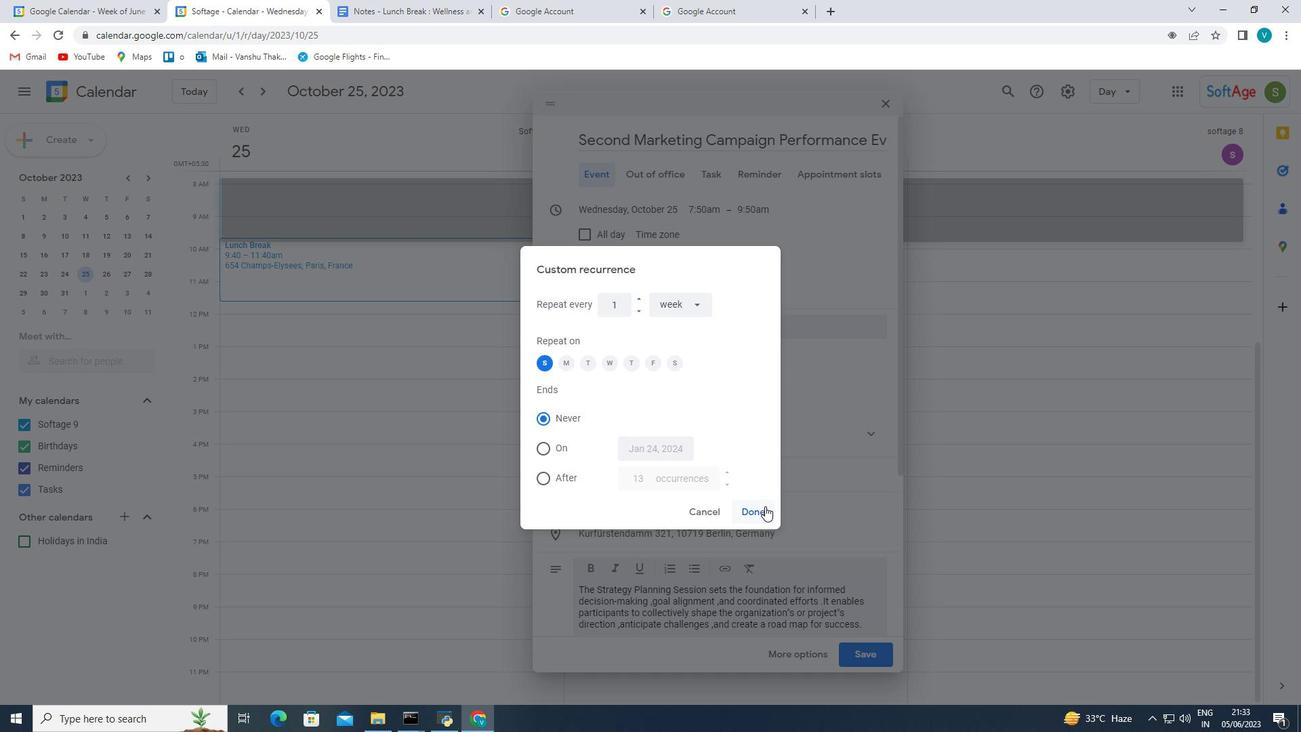 
Action: Mouse moved to (707, 415)
Screenshot: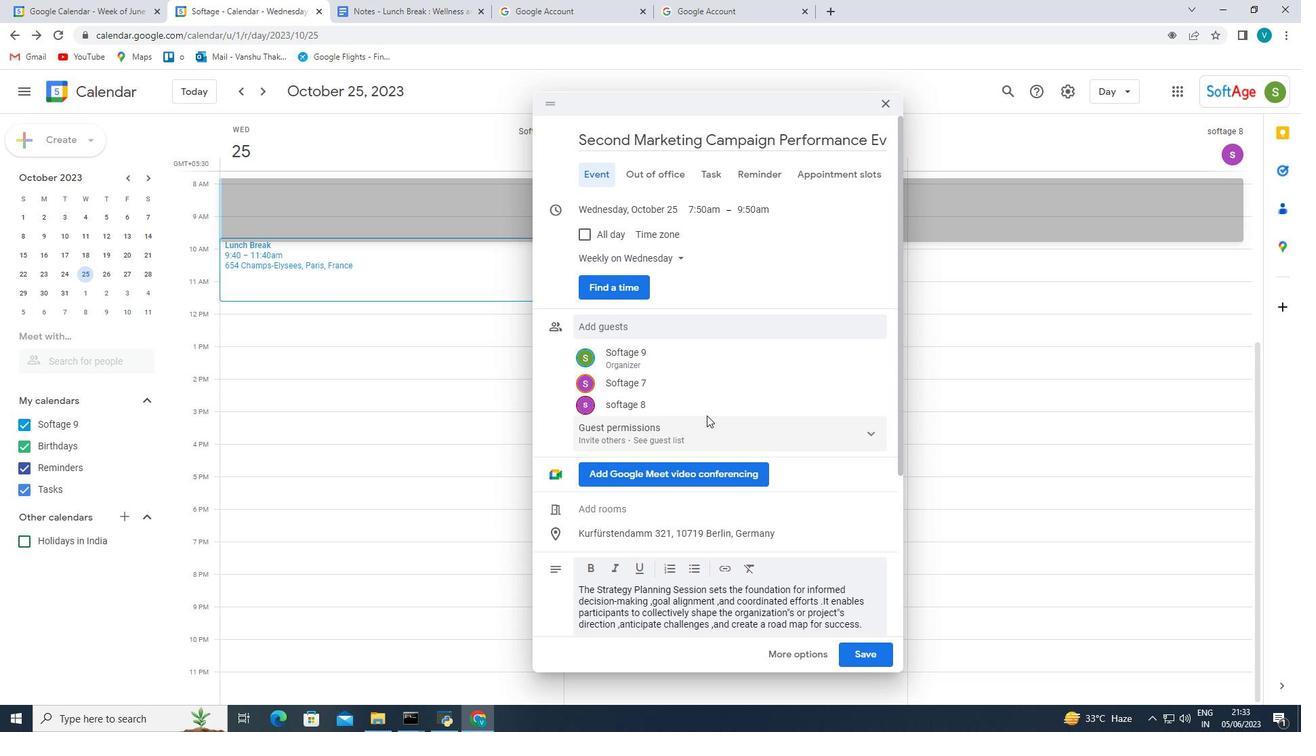 
Action: Mouse scrolled (707, 416) with delta (0, 0)
Screenshot: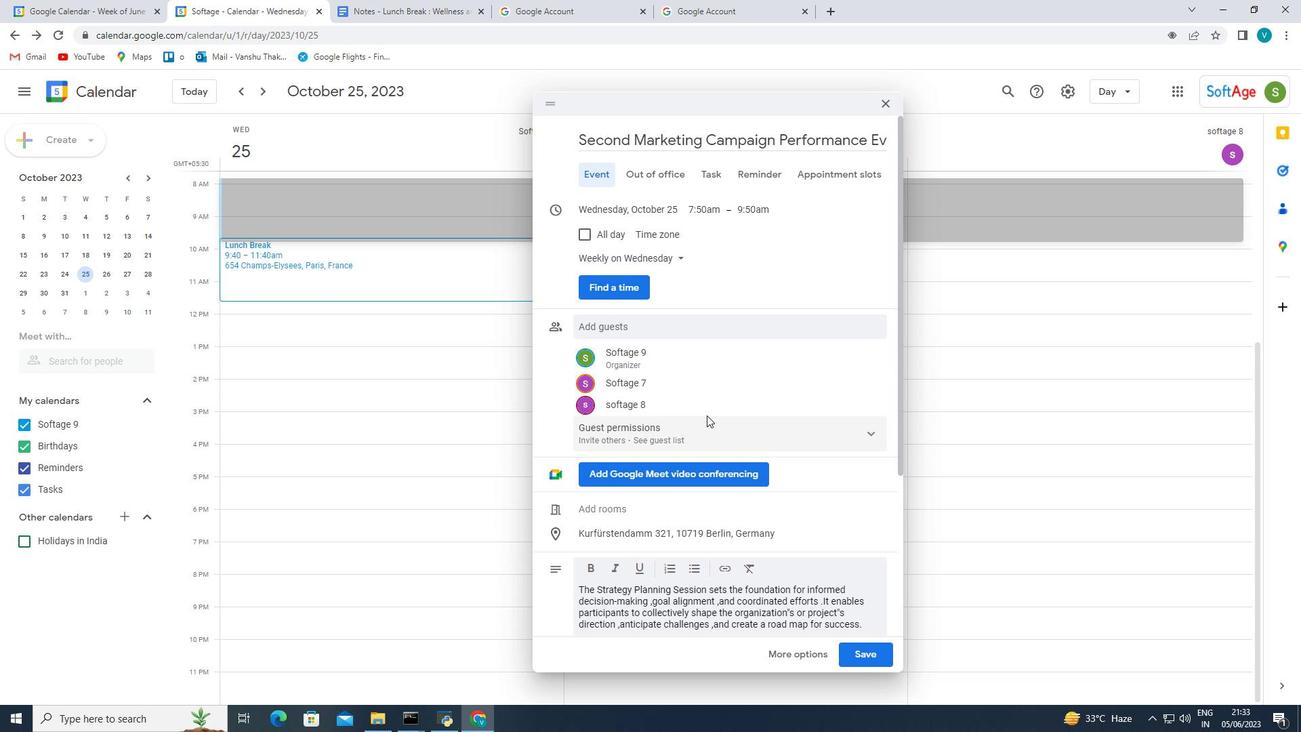 
Action: Mouse scrolled (707, 416) with delta (0, 0)
Screenshot: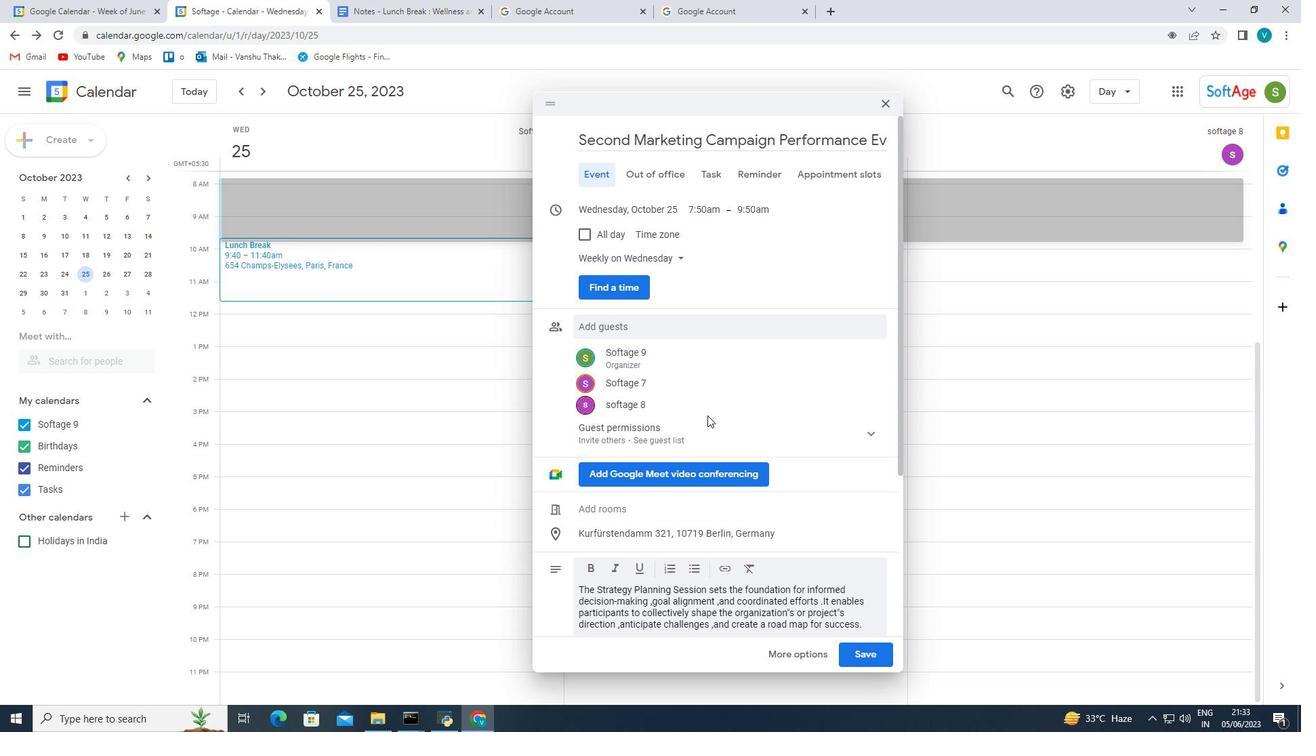 
Action: Mouse scrolled (707, 416) with delta (0, 0)
Screenshot: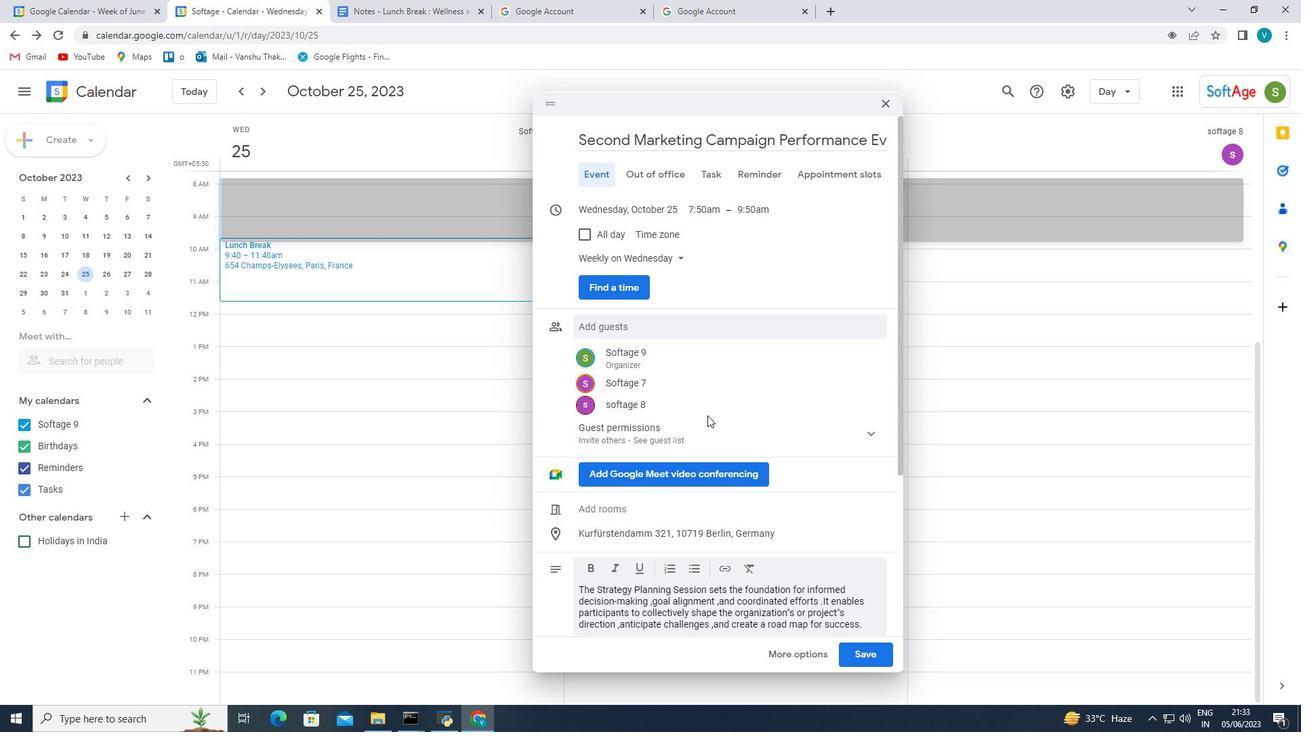 
Action: Mouse scrolled (707, 416) with delta (0, 0)
Screenshot: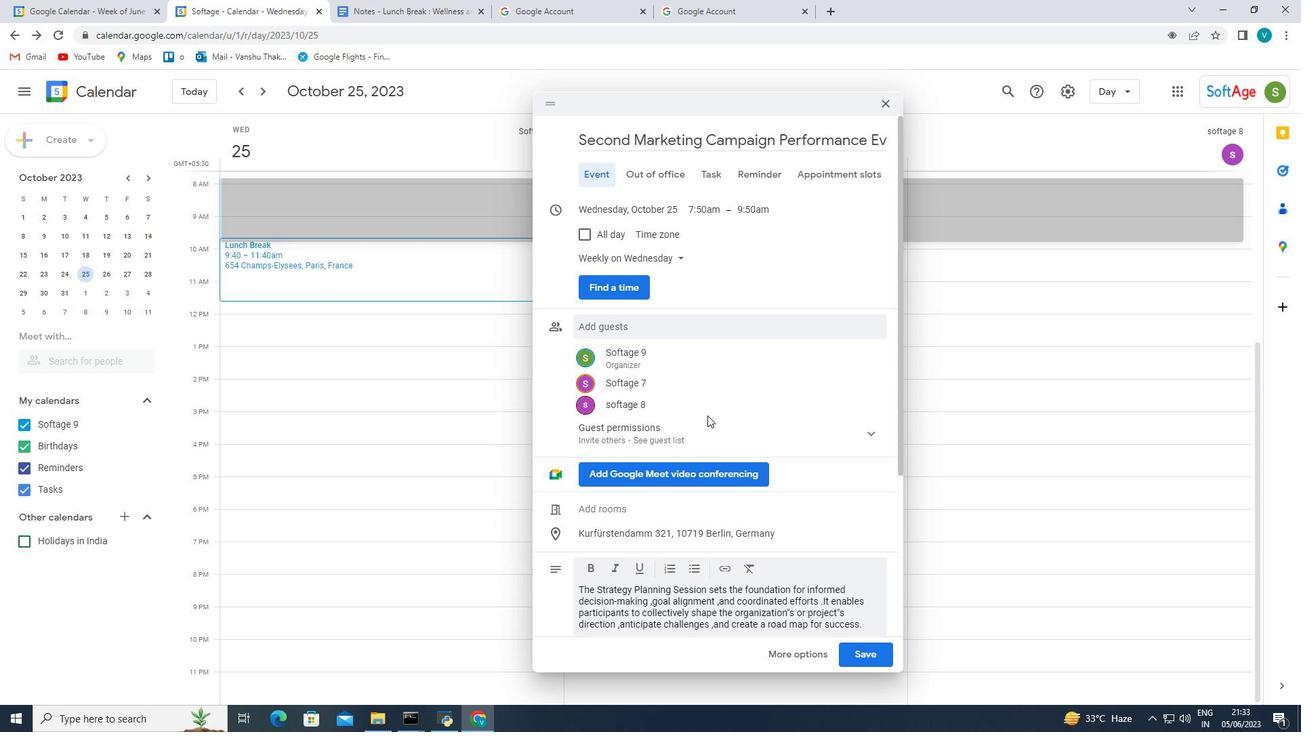 
Action: Mouse scrolled (707, 416) with delta (0, 0)
Screenshot: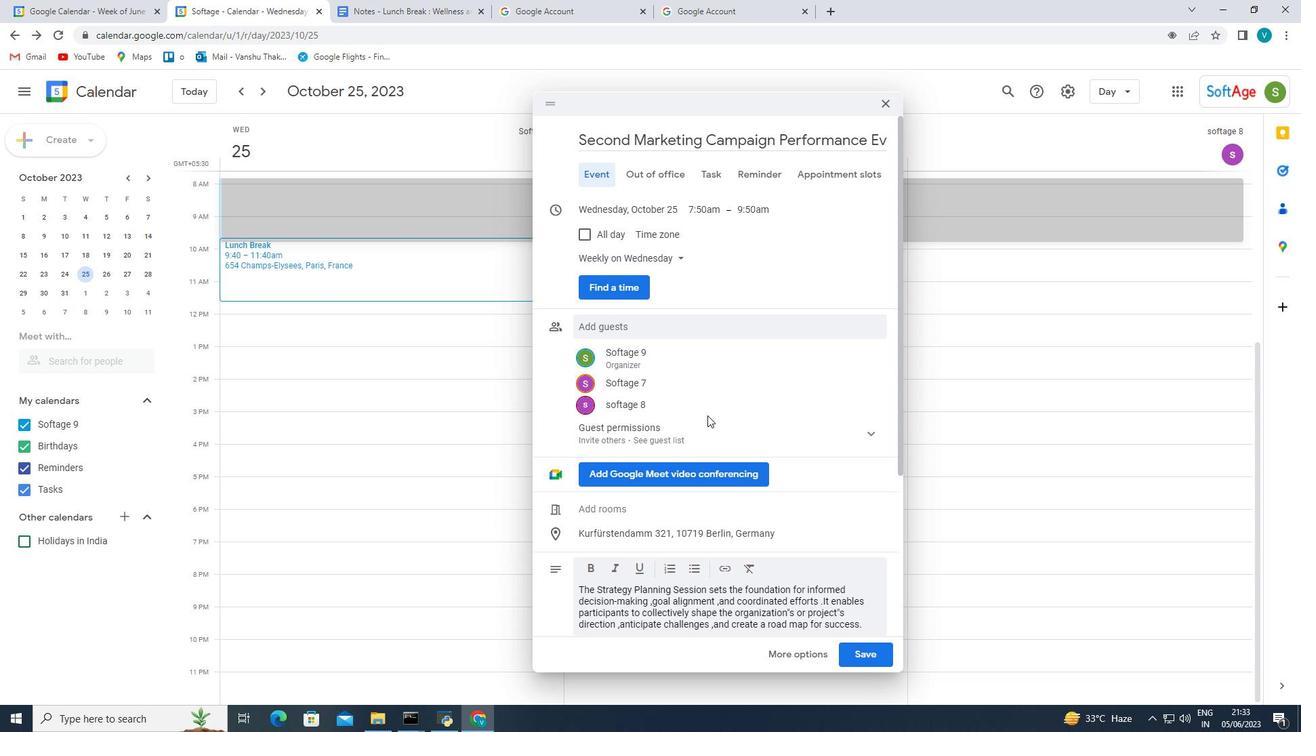 
Action: Mouse moved to (636, 252)
Screenshot: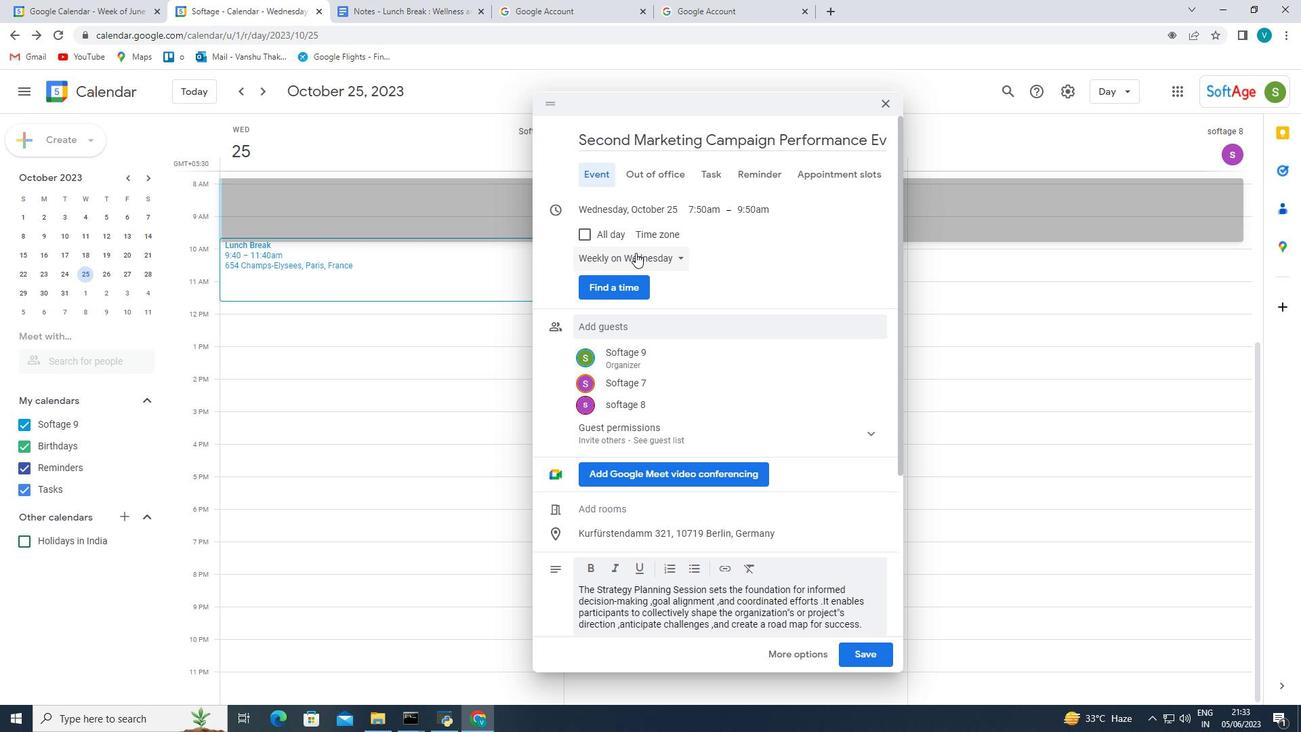 
Action: Mouse pressed left at (636, 252)
Screenshot: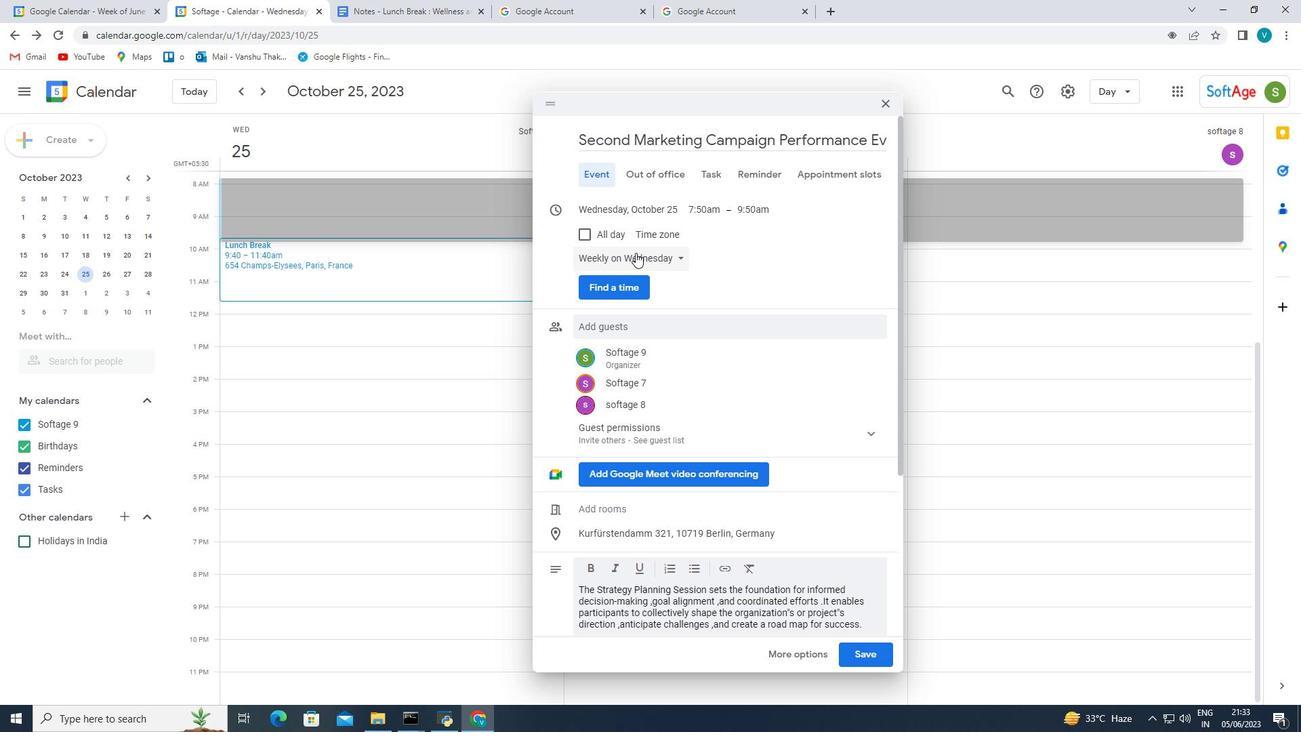 
Action: Mouse moved to (760, 259)
Screenshot: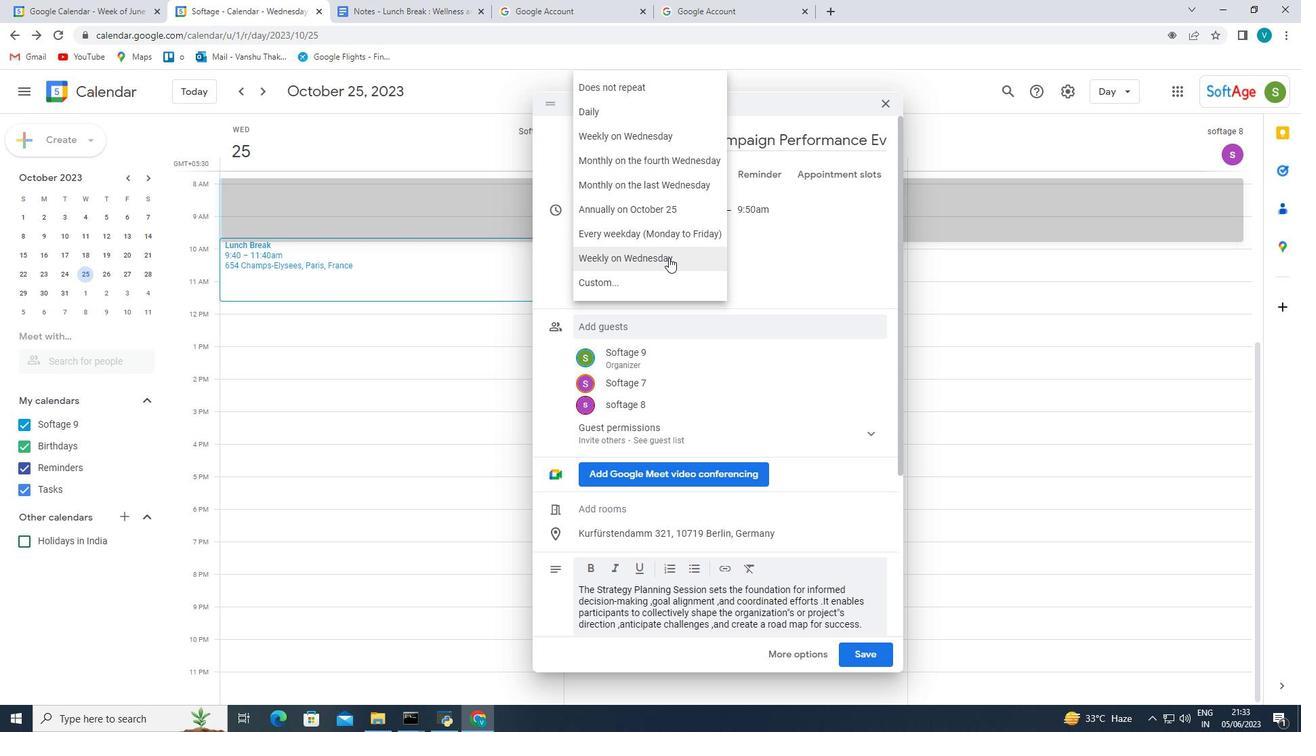 
Action: Mouse pressed left at (760, 259)
Screenshot: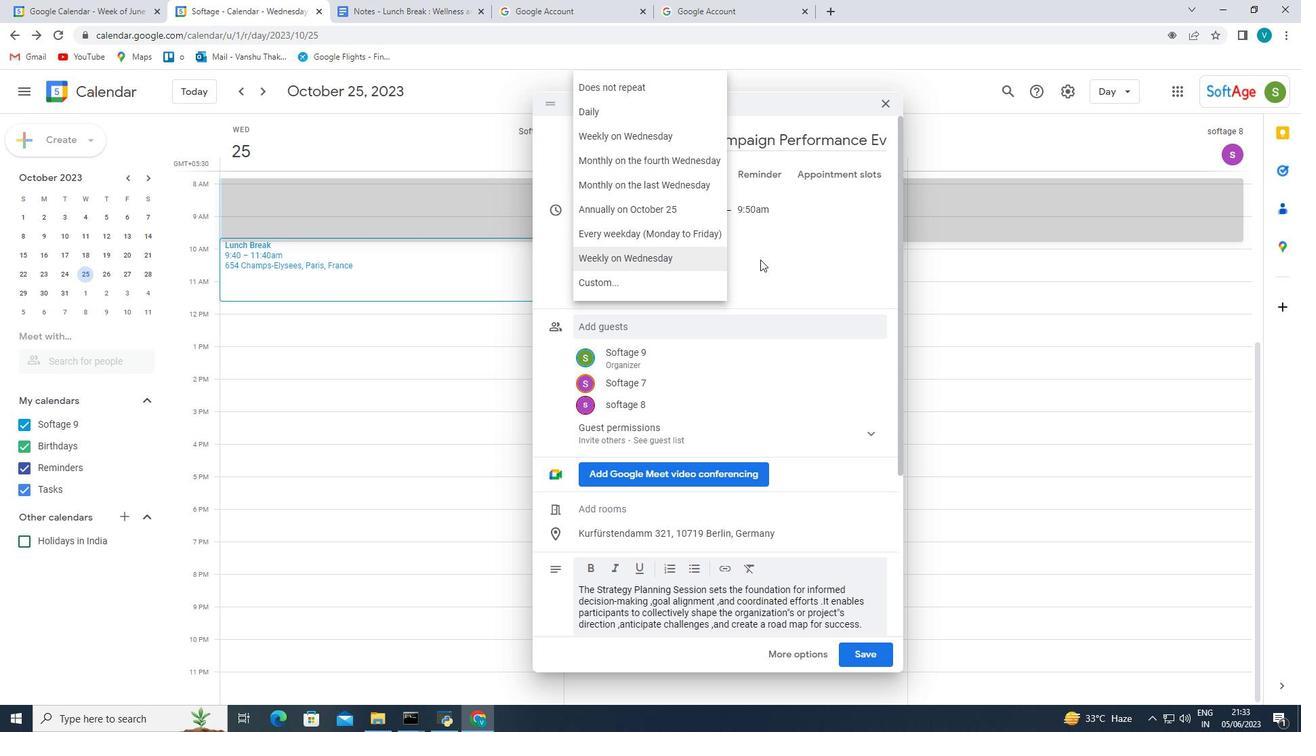 
Action: Mouse moved to (652, 264)
Screenshot: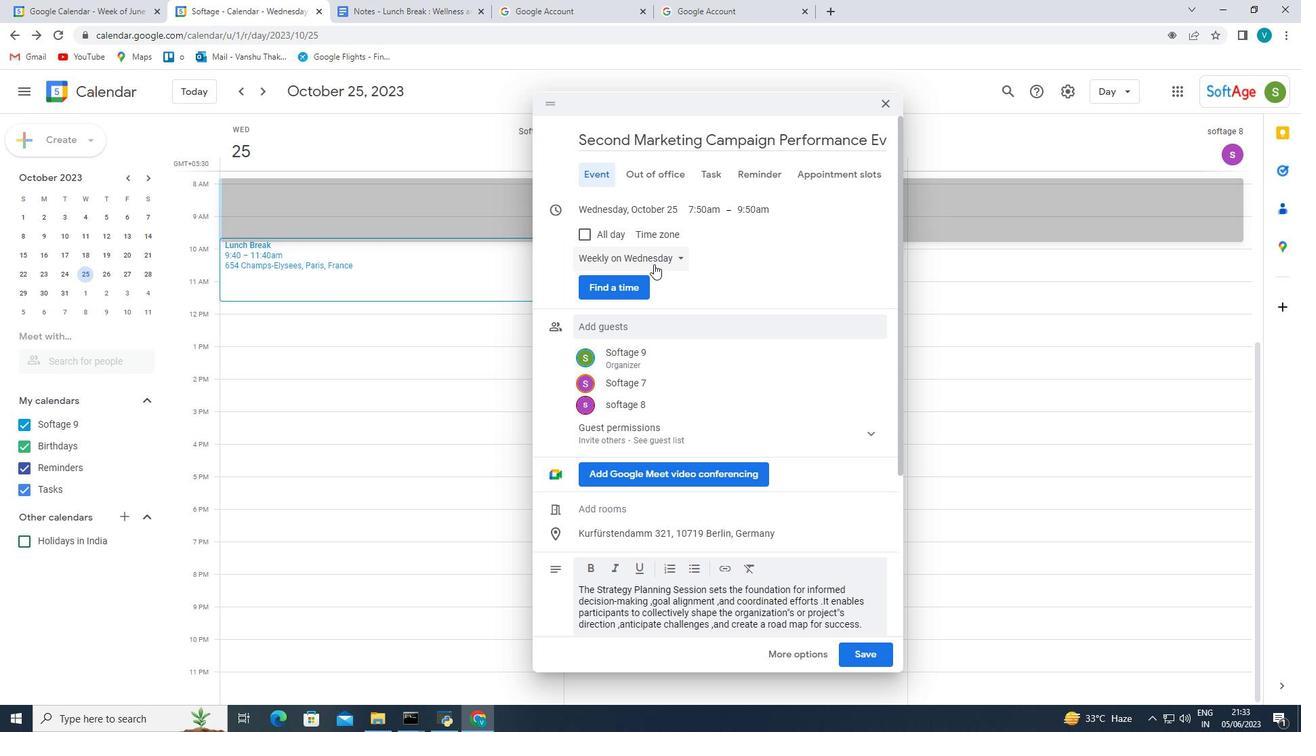 
Action: Mouse pressed left at (652, 264)
Screenshot: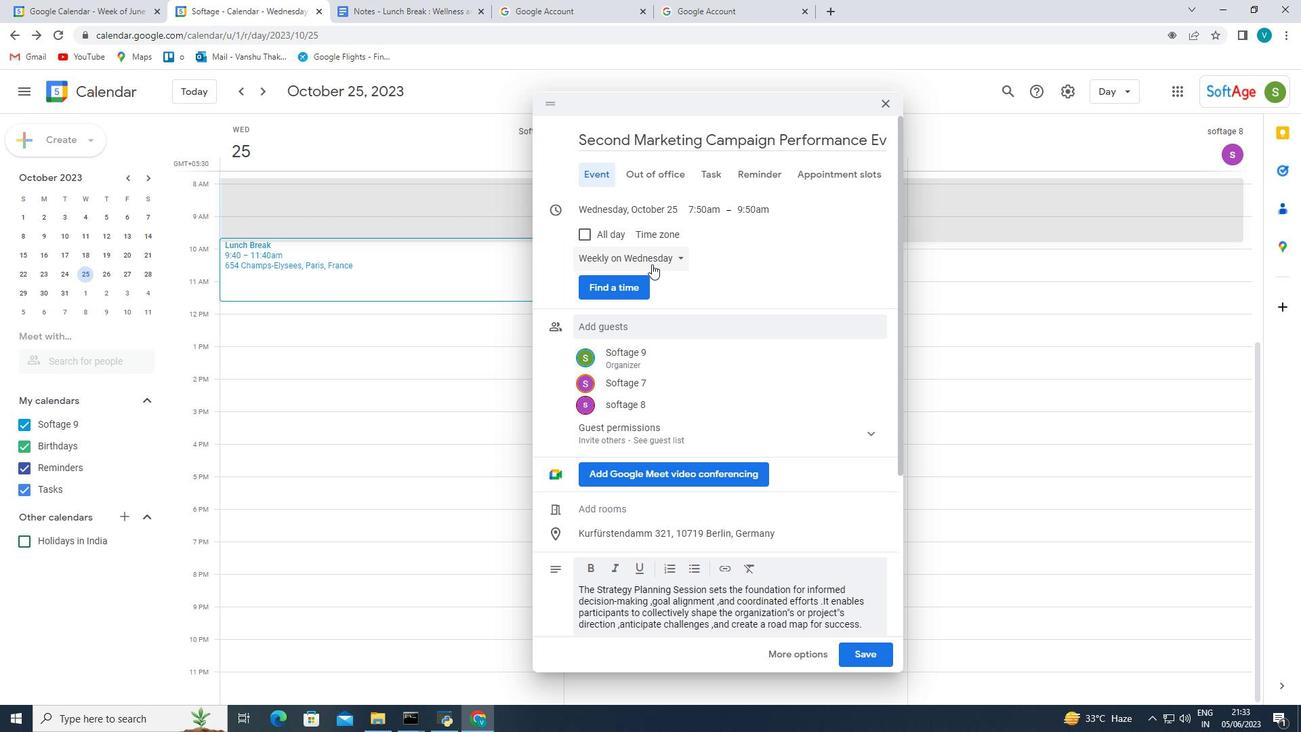 
Action: Mouse moved to (634, 283)
Screenshot: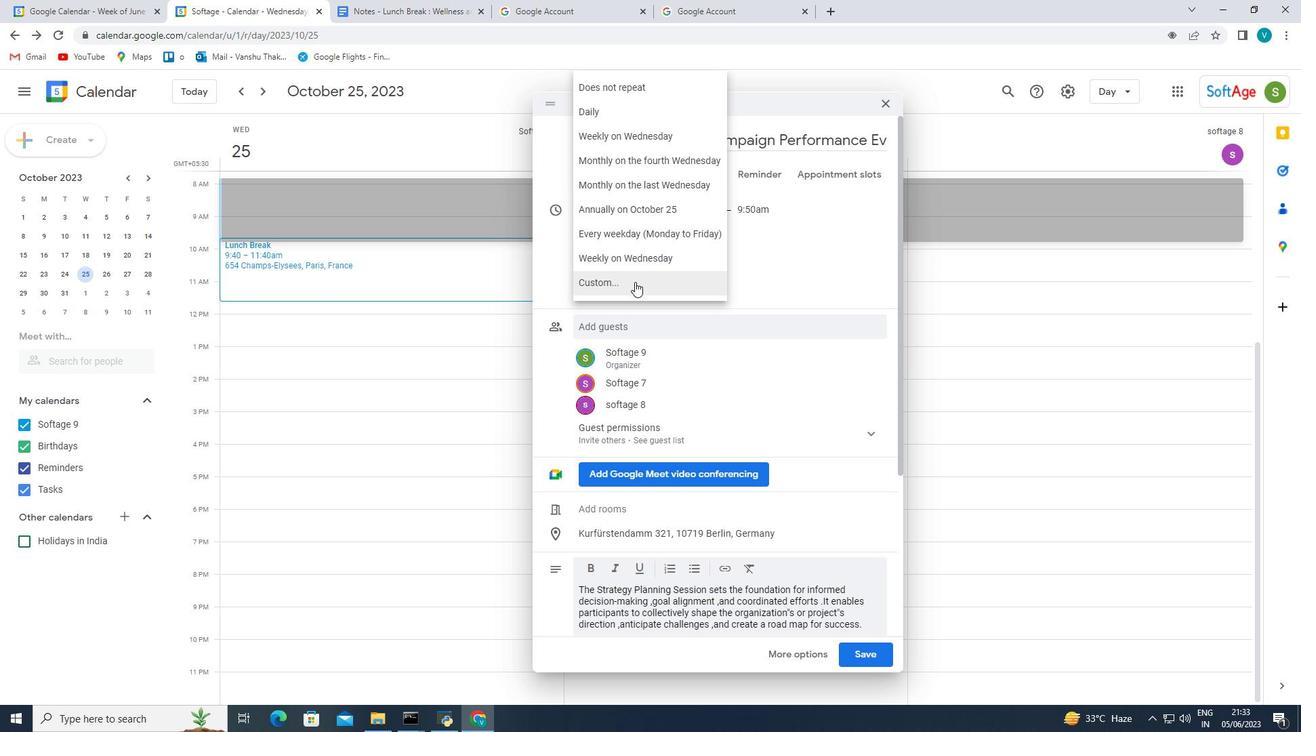 
Action: Mouse pressed left at (634, 283)
Screenshot: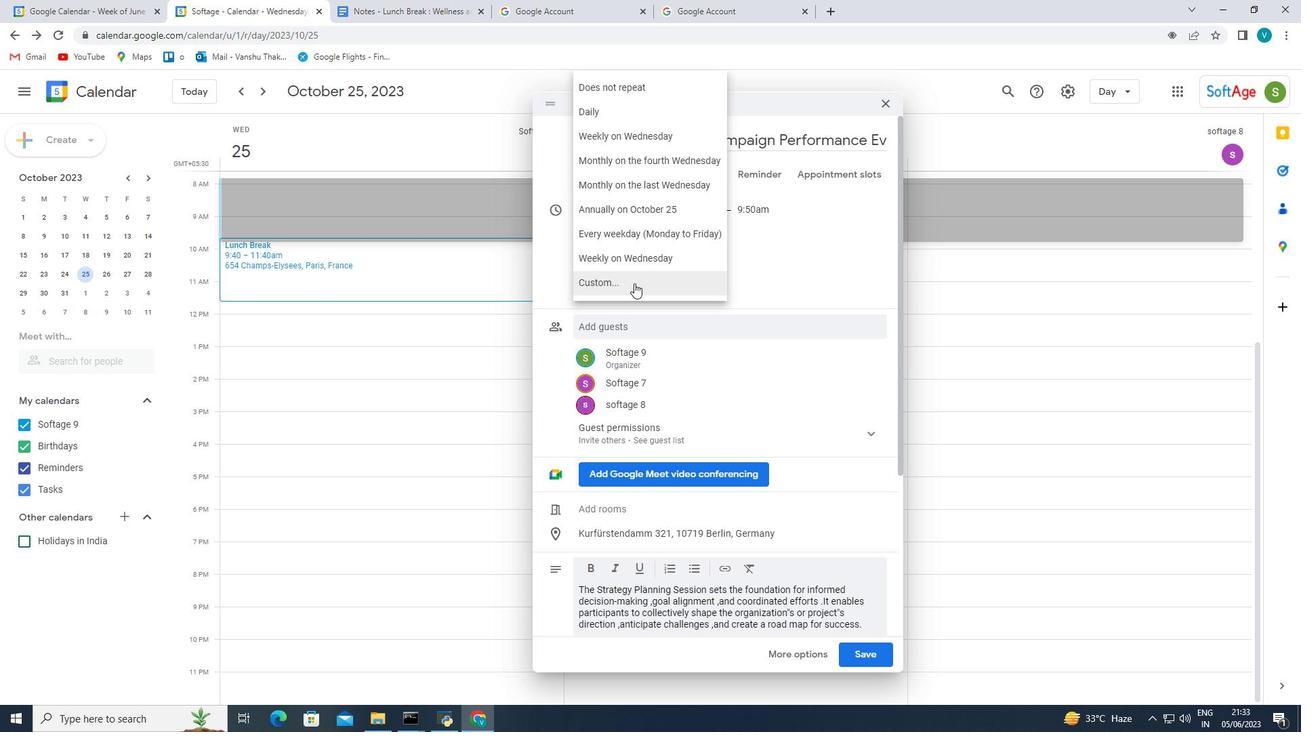 
Action: Mouse moved to (541, 370)
Screenshot: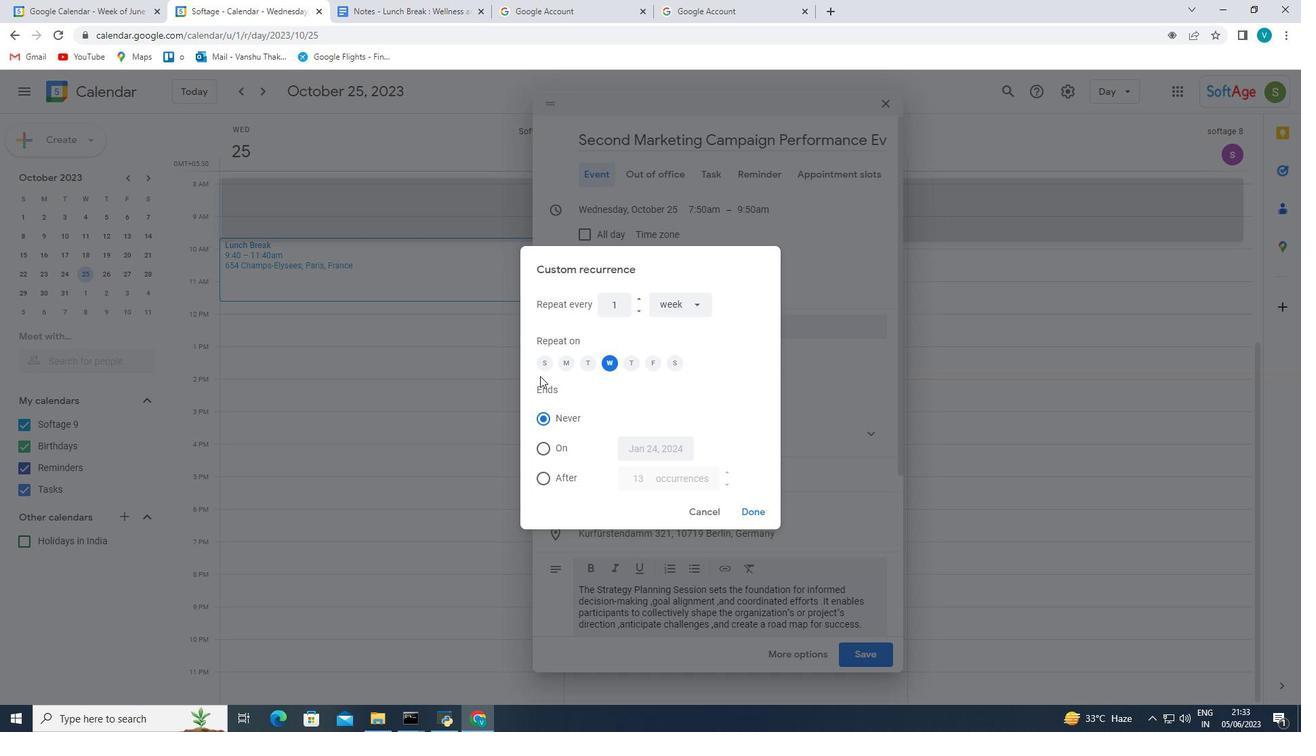 
Action: Mouse pressed left at (541, 370)
Screenshot: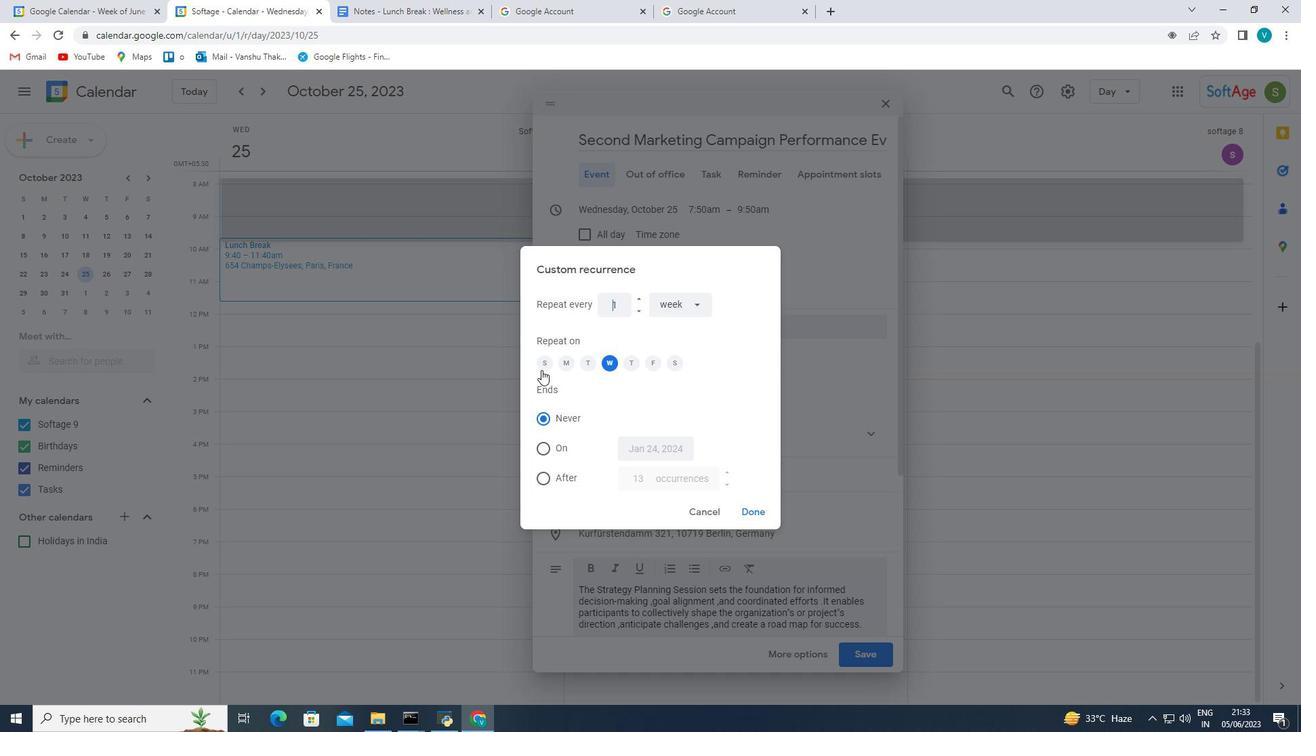
Action: Mouse moved to (595, 366)
Screenshot: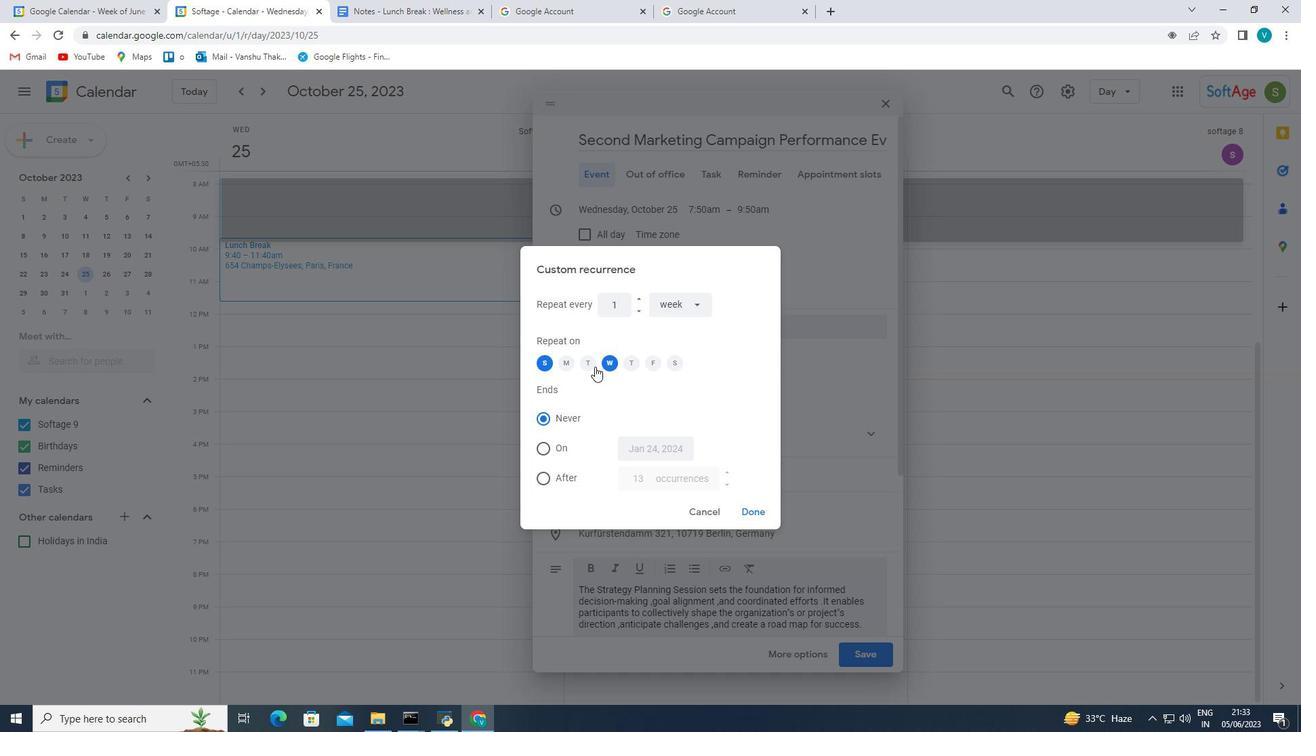 
Action: Mouse pressed left at (595, 366)
Screenshot: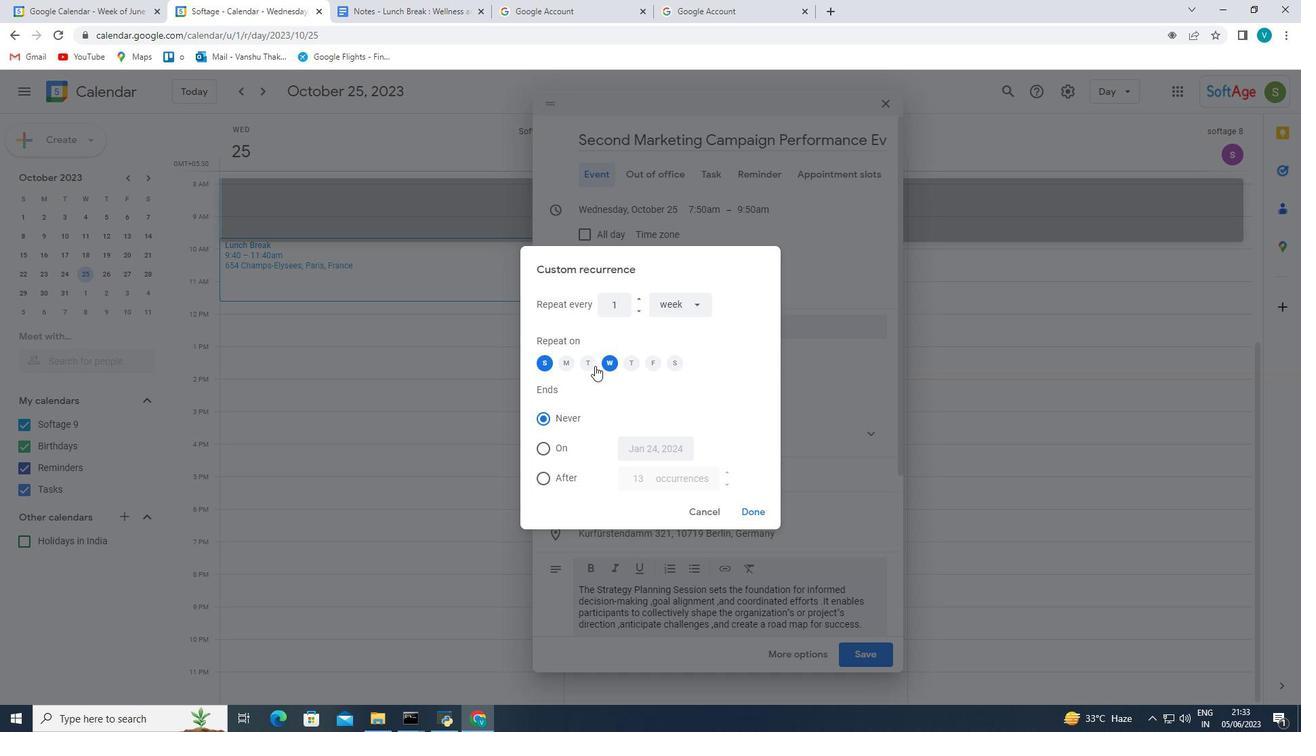 
Action: Mouse moved to (604, 364)
Screenshot: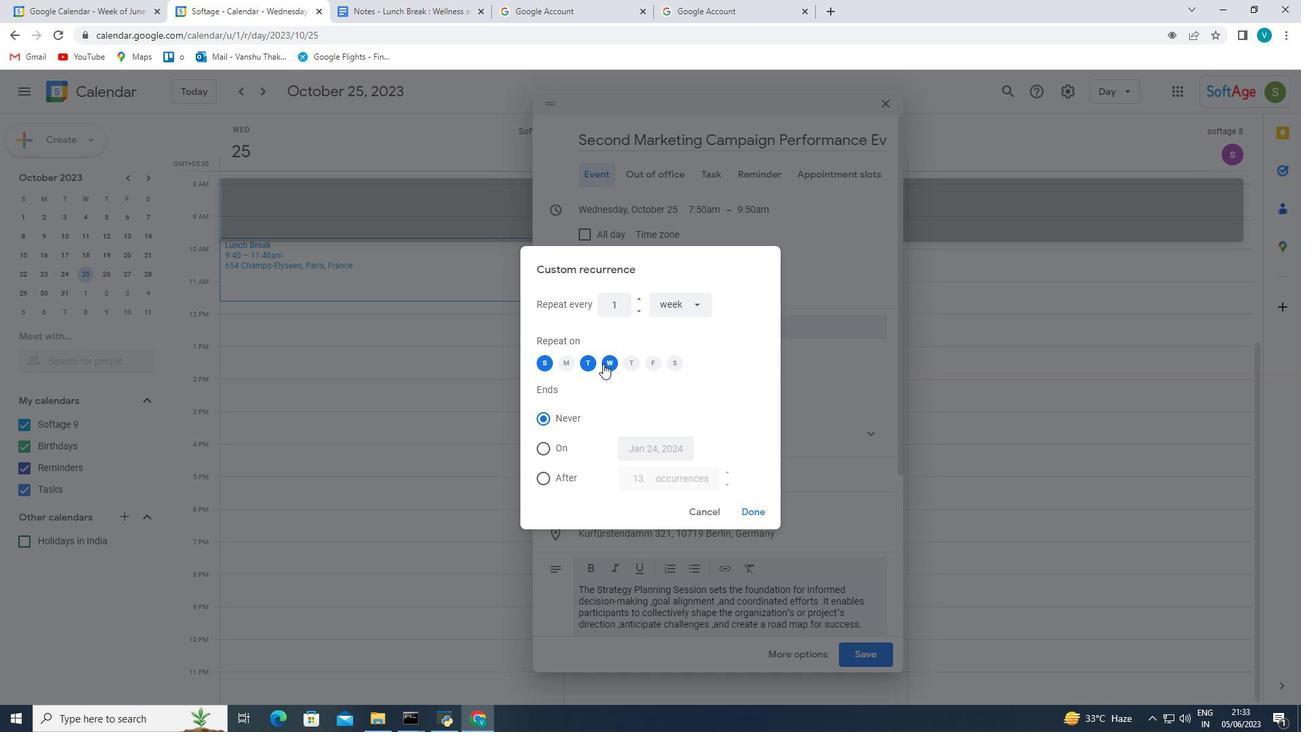 
Action: Mouse pressed left at (604, 364)
Screenshot: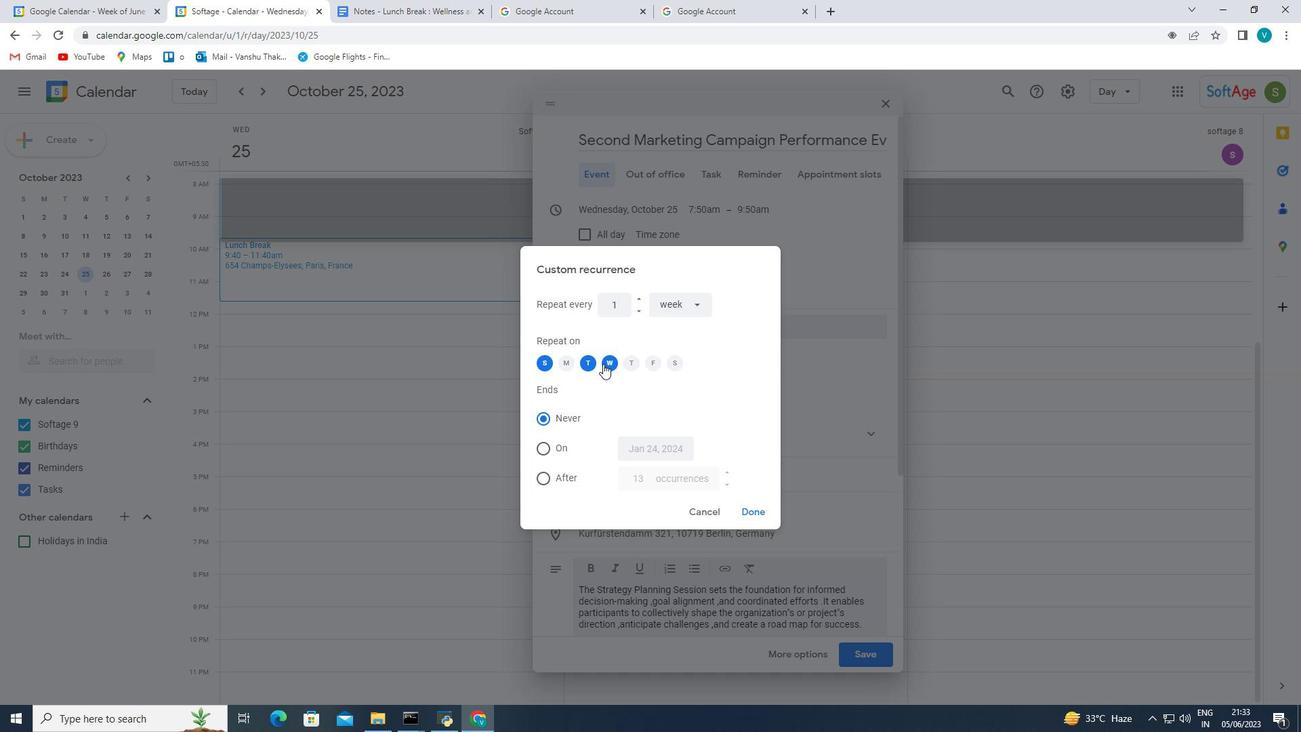 
Action: Mouse moved to (596, 364)
Screenshot: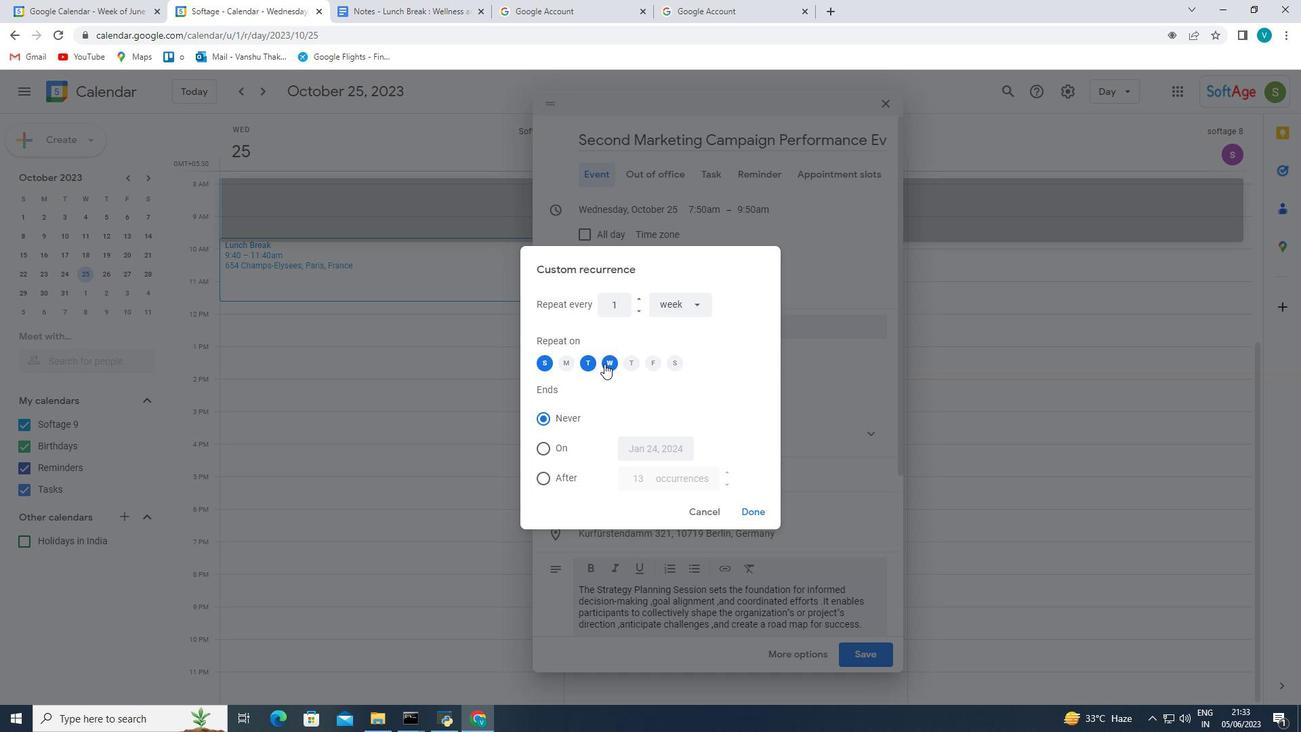 
Action: Mouse pressed left at (596, 364)
Screenshot: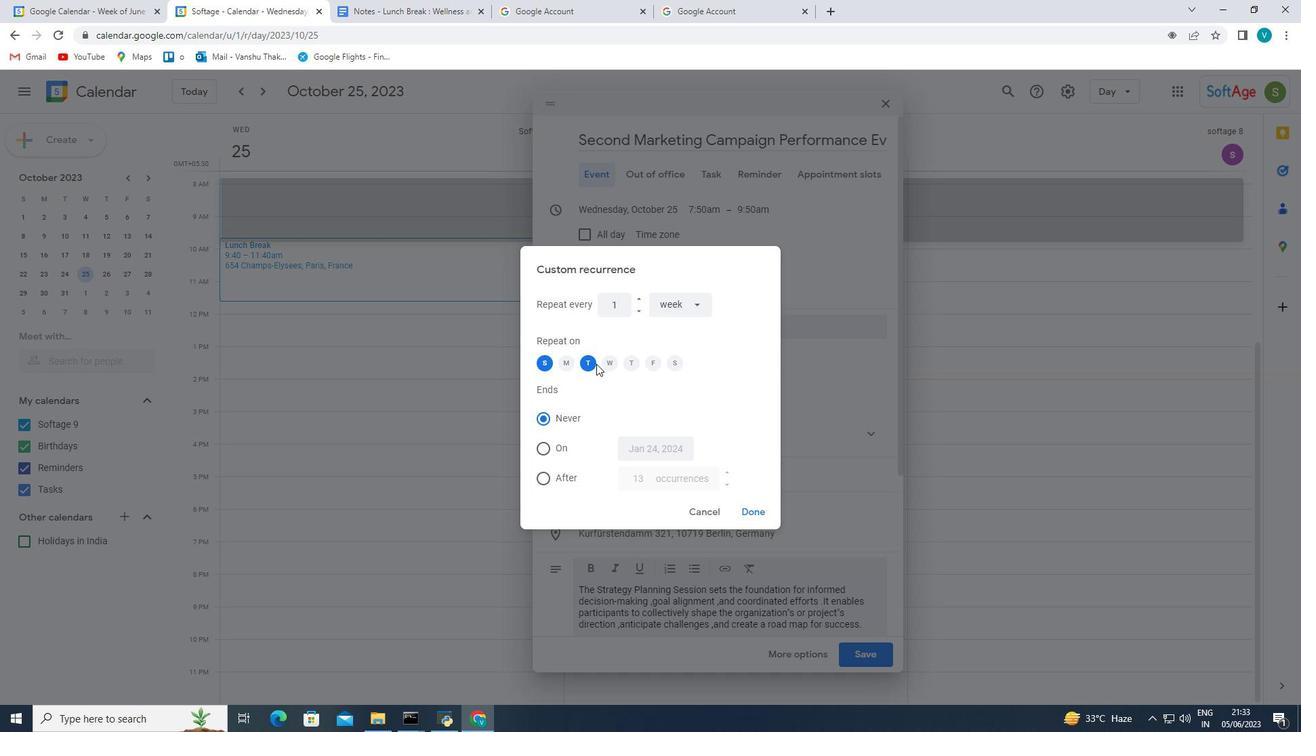 
Action: Mouse moved to (592, 364)
Screenshot: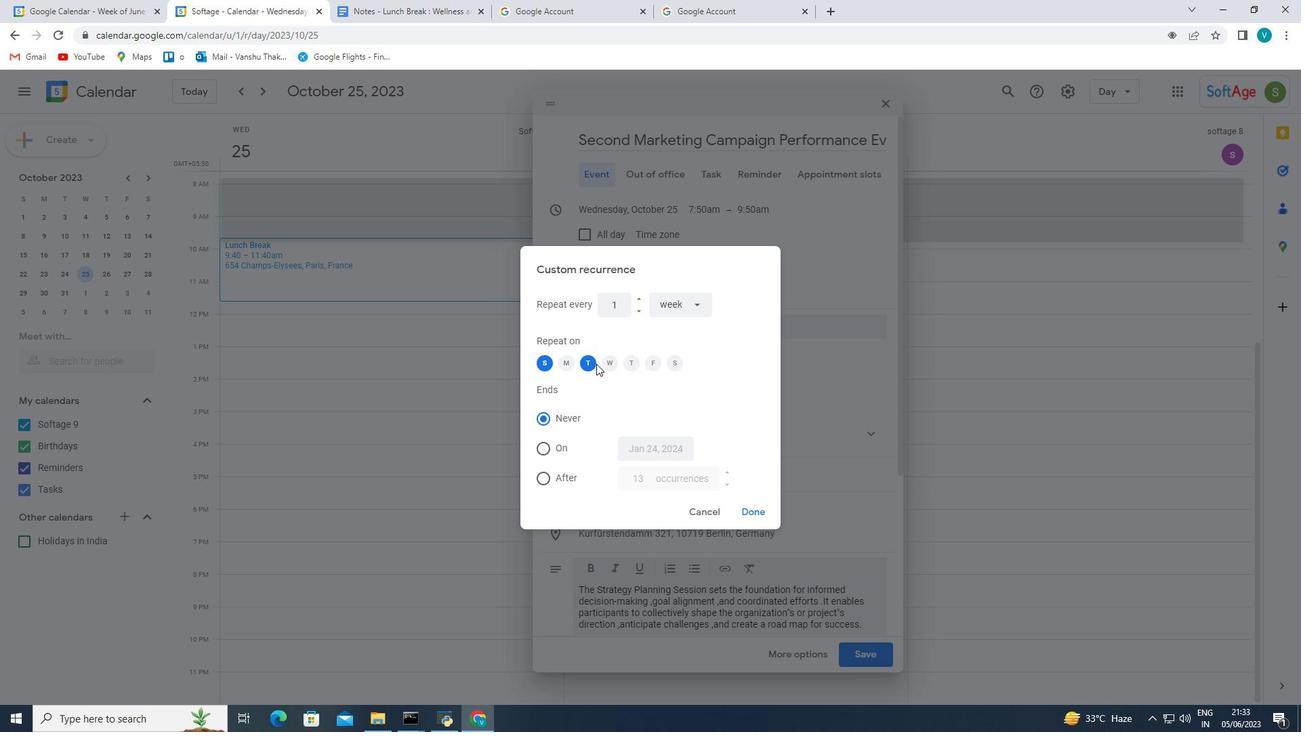 
Action: Mouse pressed left at (592, 364)
Screenshot: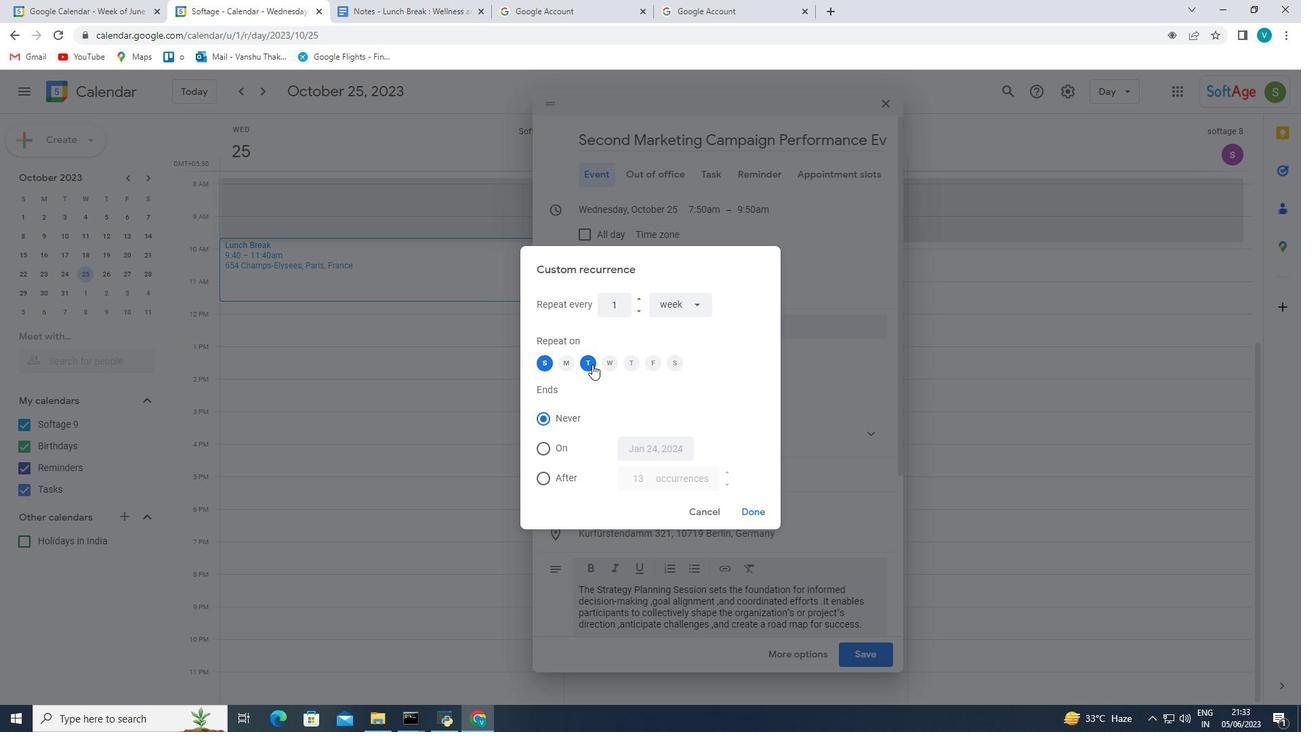 
Action: Mouse moved to (751, 509)
Screenshot: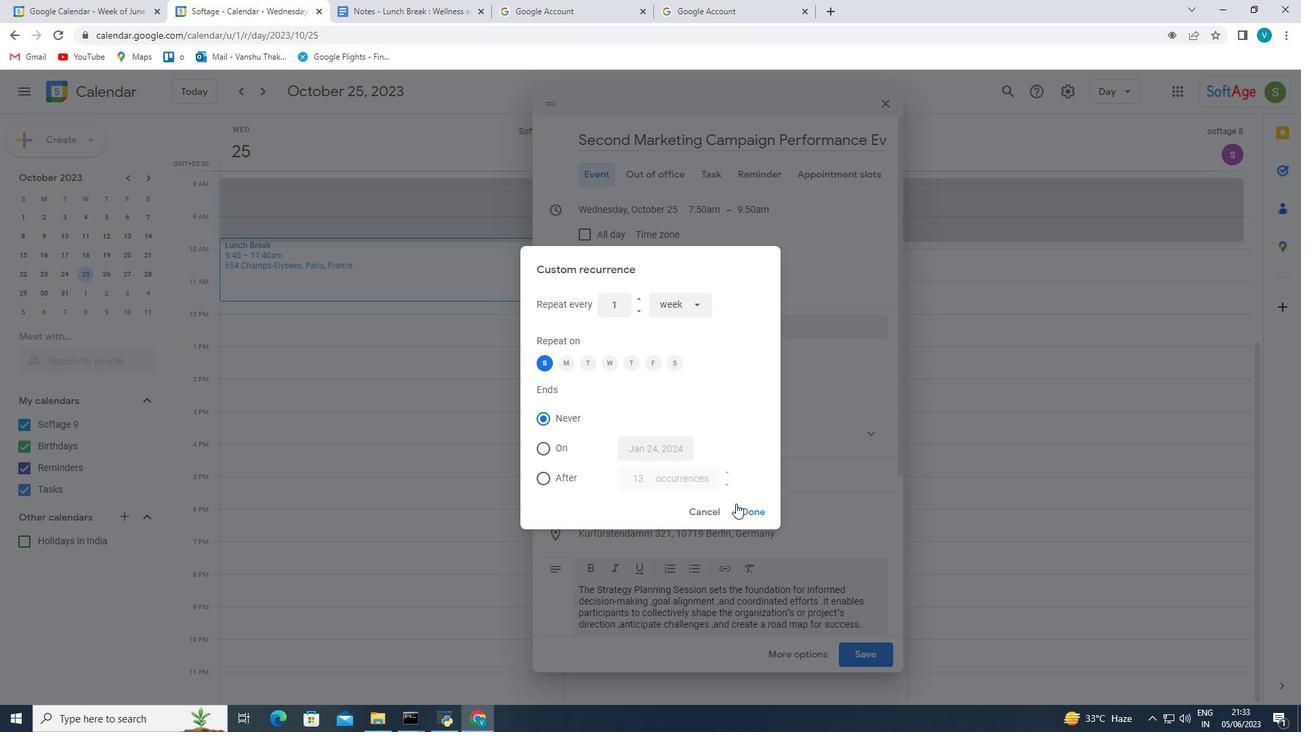 
Action: Mouse pressed left at (751, 509)
Screenshot: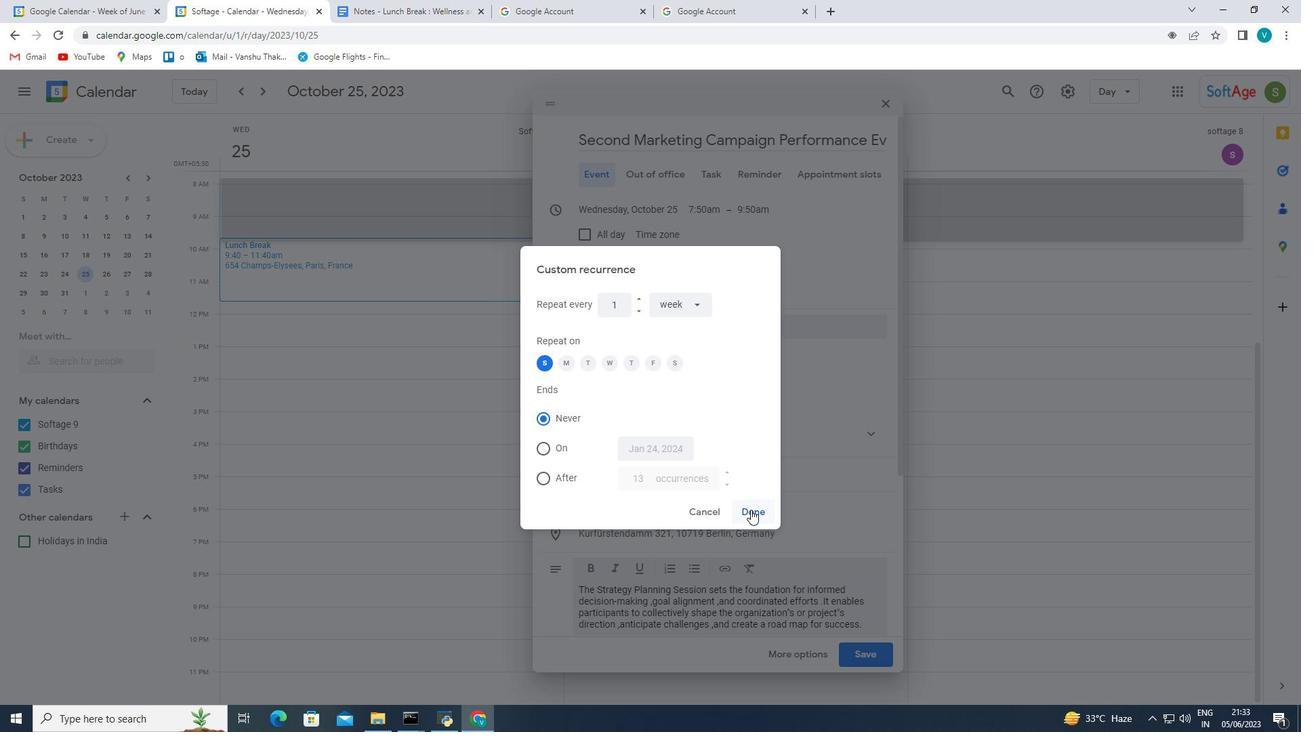 
Action: Mouse moved to (856, 652)
Screenshot: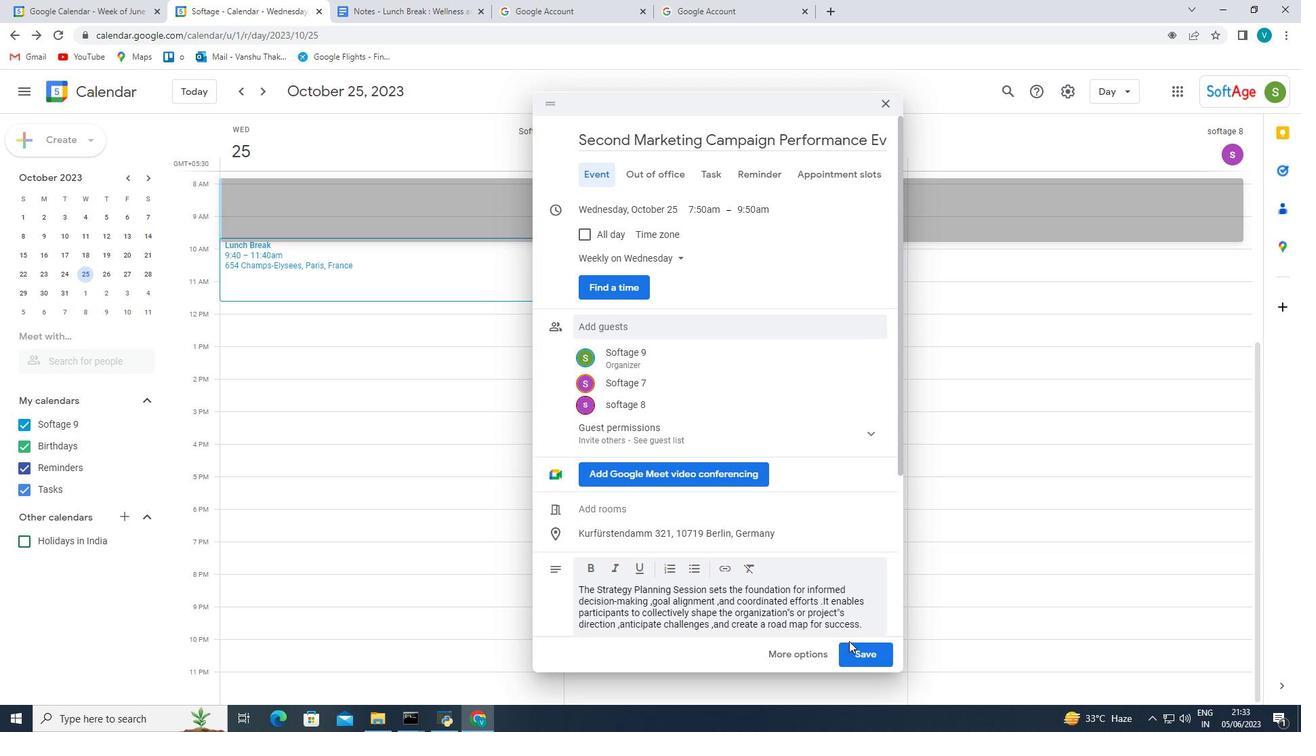 
Action: Mouse pressed left at (856, 652)
Screenshot: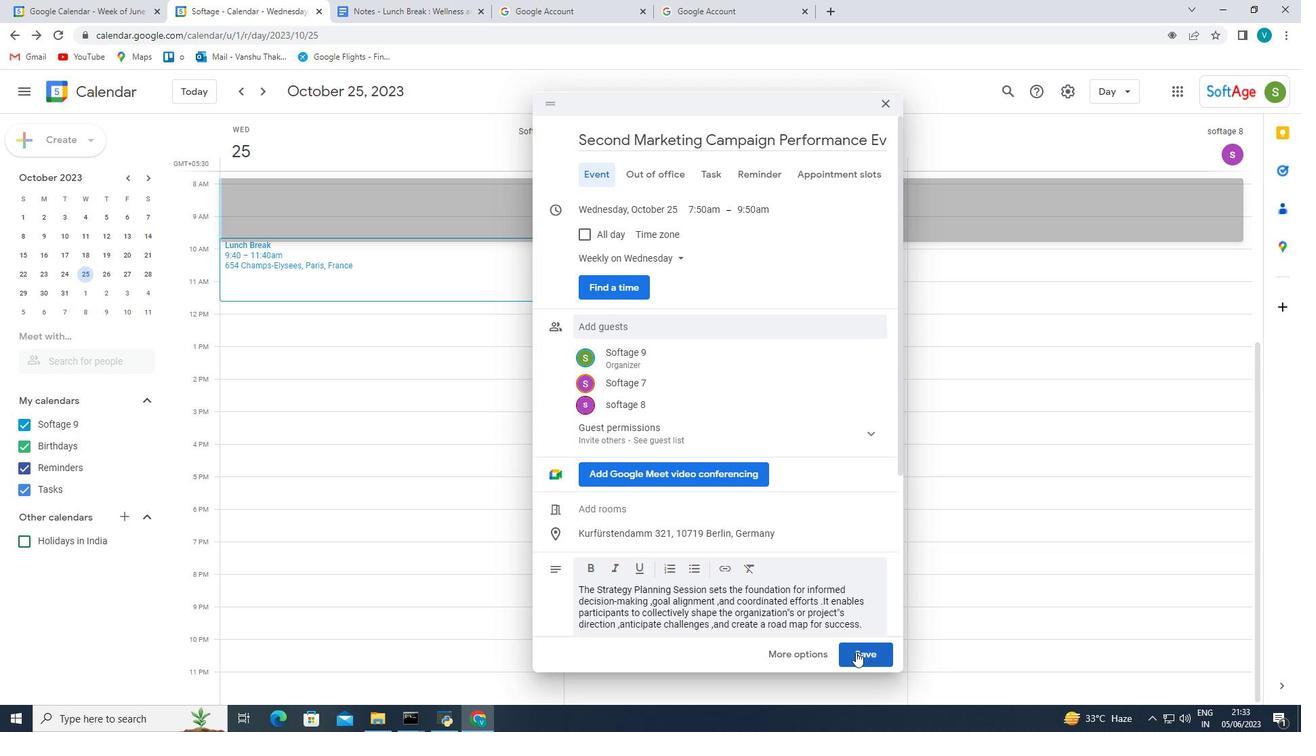 
Action: Mouse moved to (777, 423)
Screenshot: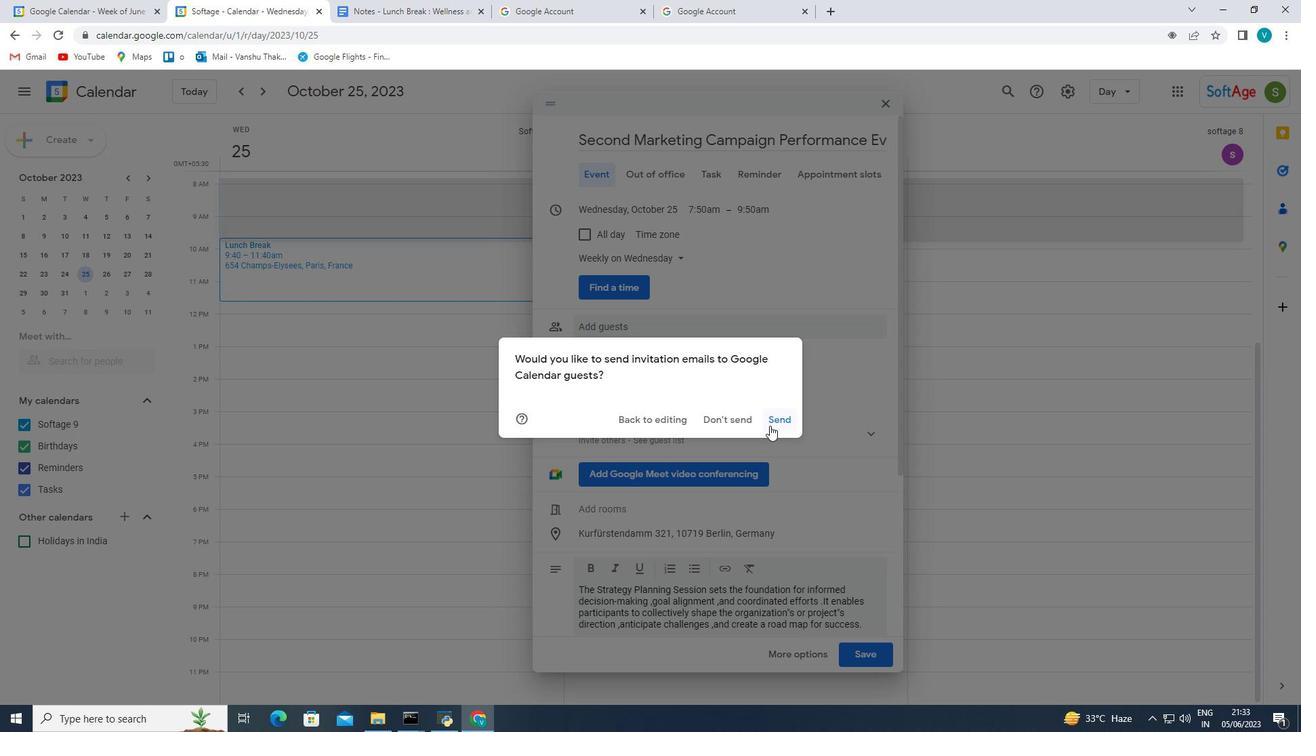 
Action: Mouse pressed left at (777, 423)
Screenshot: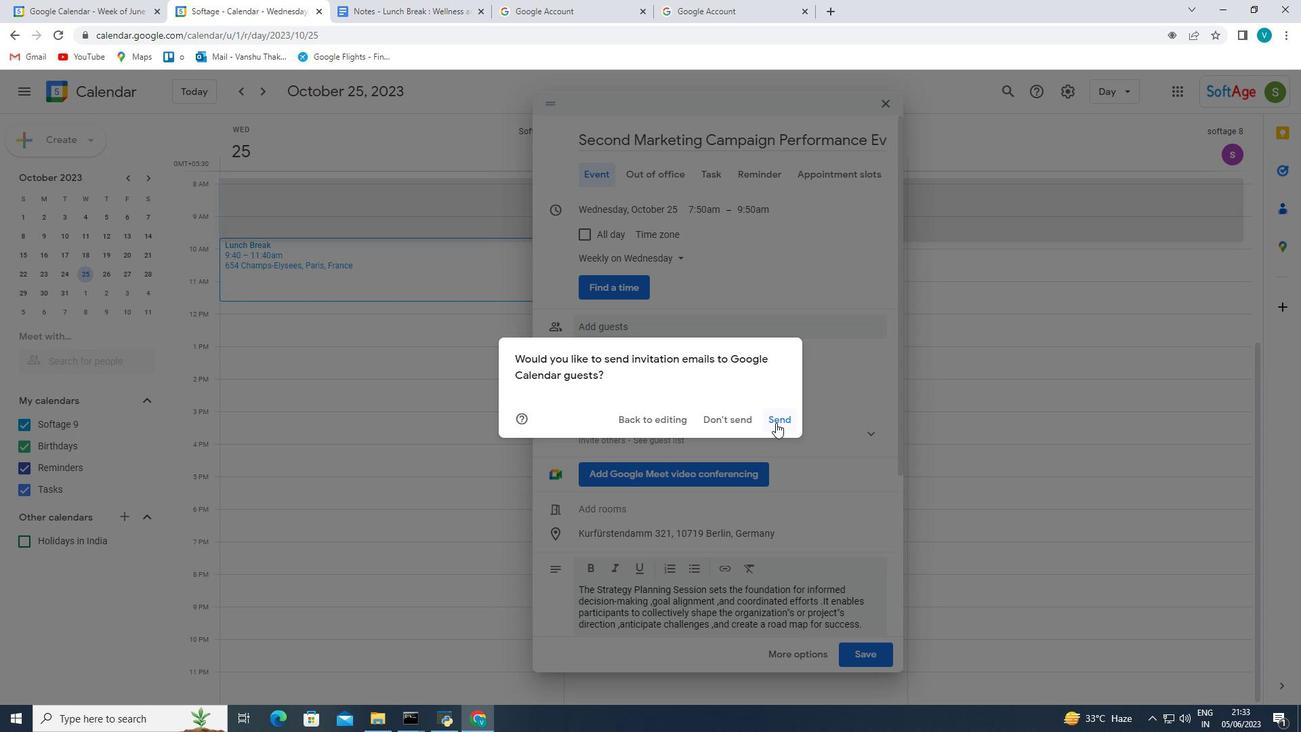 
Action: Mouse moved to (507, 425)
Screenshot: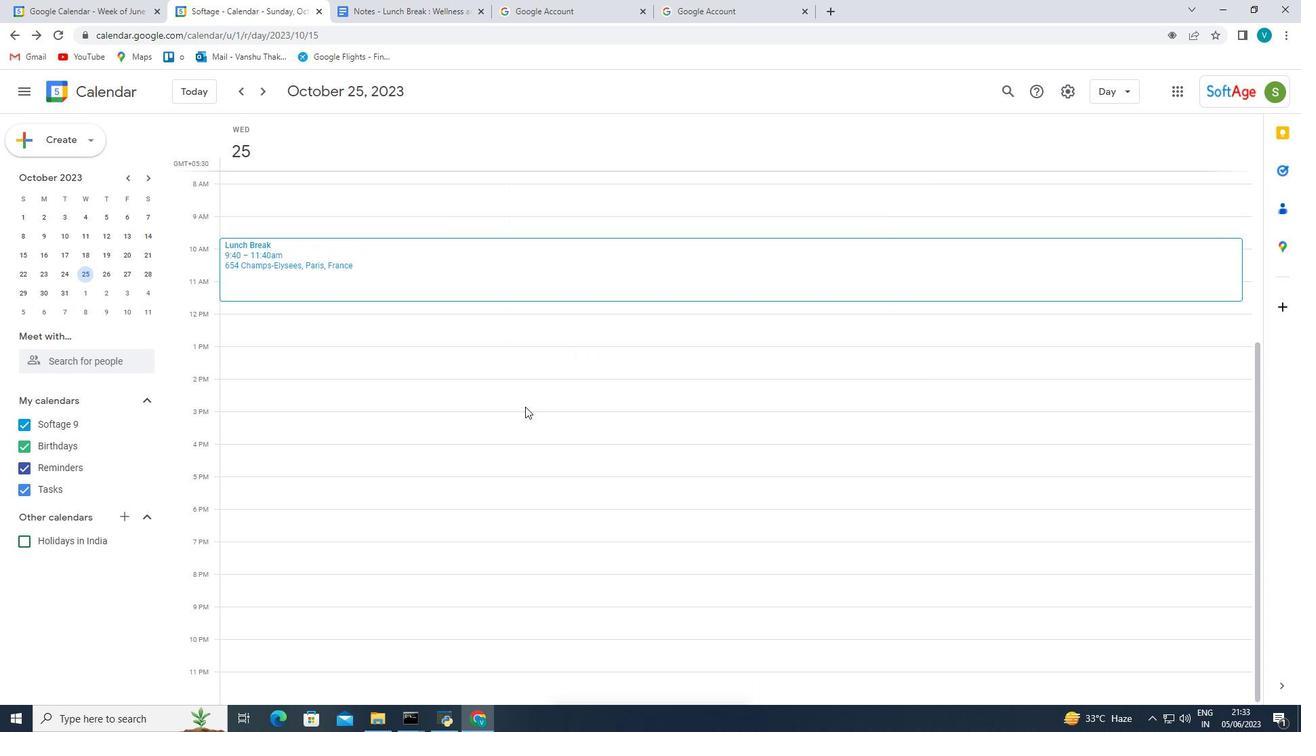 
Action: Mouse scrolled (507, 426) with delta (0, 0)
Screenshot: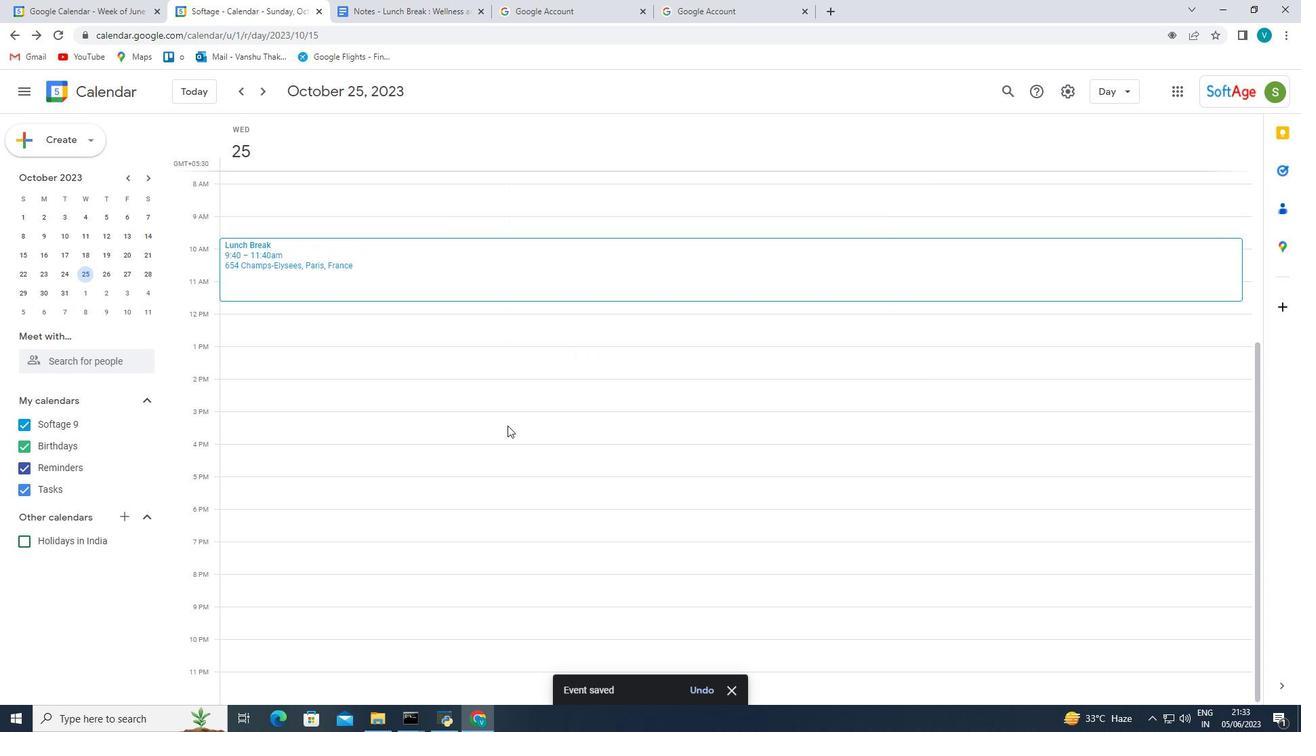 
Action: Mouse scrolled (507, 426) with delta (0, 0)
Screenshot: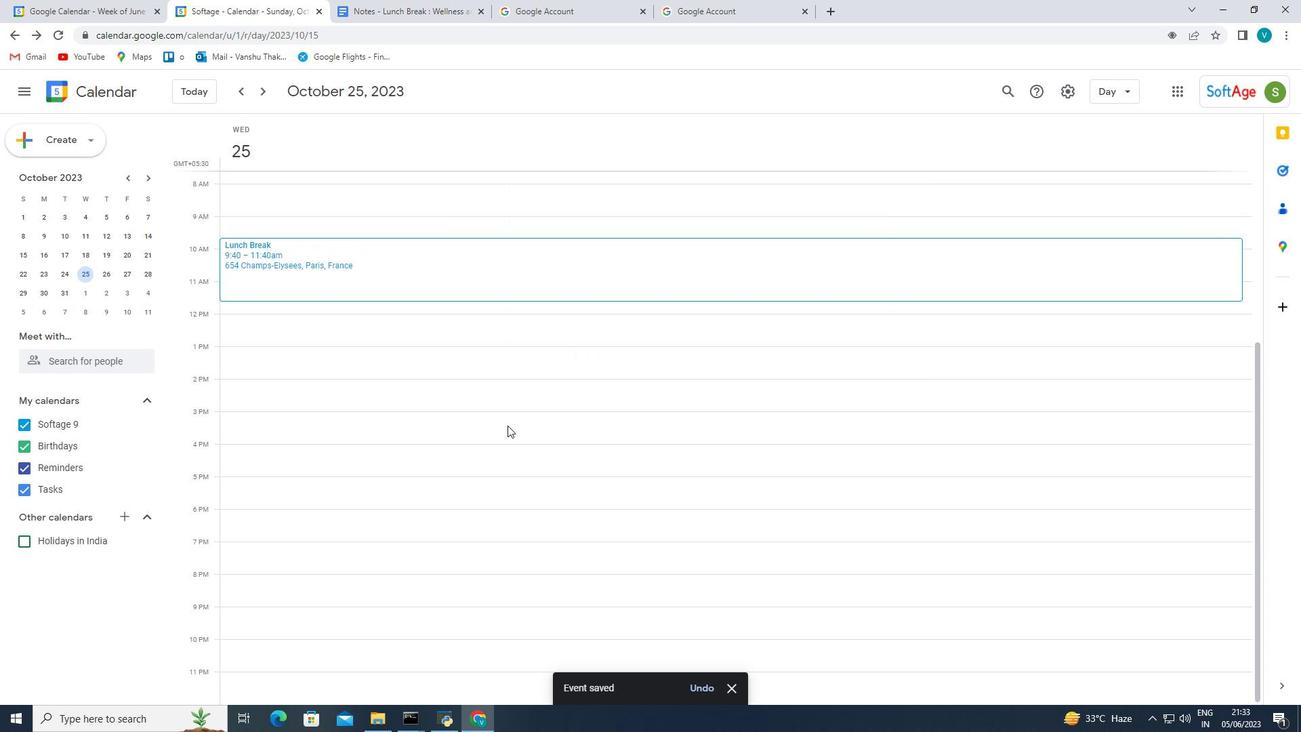 
Action: Mouse scrolled (507, 426) with delta (0, 0)
Screenshot: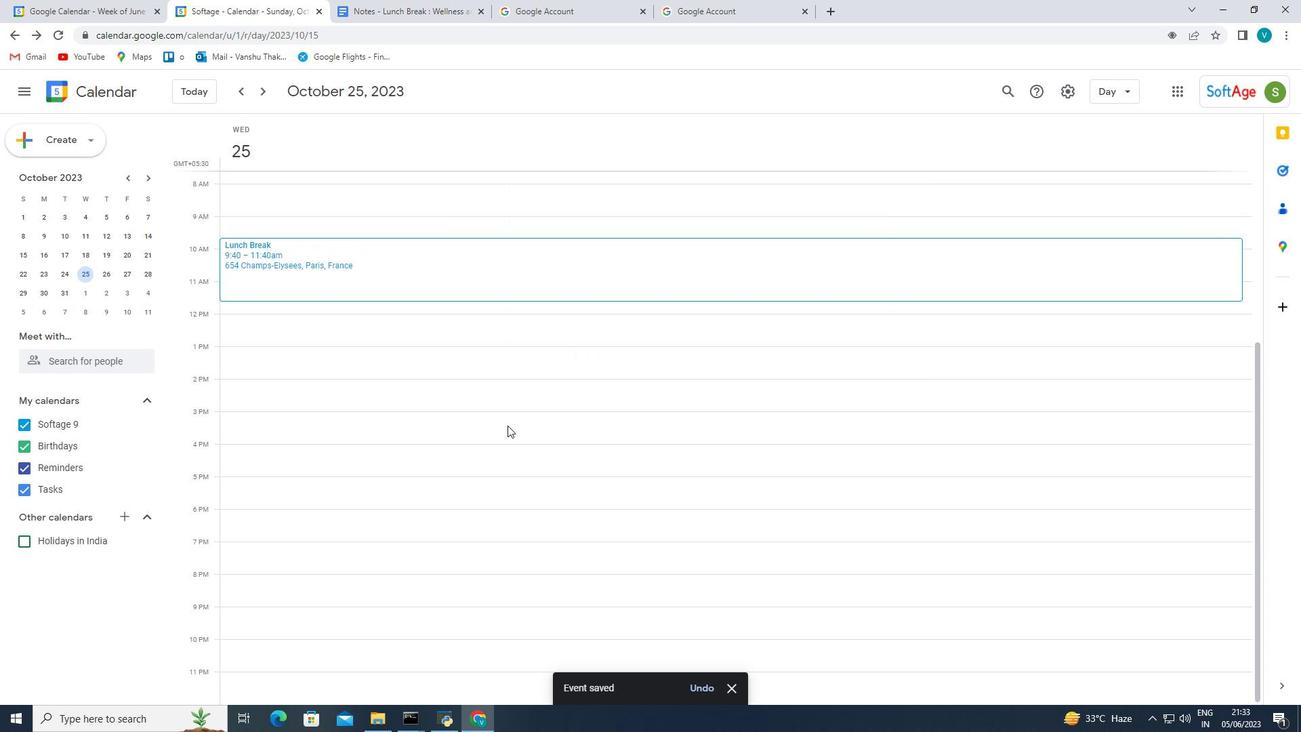 
Action: Mouse moved to (46, 348)
Screenshot: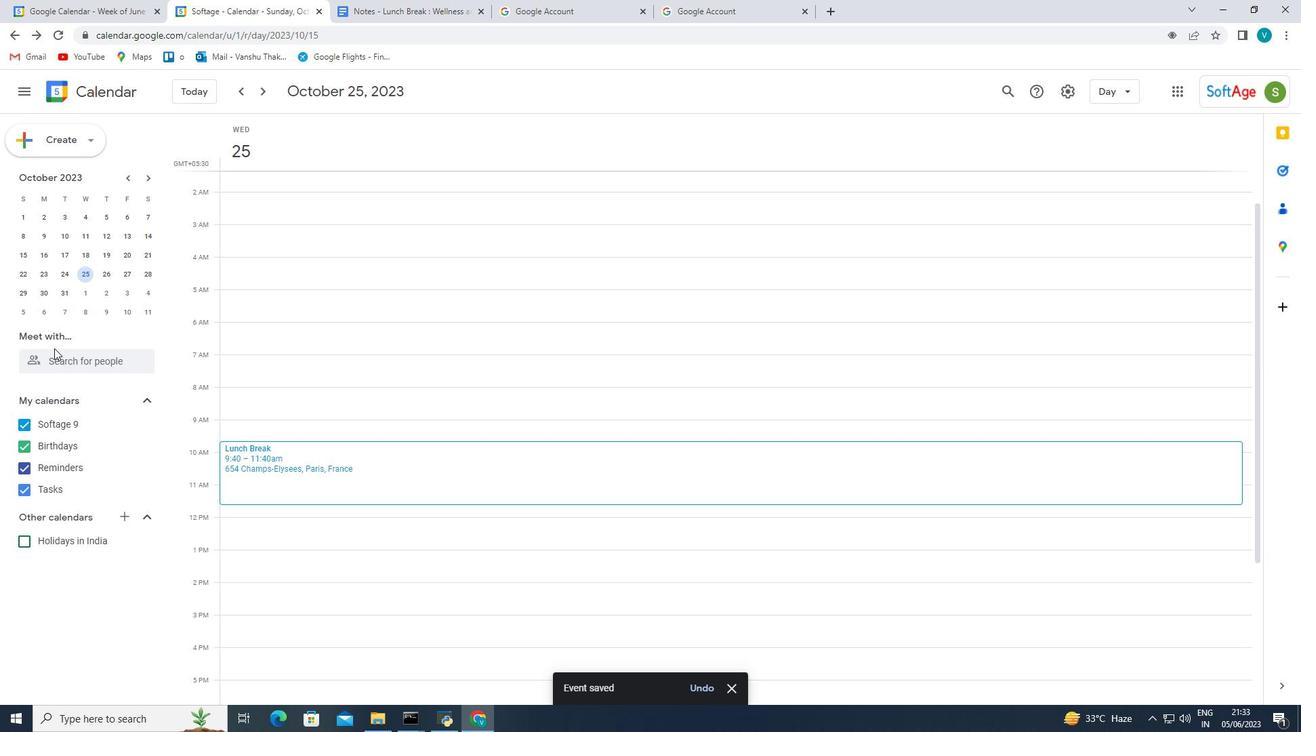 
